 Task: Explore Airbnb accommodation in Néa Filadélfeia, Greece from 13th December, 2023 to 17th December, 2023 for 2 adults.2 bedrooms having 2 beds and 1 bathroom. Property type can be guest house. Amenities needed are: wifi, washing machine. Look for 4 properties as per requirement.
Action: Mouse moved to (415, 78)
Screenshot: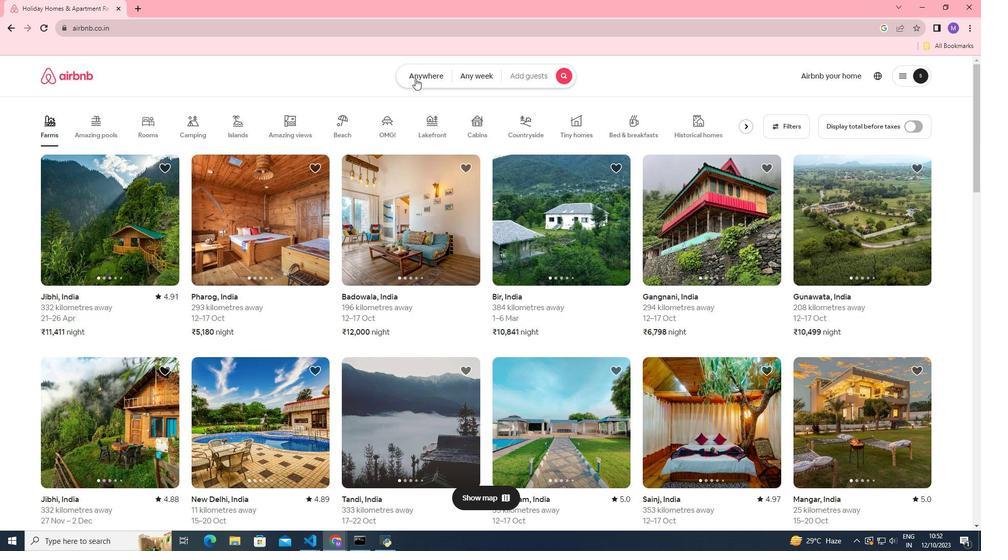 
Action: Mouse pressed left at (415, 78)
Screenshot: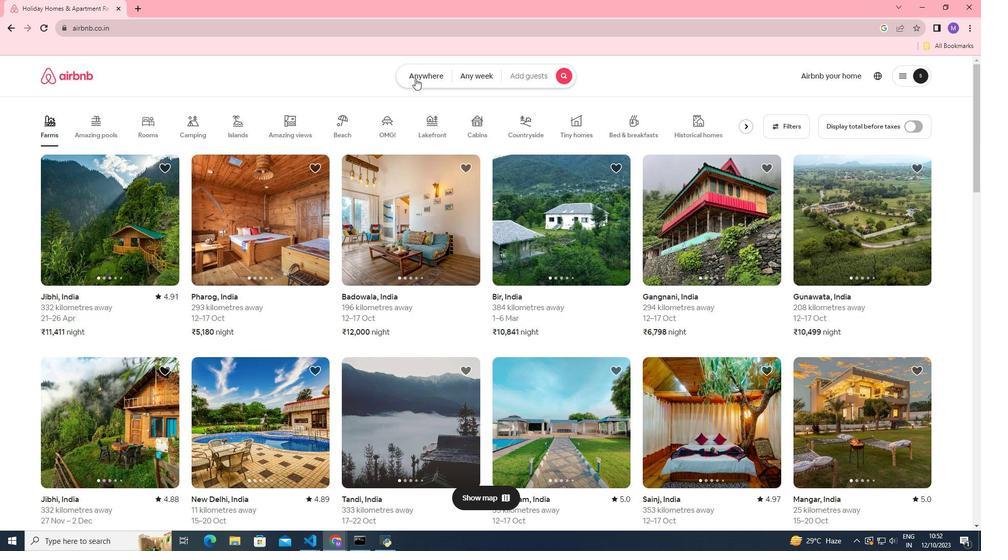 
Action: Mouse moved to (367, 107)
Screenshot: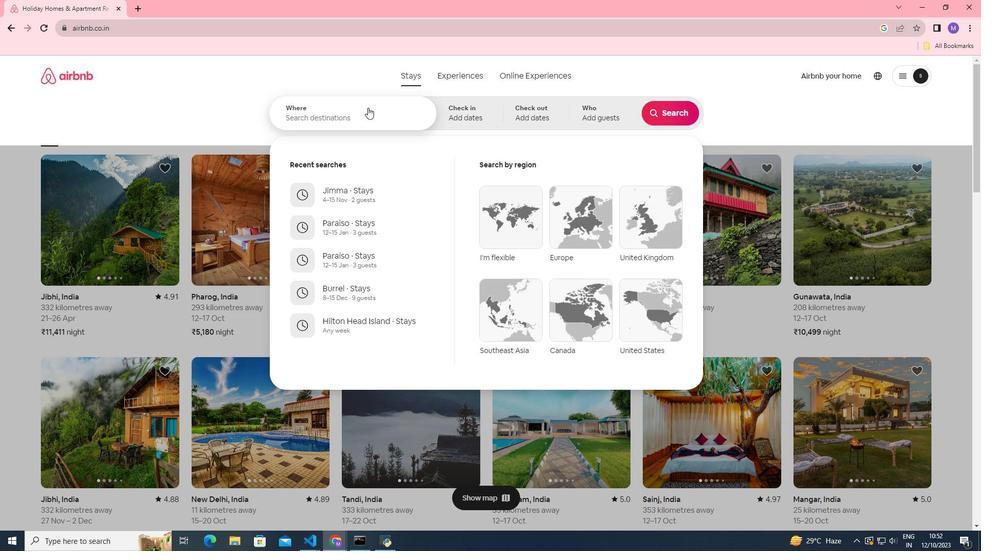 
Action: Mouse pressed left at (367, 107)
Screenshot: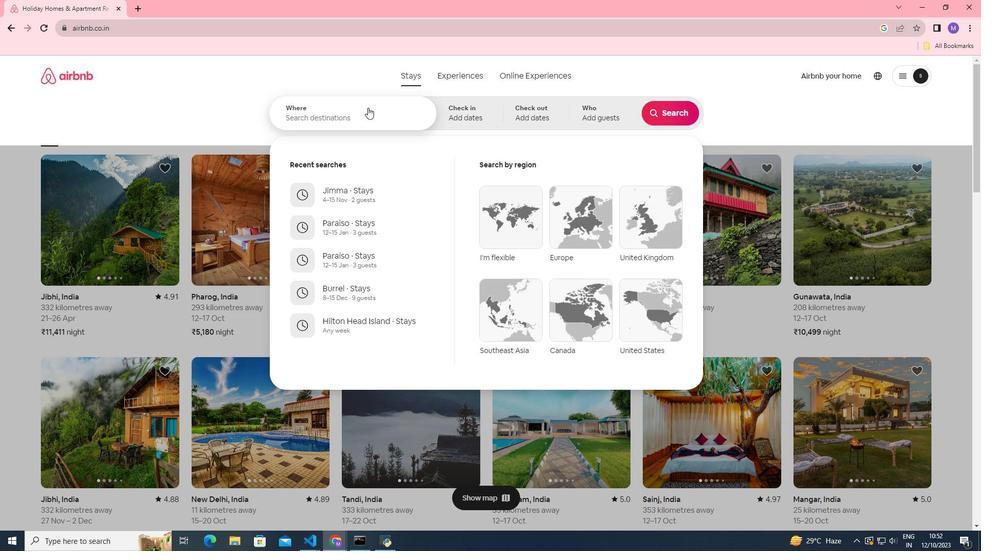 
Action: Key pressed <Key.shift>Nea<Key.space><Key.shift>Filaede<Key.shift>Ifeia,<Key.space><Key.shift>Greece
Screenshot: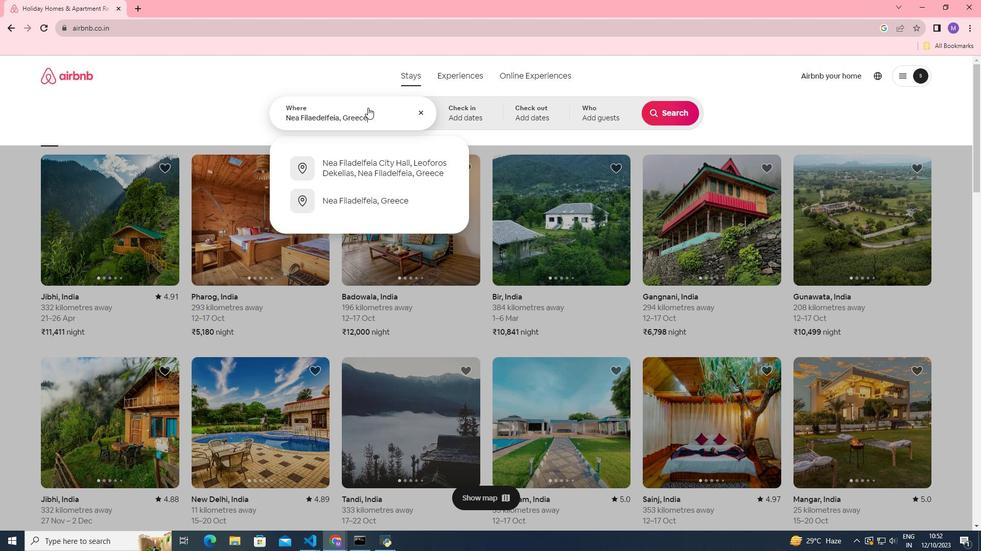 
Action: Mouse moved to (458, 110)
Screenshot: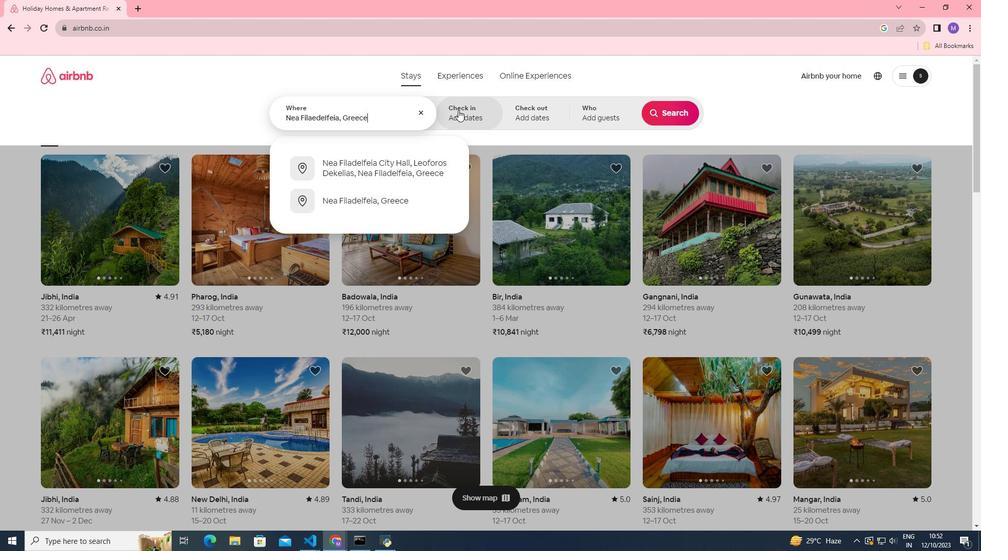 
Action: Mouse pressed left at (458, 110)
Screenshot: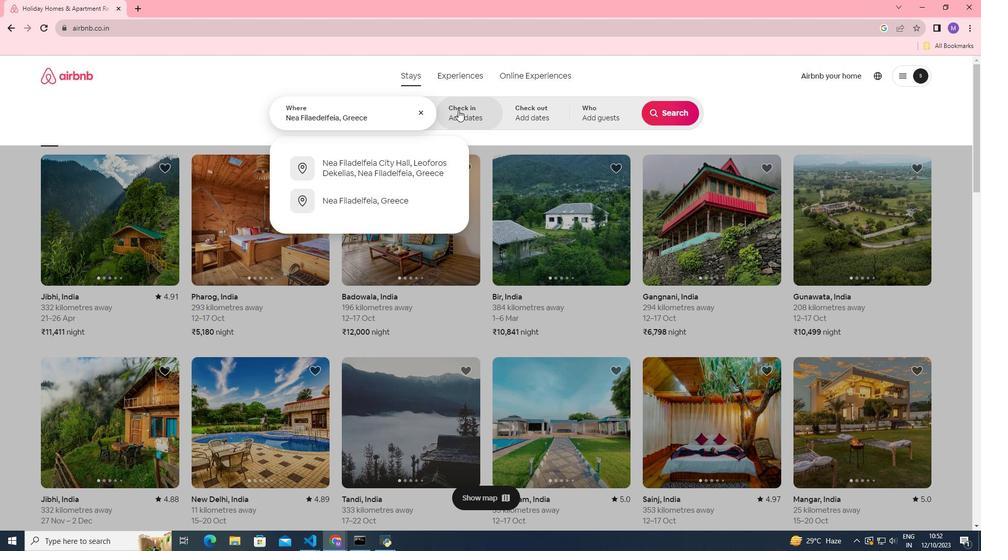 
Action: Mouse moved to (668, 192)
Screenshot: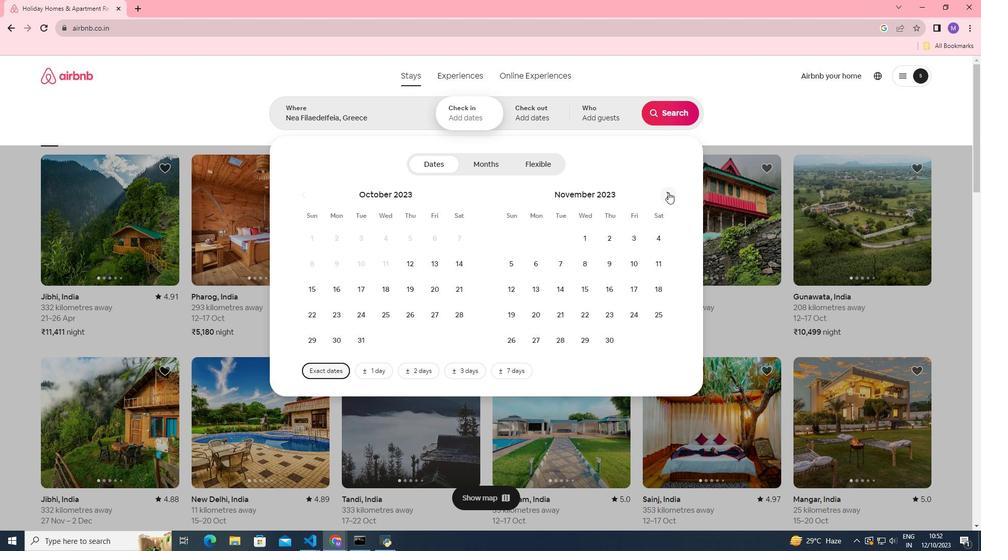 
Action: Mouse pressed left at (668, 192)
Screenshot: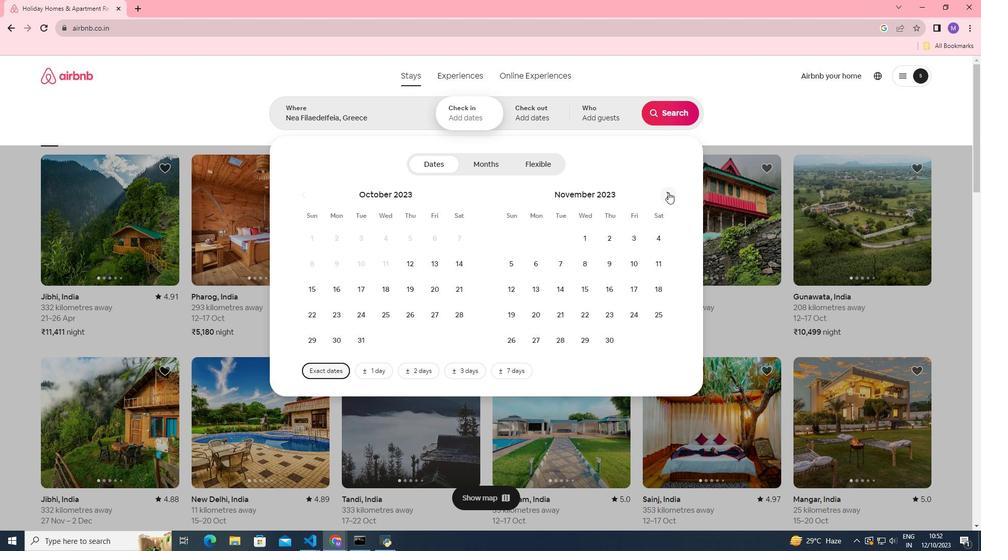 
Action: Mouse moved to (588, 294)
Screenshot: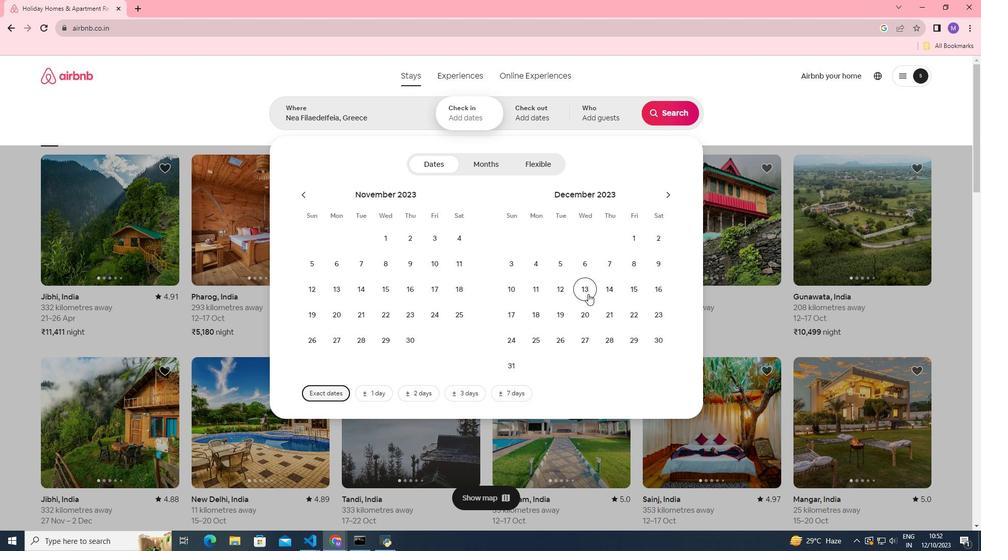 
Action: Mouse pressed left at (588, 294)
Screenshot: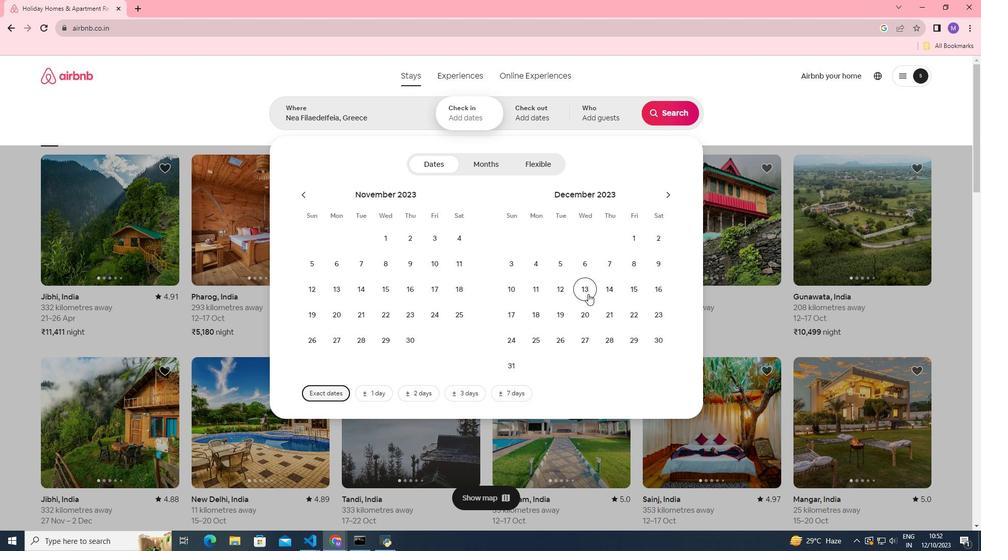 
Action: Mouse moved to (504, 320)
Screenshot: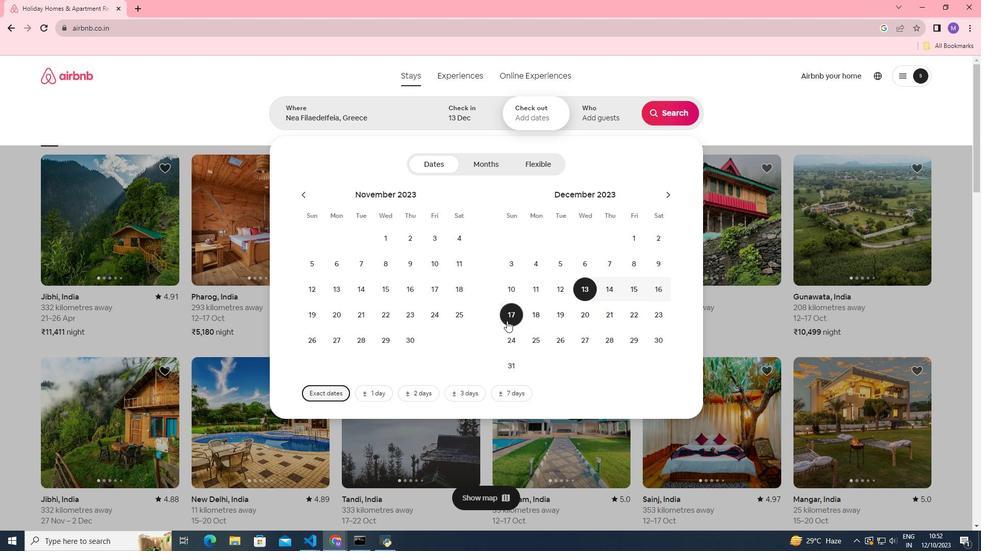 
Action: Mouse pressed left at (504, 320)
Screenshot: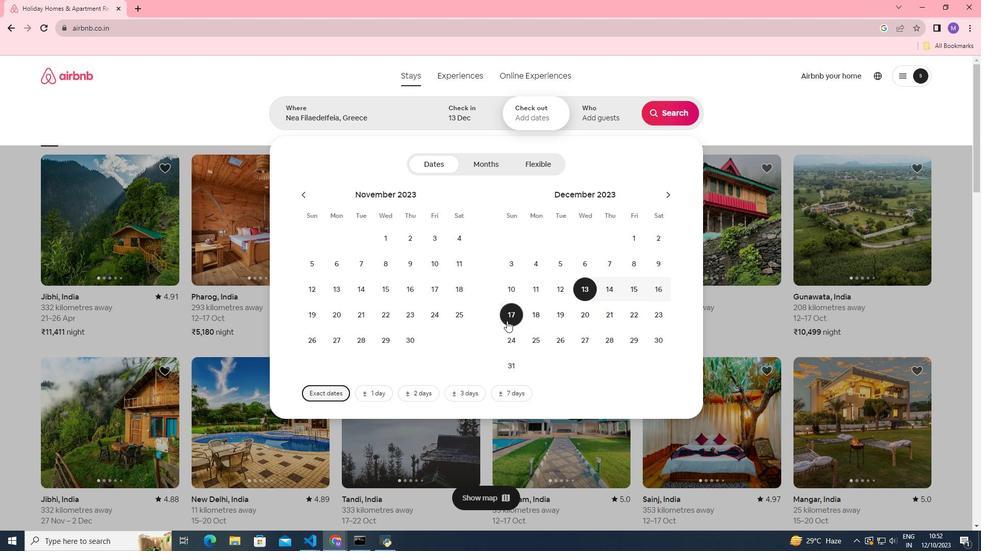 
Action: Mouse moved to (600, 106)
Screenshot: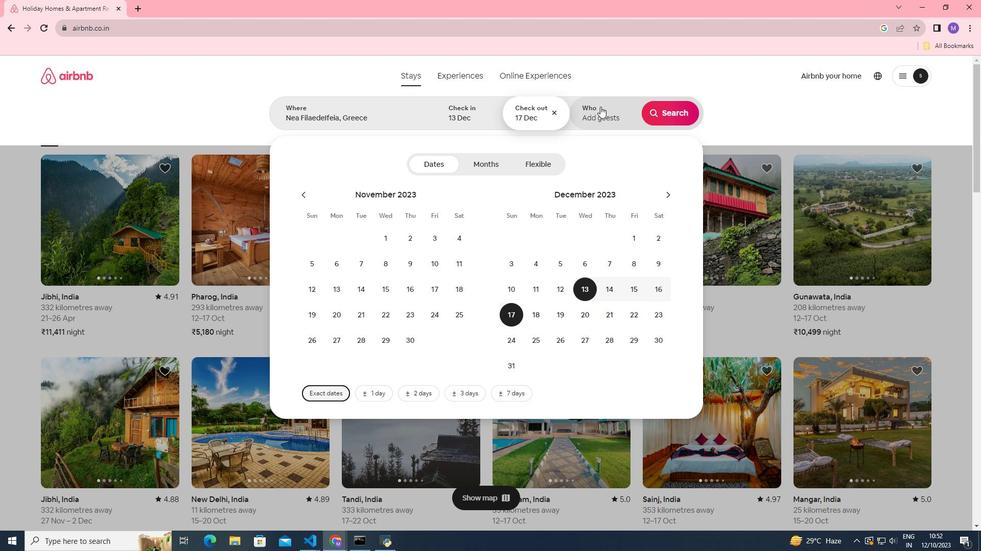 
Action: Mouse pressed left at (600, 106)
Screenshot: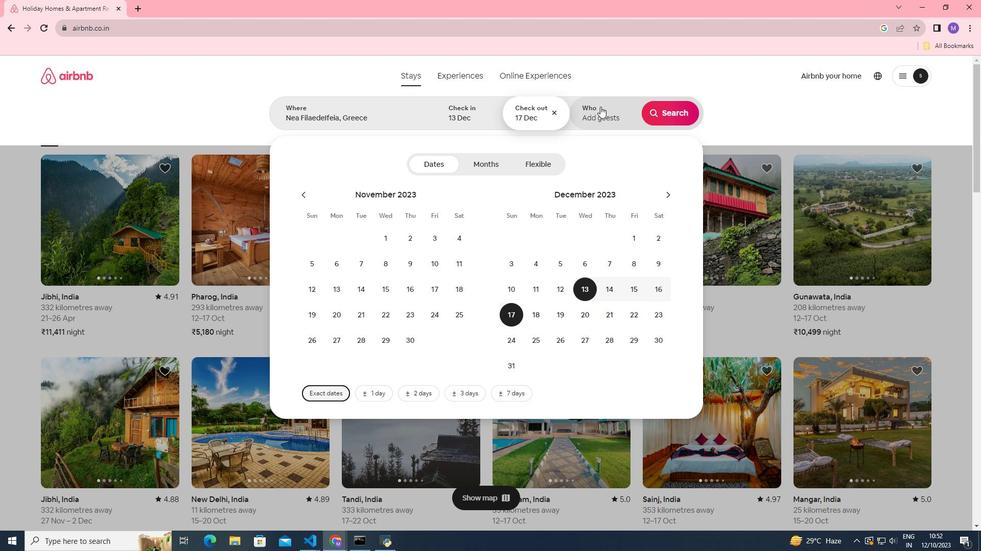 
Action: Mouse moved to (675, 162)
Screenshot: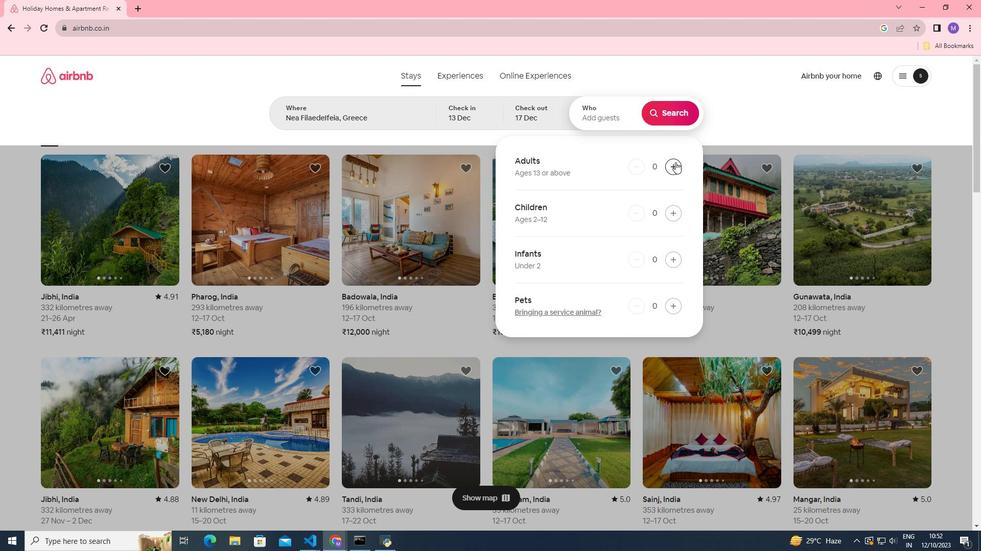 
Action: Mouse pressed left at (675, 162)
Screenshot: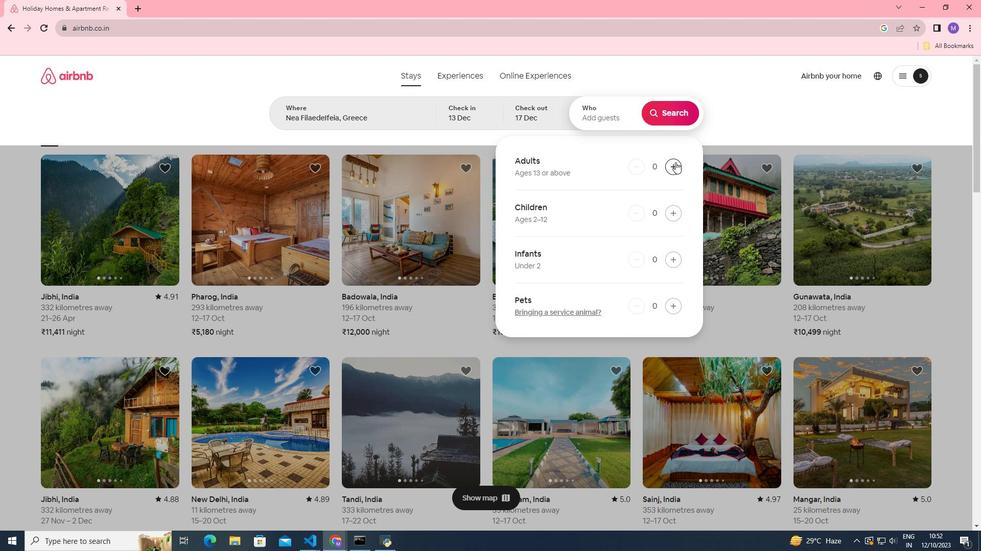 
Action: Mouse pressed left at (675, 162)
Screenshot: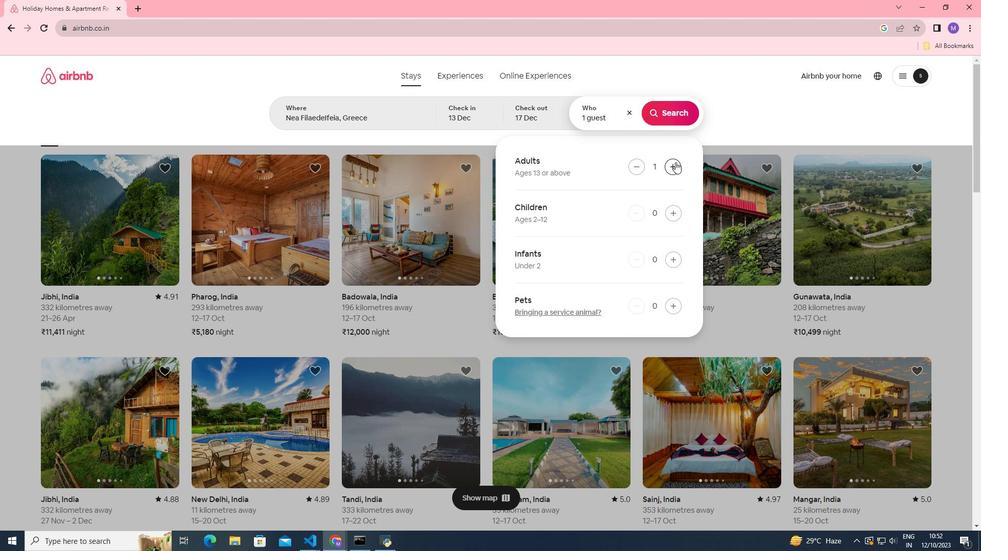 
Action: Mouse moved to (679, 114)
Screenshot: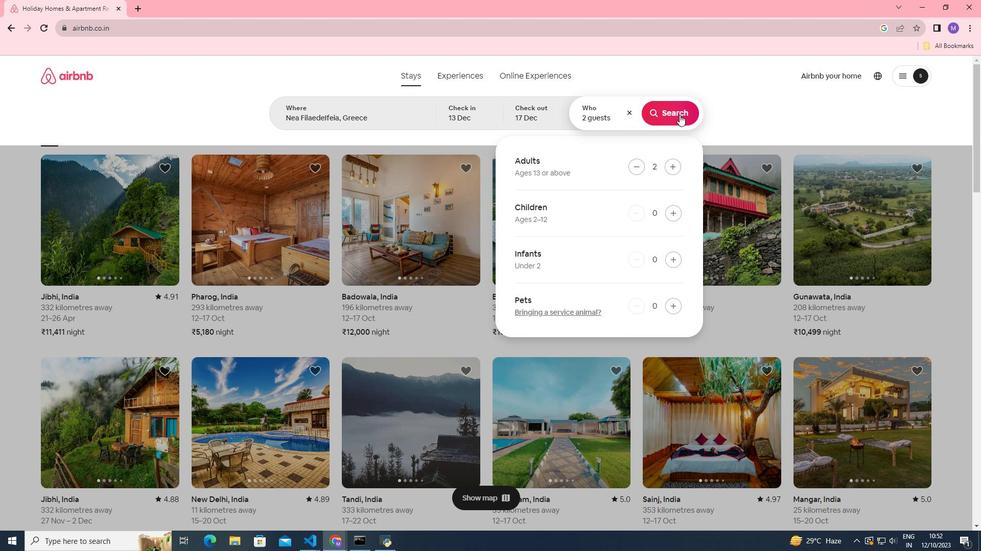 
Action: Mouse pressed left at (679, 114)
Screenshot: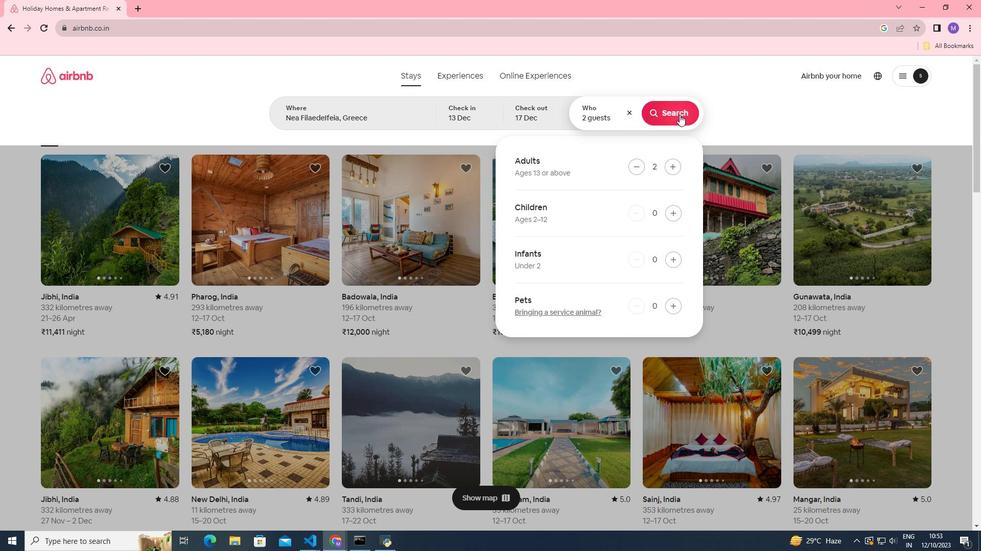 
Action: Mouse moved to (808, 113)
Screenshot: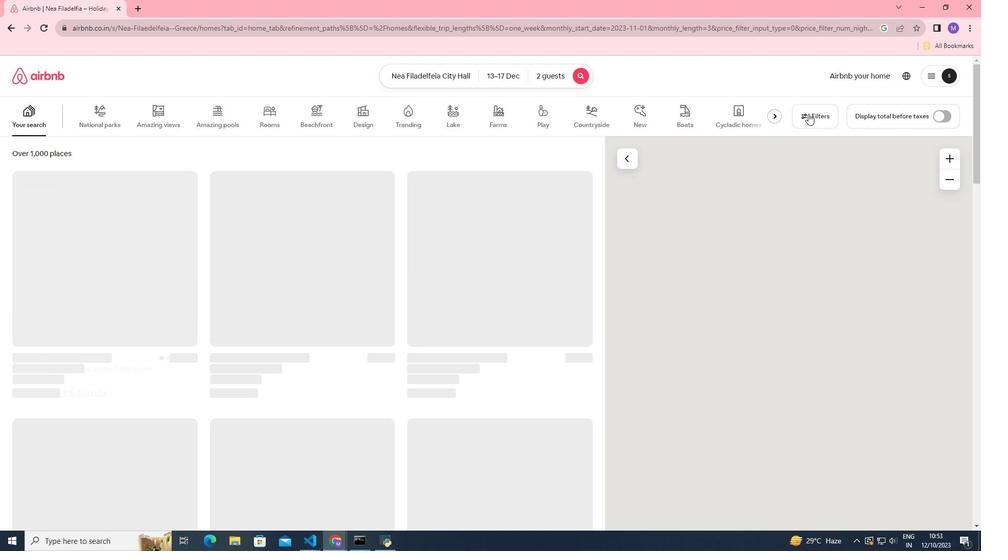 
Action: Mouse pressed left at (808, 113)
Screenshot: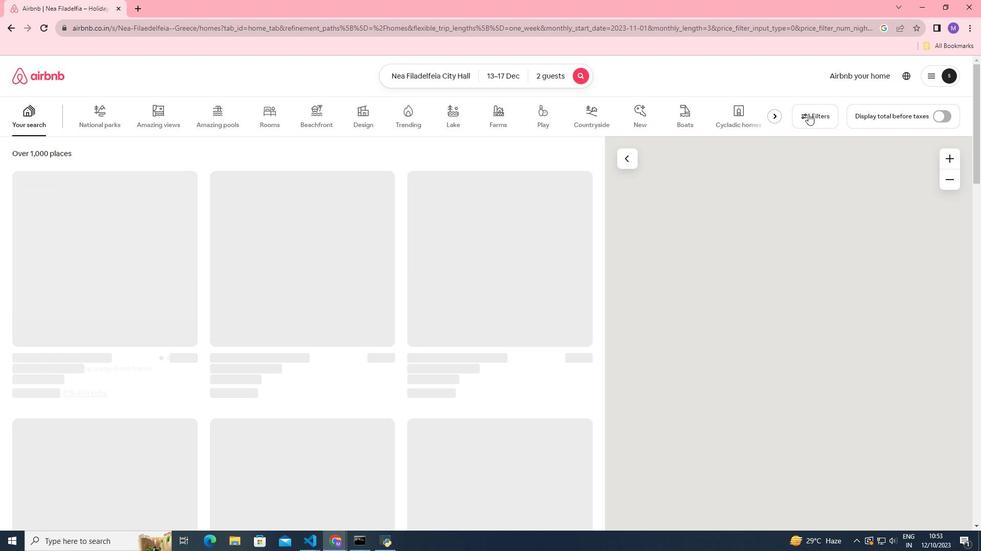 
Action: Mouse moved to (497, 272)
Screenshot: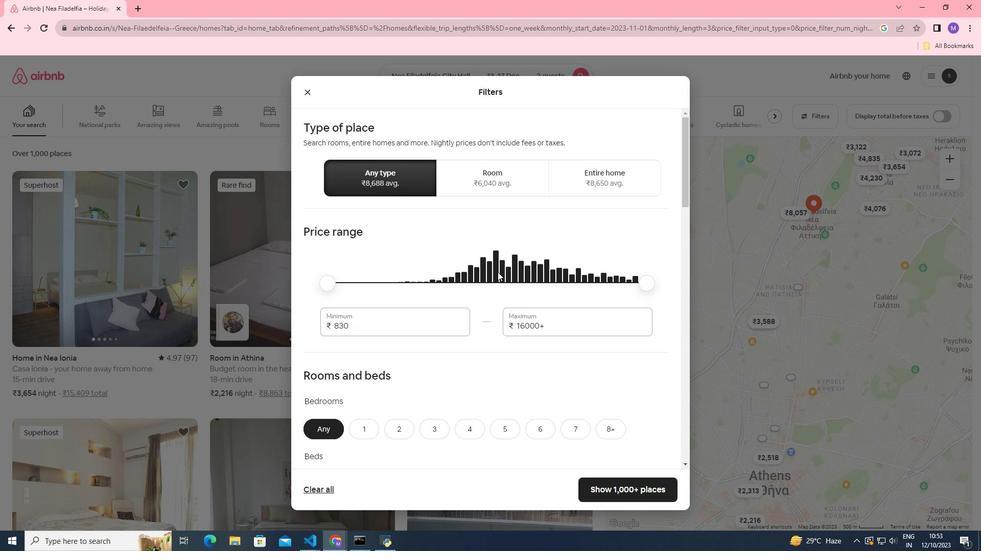 
Action: Mouse scrolled (497, 271) with delta (0, 0)
Screenshot: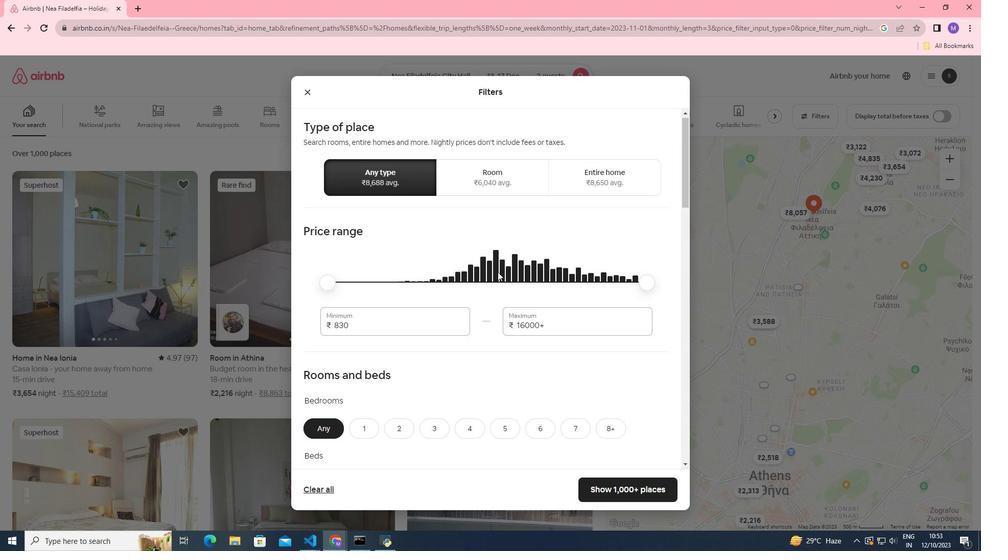
Action: Mouse moved to (498, 264)
Screenshot: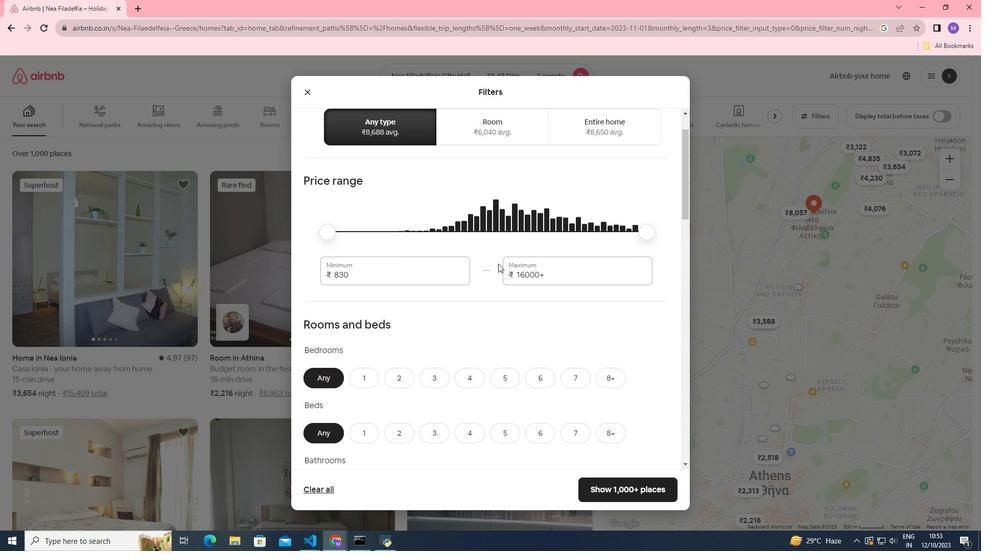 
Action: Mouse scrolled (498, 263) with delta (0, 0)
Screenshot: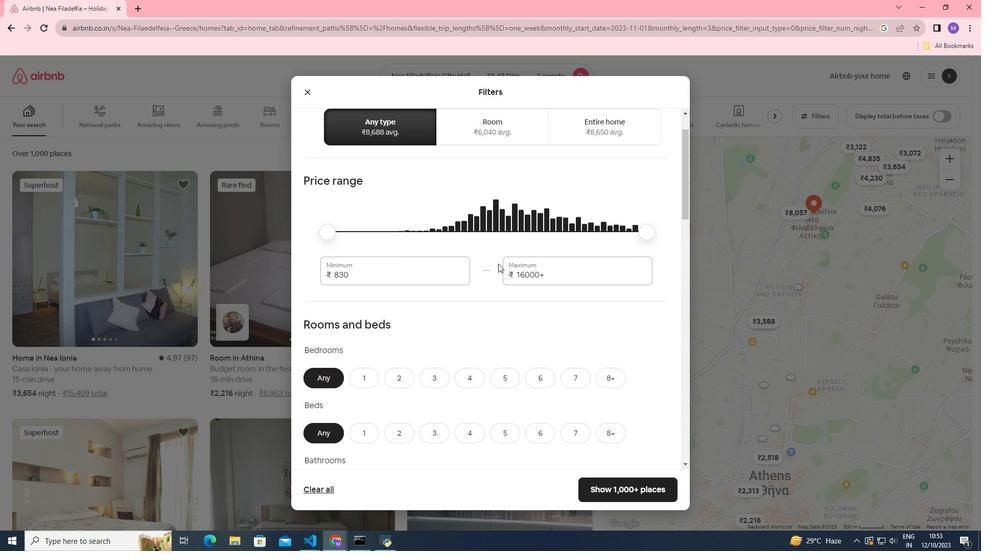 
Action: Mouse moved to (403, 332)
Screenshot: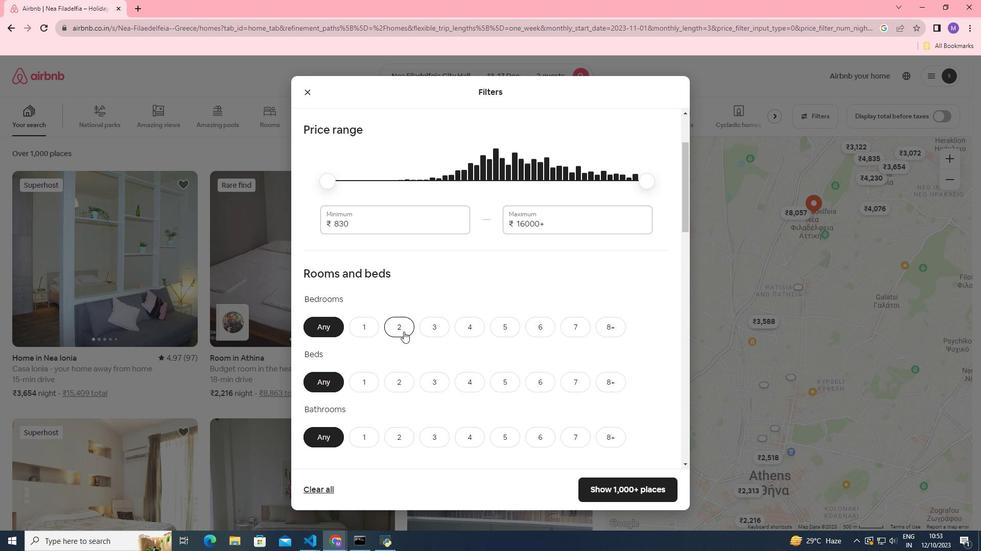 
Action: Mouse pressed left at (403, 332)
Screenshot: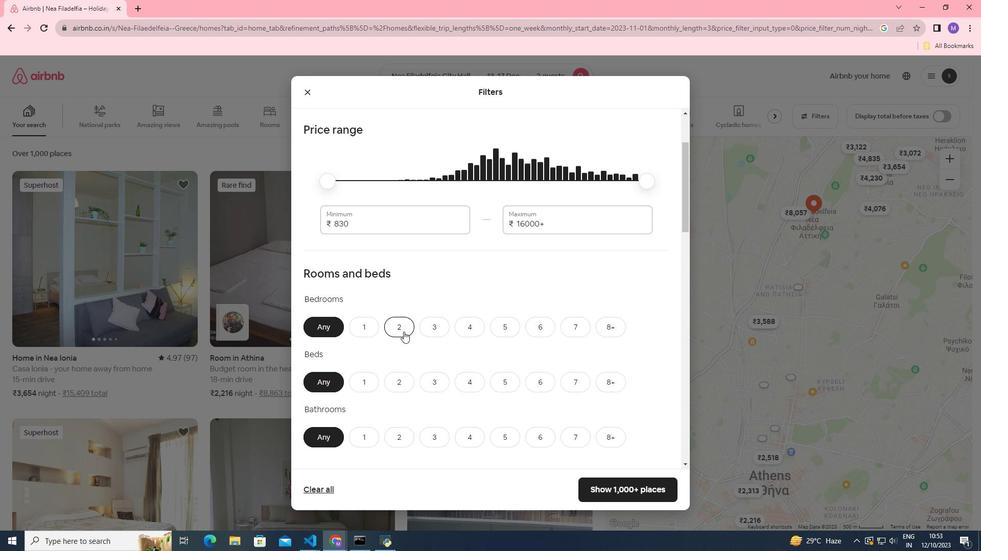 
Action: Mouse moved to (403, 384)
Screenshot: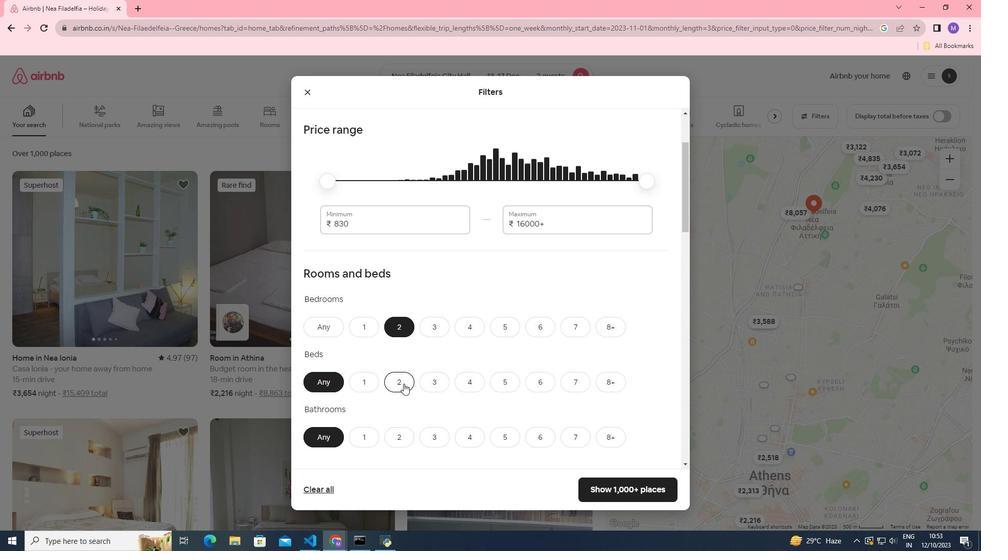 
Action: Mouse pressed left at (403, 384)
Screenshot: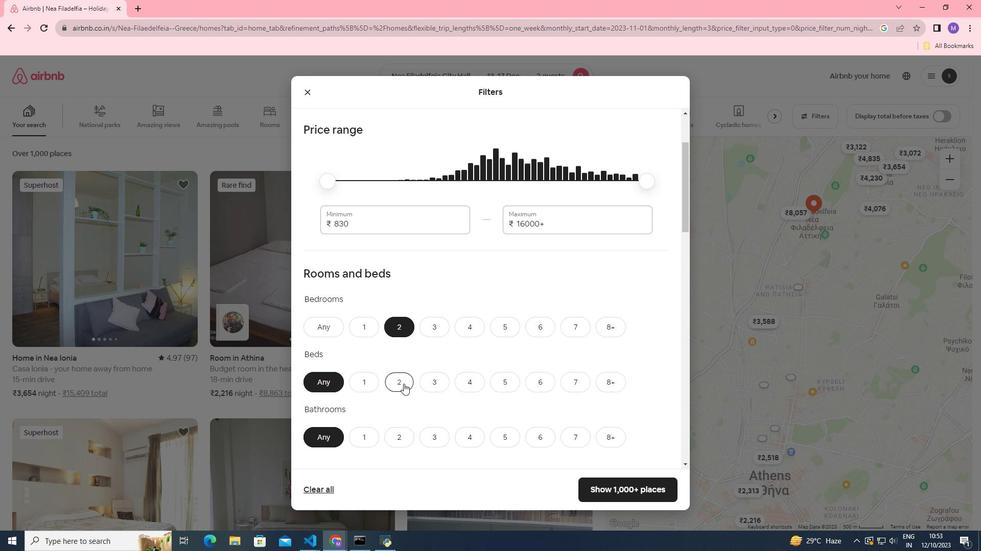 
Action: Mouse moved to (403, 384)
Screenshot: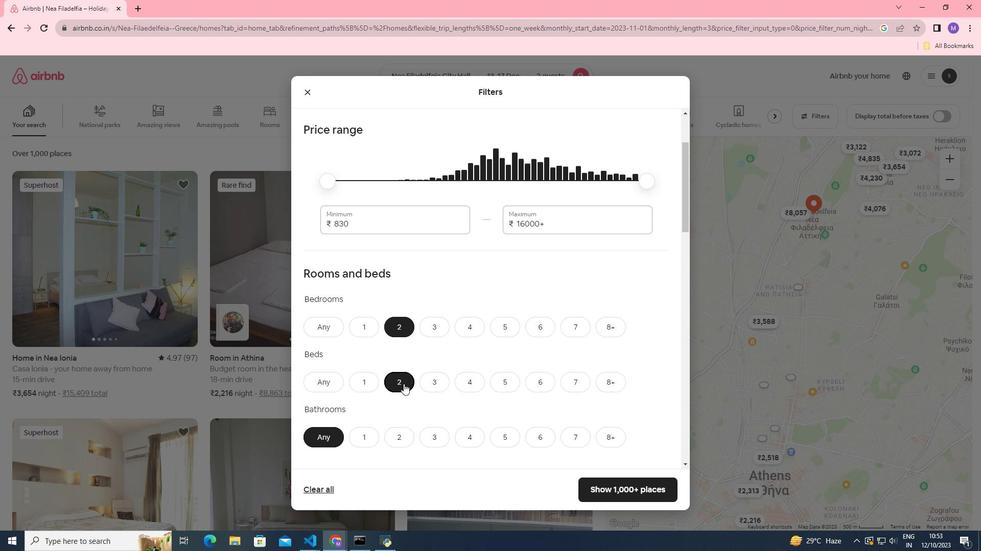 
Action: Mouse scrolled (403, 383) with delta (0, 0)
Screenshot: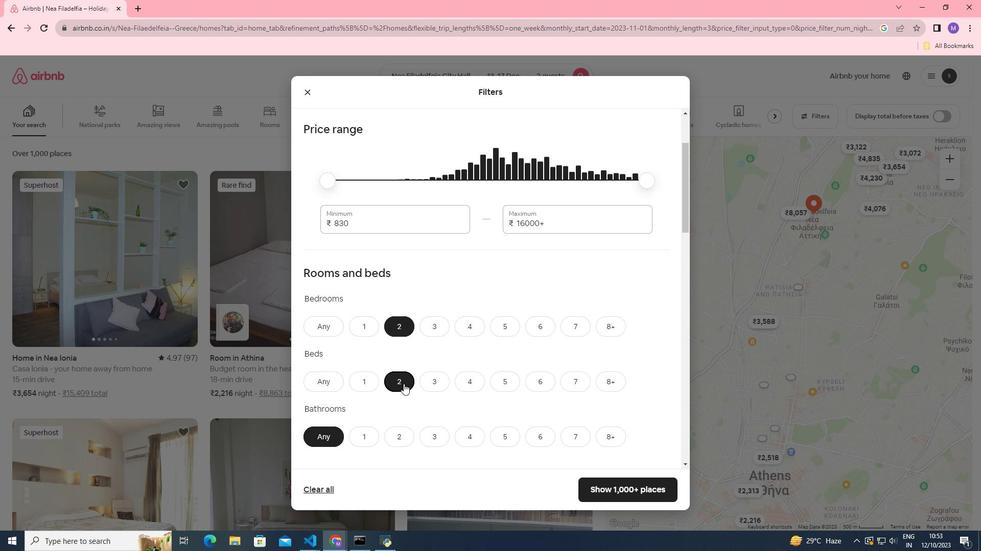 
Action: Mouse moved to (369, 394)
Screenshot: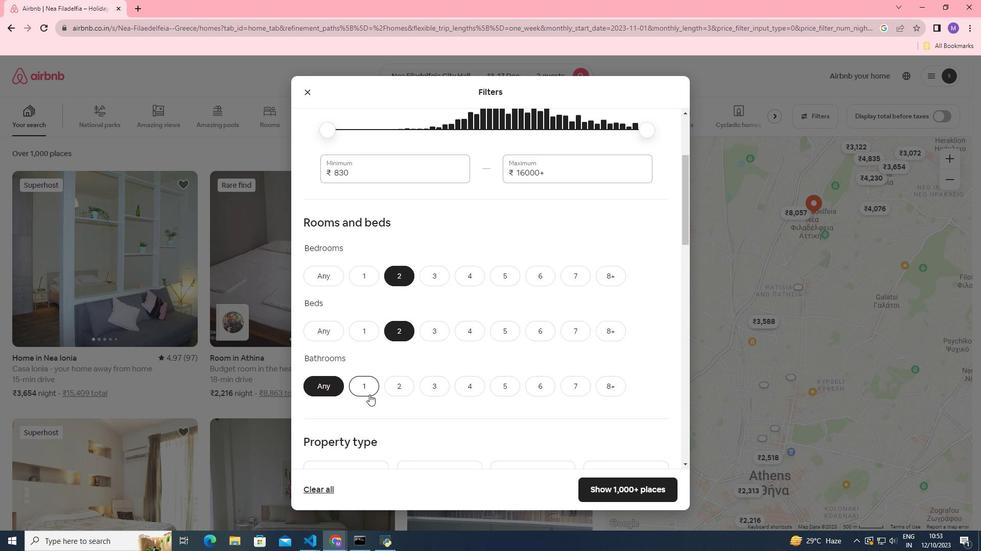 
Action: Mouse pressed left at (369, 394)
Screenshot: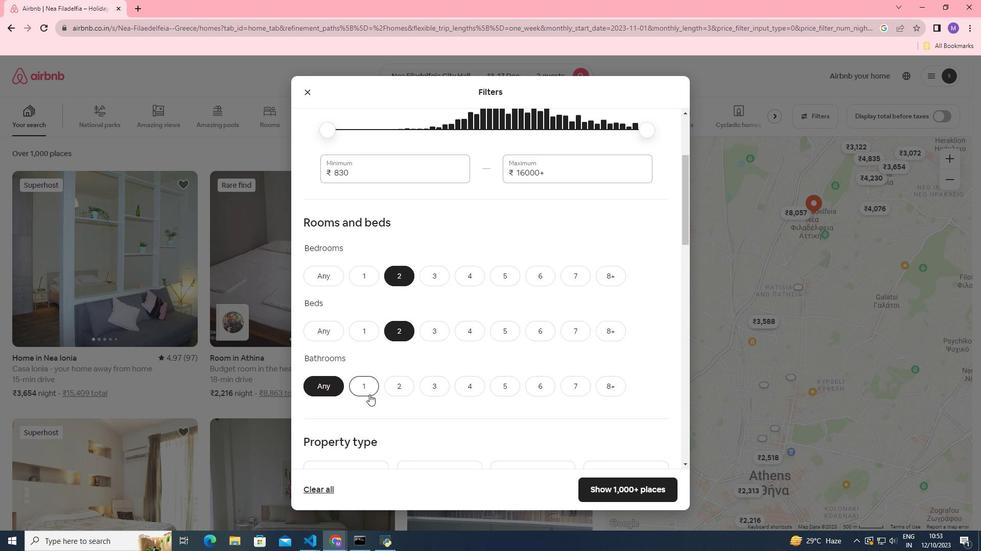
Action: Mouse moved to (390, 377)
Screenshot: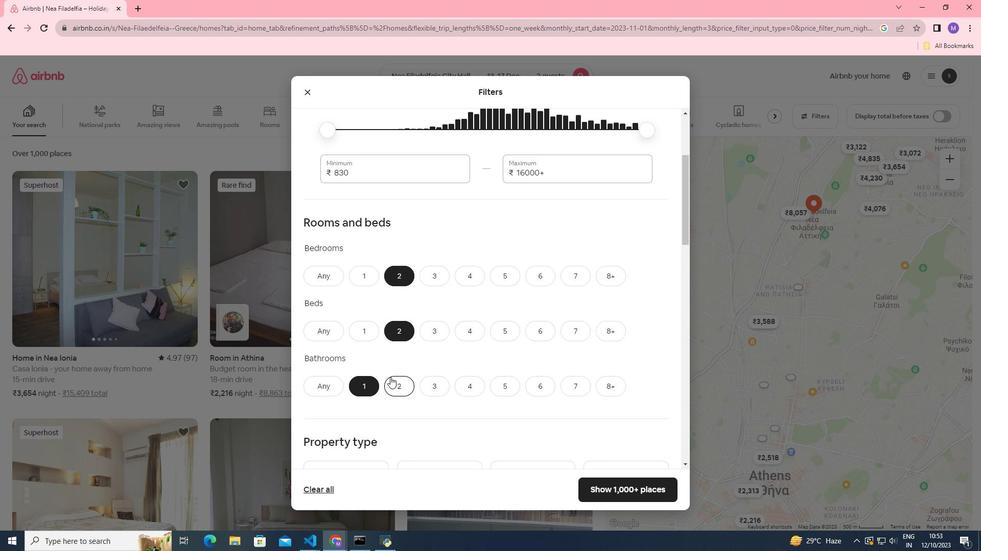 
Action: Mouse scrolled (390, 377) with delta (0, 0)
Screenshot: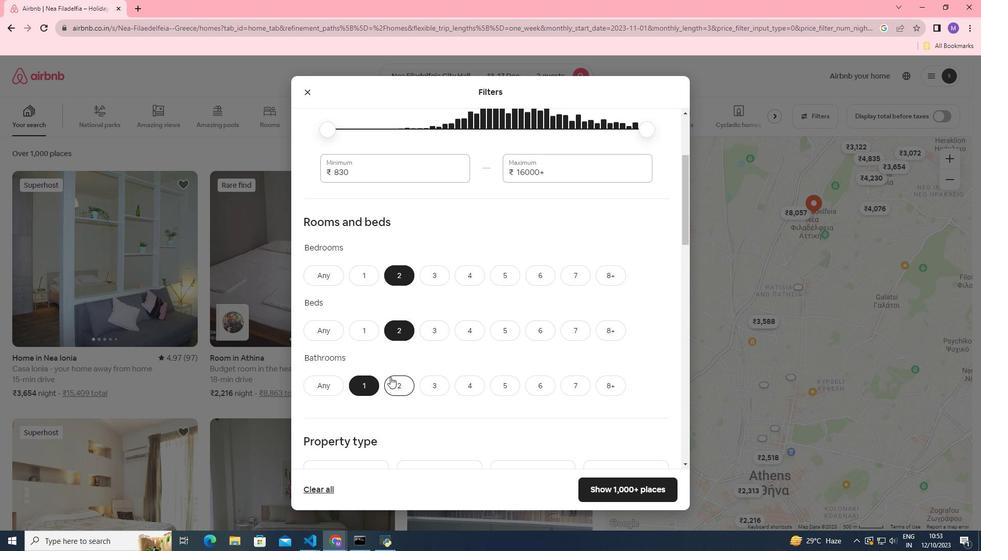 
Action: Mouse scrolled (390, 377) with delta (0, 0)
Screenshot: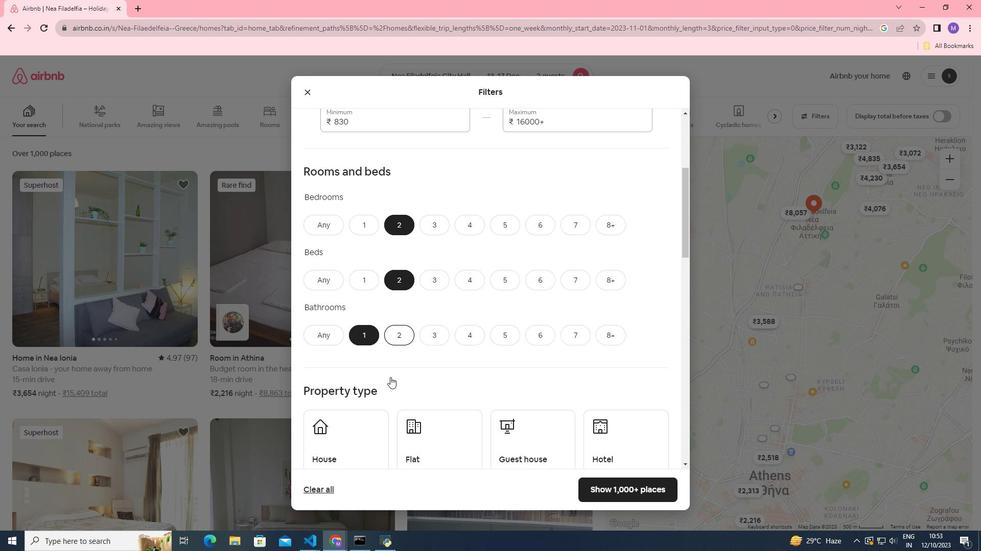 
Action: Mouse moved to (523, 392)
Screenshot: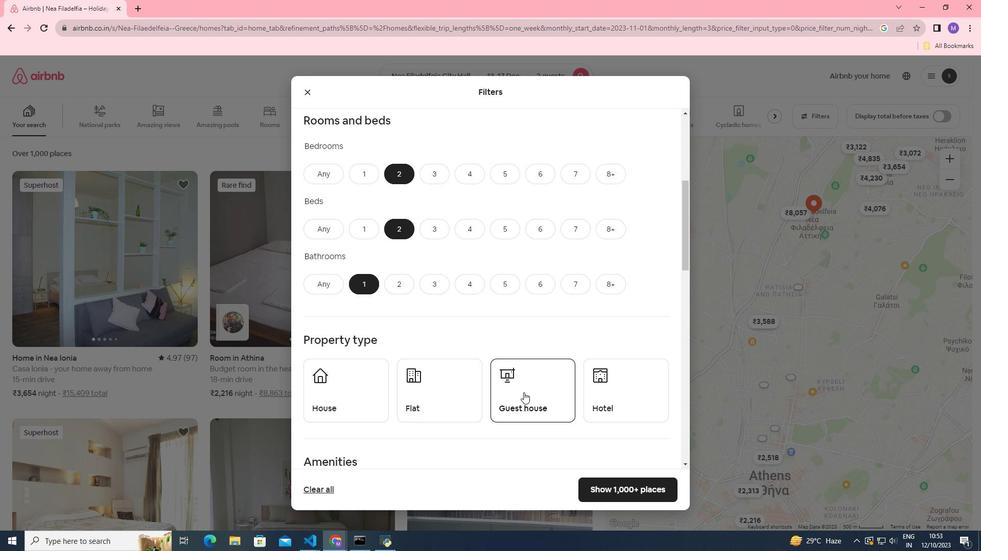 
Action: Mouse pressed left at (523, 392)
Screenshot: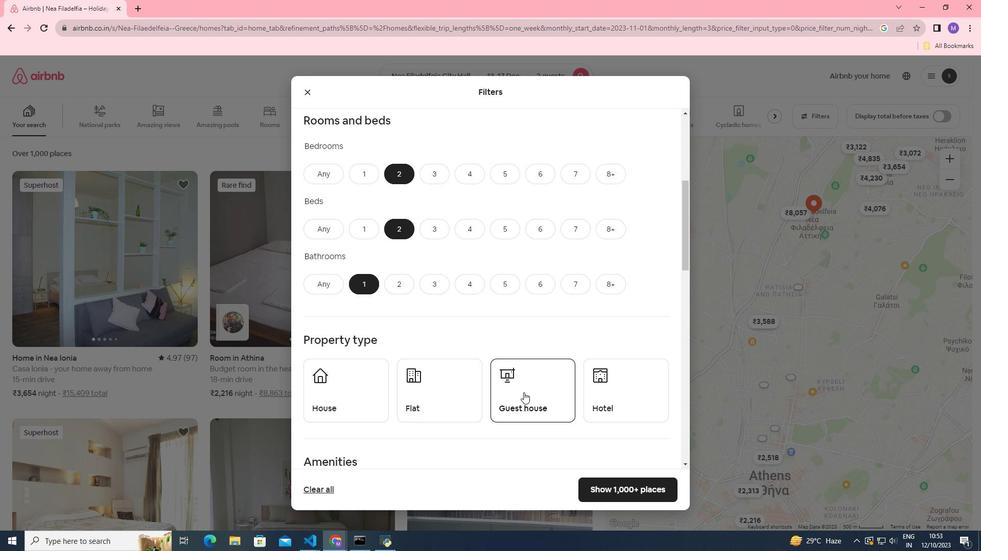 
Action: Mouse moved to (513, 385)
Screenshot: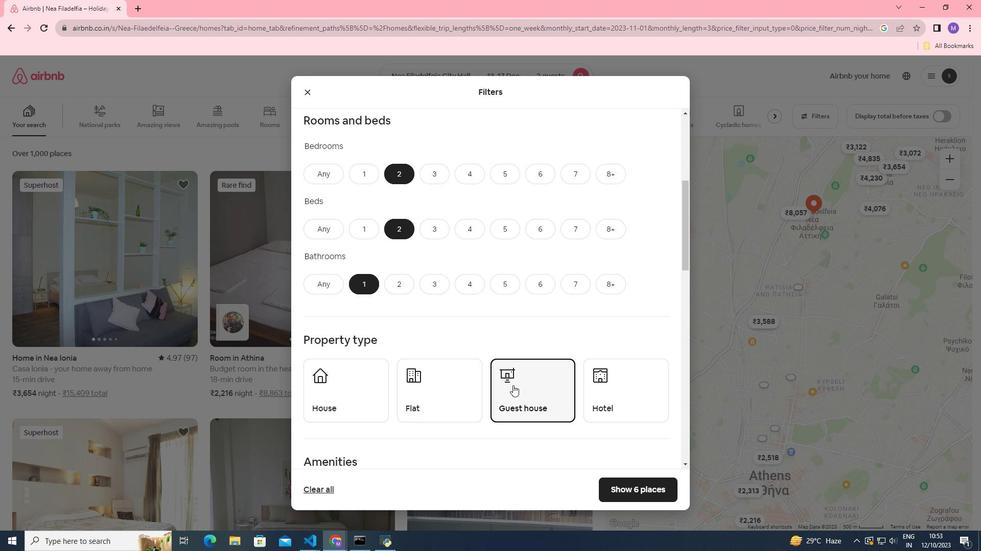 
Action: Mouse scrolled (513, 385) with delta (0, 0)
Screenshot: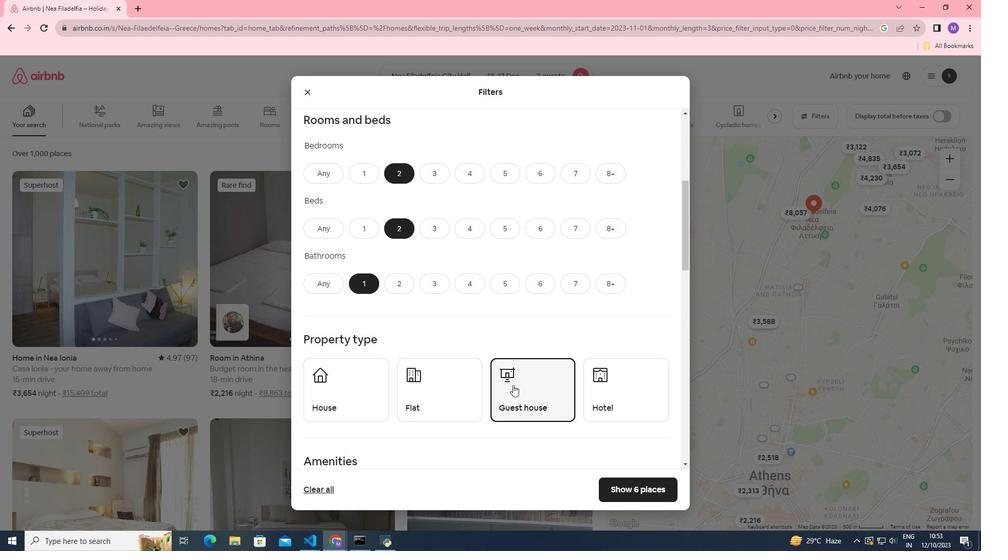 
Action: Mouse scrolled (513, 385) with delta (0, 0)
Screenshot: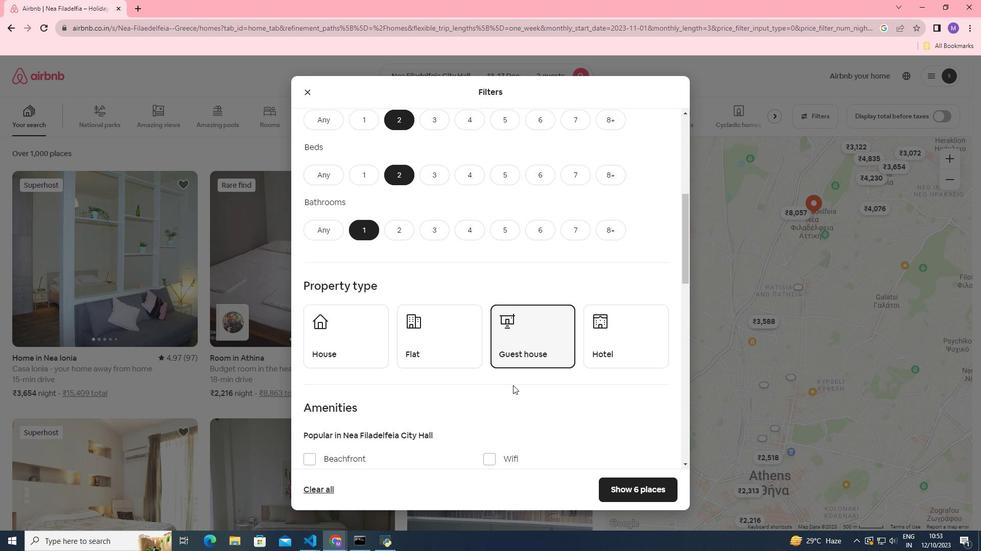
Action: Mouse scrolled (513, 385) with delta (0, 0)
Screenshot: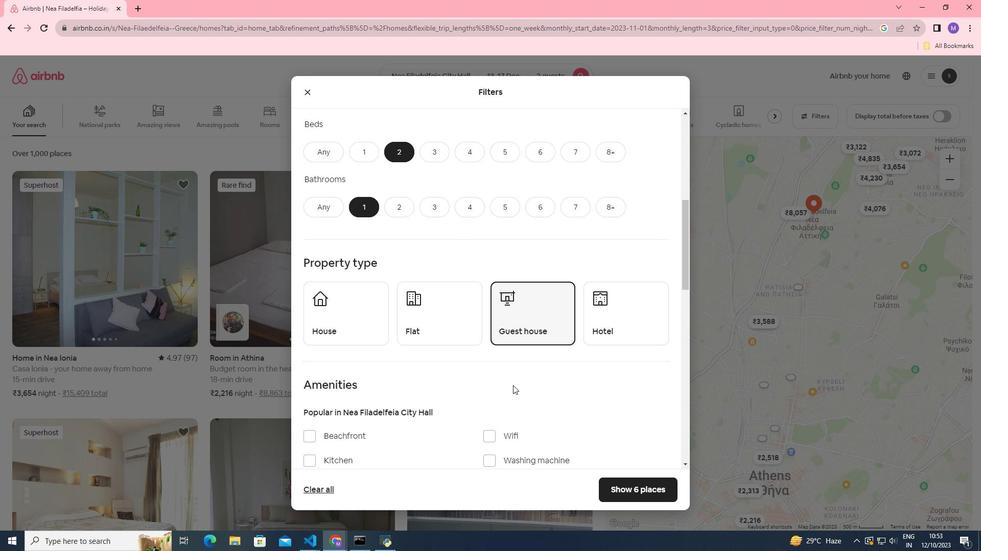 
Action: Mouse moved to (490, 357)
Screenshot: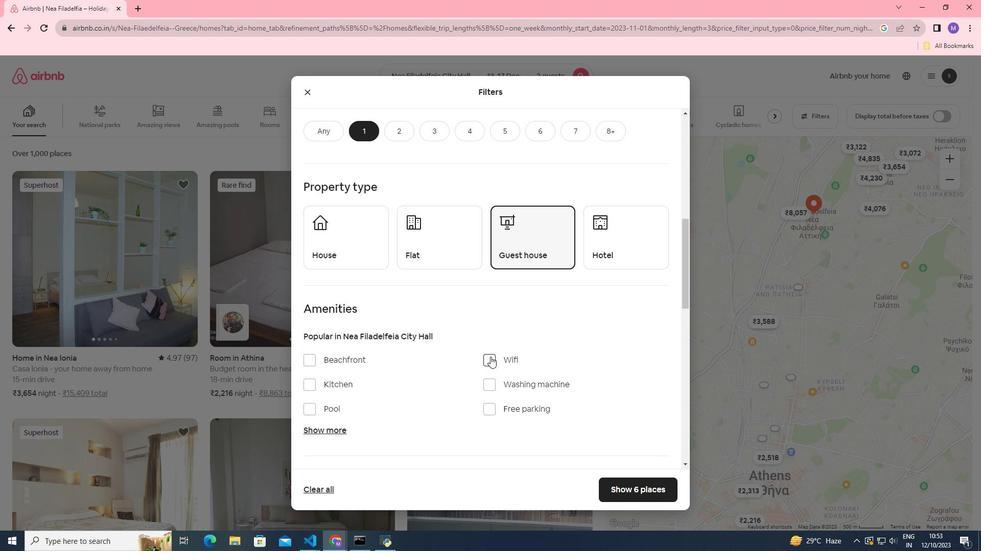 
Action: Mouse pressed left at (490, 357)
Screenshot: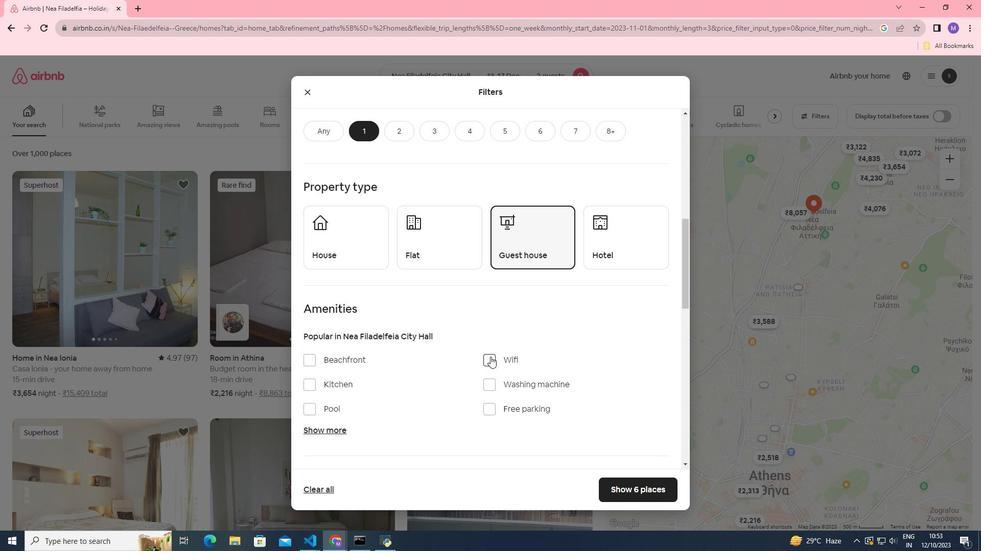 
Action: Mouse moved to (483, 363)
Screenshot: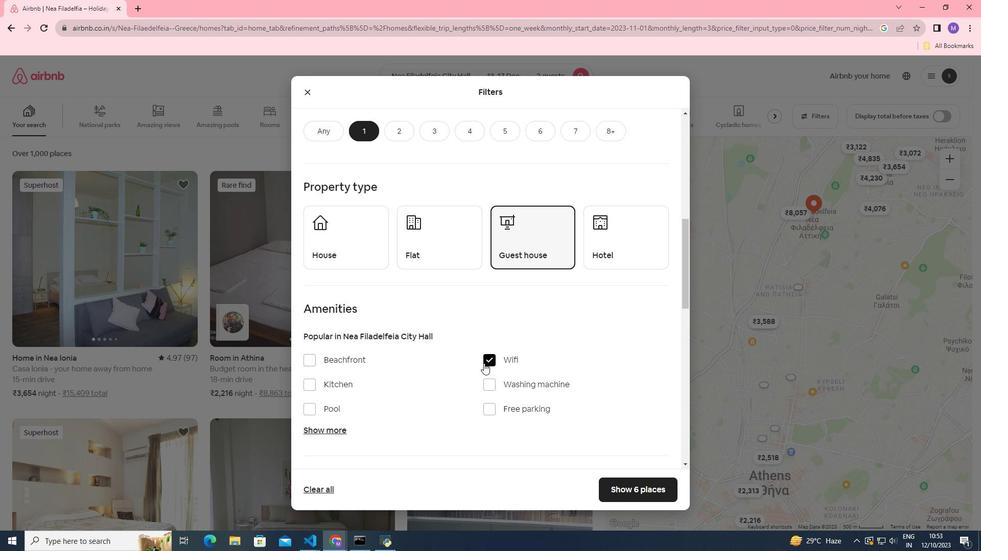 
Action: Mouse scrolled (483, 363) with delta (0, 0)
Screenshot: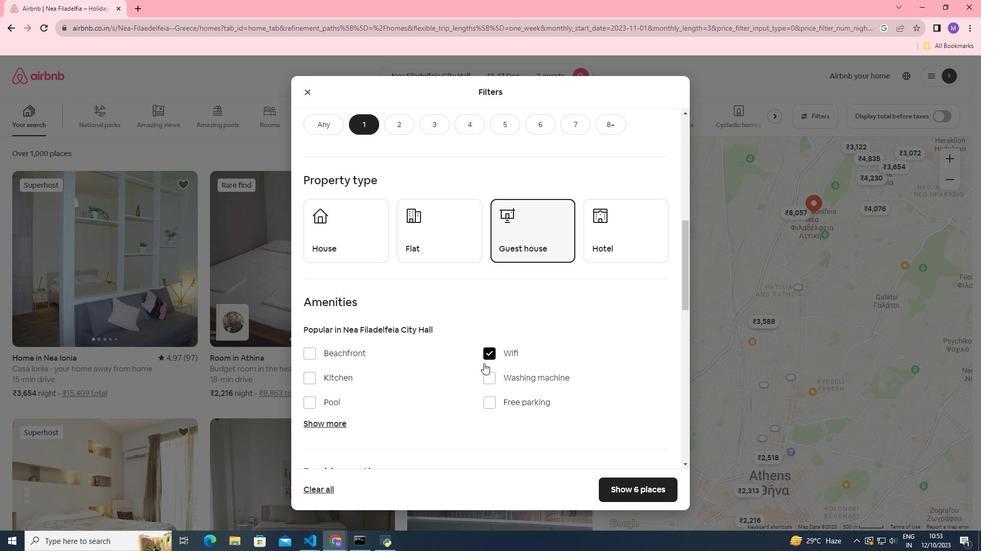 
Action: Mouse moved to (489, 330)
Screenshot: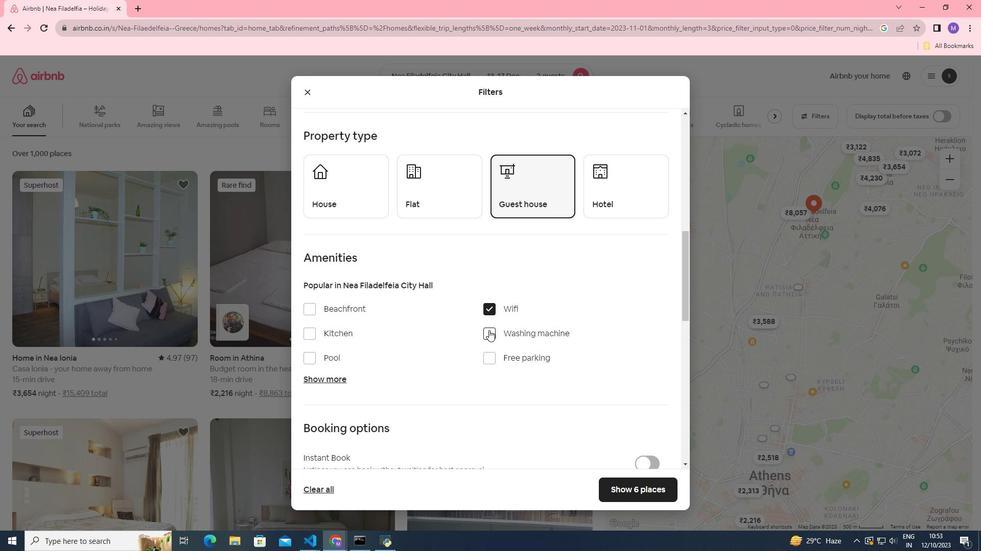 
Action: Mouse pressed left at (489, 330)
Screenshot: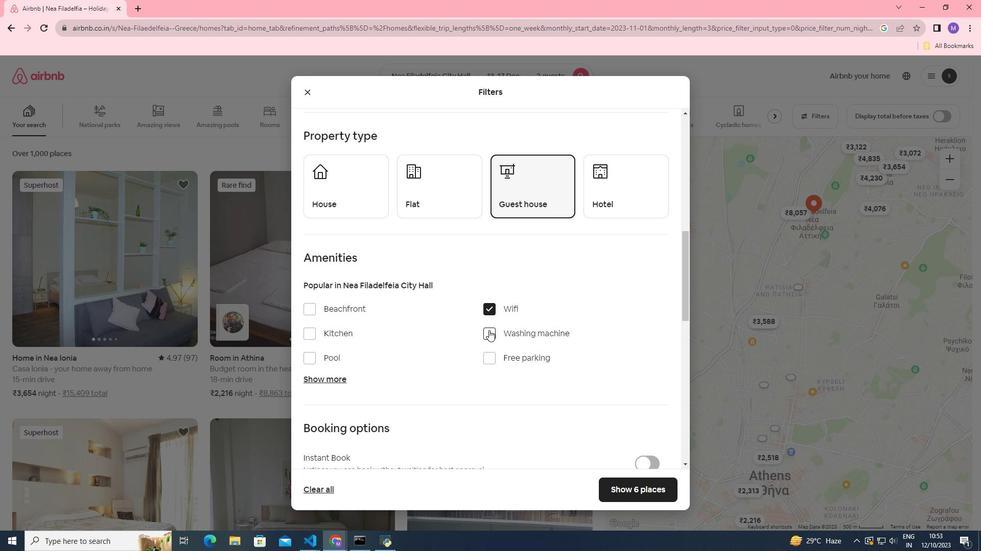 
Action: Mouse moved to (633, 494)
Screenshot: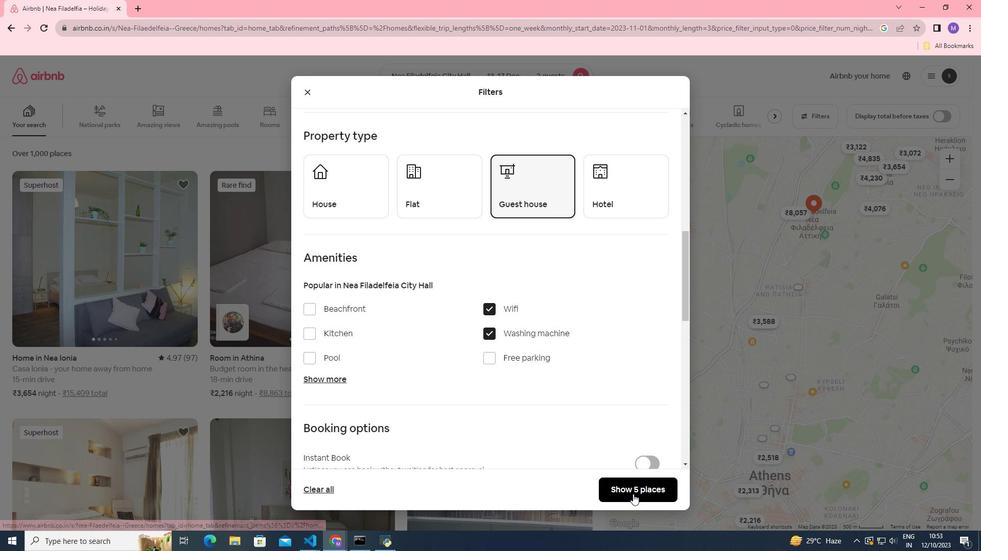
Action: Mouse pressed left at (633, 494)
Screenshot: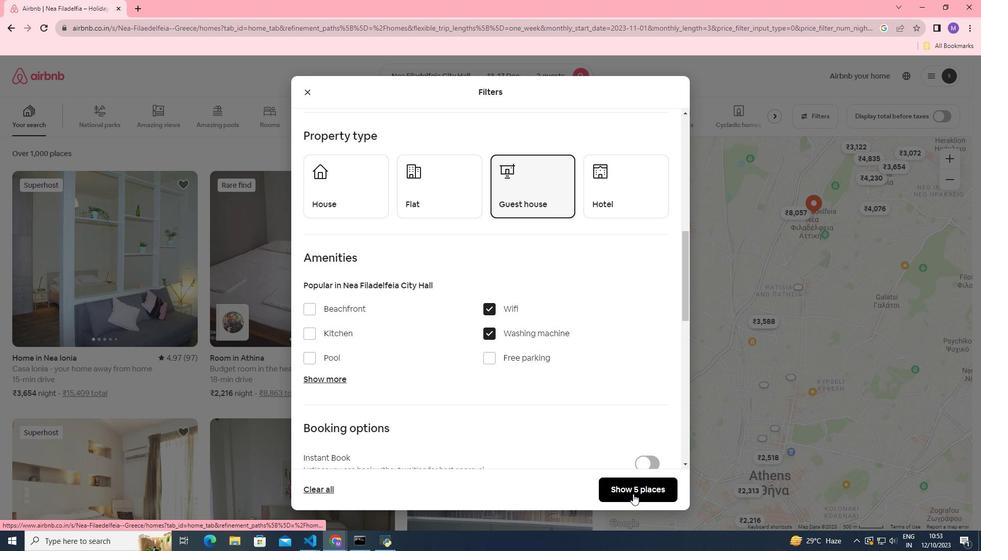 
Action: Mouse moved to (103, 260)
Screenshot: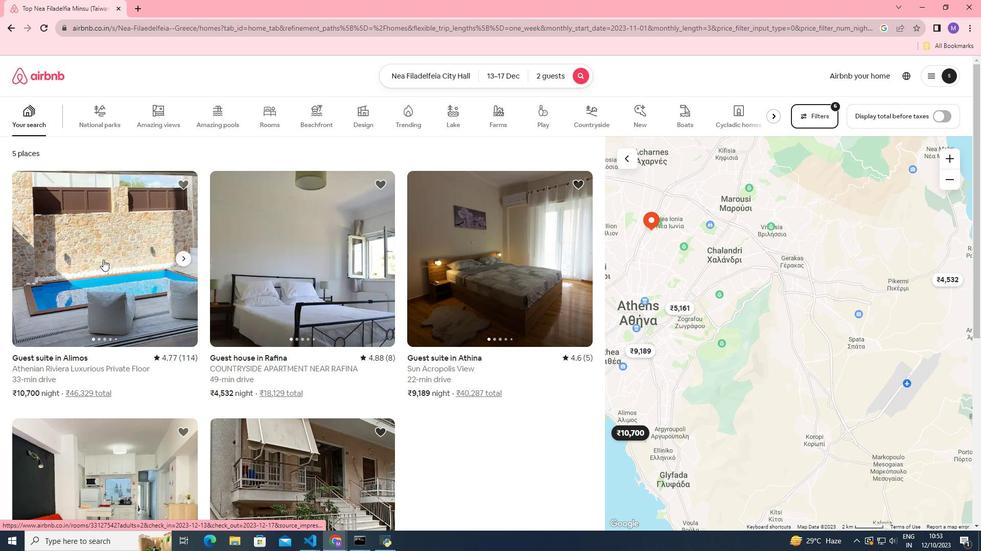 
Action: Mouse pressed left at (103, 260)
Screenshot: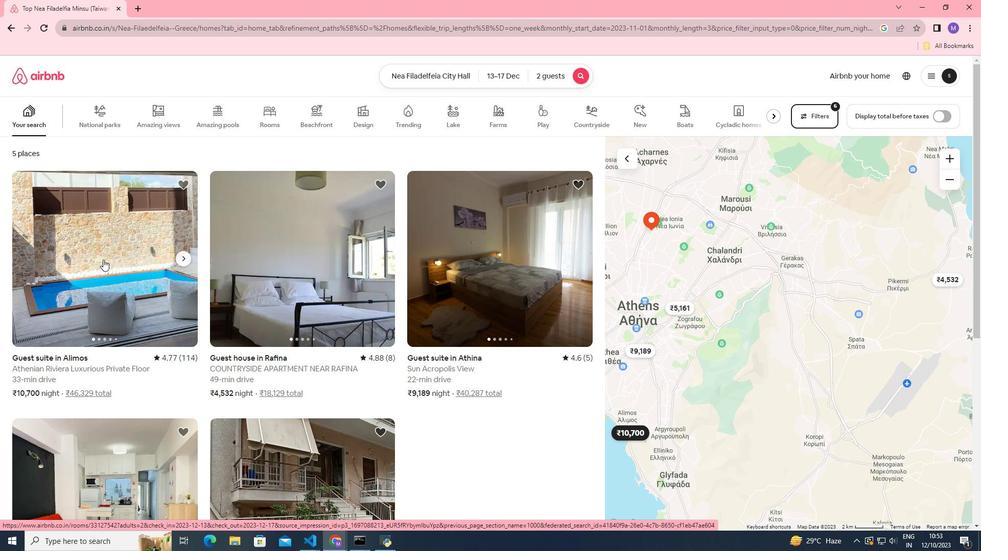 
Action: Mouse moved to (355, 202)
Screenshot: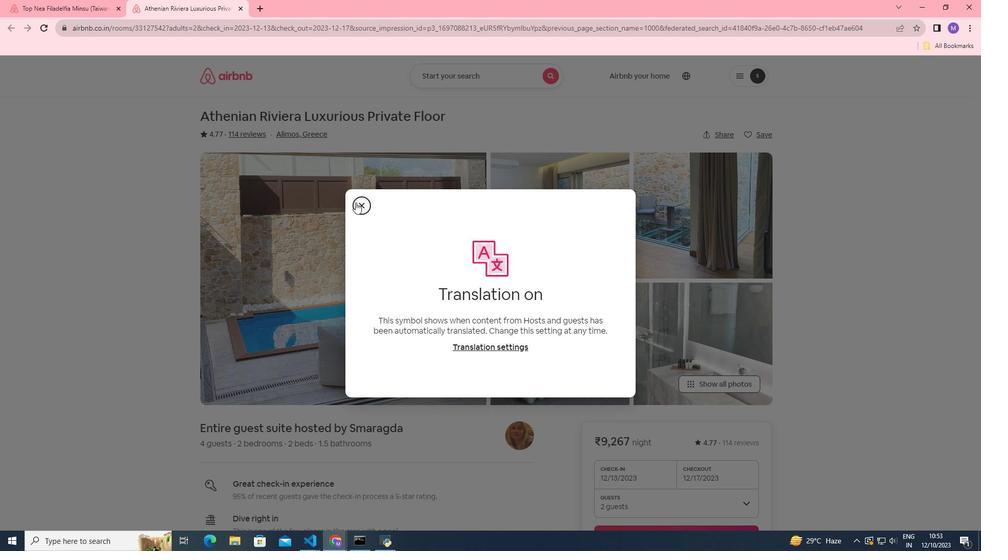 
Action: Mouse pressed left at (355, 202)
Screenshot: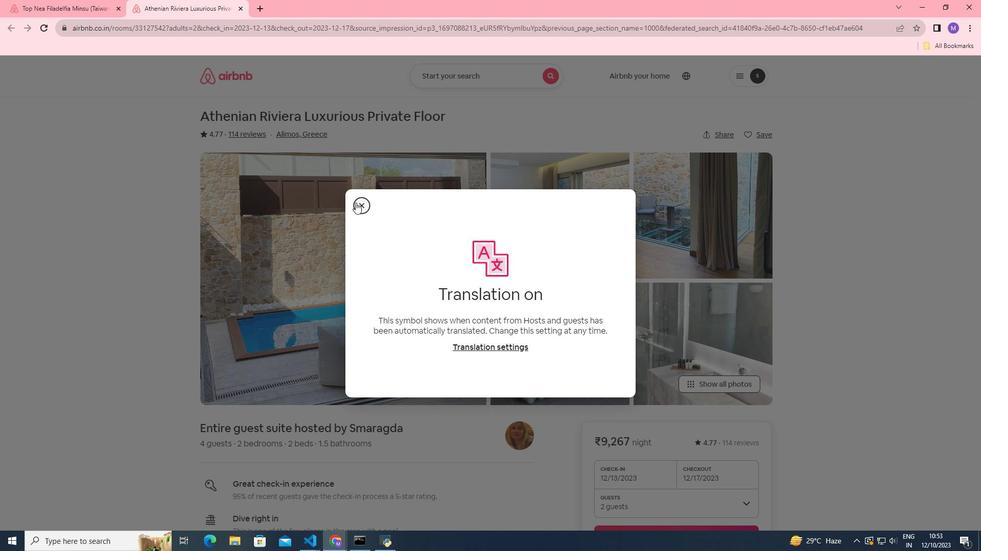 
Action: Mouse moved to (707, 384)
Screenshot: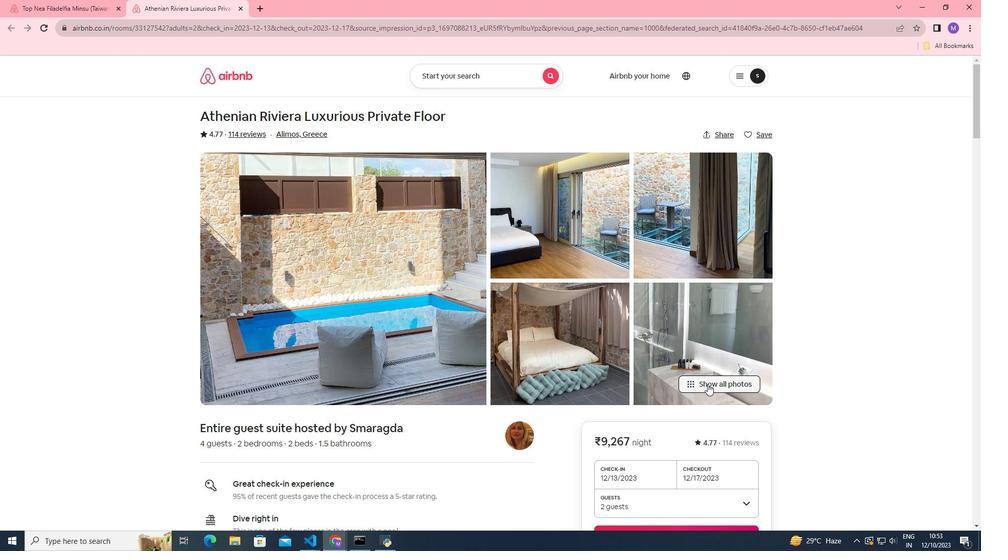 
Action: Mouse pressed left at (707, 384)
Screenshot: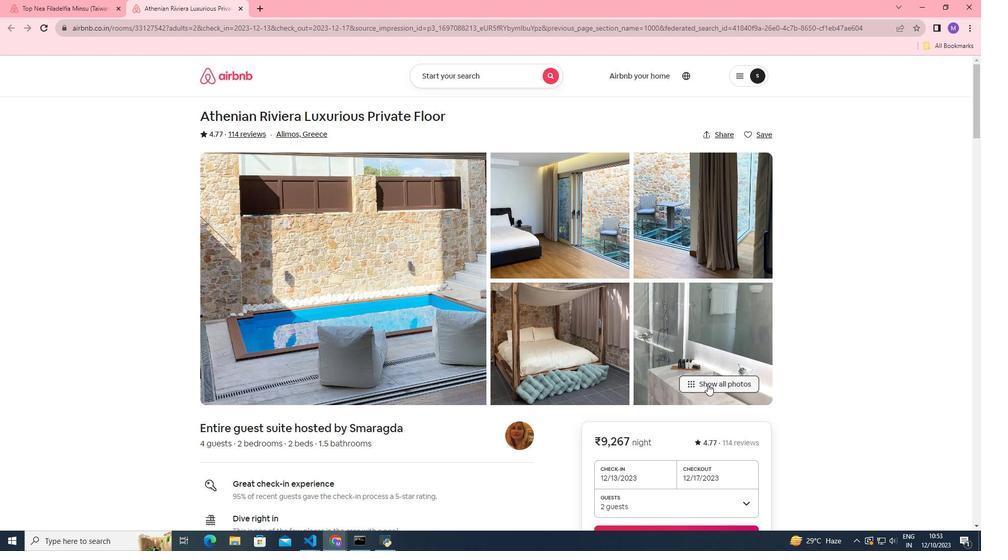 
Action: Mouse moved to (630, 311)
Screenshot: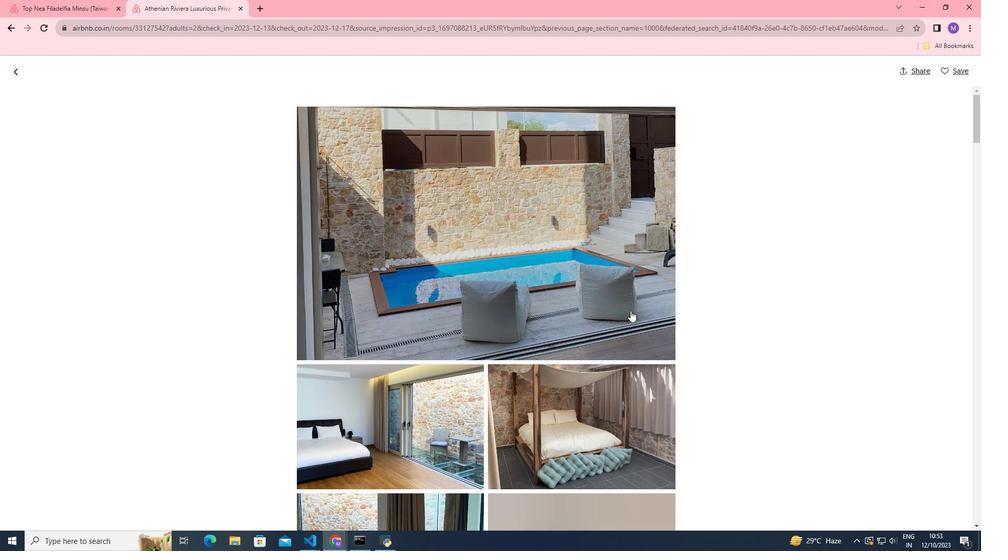 
Action: Mouse scrolled (630, 310) with delta (0, 0)
Screenshot: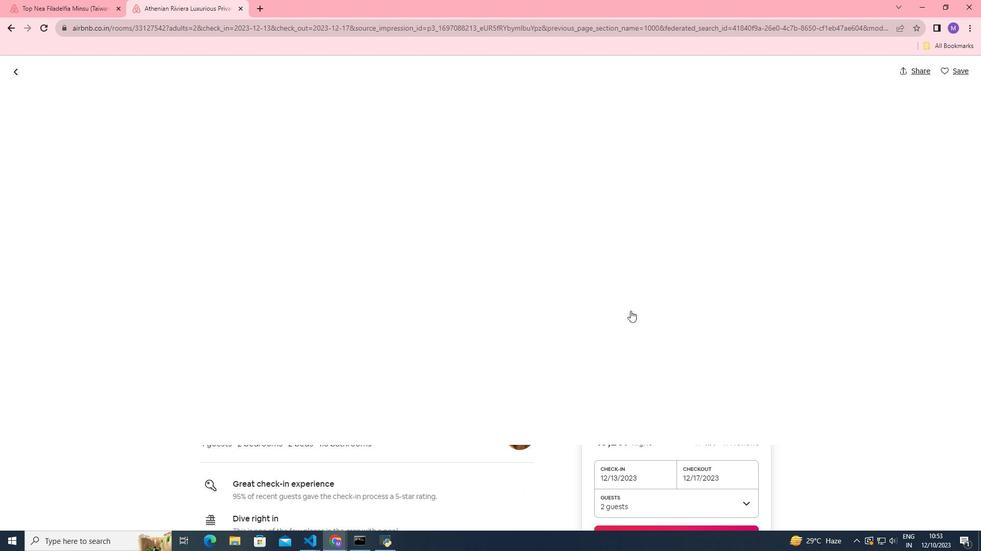 
Action: Mouse scrolled (630, 310) with delta (0, 0)
Screenshot: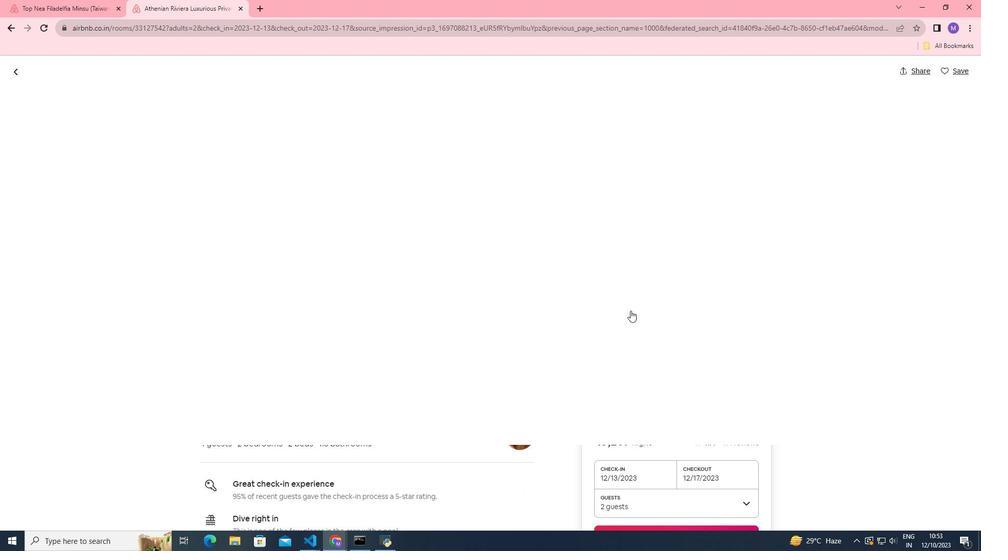 
Action: Mouse scrolled (630, 310) with delta (0, 0)
Screenshot: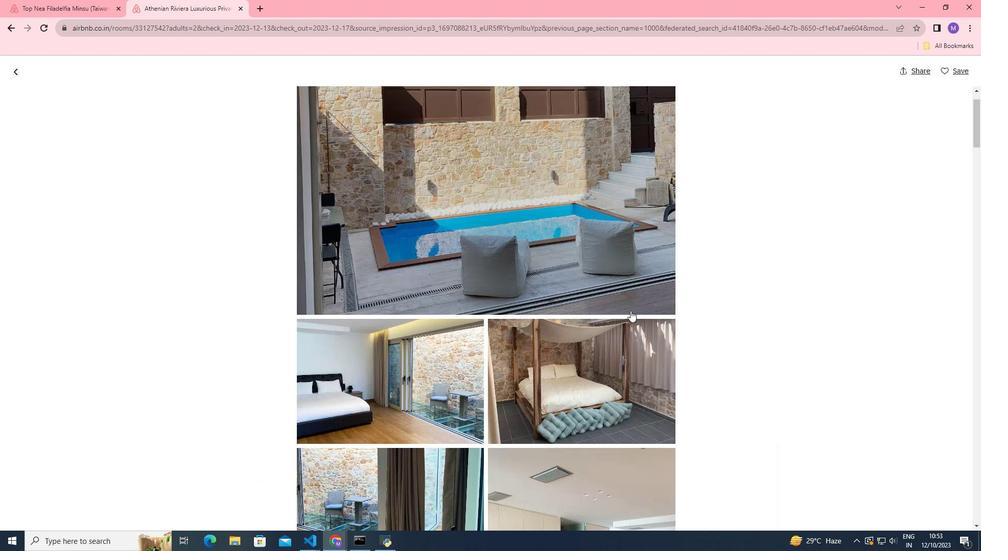 
Action: Mouse scrolled (630, 310) with delta (0, 0)
Screenshot: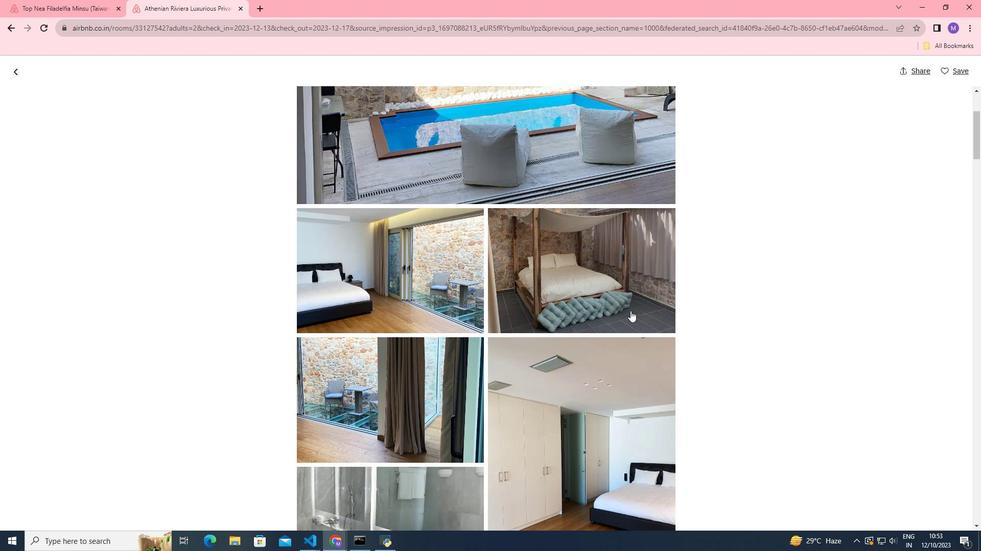 
Action: Mouse scrolled (630, 310) with delta (0, 0)
Screenshot: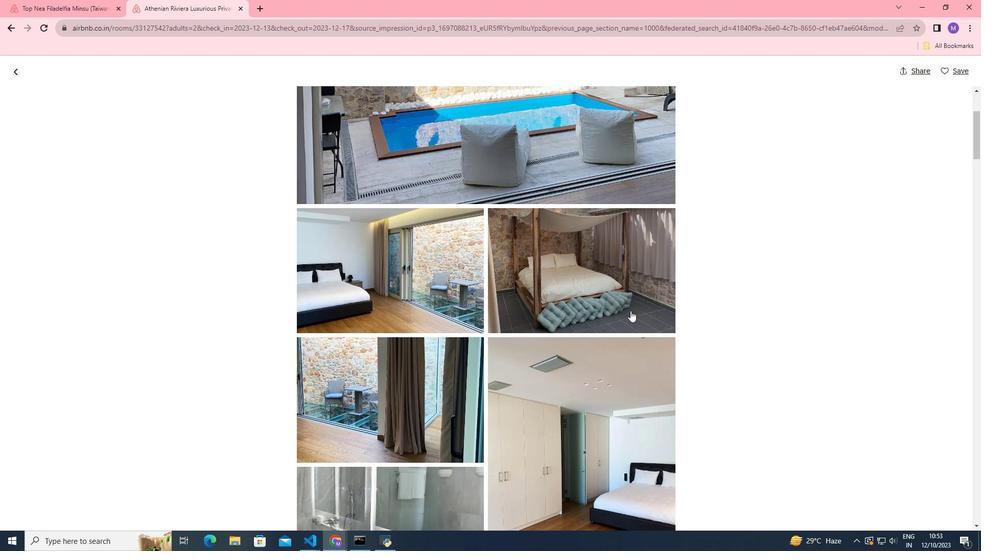 
Action: Mouse scrolled (630, 310) with delta (0, 0)
Screenshot: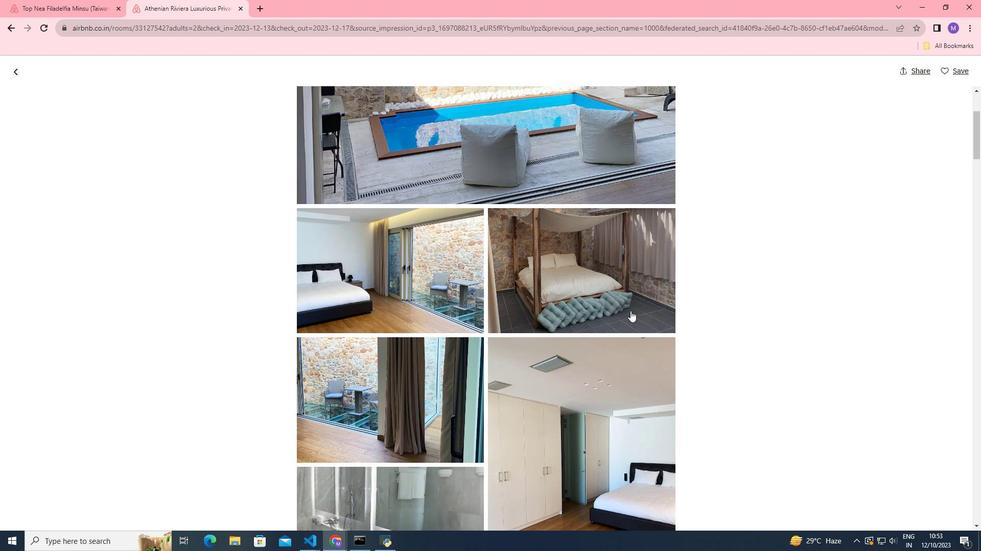 
Action: Mouse scrolled (630, 310) with delta (0, 0)
Screenshot: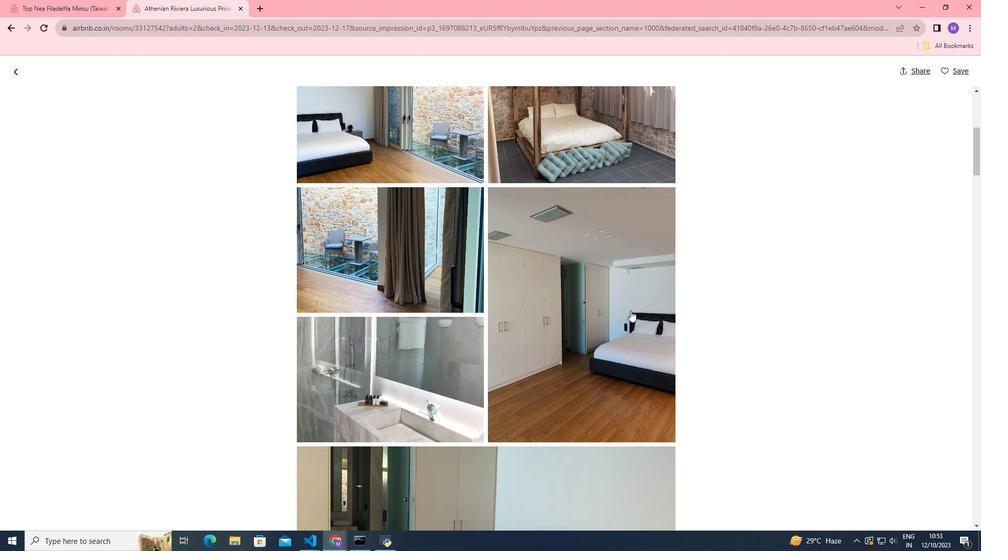 
Action: Mouse scrolled (630, 310) with delta (0, 0)
Screenshot: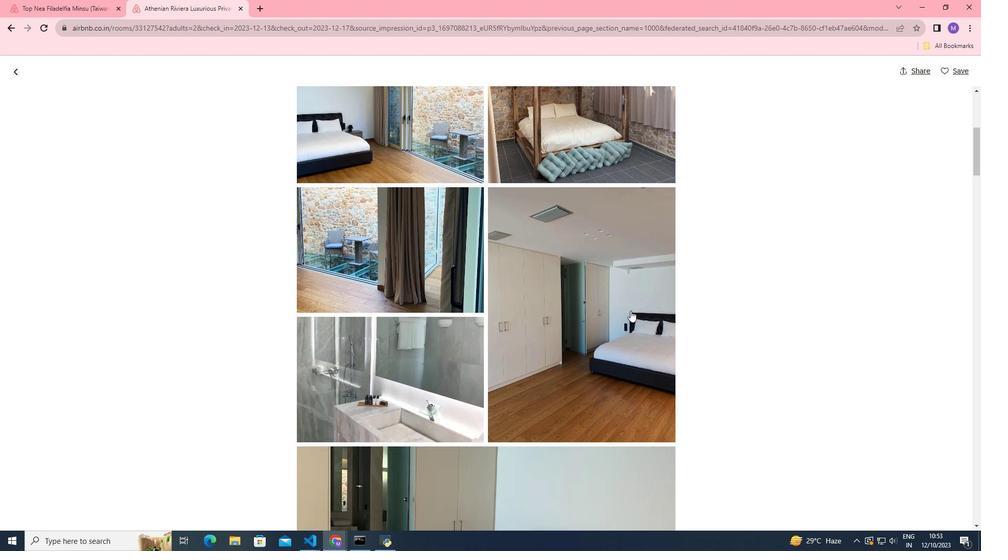 
Action: Mouse scrolled (630, 310) with delta (0, 0)
Screenshot: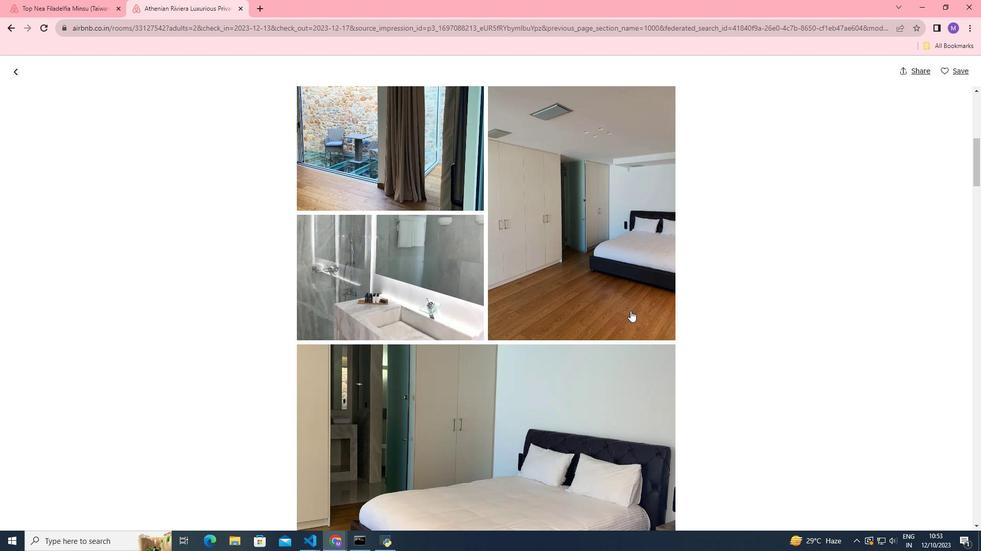
Action: Mouse scrolled (630, 310) with delta (0, 0)
Screenshot: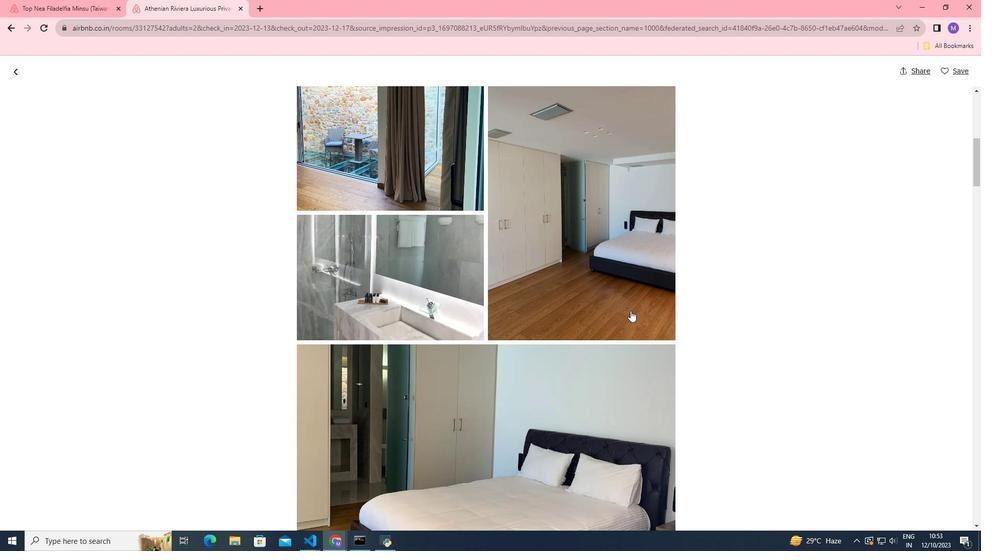 
Action: Mouse scrolled (630, 310) with delta (0, 0)
Screenshot: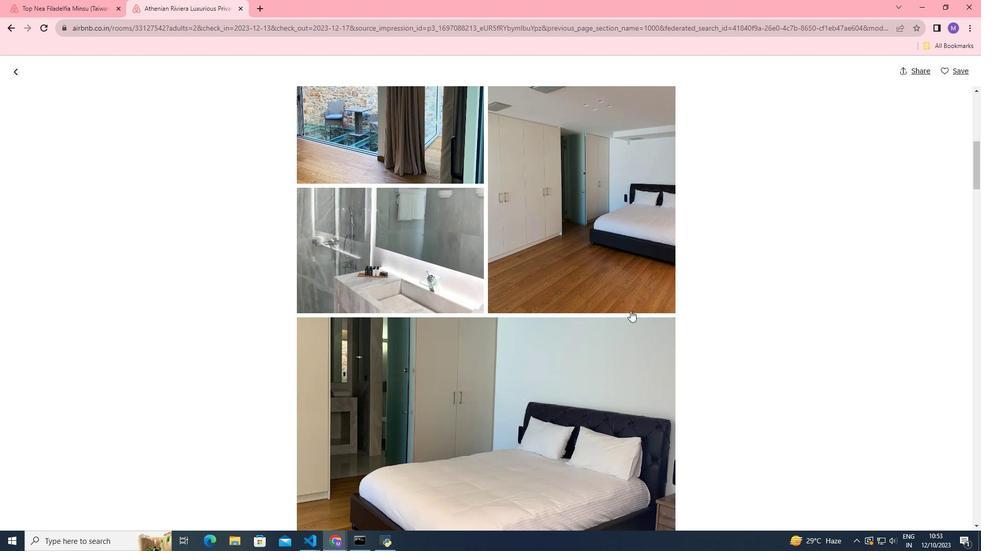 
Action: Mouse scrolled (630, 310) with delta (0, 0)
Screenshot: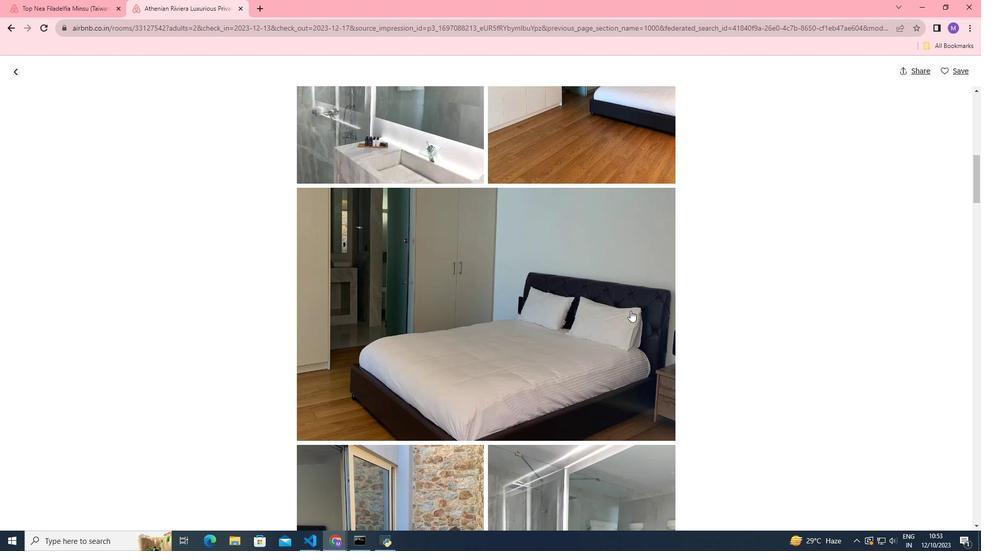 
Action: Mouse scrolled (630, 310) with delta (0, 0)
Screenshot: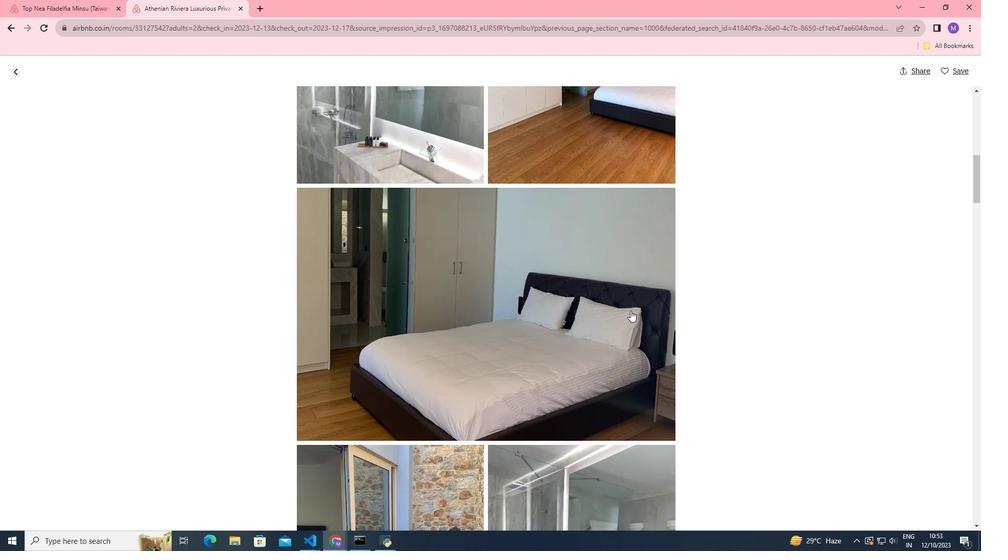 
Action: Mouse scrolled (630, 310) with delta (0, 0)
Screenshot: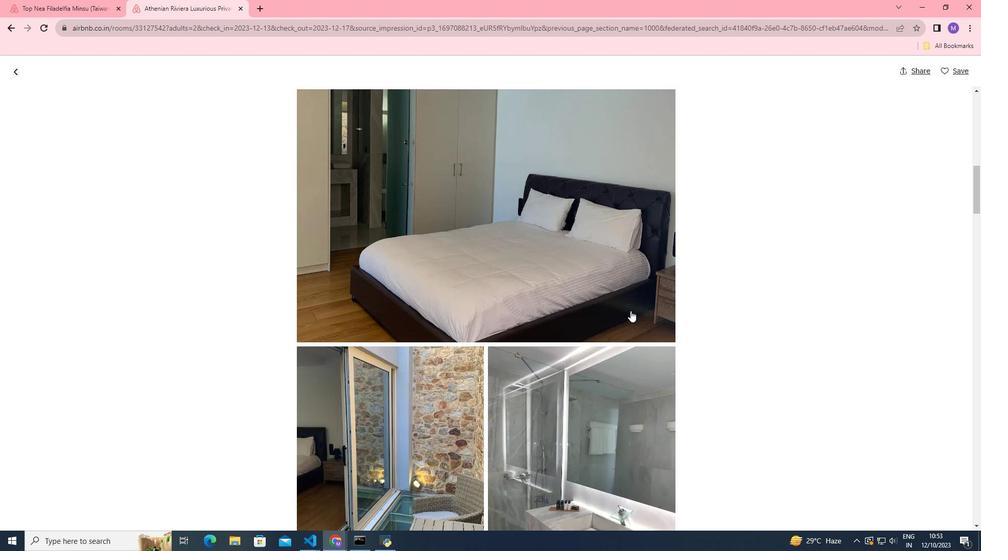 
Action: Mouse scrolled (630, 310) with delta (0, 0)
Screenshot: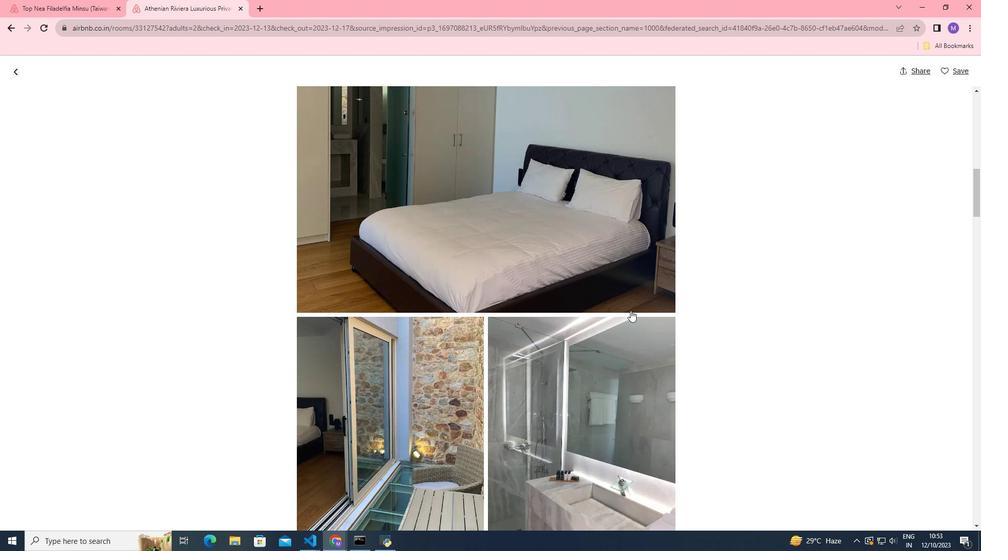 
Action: Mouse scrolled (630, 310) with delta (0, 0)
Screenshot: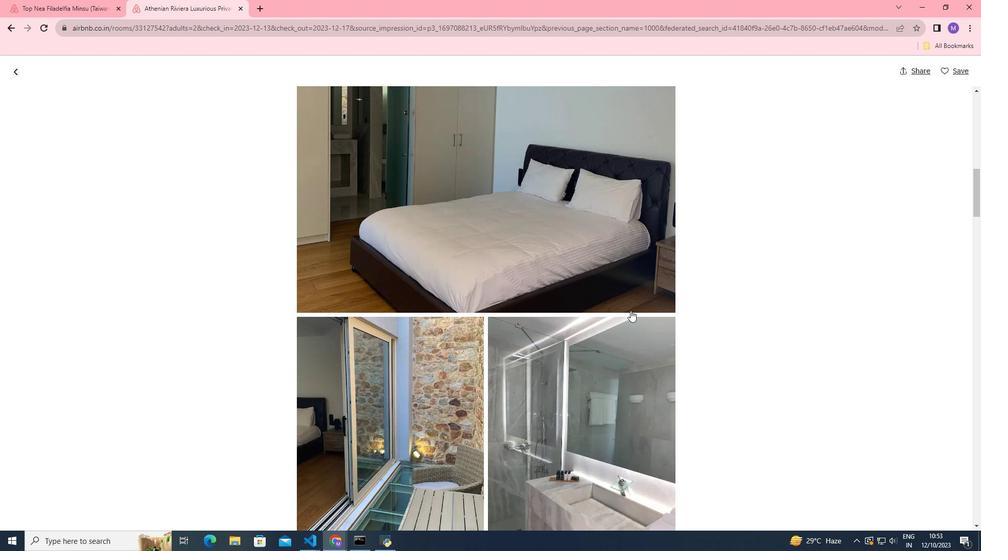 
Action: Mouse scrolled (630, 310) with delta (0, 0)
Screenshot: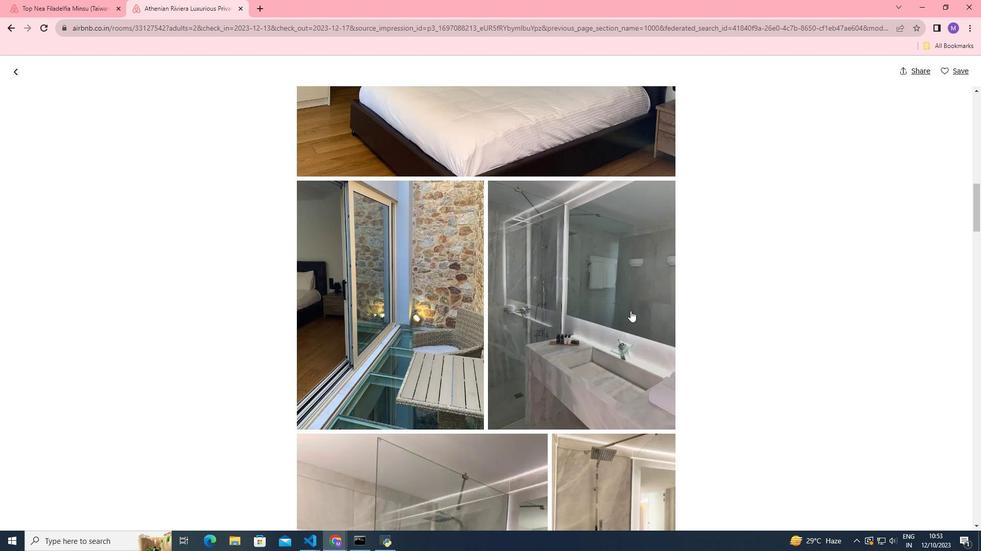 
Action: Mouse scrolled (630, 310) with delta (0, 0)
Screenshot: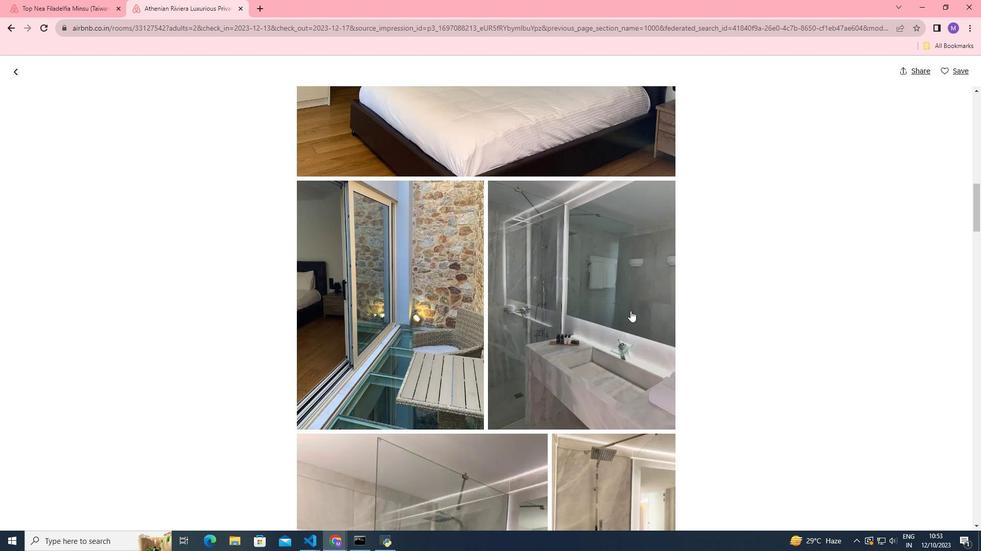 
Action: Mouse scrolled (630, 310) with delta (0, 0)
Screenshot: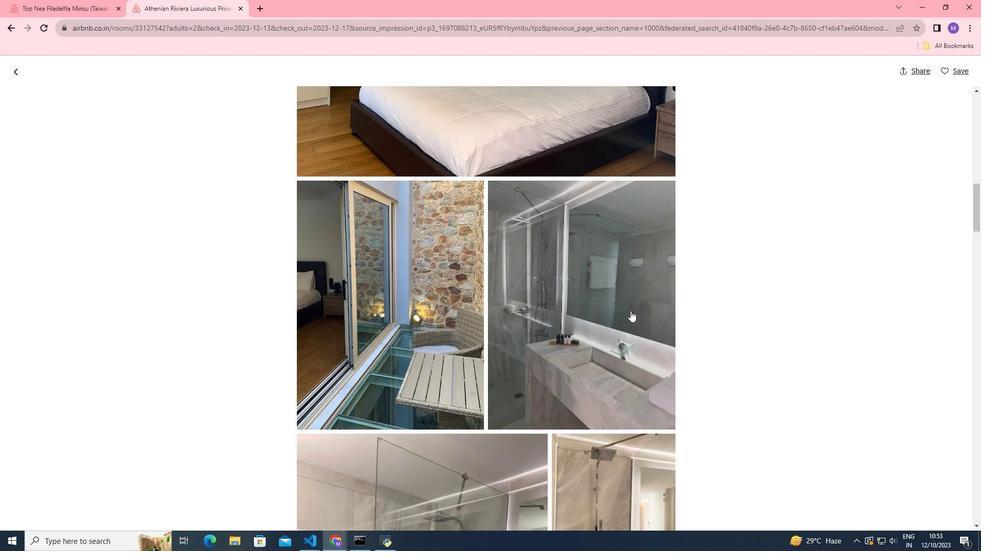
Action: Mouse scrolled (630, 310) with delta (0, 0)
Screenshot: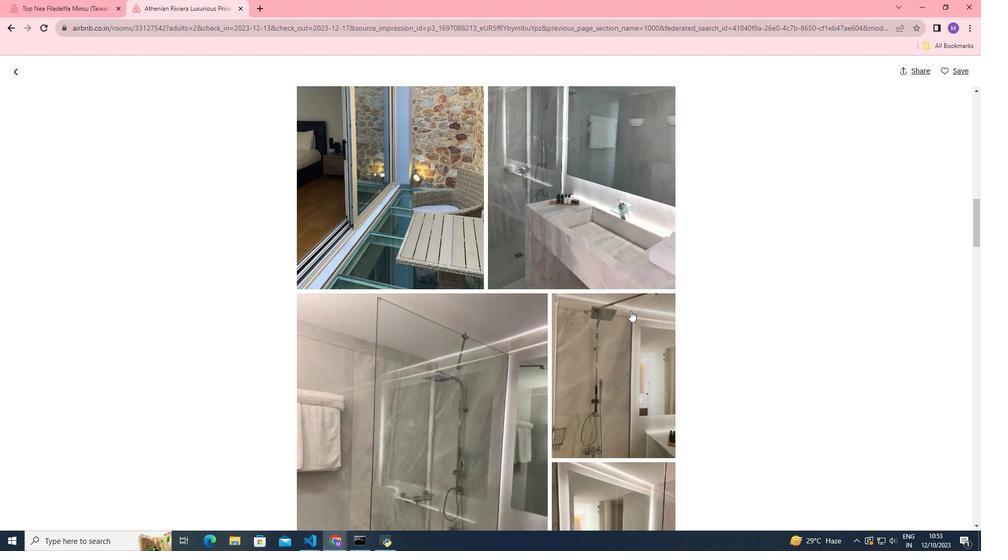 
Action: Mouse scrolled (630, 310) with delta (0, 0)
Screenshot: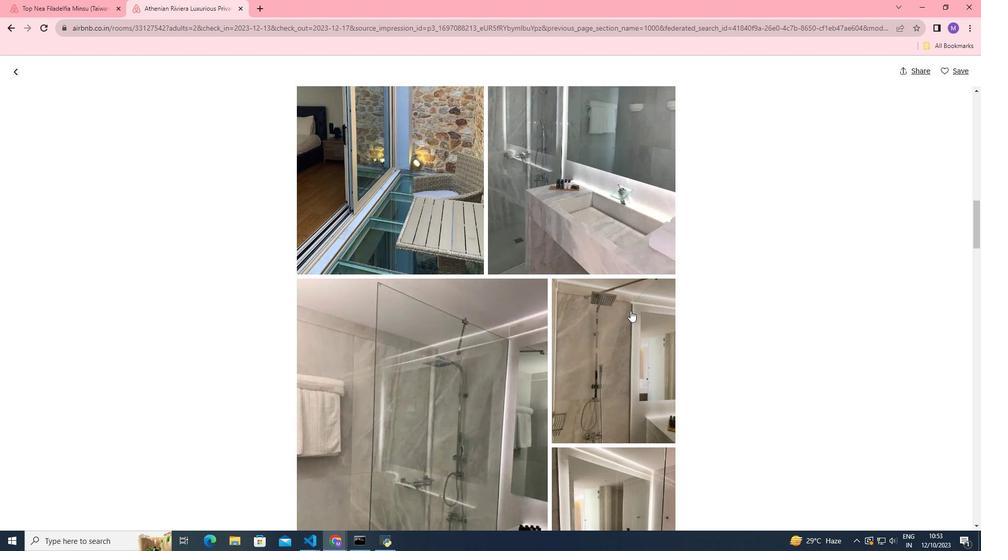 
Action: Mouse scrolled (630, 310) with delta (0, 0)
Screenshot: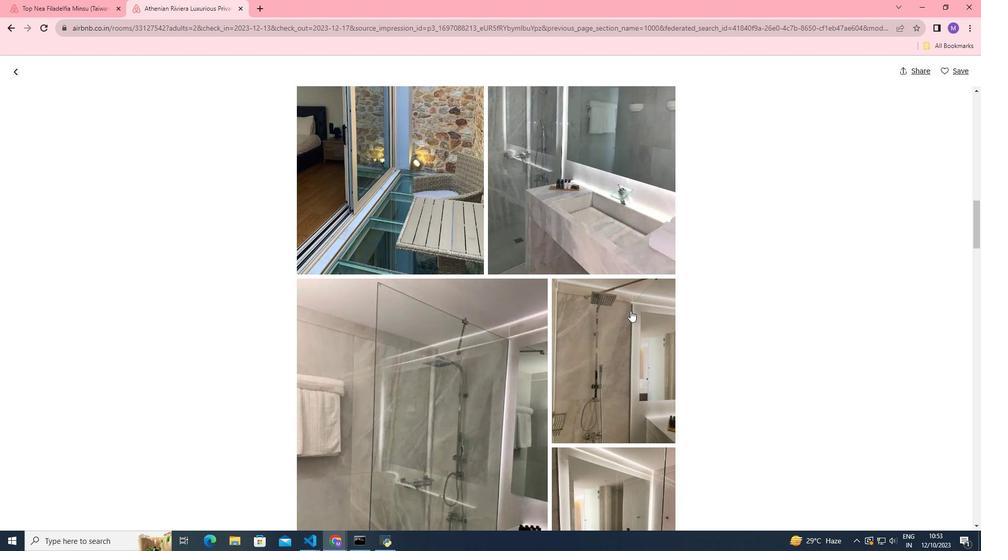 
Action: Mouse scrolled (630, 310) with delta (0, 0)
Screenshot: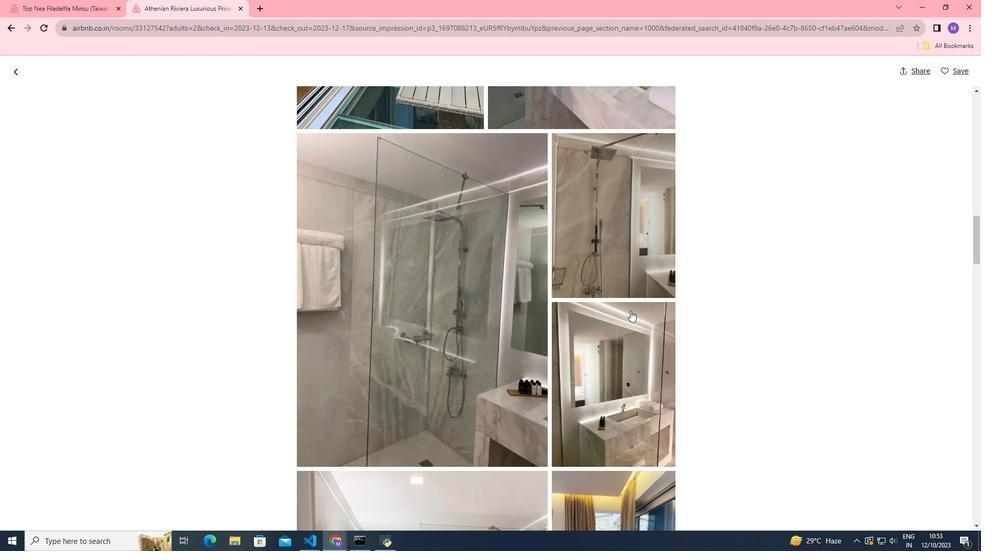 
Action: Mouse scrolled (630, 310) with delta (0, 0)
Screenshot: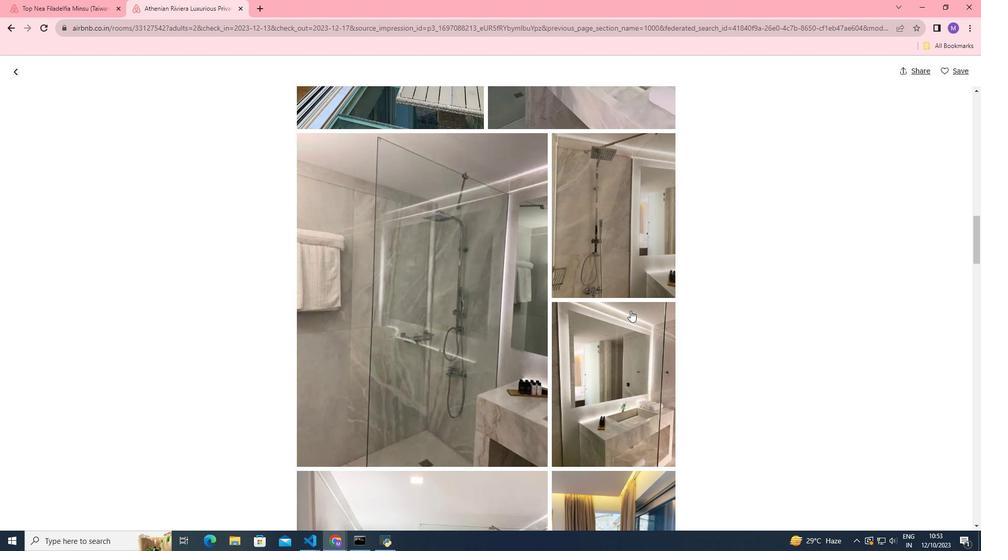 
Action: Mouse scrolled (630, 310) with delta (0, 0)
Screenshot: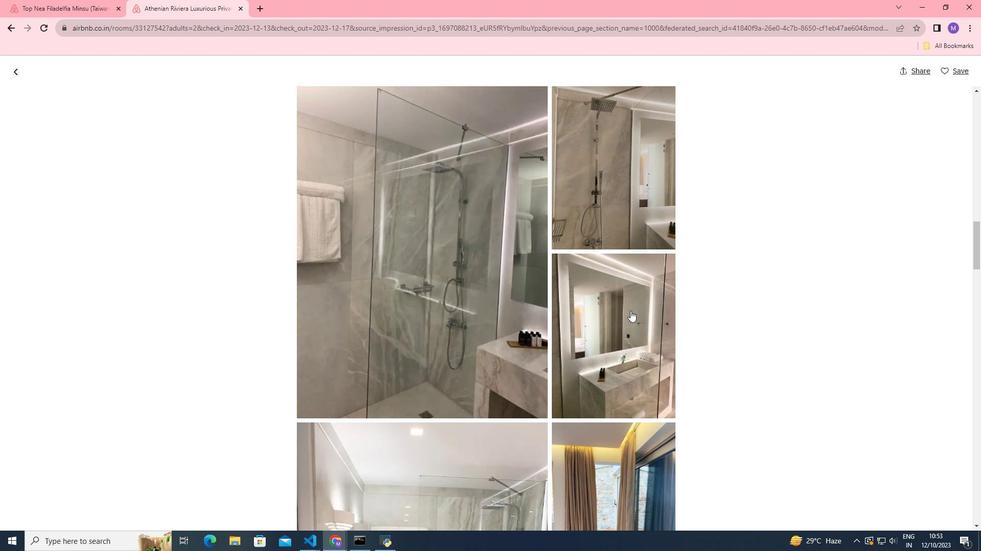 
Action: Mouse scrolled (630, 310) with delta (0, 0)
Screenshot: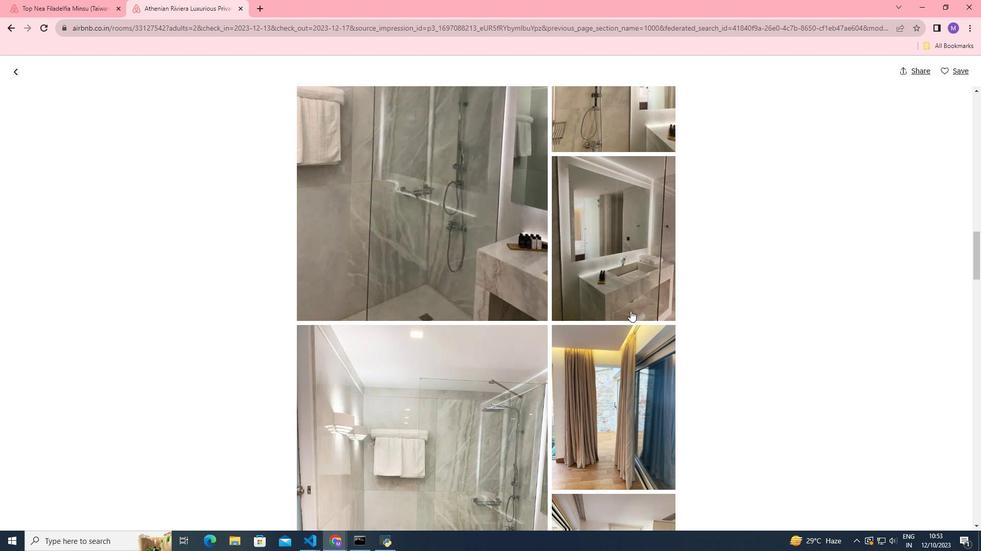 
Action: Mouse scrolled (630, 310) with delta (0, 0)
Screenshot: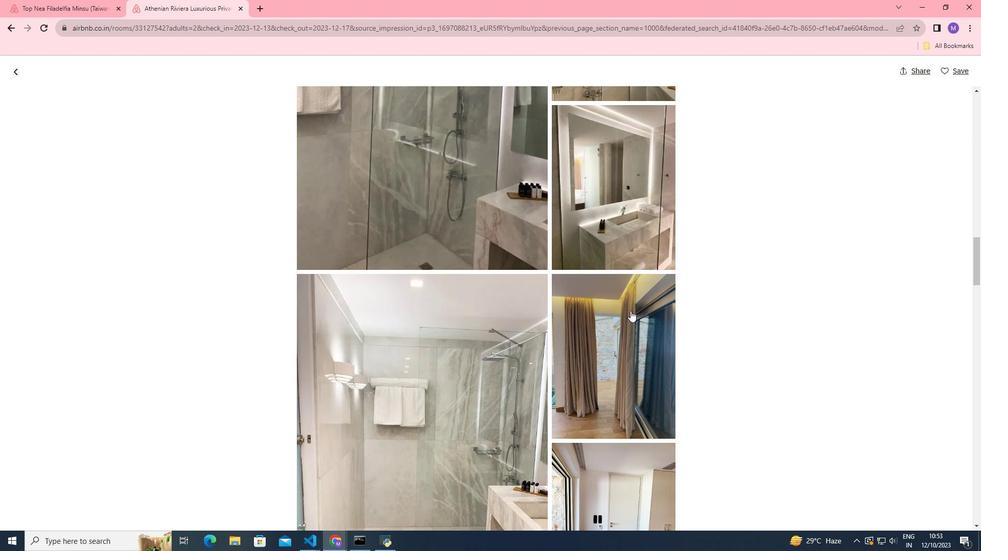 
Action: Mouse scrolled (630, 310) with delta (0, 0)
Screenshot: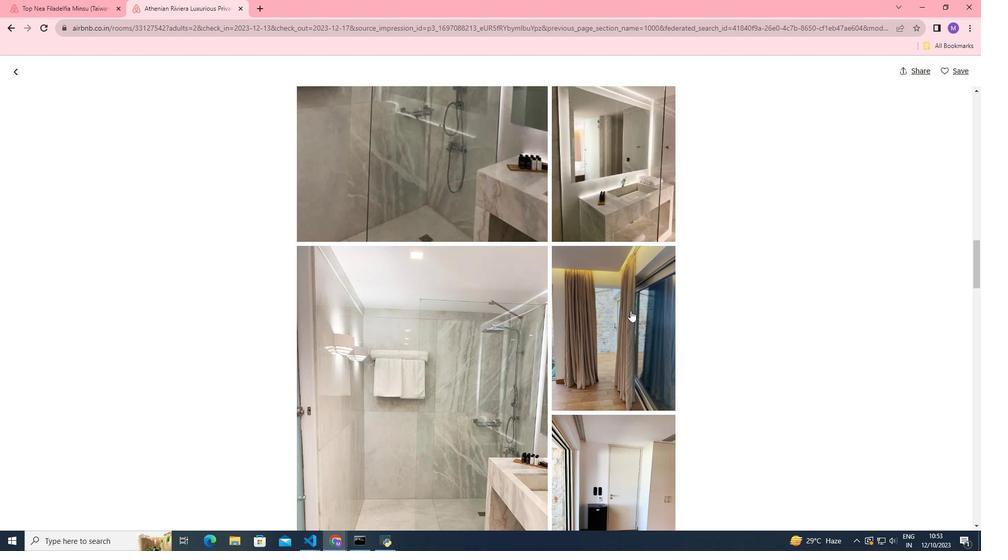 
Action: Mouse scrolled (630, 310) with delta (0, 0)
Screenshot: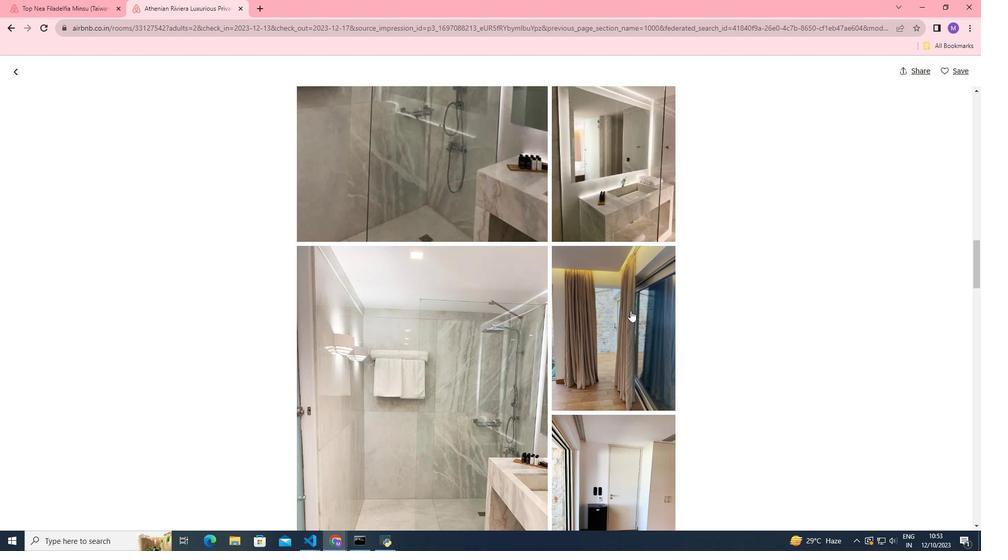 
Action: Mouse scrolled (630, 310) with delta (0, 0)
Screenshot: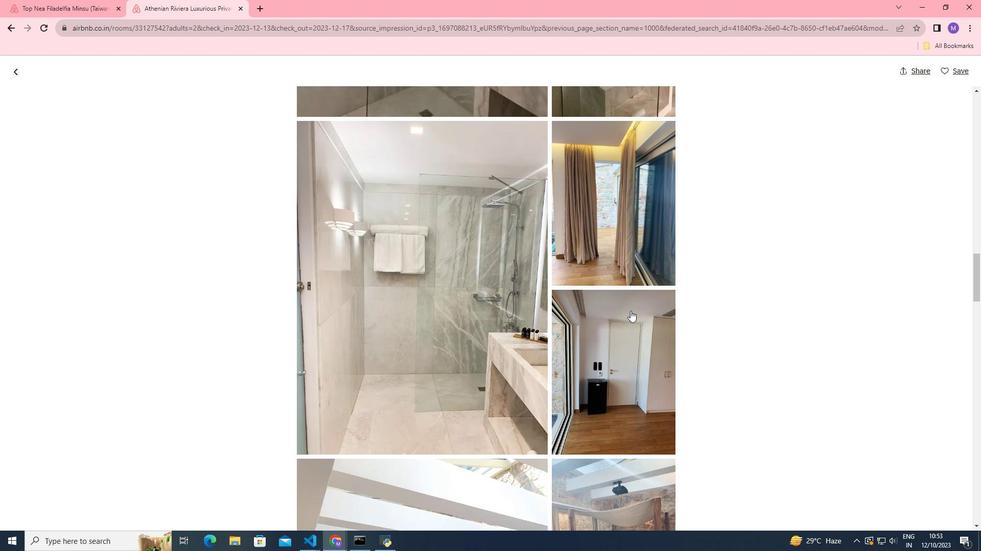 
Action: Mouse scrolled (630, 310) with delta (0, 0)
Screenshot: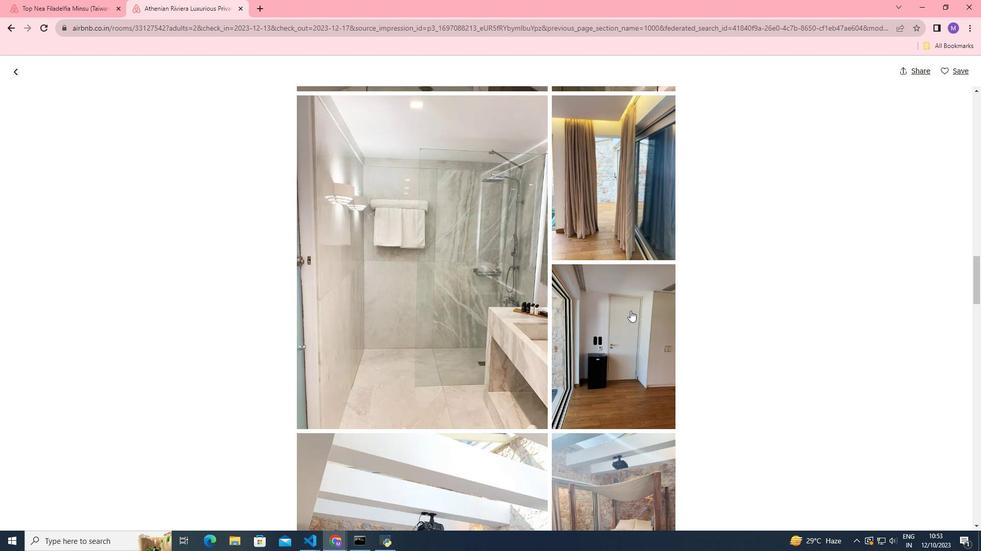 
Action: Mouse scrolled (630, 310) with delta (0, 0)
Screenshot: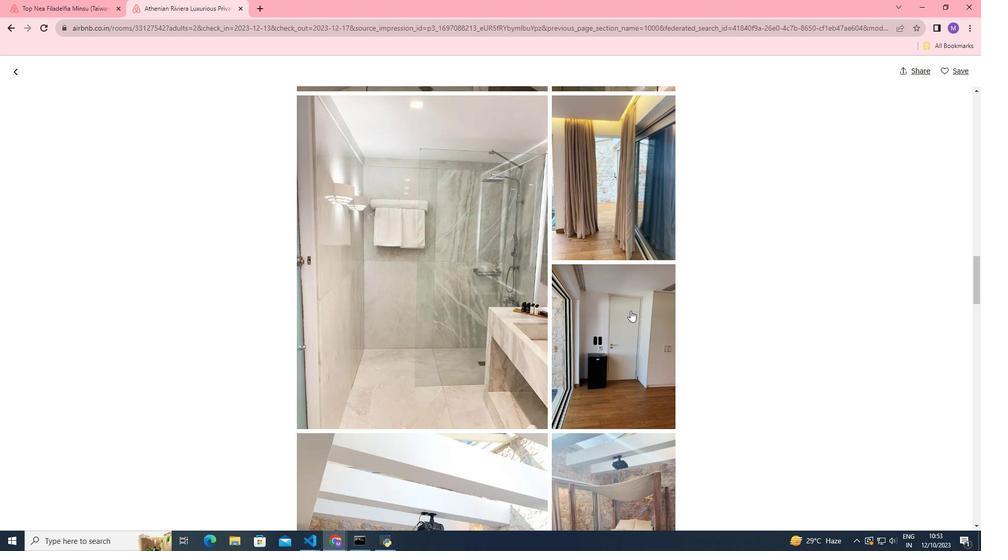 
Action: Mouse scrolled (630, 310) with delta (0, 0)
Screenshot: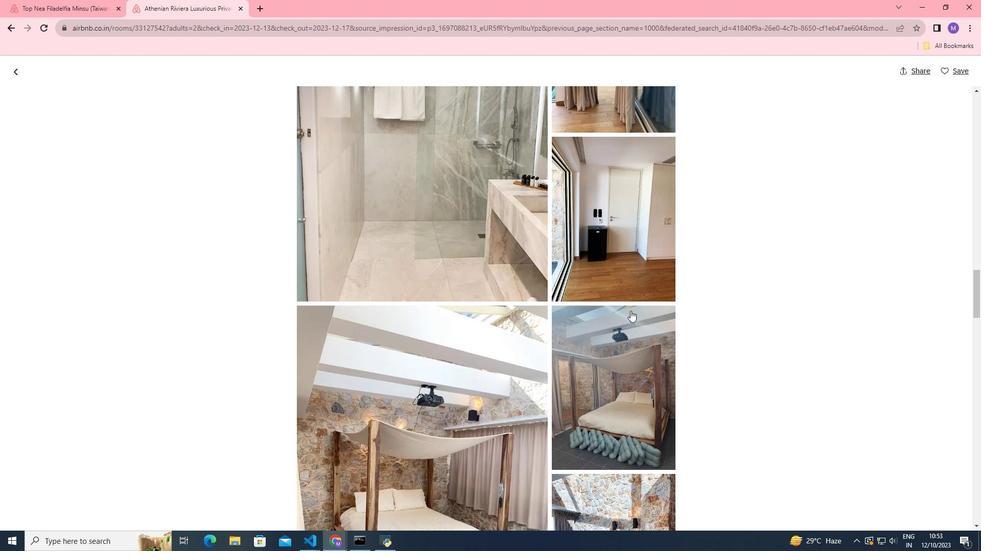 
Action: Mouse scrolled (630, 310) with delta (0, 0)
Screenshot: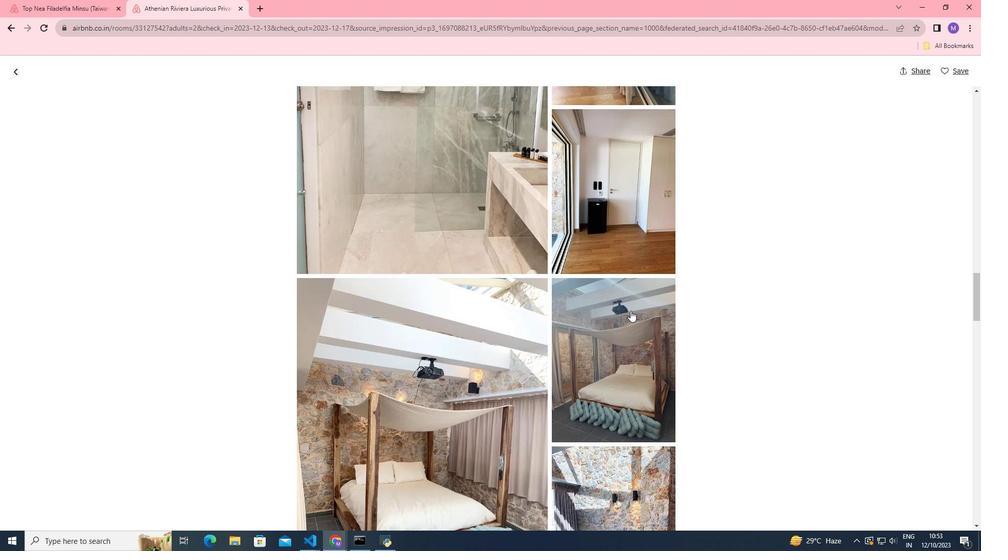 
Action: Mouse scrolled (630, 310) with delta (0, 0)
Screenshot: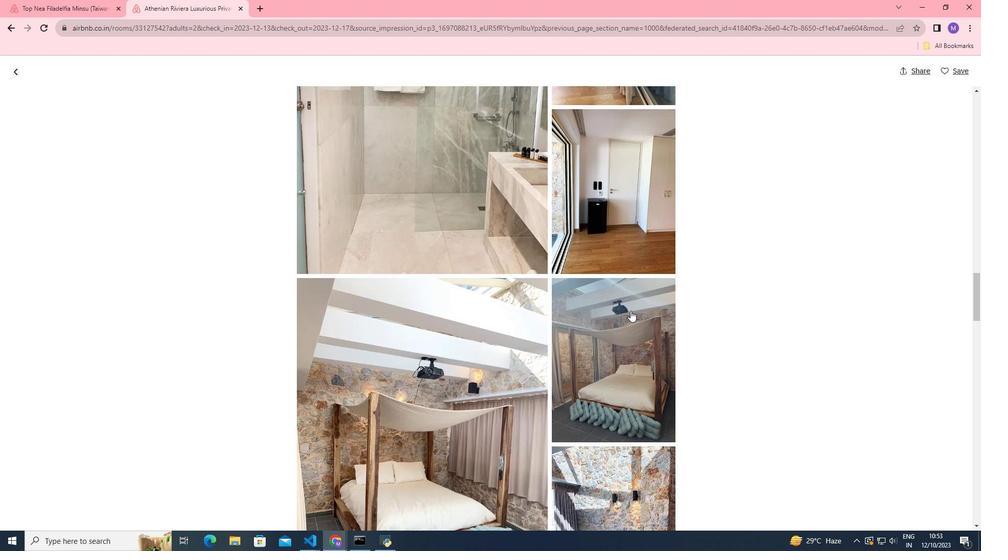 
Action: Mouse scrolled (630, 310) with delta (0, 0)
Screenshot: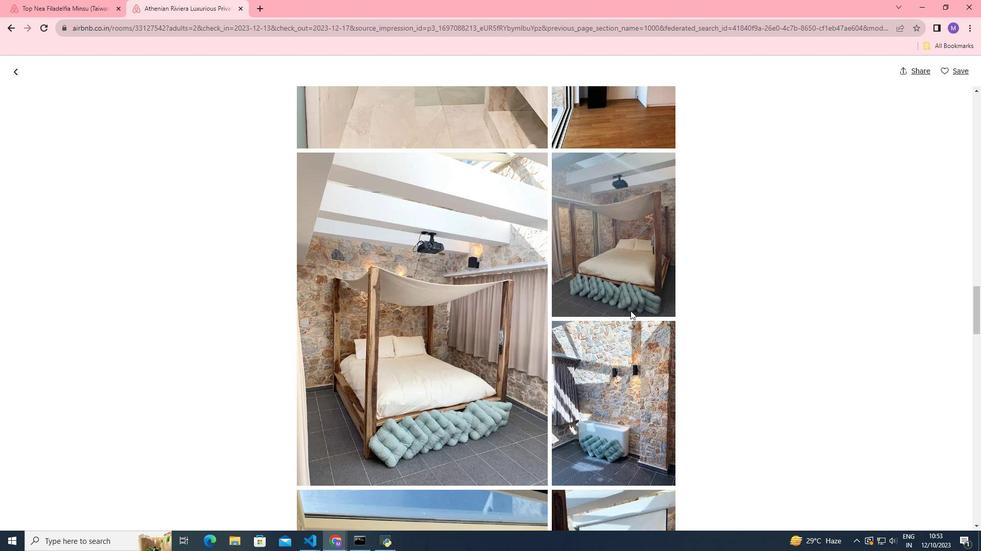 
Action: Mouse scrolled (630, 310) with delta (0, 0)
Screenshot: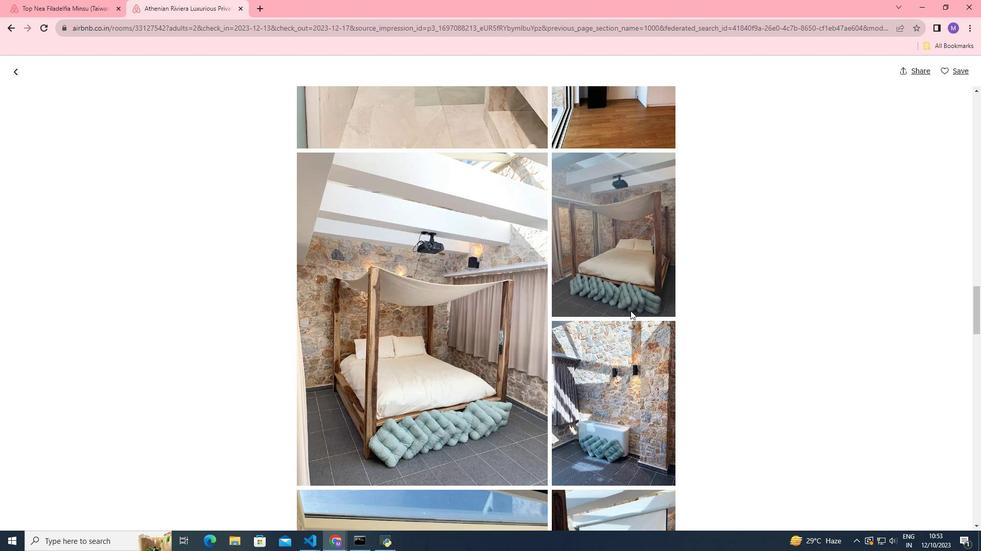 
Action: Mouse scrolled (630, 310) with delta (0, 0)
Screenshot: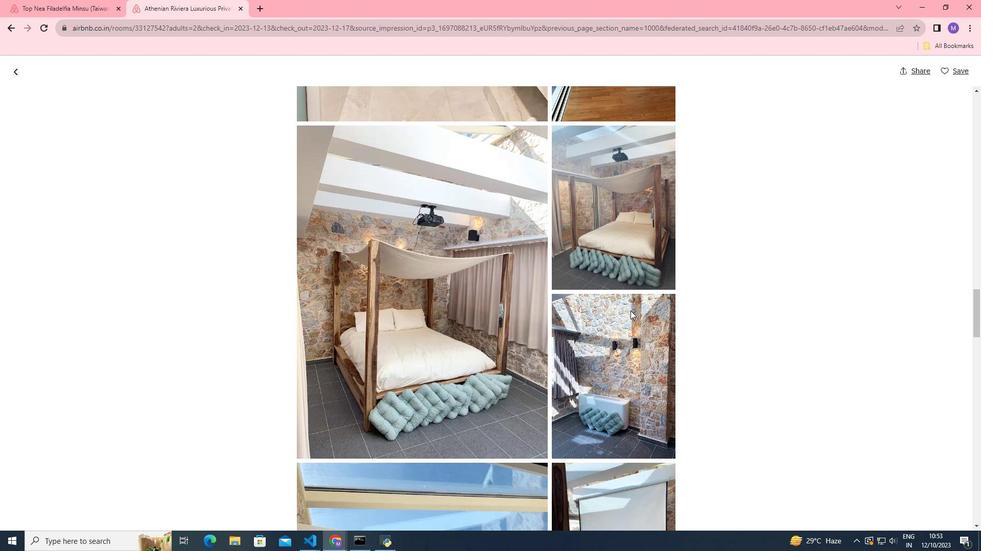 
Action: Mouse scrolled (630, 310) with delta (0, 0)
Screenshot: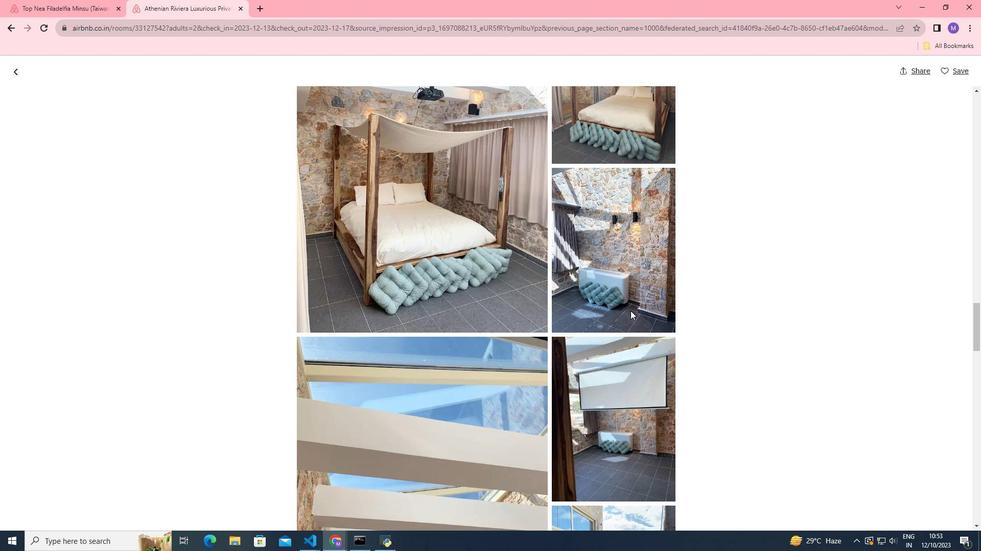 
Action: Mouse scrolled (630, 310) with delta (0, 0)
Screenshot: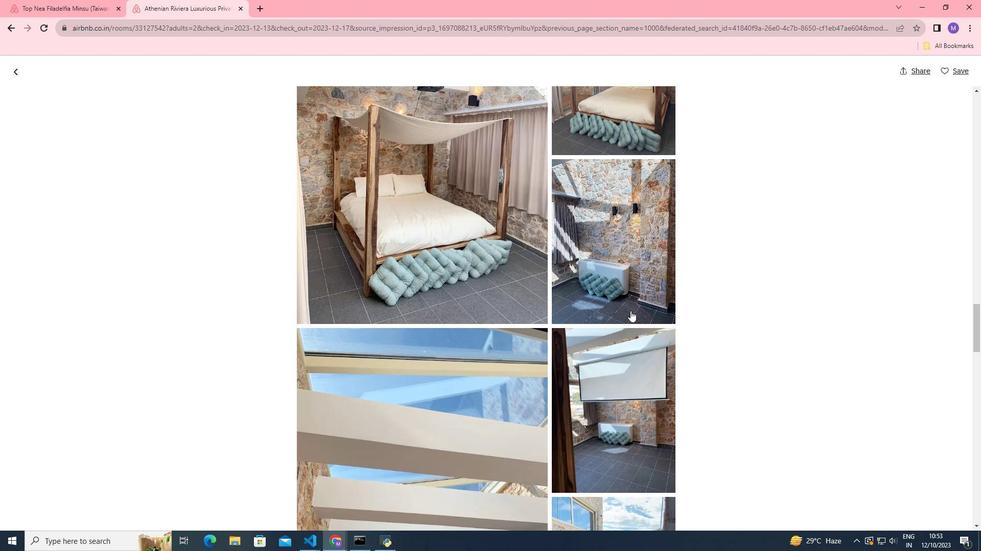 
Action: Mouse scrolled (630, 310) with delta (0, 0)
Screenshot: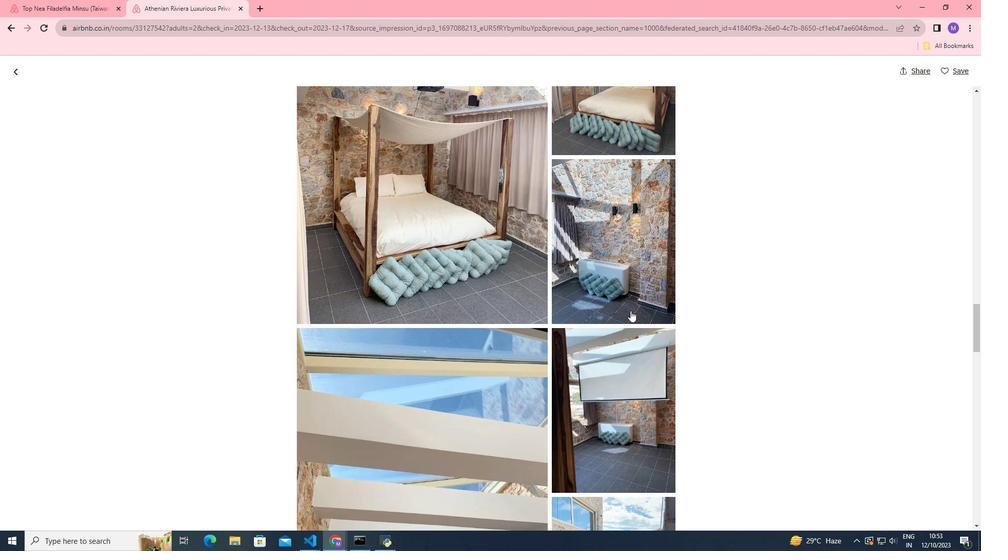 
Action: Mouse scrolled (630, 310) with delta (0, 0)
Screenshot: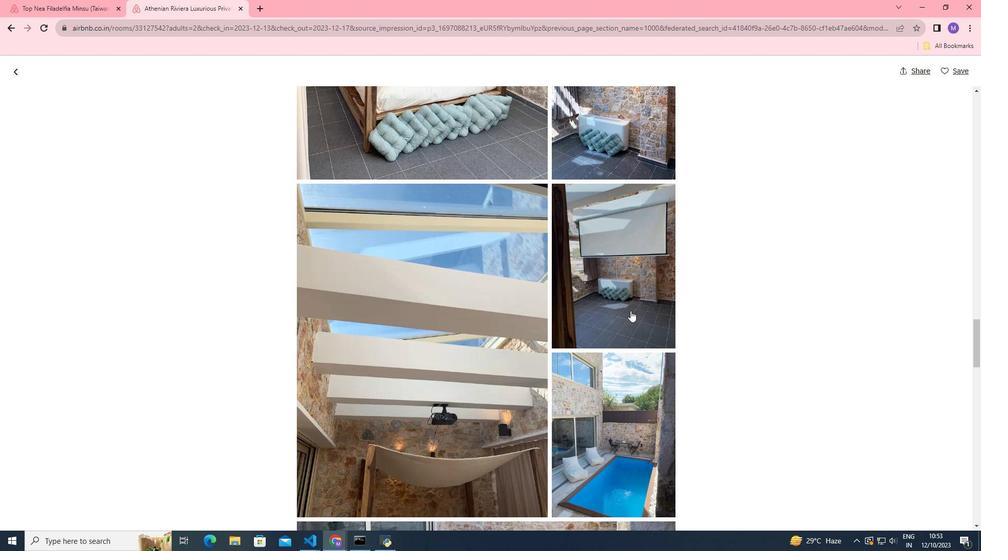 
Action: Mouse scrolled (630, 310) with delta (0, 0)
Screenshot: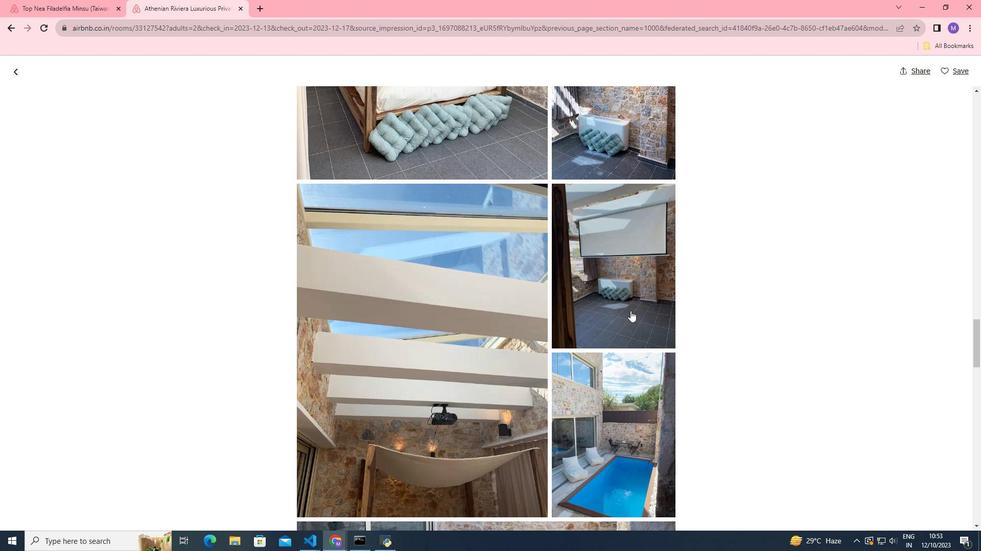 
Action: Mouse scrolled (630, 310) with delta (0, 0)
Screenshot: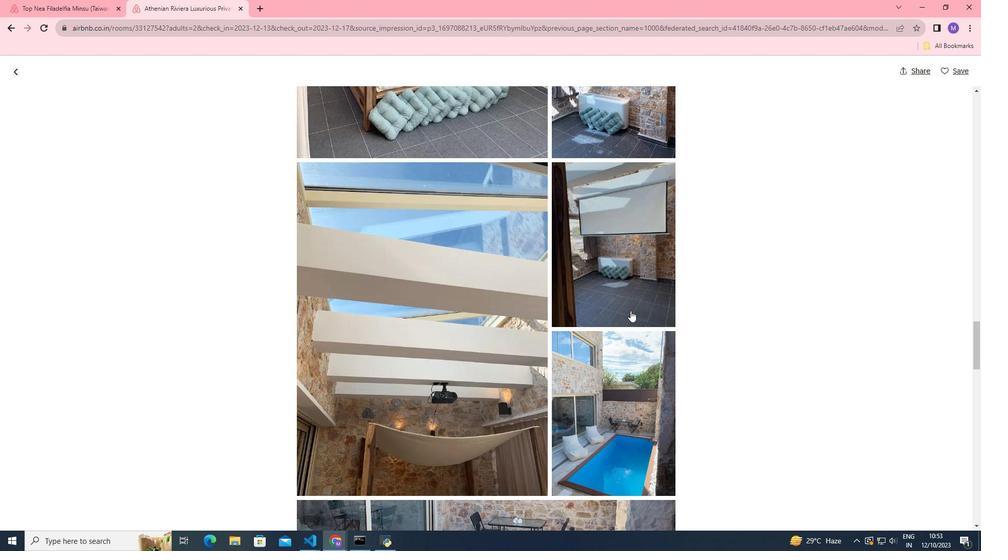 
Action: Mouse scrolled (630, 310) with delta (0, 0)
Screenshot: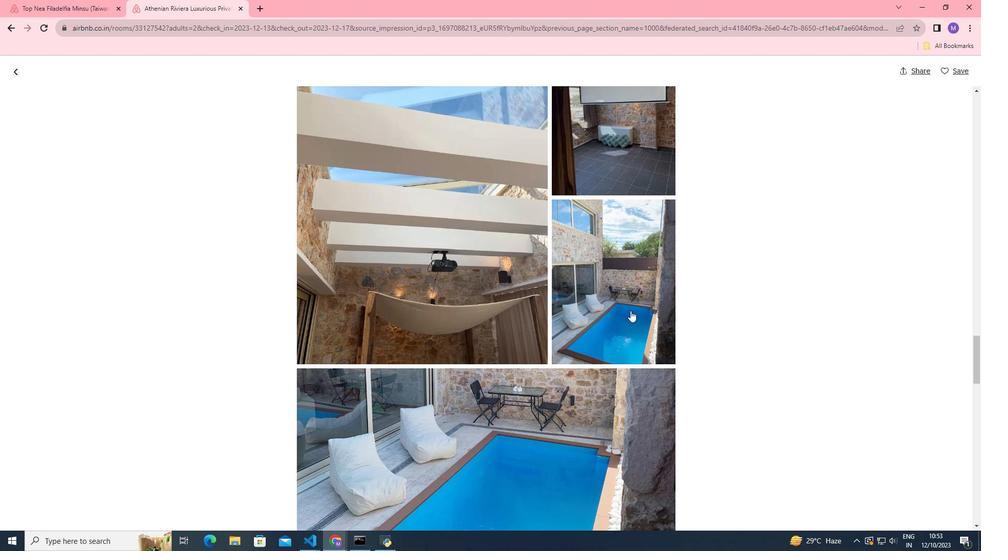 
Action: Mouse scrolled (630, 310) with delta (0, 0)
Screenshot: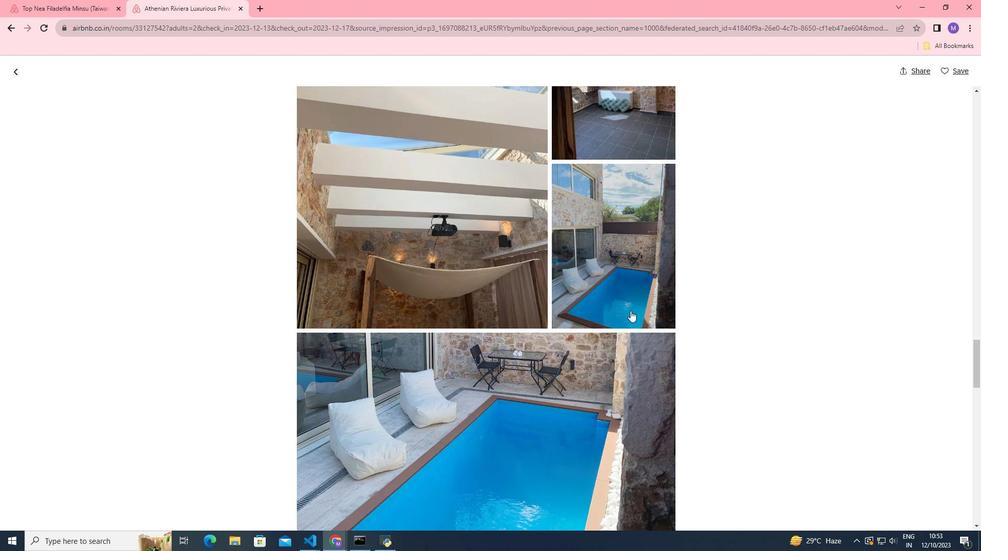 
Action: Mouse scrolled (630, 310) with delta (0, 0)
Screenshot: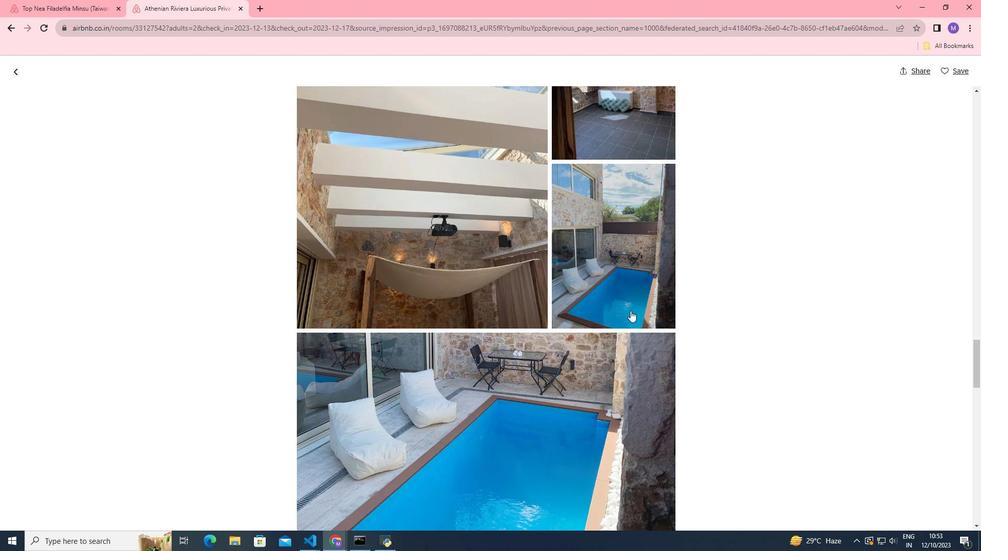 
Action: Mouse scrolled (630, 310) with delta (0, 0)
Screenshot: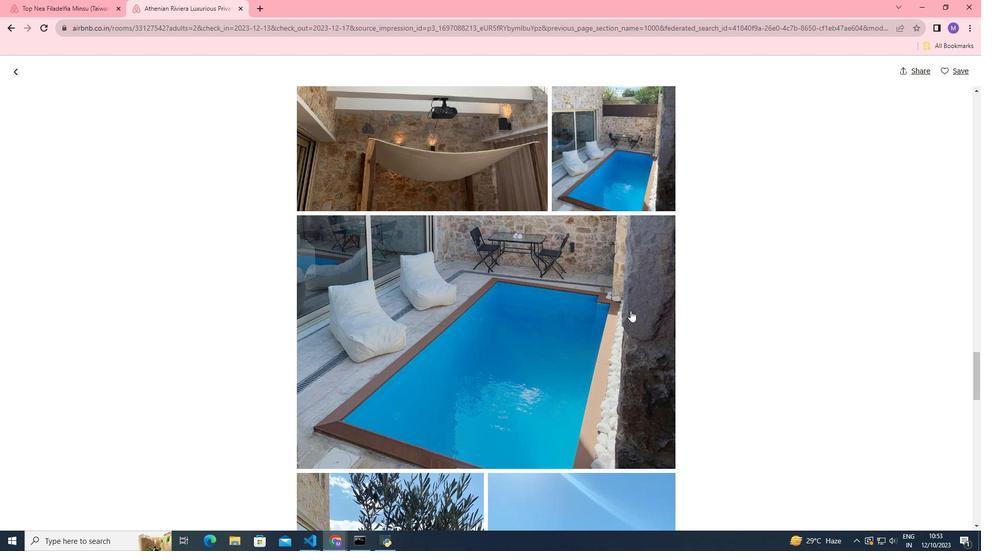 
Action: Mouse scrolled (630, 310) with delta (0, 0)
Screenshot: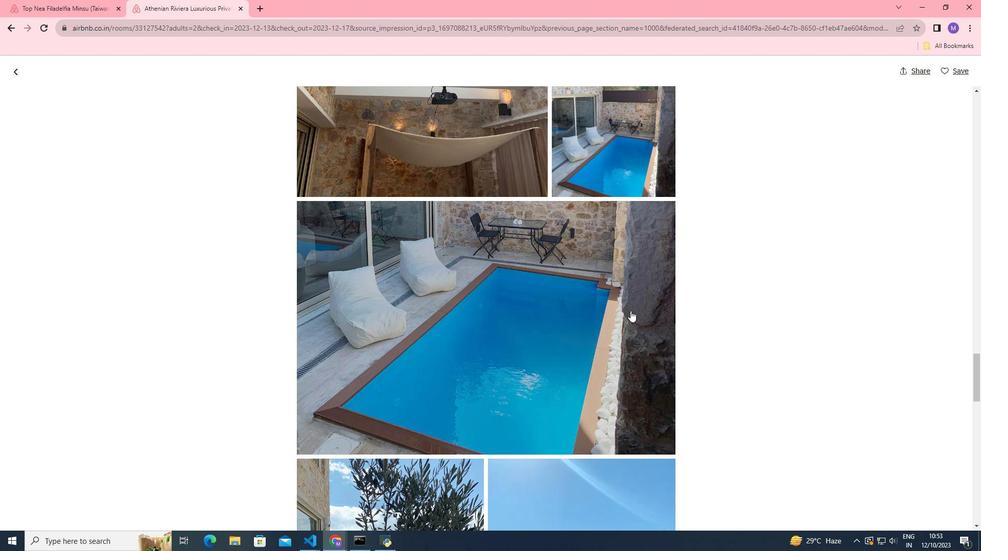 
Action: Mouse scrolled (630, 310) with delta (0, 0)
Screenshot: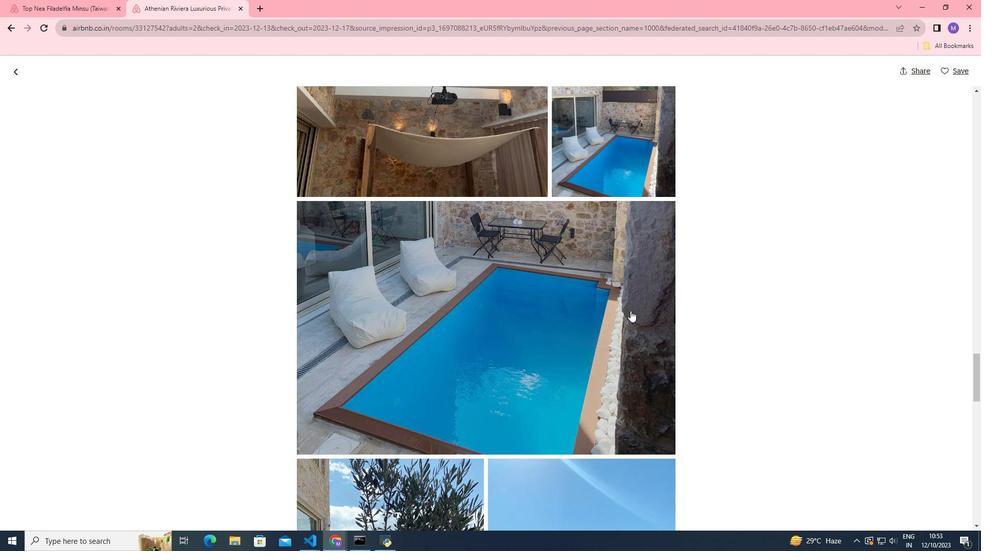 
Action: Mouse scrolled (630, 310) with delta (0, 0)
Screenshot: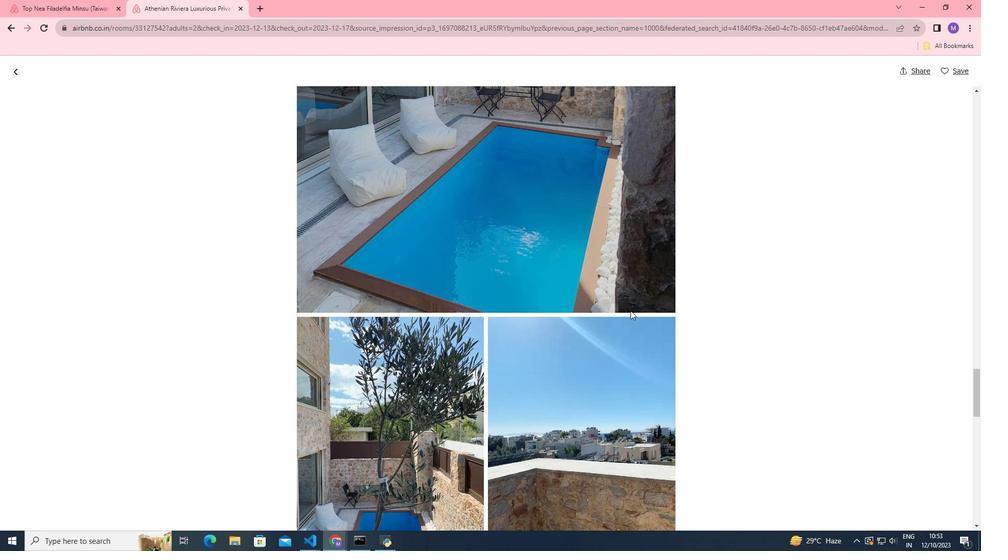 
Action: Mouse scrolled (630, 310) with delta (0, 0)
Screenshot: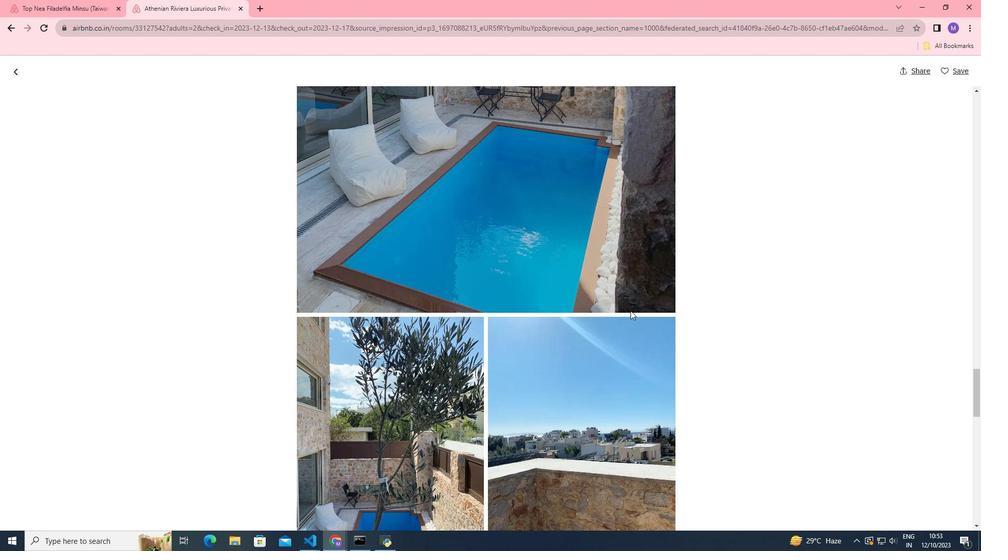 
Action: Mouse scrolled (630, 310) with delta (0, 0)
Screenshot: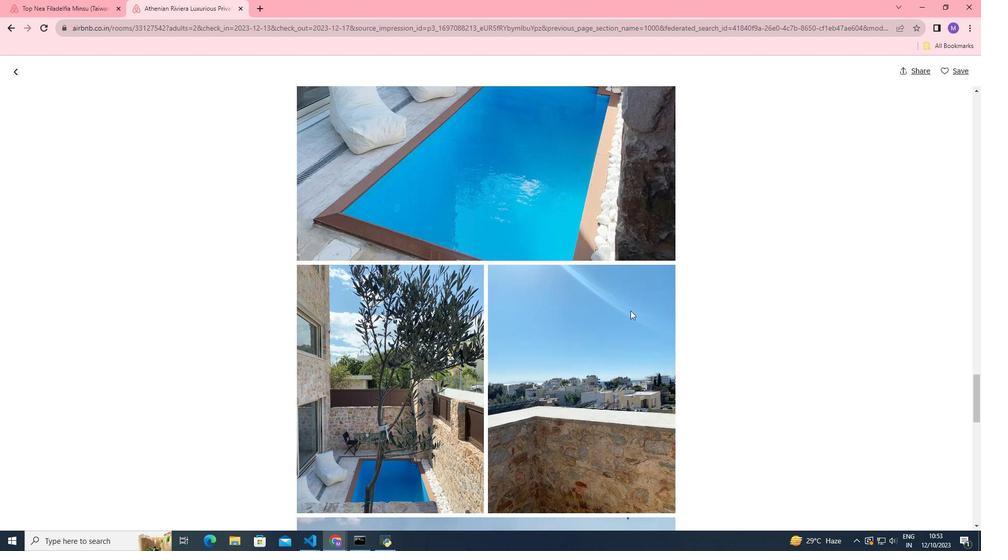 
Action: Mouse scrolled (630, 310) with delta (0, 0)
Screenshot: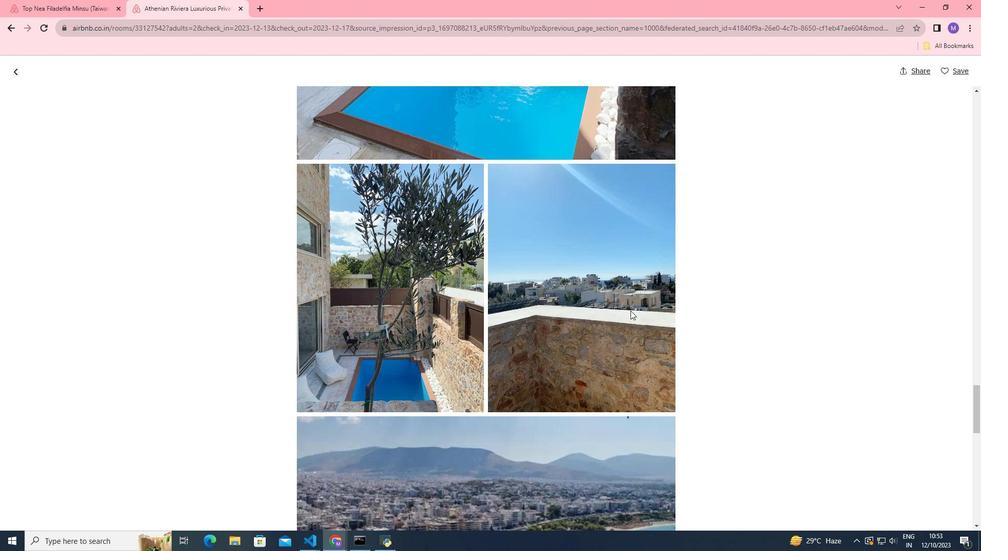 
Action: Mouse scrolled (630, 310) with delta (0, 0)
Screenshot: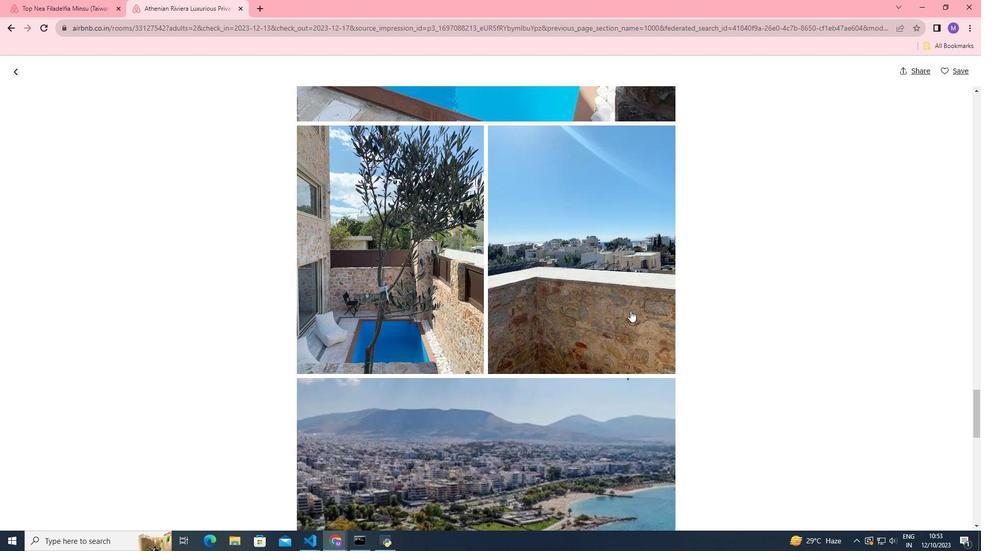 
Action: Mouse scrolled (630, 310) with delta (0, 0)
Screenshot: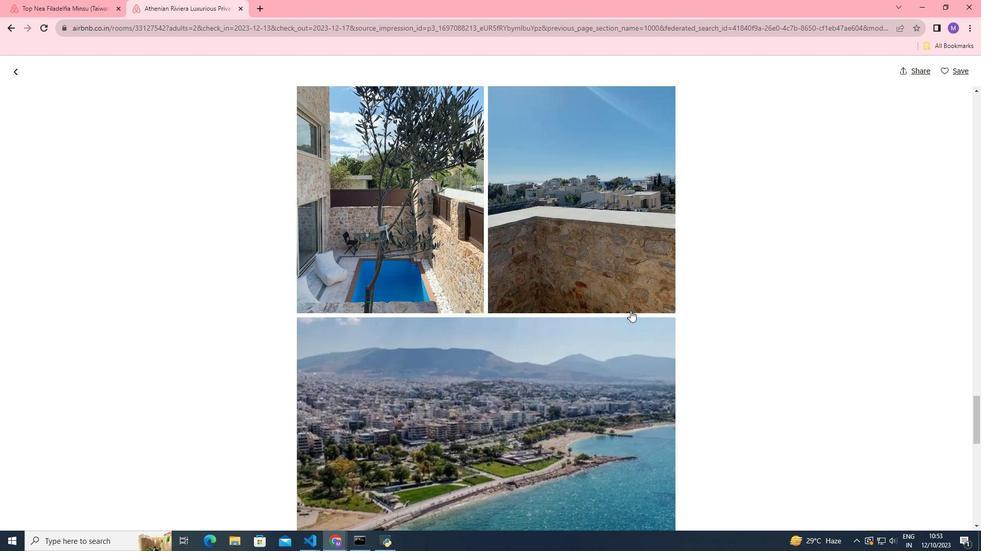 
Action: Mouse scrolled (630, 310) with delta (0, 0)
Screenshot: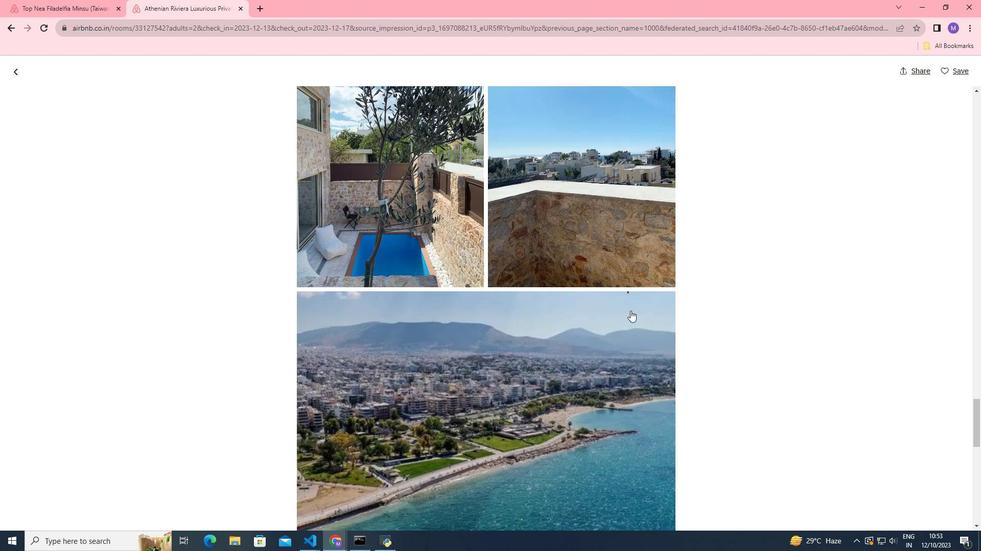 
Action: Mouse scrolled (630, 310) with delta (0, 0)
Screenshot: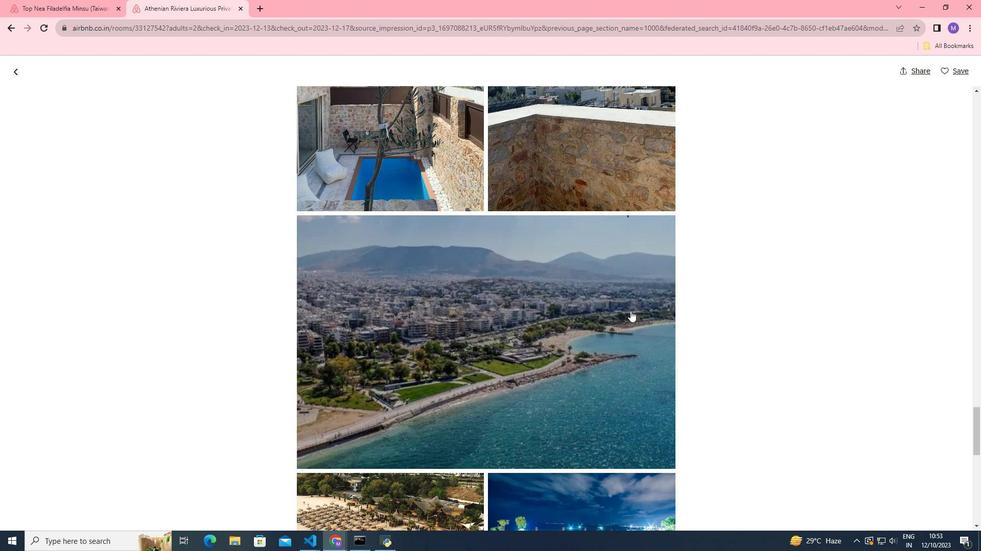
Action: Mouse scrolled (630, 310) with delta (0, 0)
Screenshot: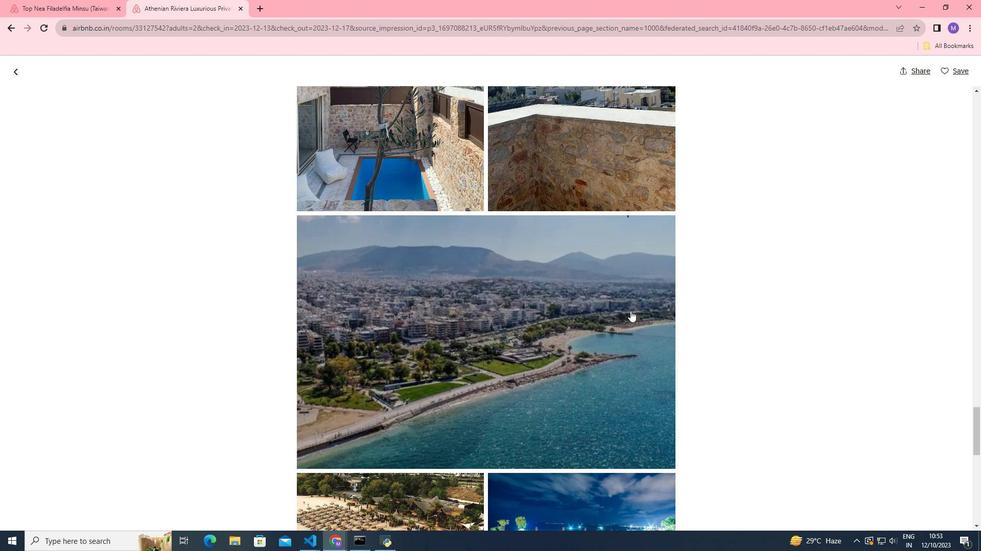 
Action: Mouse scrolled (630, 310) with delta (0, 0)
Screenshot: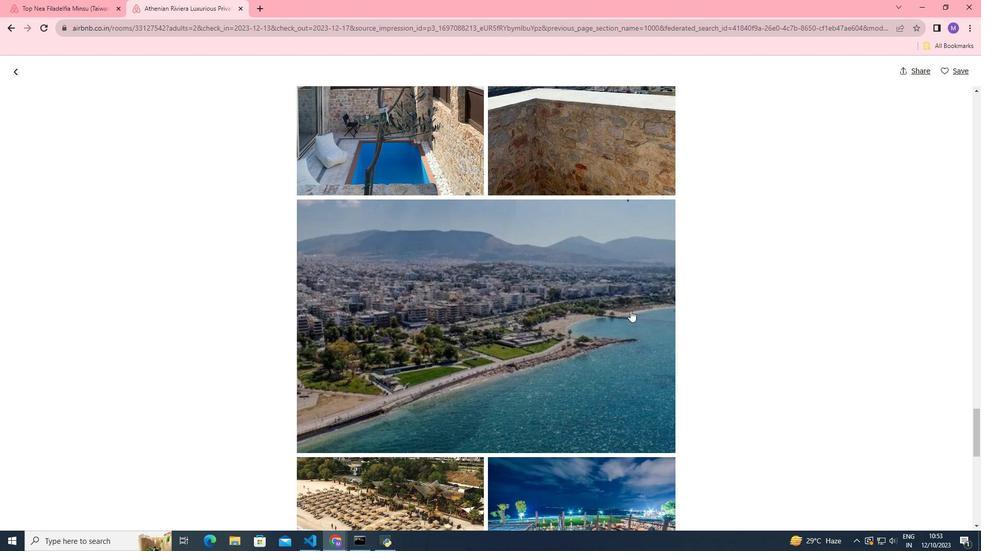 
Action: Mouse scrolled (630, 310) with delta (0, 0)
Screenshot: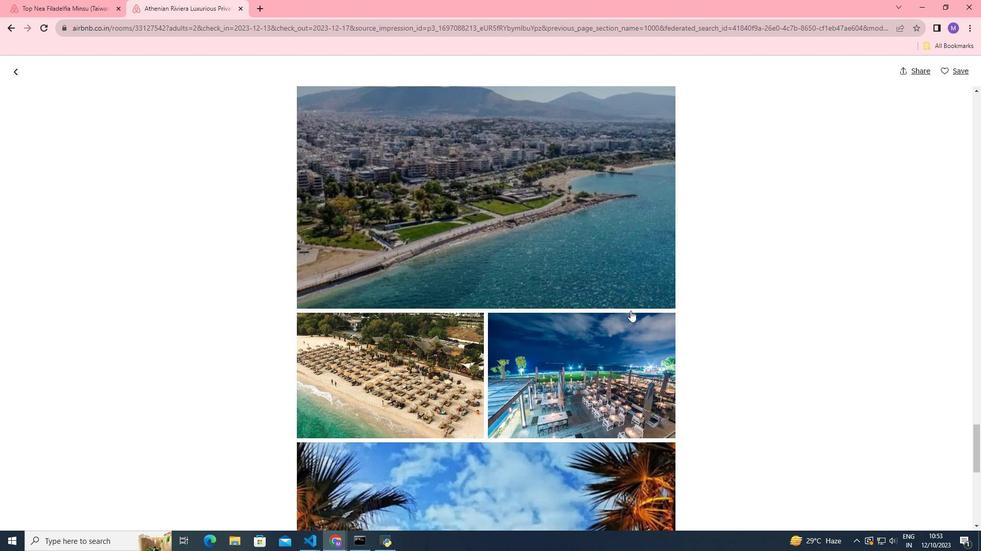 
Action: Mouse scrolled (630, 310) with delta (0, 0)
Screenshot: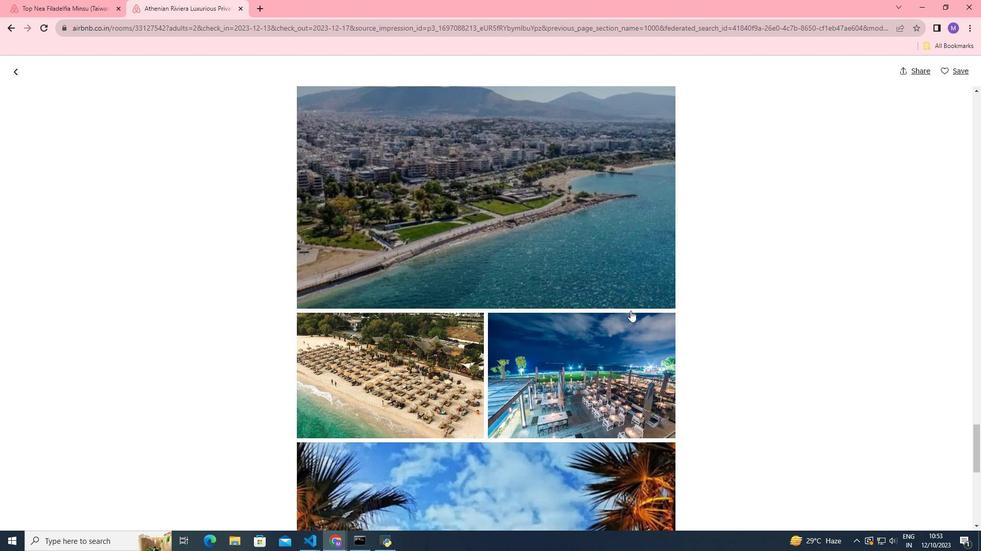
Action: Mouse scrolled (630, 310) with delta (0, 0)
Screenshot: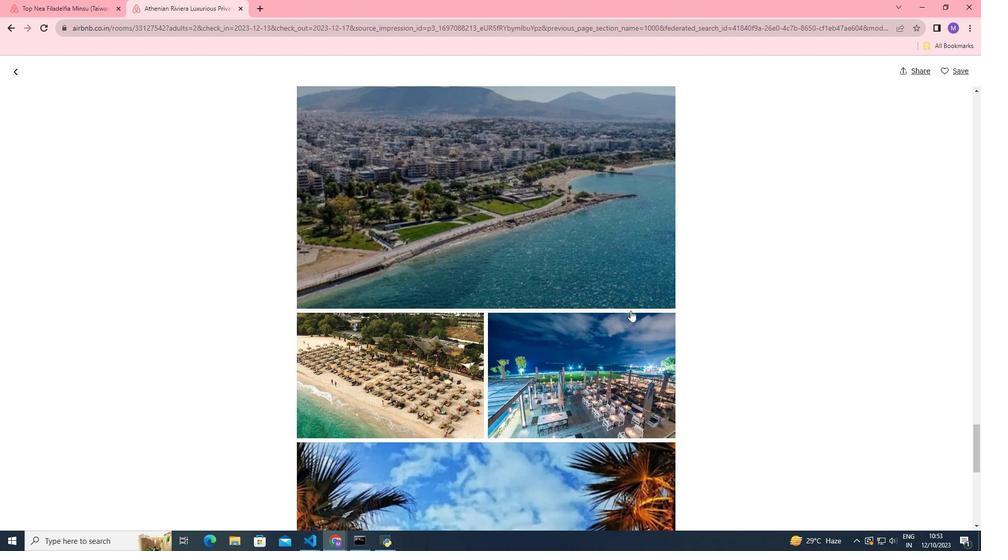 
Action: Mouse scrolled (630, 310) with delta (0, 0)
Screenshot: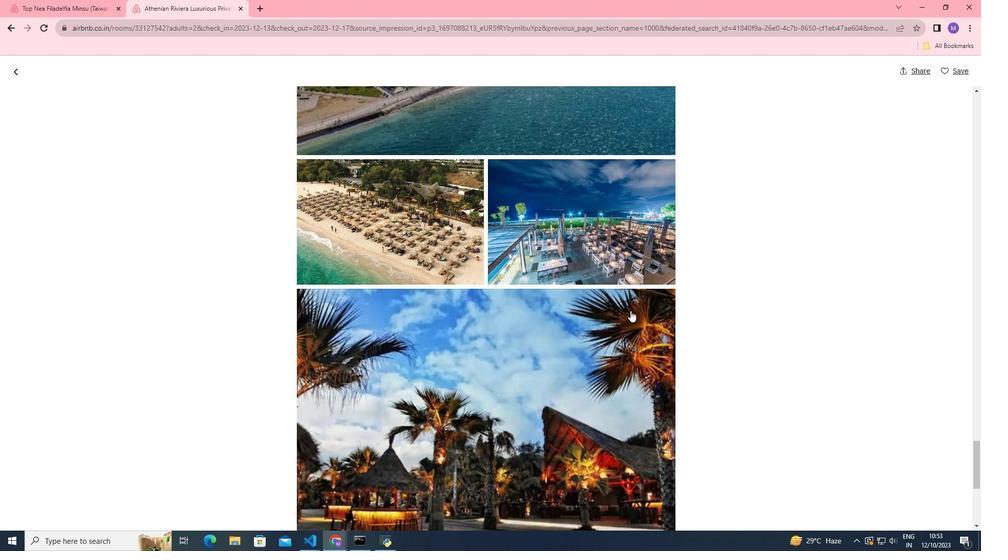 
Action: Mouse scrolled (630, 310) with delta (0, 0)
Screenshot: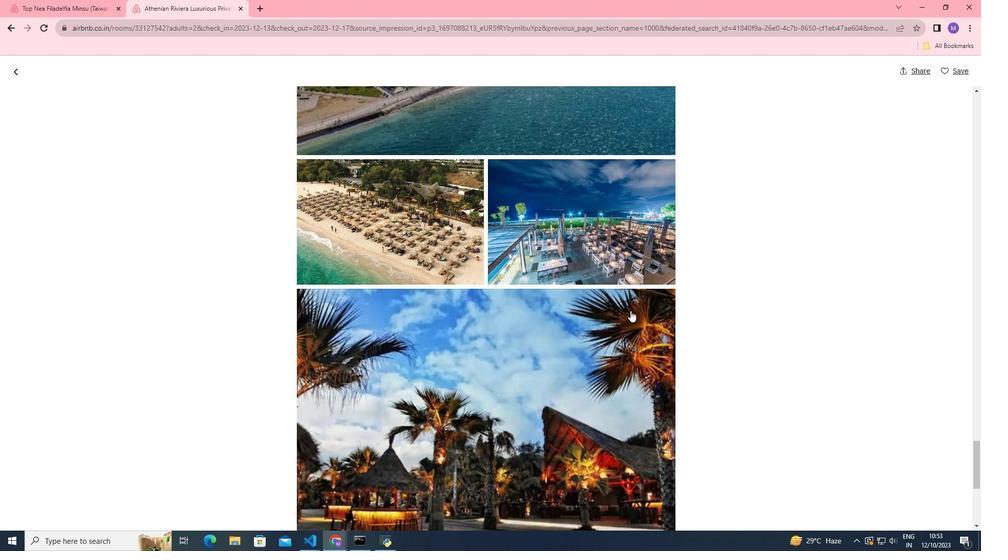 
Action: Mouse scrolled (630, 310) with delta (0, 0)
Screenshot: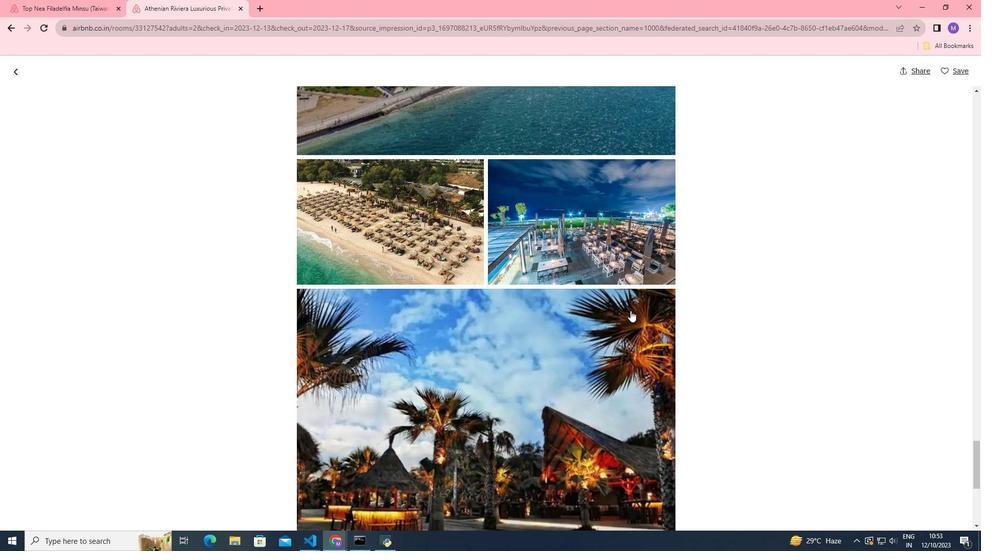
Action: Mouse scrolled (630, 310) with delta (0, 0)
Screenshot: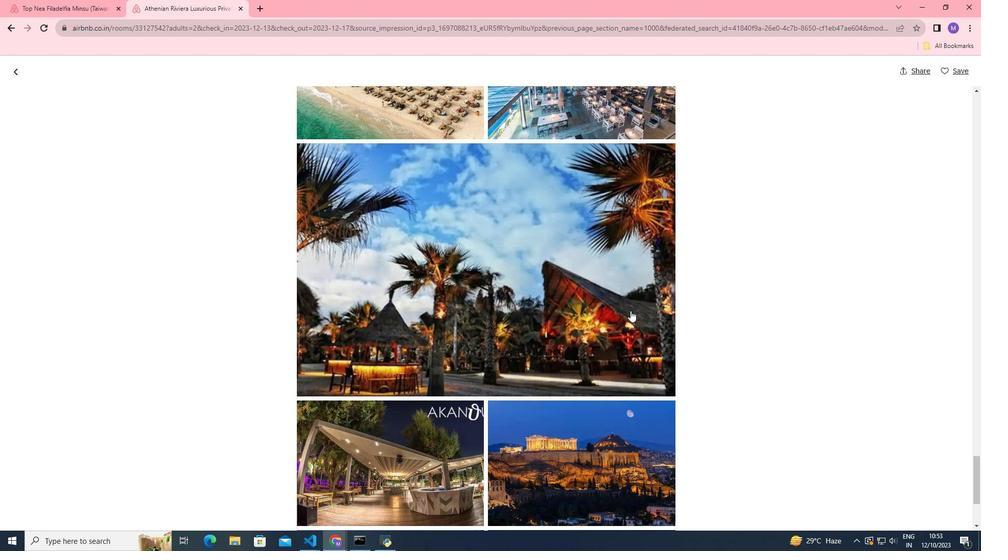 
Action: Mouse scrolled (630, 310) with delta (0, 0)
Screenshot: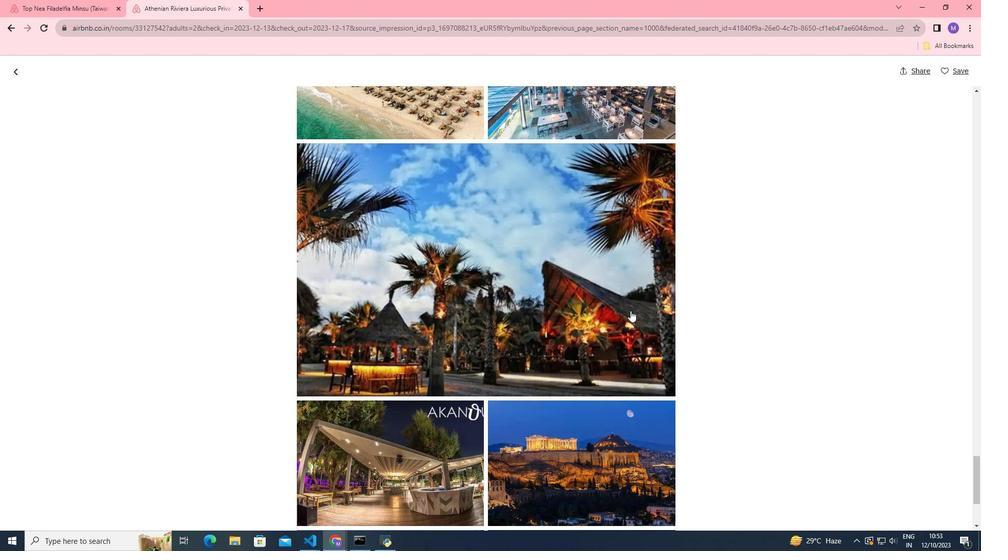 
Action: Mouse scrolled (630, 310) with delta (0, 0)
Screenshot: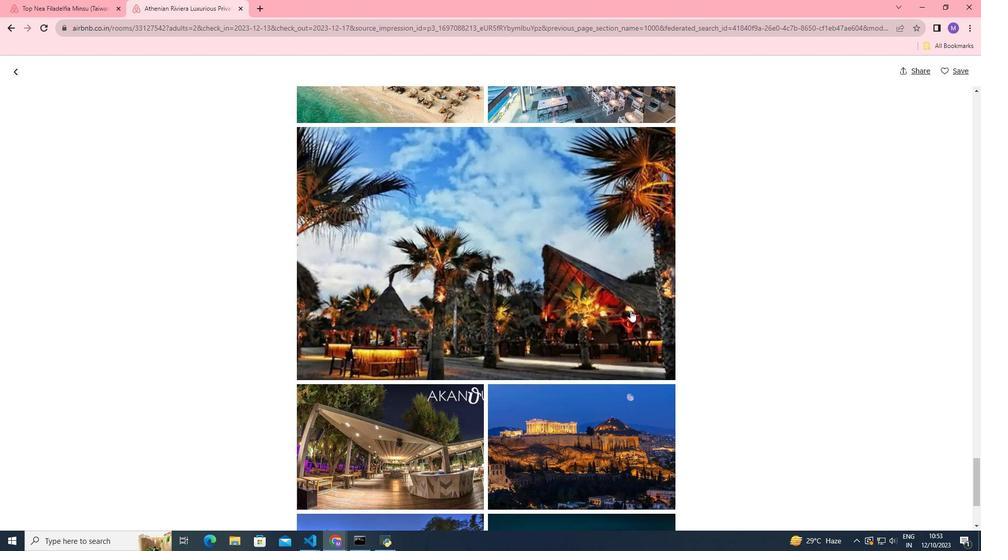 
Action: Mouse scrolled (630, 310) with delta (0, 0)
Screenshot: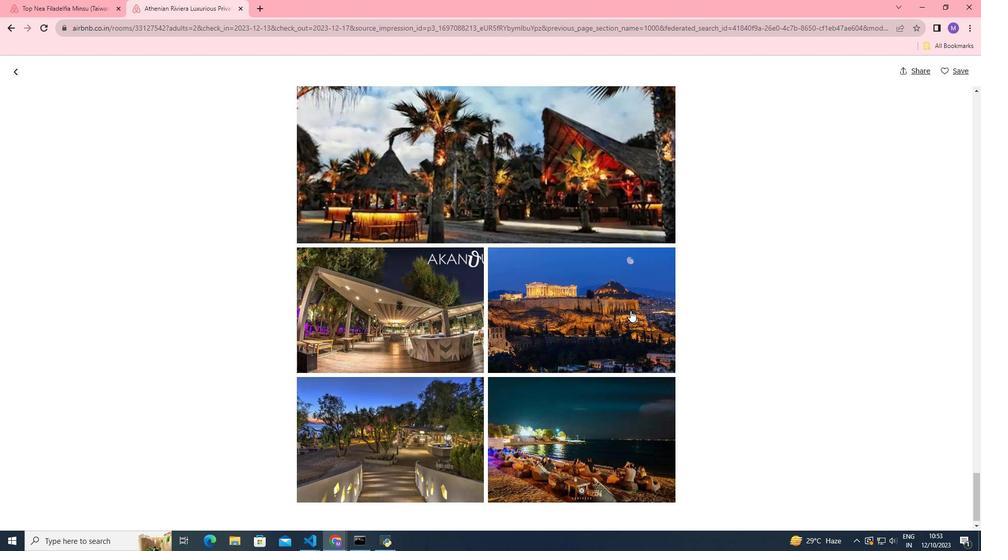 
Action: Mouse scrolled (630, 310) with delta (0, 0)
Screenshot: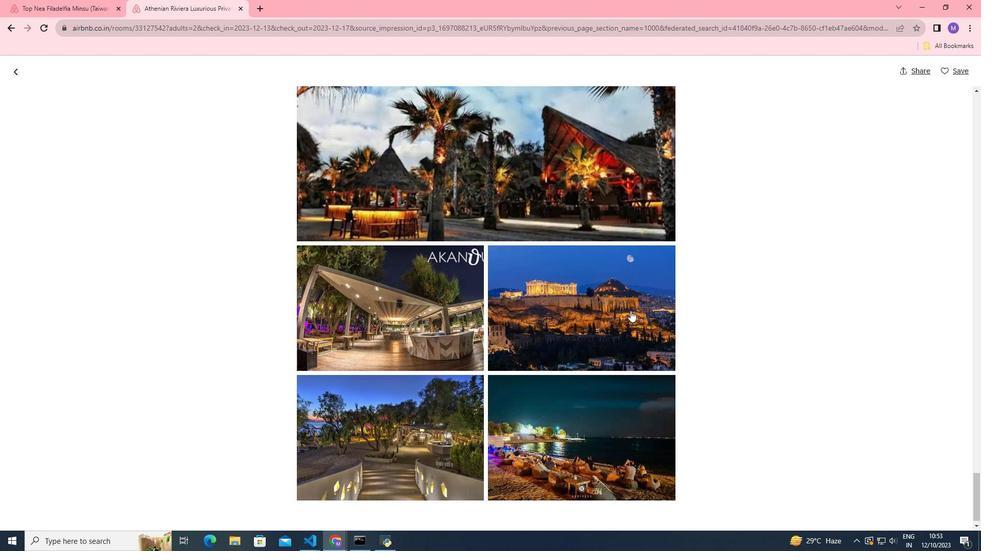 
Action: Mouse scrolled (630, 310) with delta (0, 0)
Screenshot: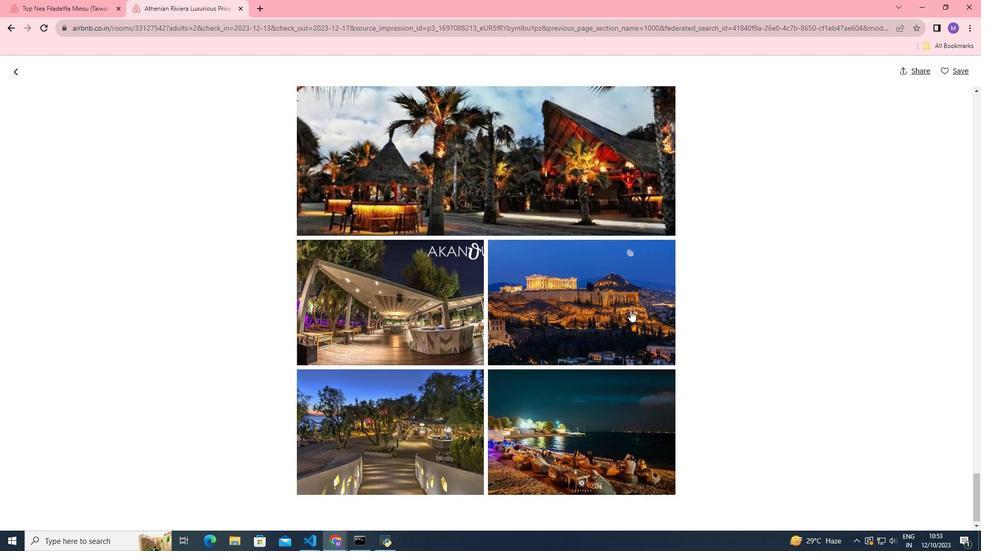 
Action: Mouse scrolled (630, 310) with delta (0, 0)
Screenshot: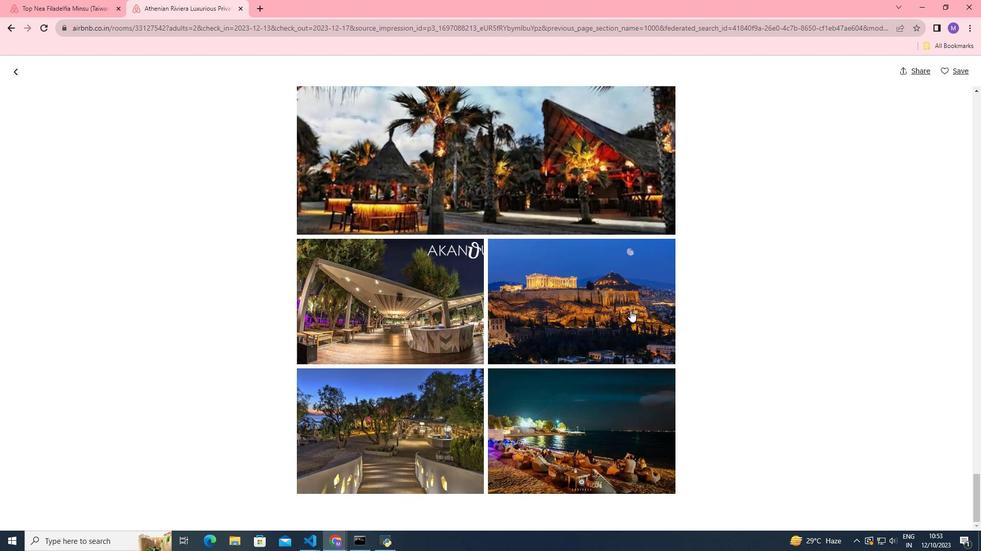 
Action: Mouse scrolled (630, 310) with delta (0, 0)
Screenshot: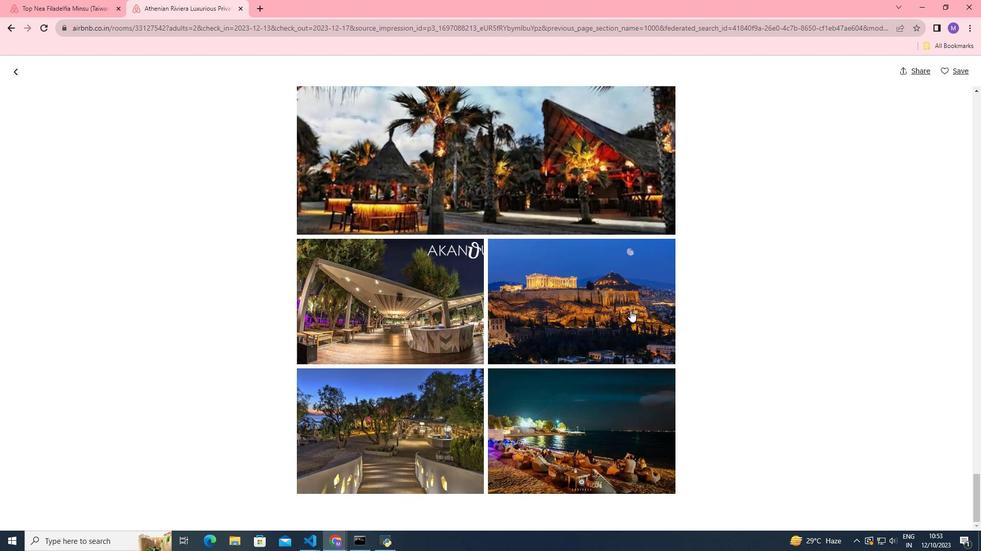
Action: Mouse scrolled (630, 310) with delta (0, 0)
Screenshot: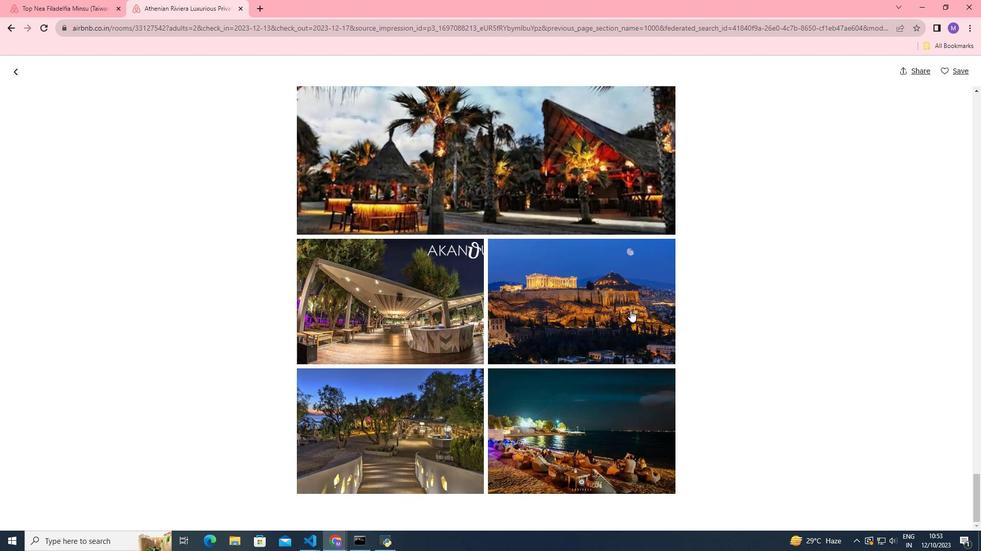 
Action: Mouse moved to (18, 76)
Screenshot: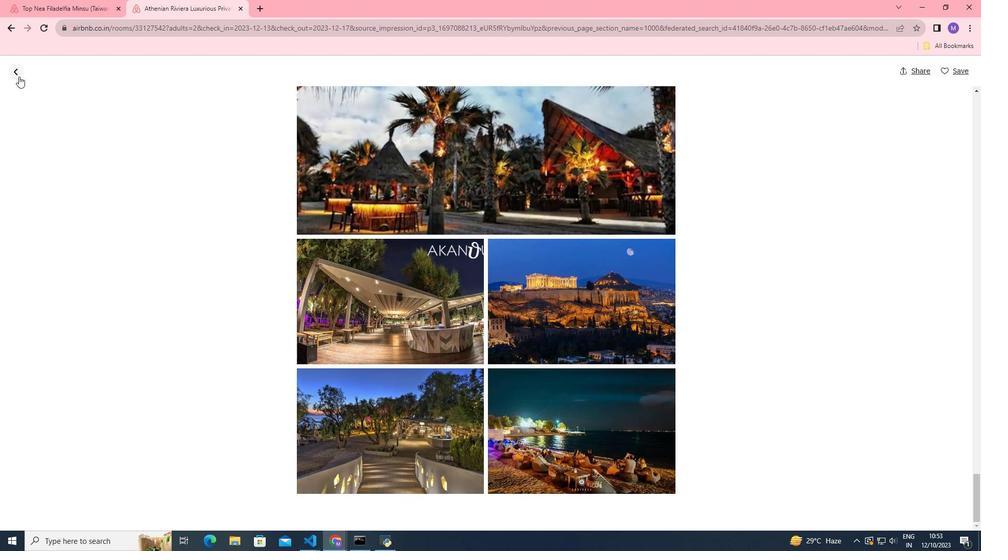 
Action: Mouse pressed left at (18, 76)
Screenshot: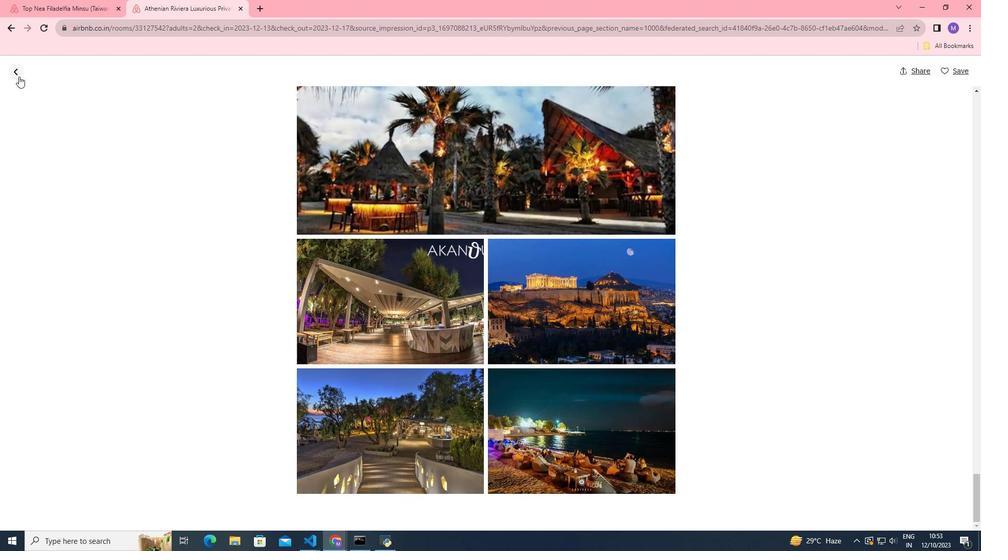 
Action: Mouse moved to (235, 231)
Screenshot: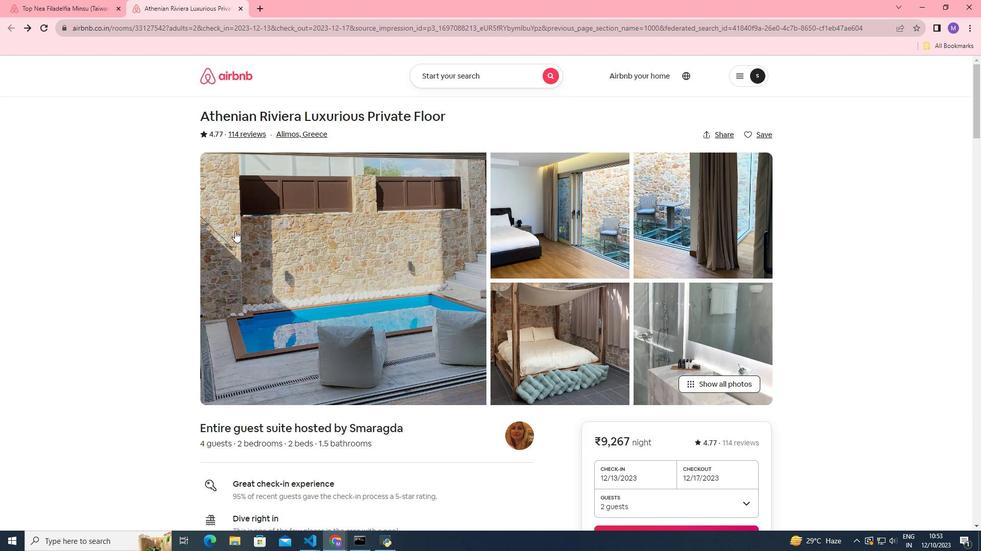 
Action: Mouse scrolled (235, 230) with delta (0, 0)
Screenshot: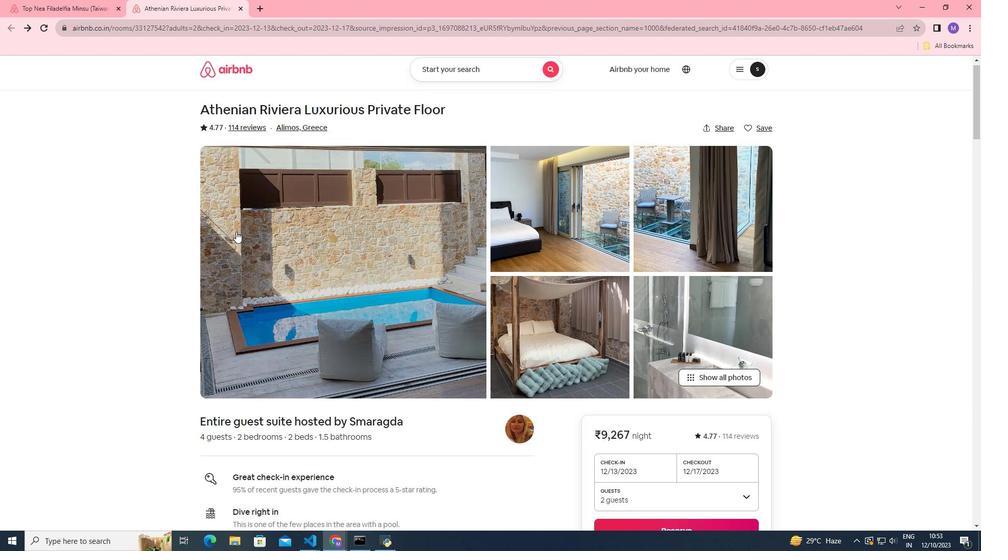 
Action: Mouse moved to (236, 231)
Screenshot: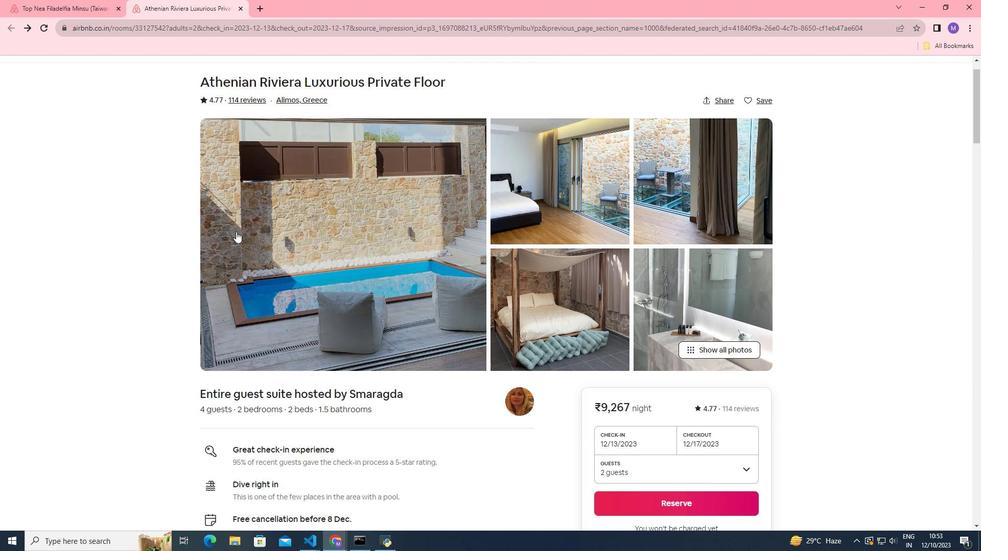 
Action: Mouse scrolled (236, 231) with delta (0, 0)
Screenshot: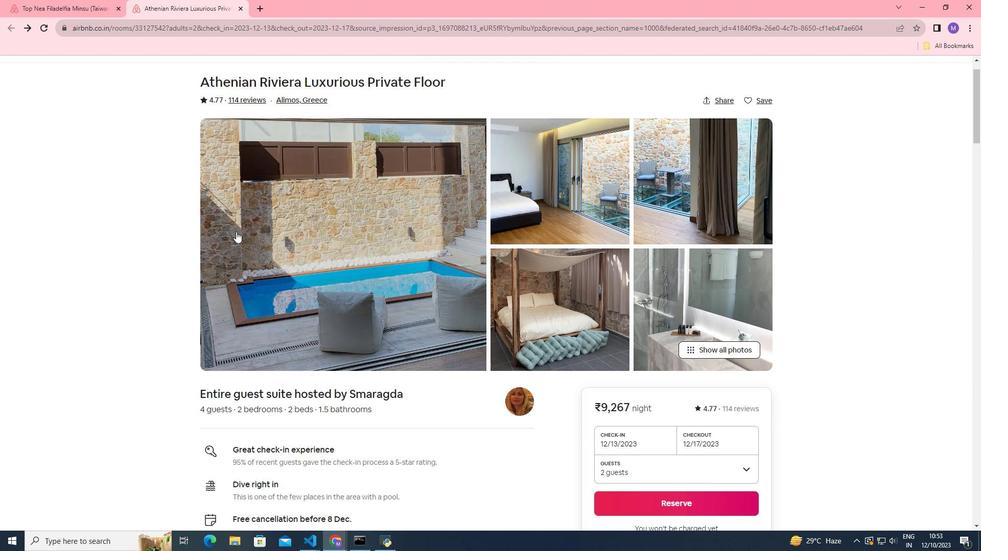 
Action: Mouse moved to (238, 232)
Screenshot: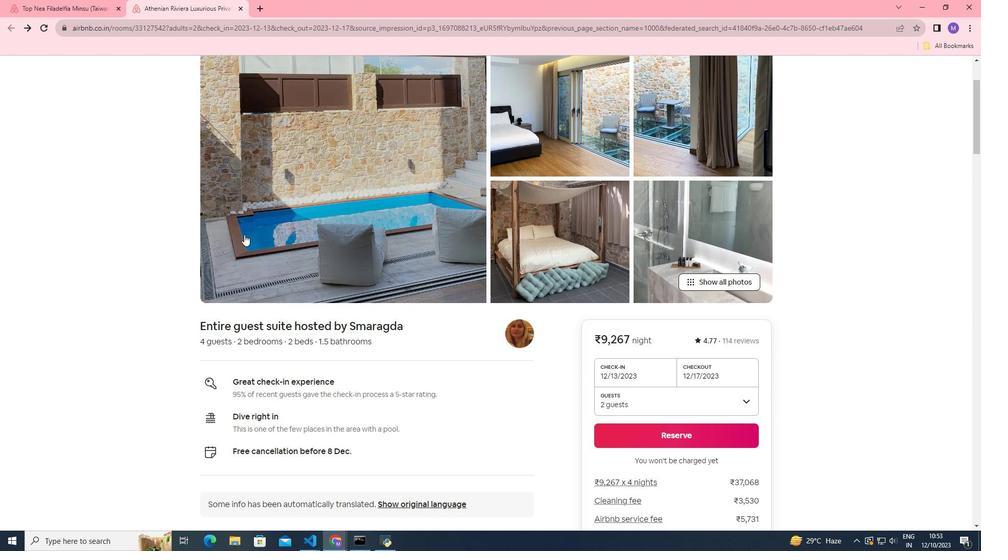 
Action: Mouse scrolled (238, 231) with delta (0, 0)
Screenshot: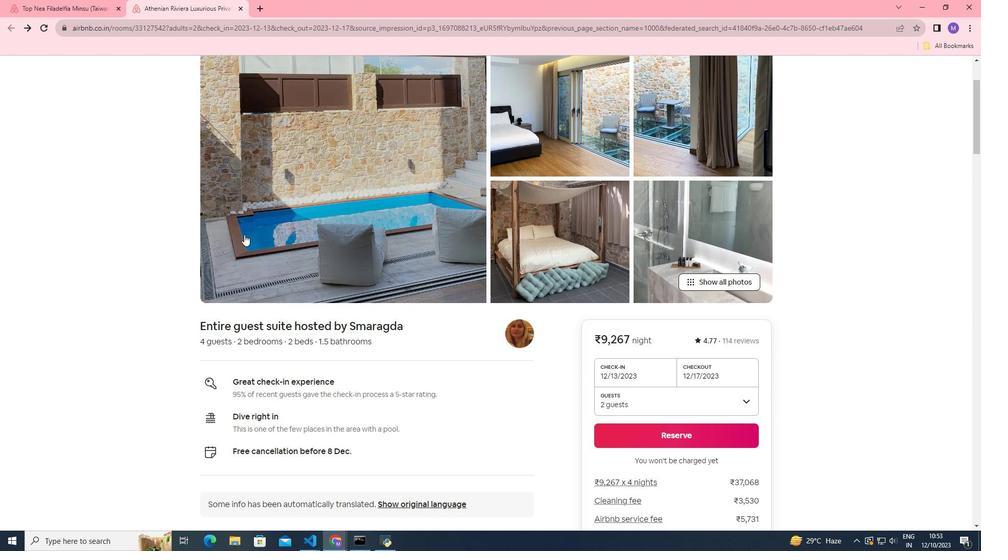 
Action: Mouse moved to (286, 261)
Screenshot: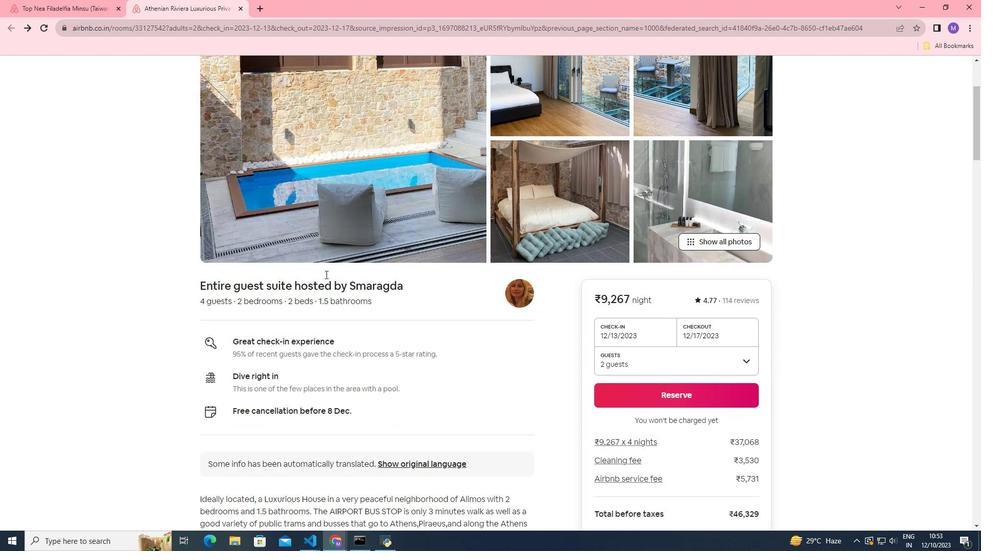 
Action: Mouse scrolled (286, 261) with delta (0, 0)
Screenshot: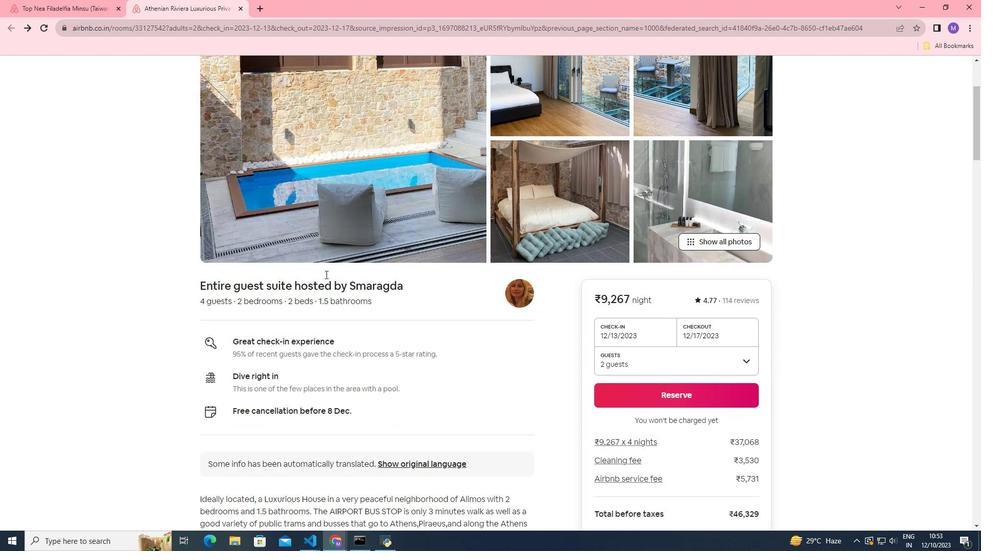 
Action: Mouse moved to (325, 274)
Screenshot: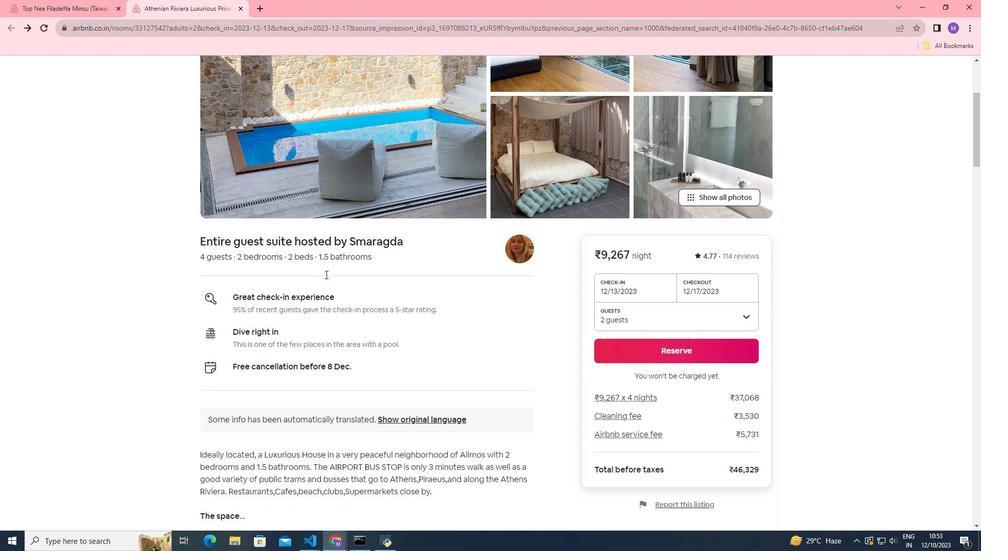 
Action: Mouse scrolled (325, 274) with delta (0, 0)
Screenshot: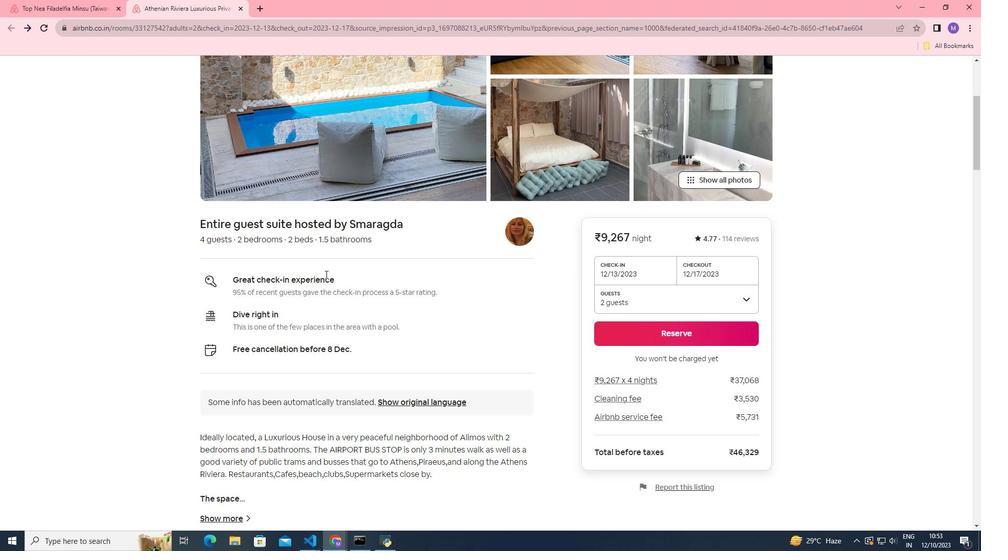 
Action: Mouse scrolled (325, 274) with delta (0, 0)
Screenshot: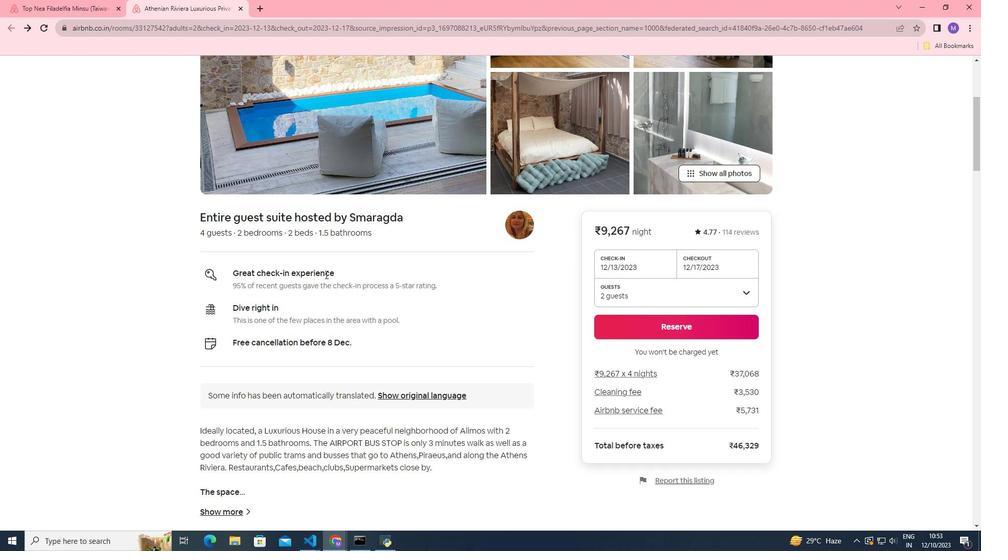 
Action: Mouse scrolled (325, 274) with delta (0, 0)
Screenshot: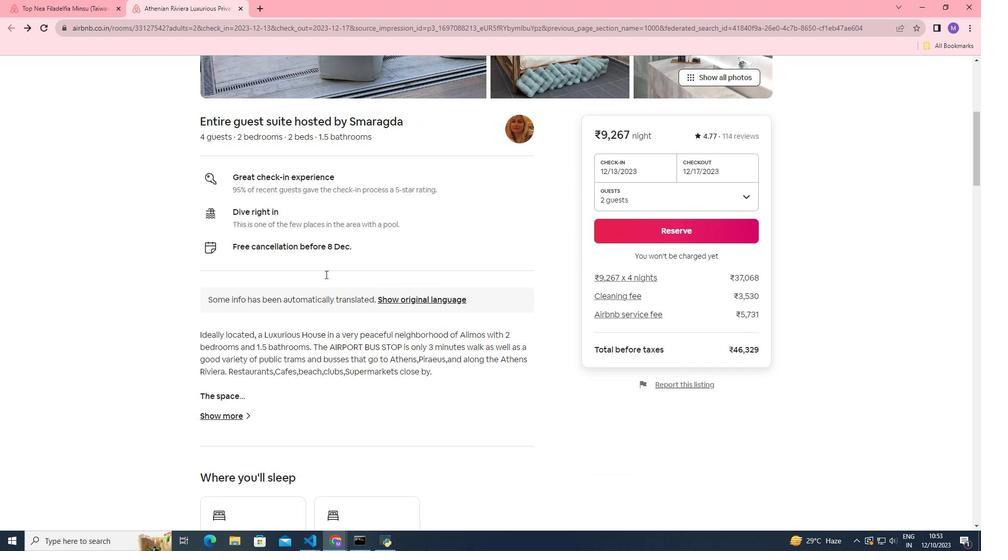 
Action: Mouse scrolled (325, 274) with delta (0, 0)
Screenshot: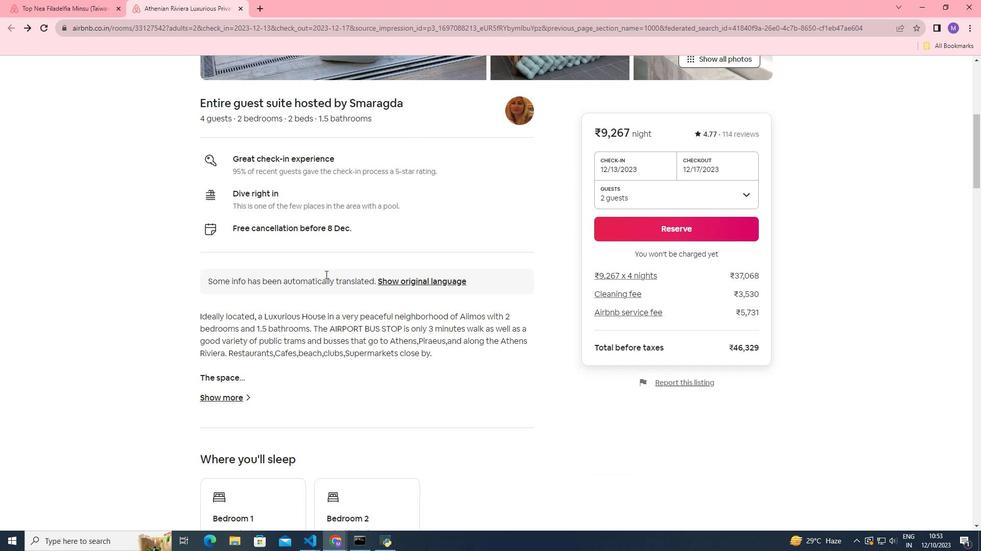 
Action: Mouse moved to (234, 314)
Screenshot: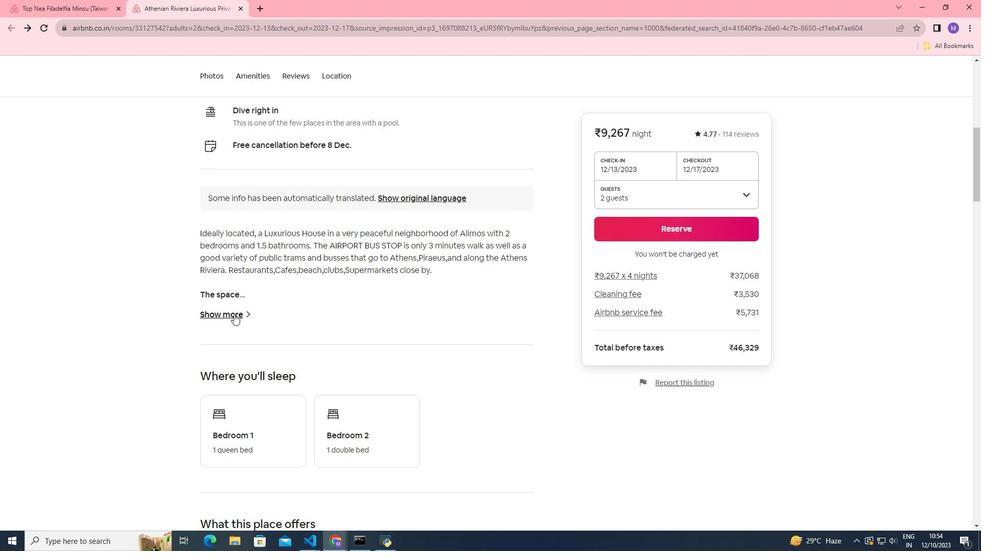 
Action: Mouse pressed left at (234, 314)
Screenshot: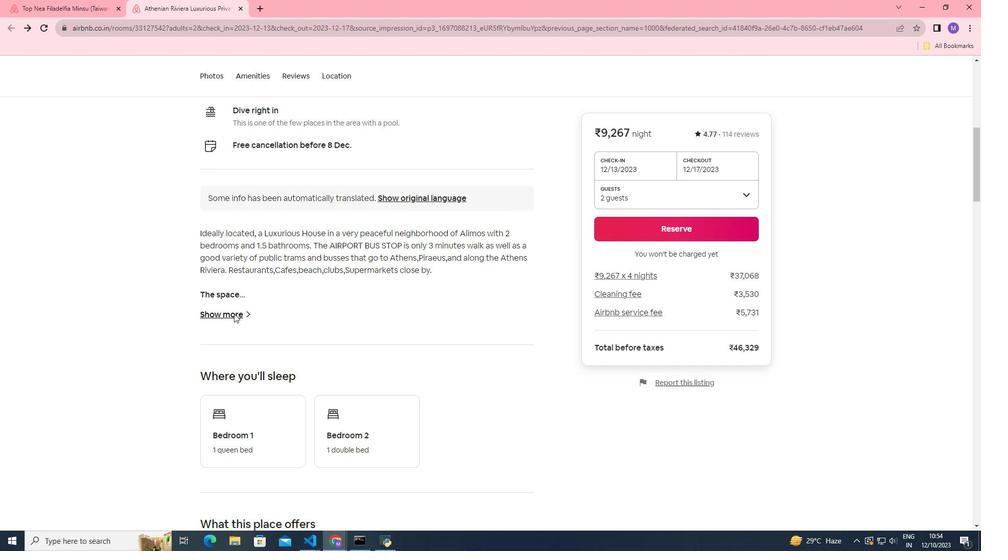 
Action: Mouse moved to (307, 173)
Screenshot: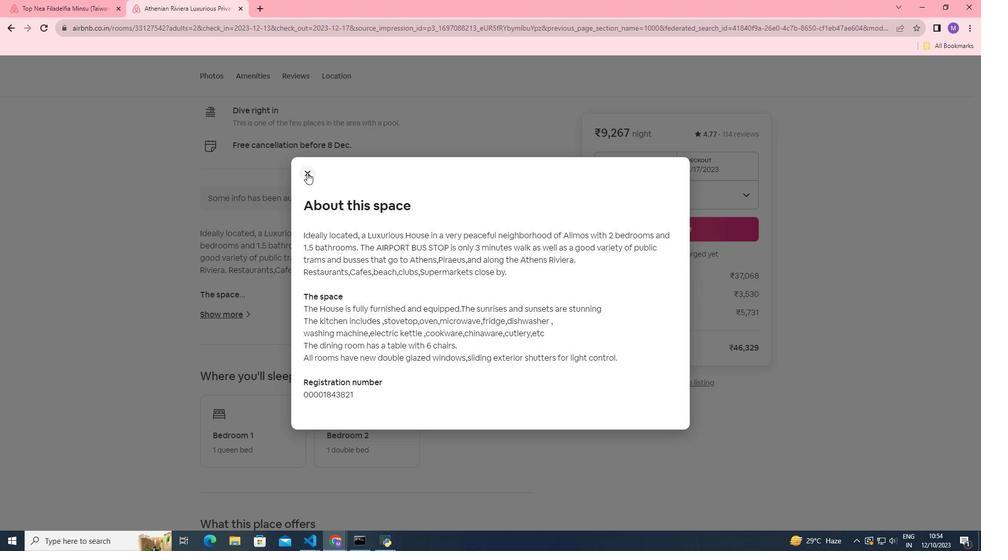 
Action: Mouse pressed left at (307, 173)
Screenshot: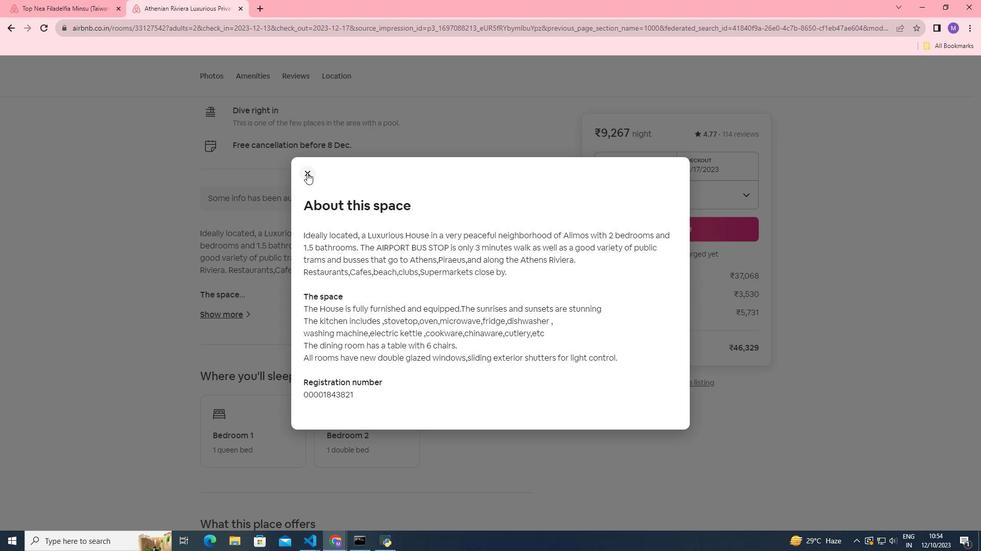 
Action: Mouse moved to (289, 246)
Screenshot: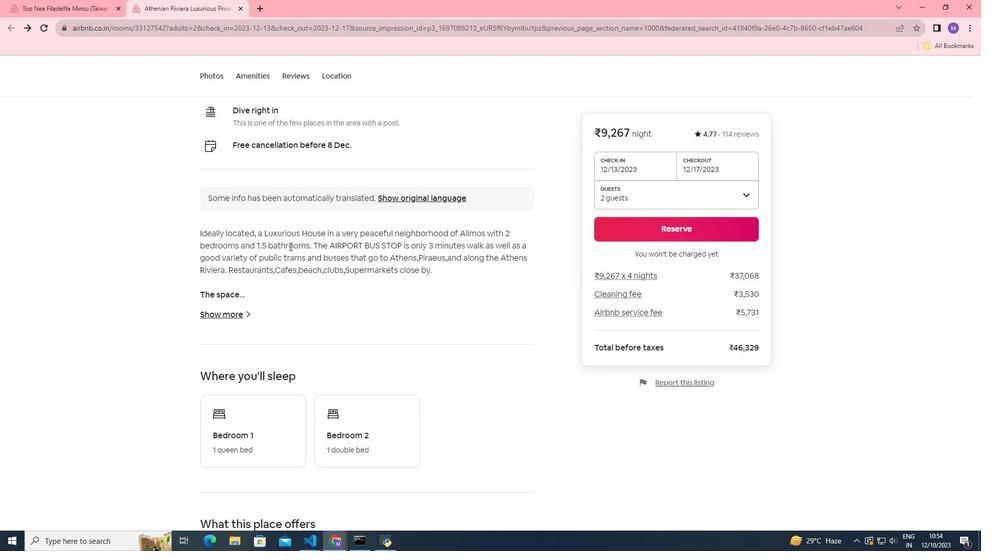 
Action: Mouse scrolled (289, 246) with delta (0, 0)
Screenshot: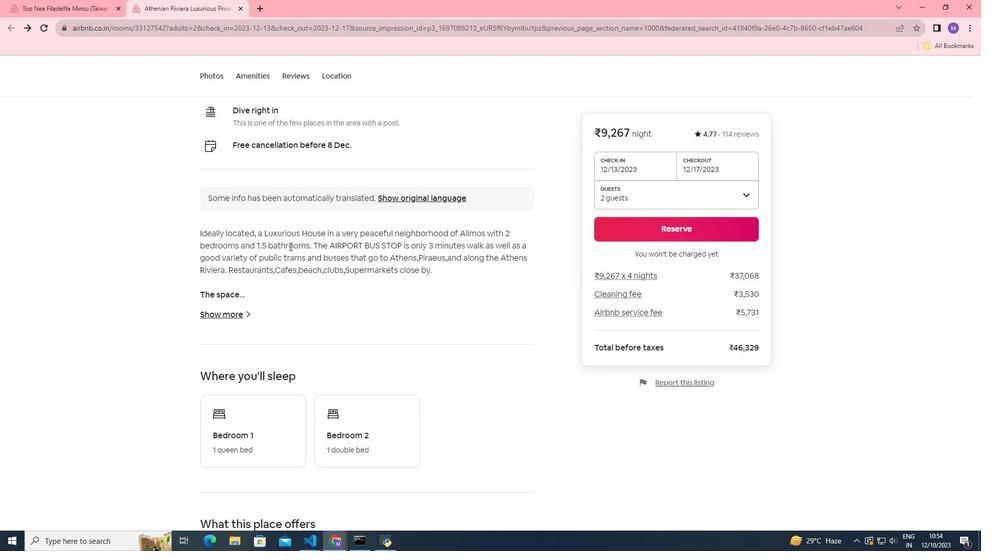 
Action: Mouse scrolled (289, 246) with delta (0, 0)
Screenshot: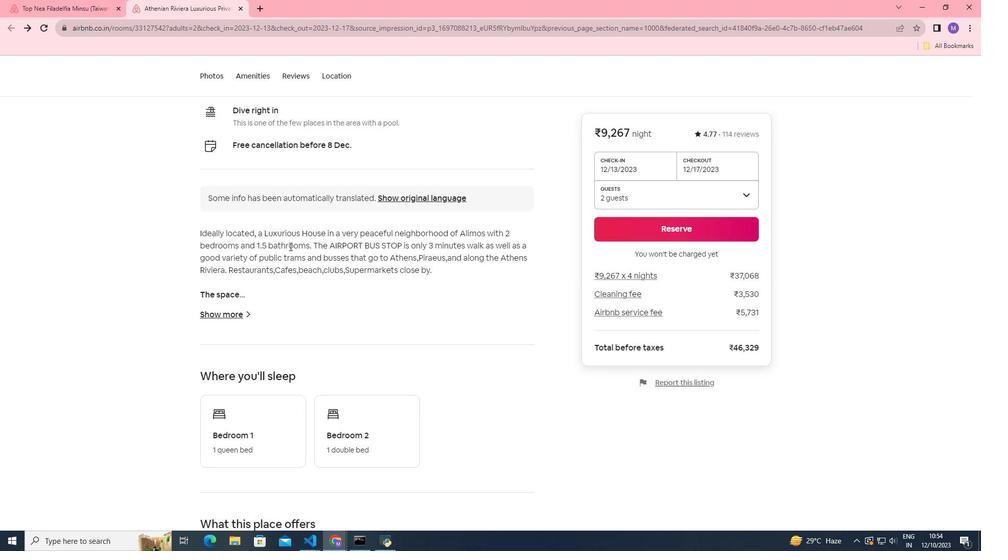 
Action: Mouse scrolled (289, 246) with delta (0, 0)
Screenshot: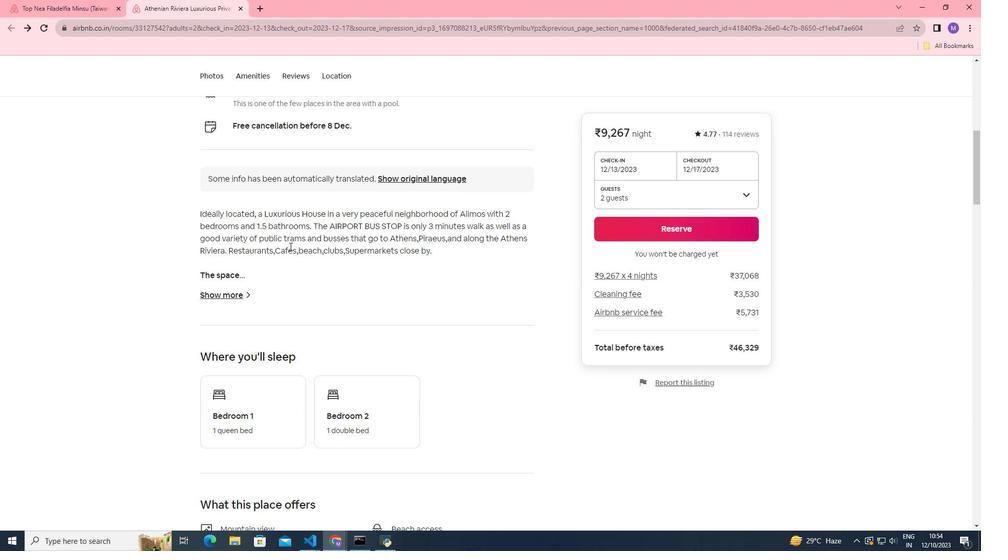 
Action: Mouse scrolled (289, 246) with delta (0, 0)
Screenshot: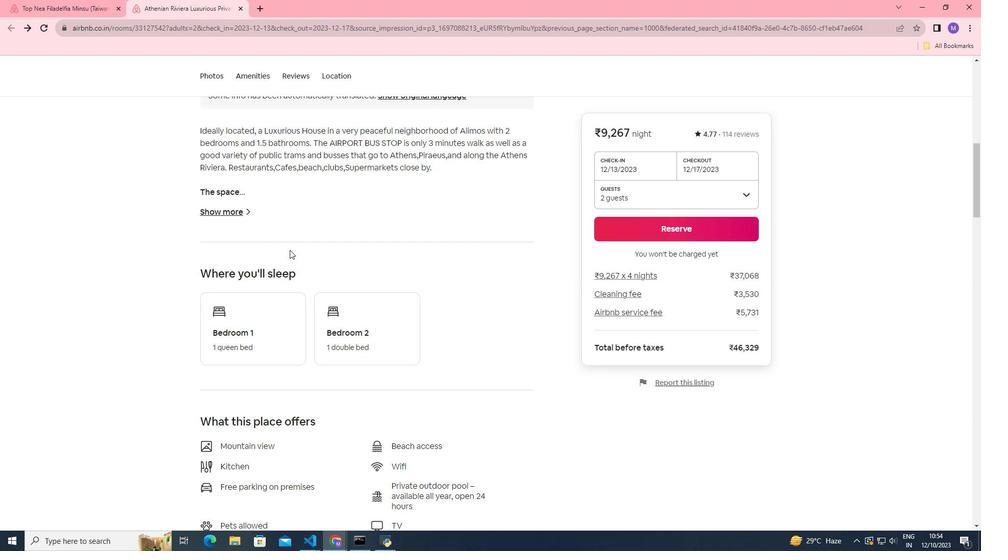 
Action: Mouse moved to (289, 250)
Screenshot: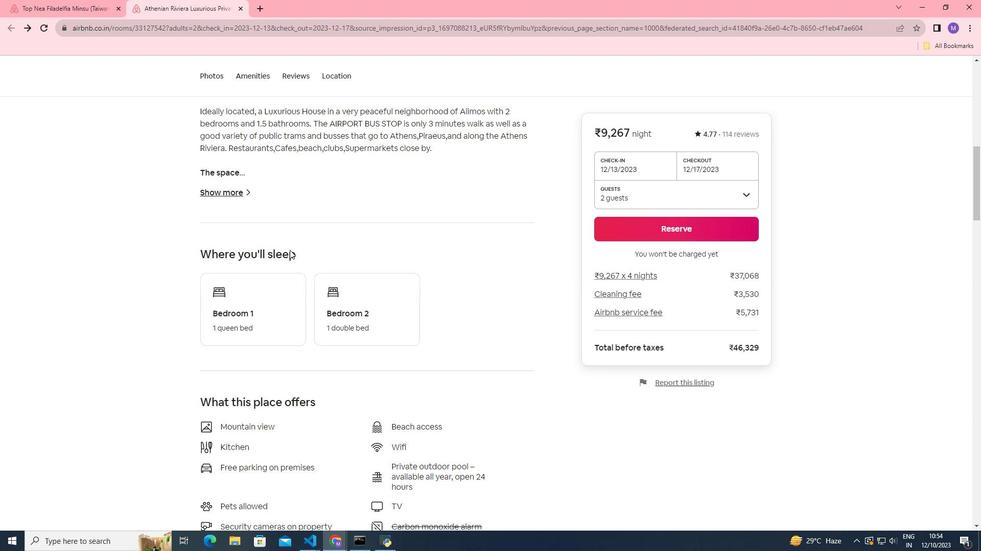 
Action: Mouse scrolled (289, 249) with delta (0, 0)
Screenshot: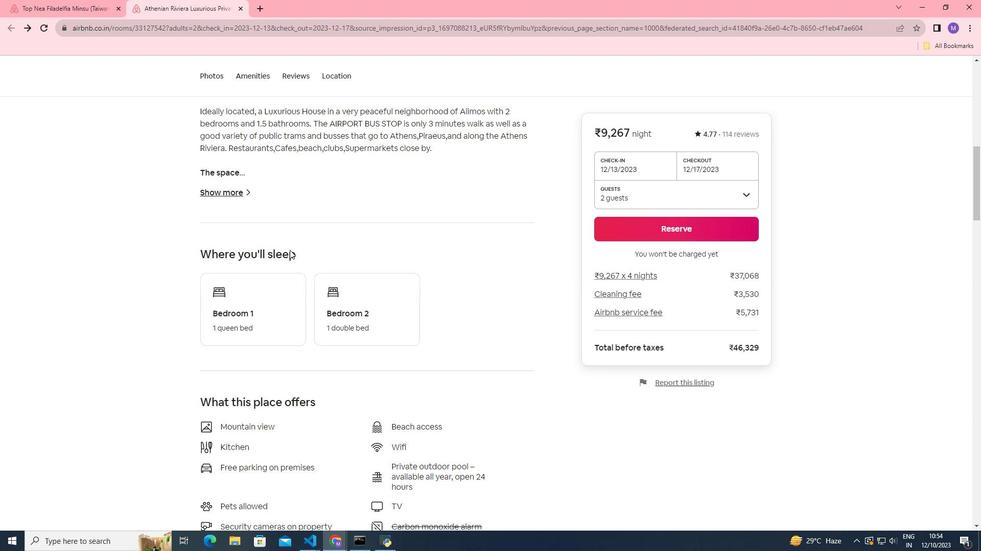 
Action: Mouse scrolled (289, 249) with delta (0, 0)
Screenshot: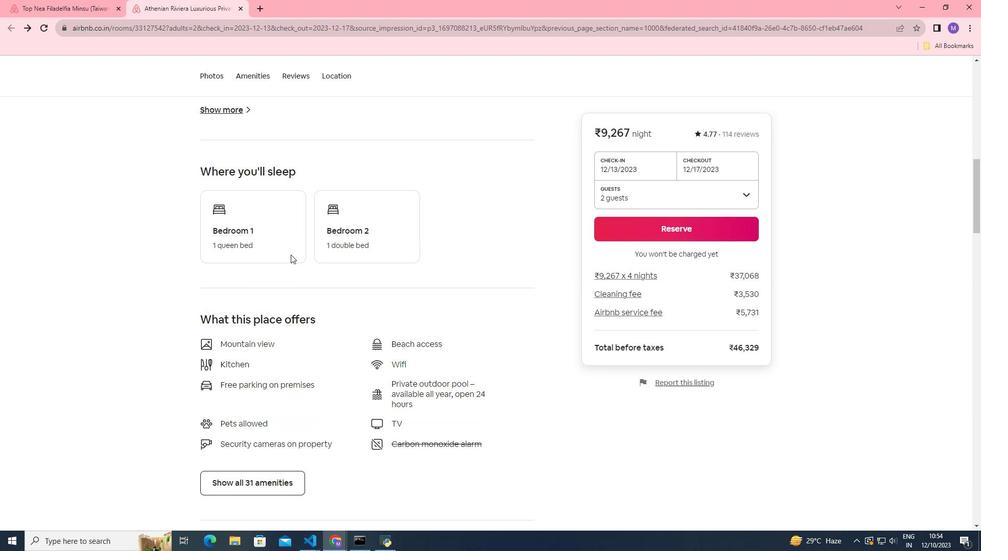 
Action: Mouse moved to (290, 254)
Screenshot: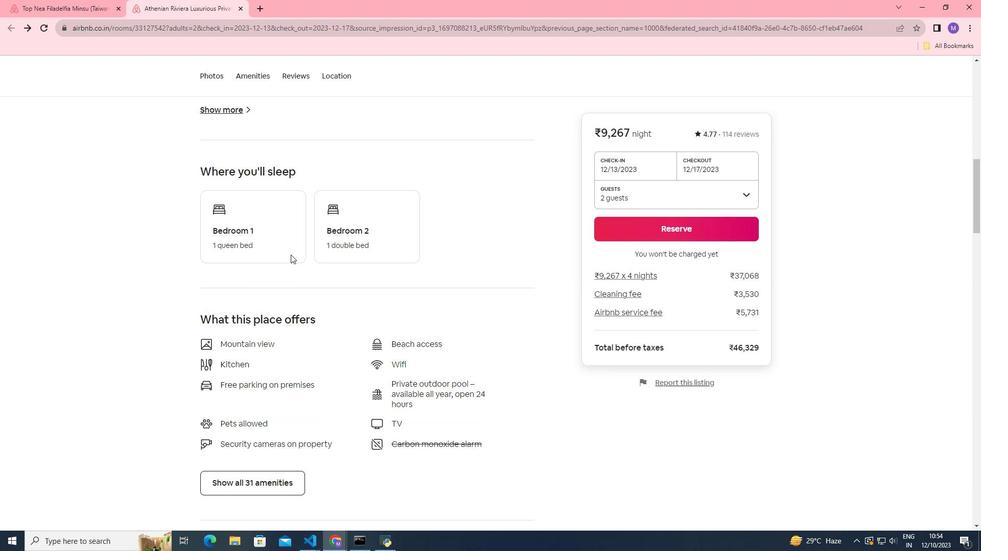 
Action: Mouse scrolled (290, 254) with delta (0, 0)
Screenshot: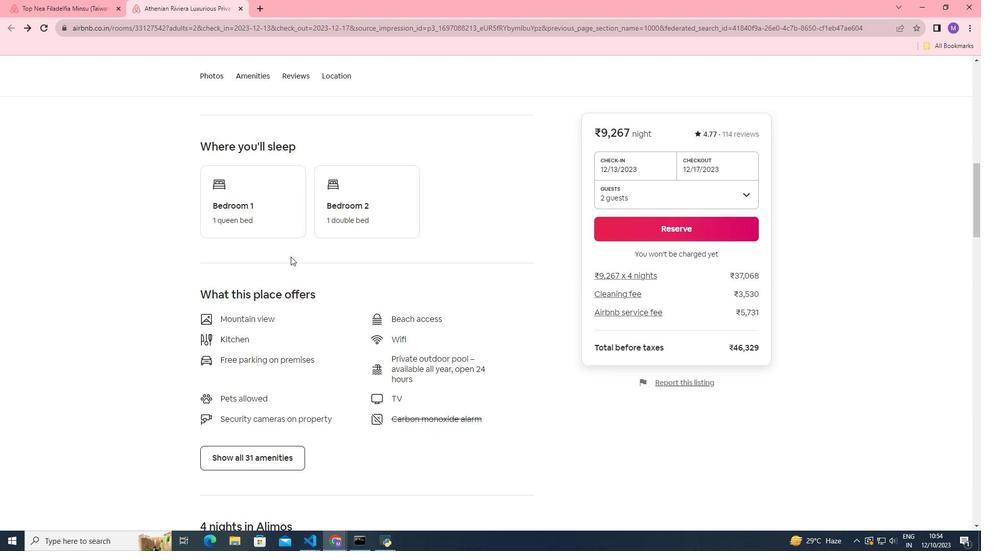 
Action: Mouse moved to (290, 260)
Screenshot: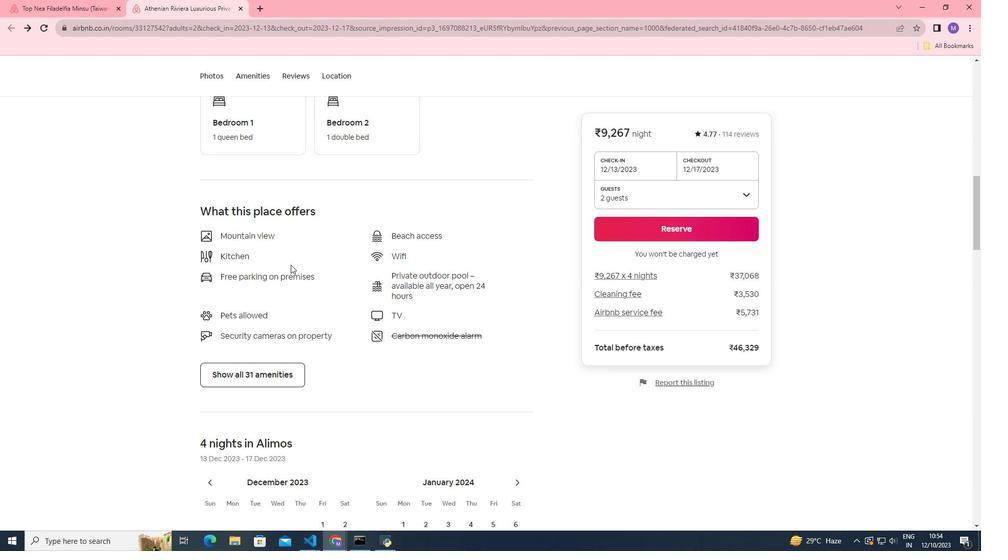 
Action: Mouse scrolled (290, 260) with delta (0, 0)
Screenshot: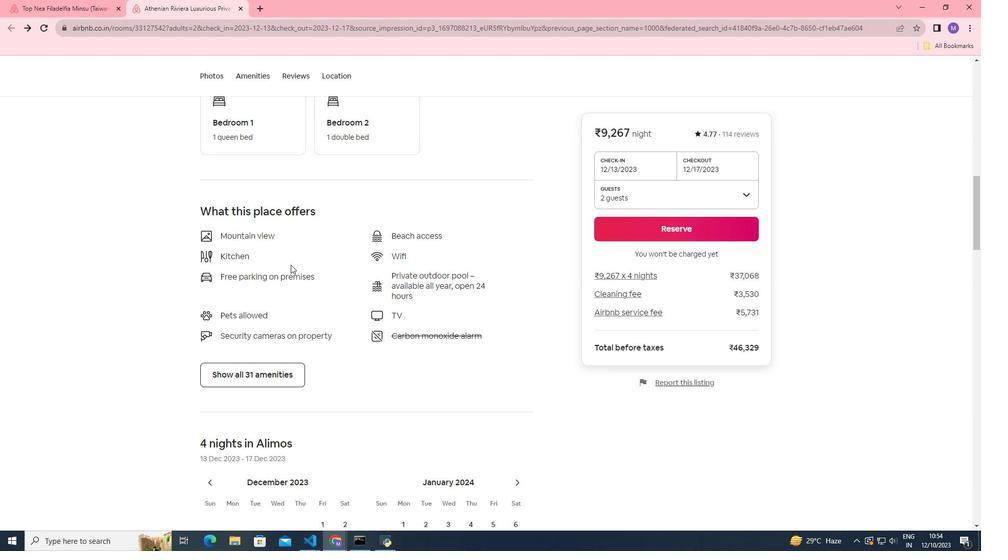 
Action: Mouse moved to (290, 265)
Screenshot: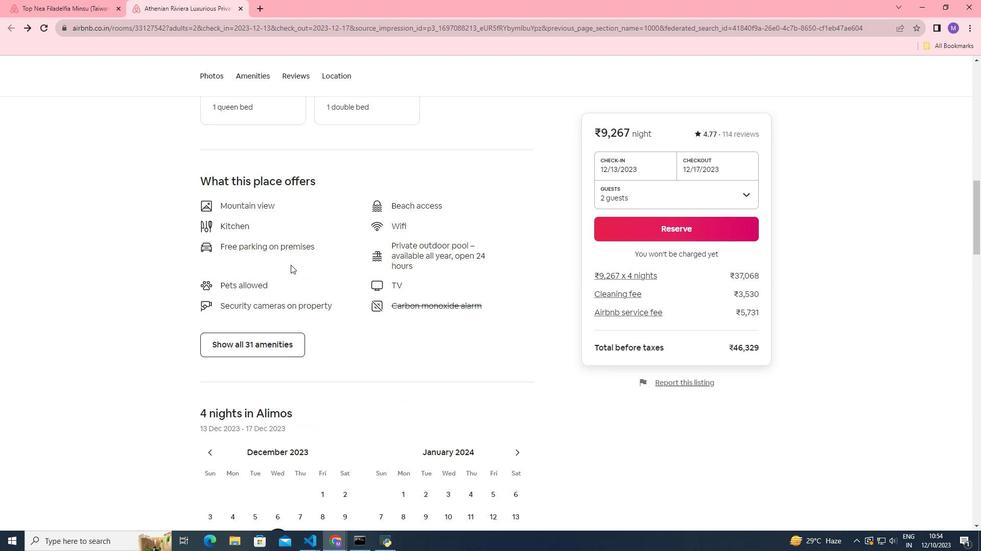 
Action: Mouse scrolled (290, 264) with delta (0, 0)
Screenshot: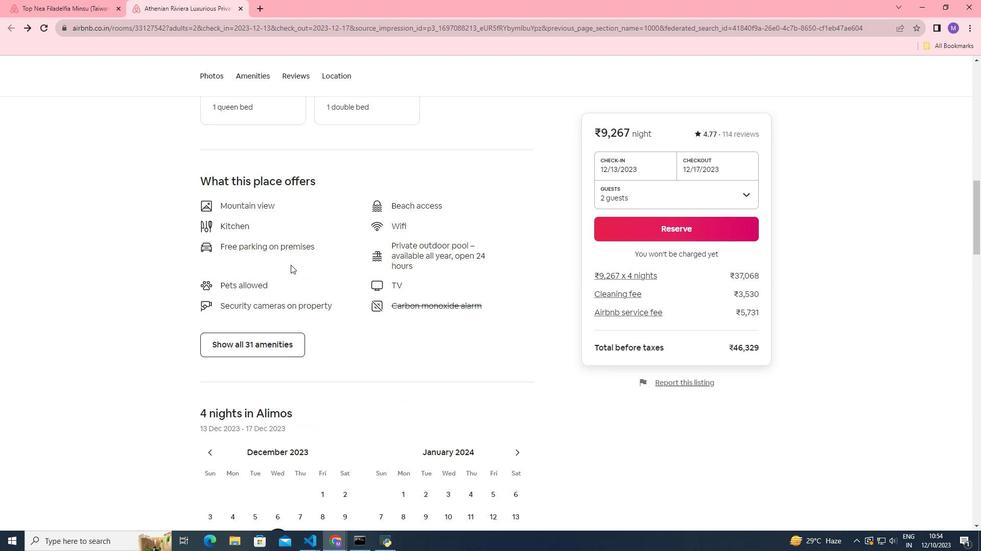 
Action: Mouse moved to (290, 269)
Screenshot: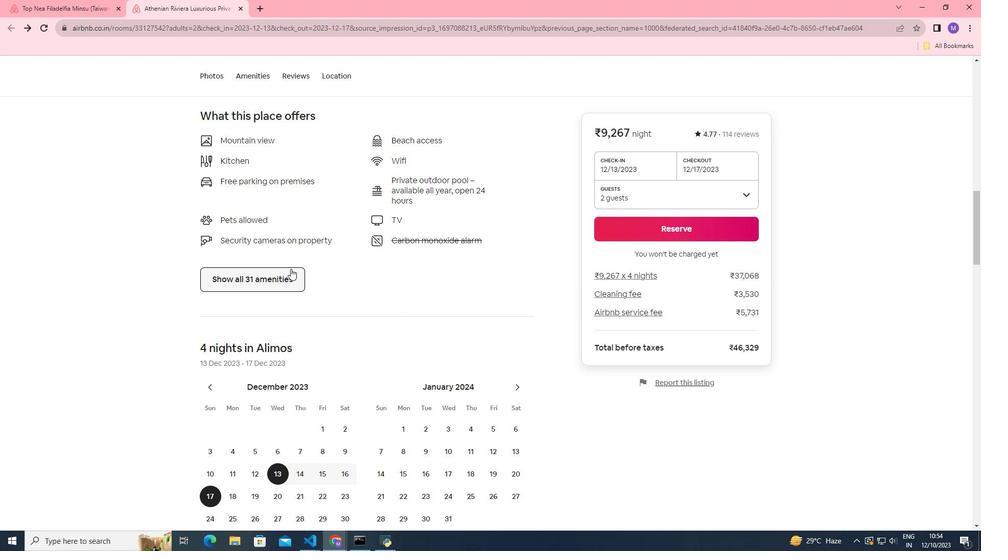 
Action: Mouse pressed left at (290, 269)
Screenshot: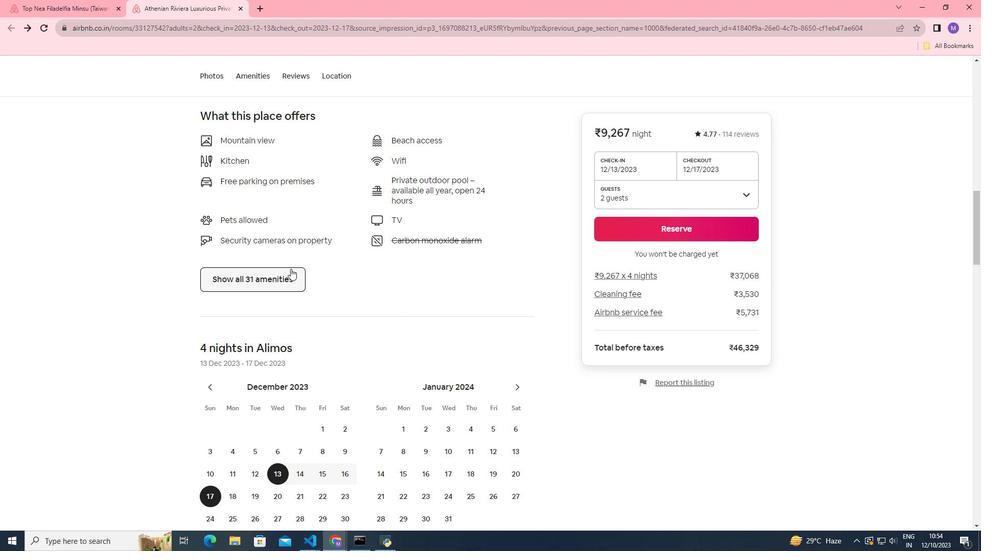 
Action: Mouse moved to (327, 261)
Screenshot: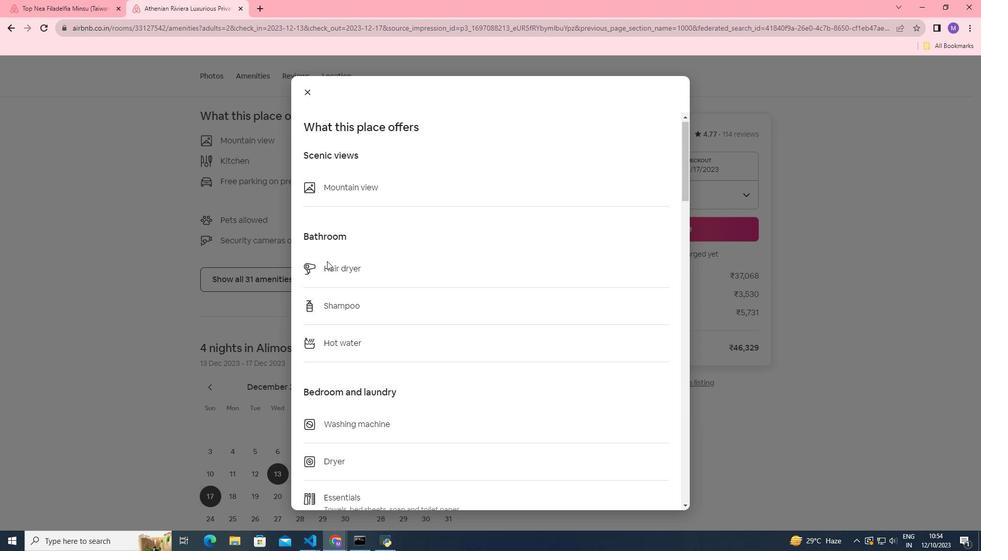 
Action: Mouse scrolled (327, 261) with delta (0, 0)
Screenshot: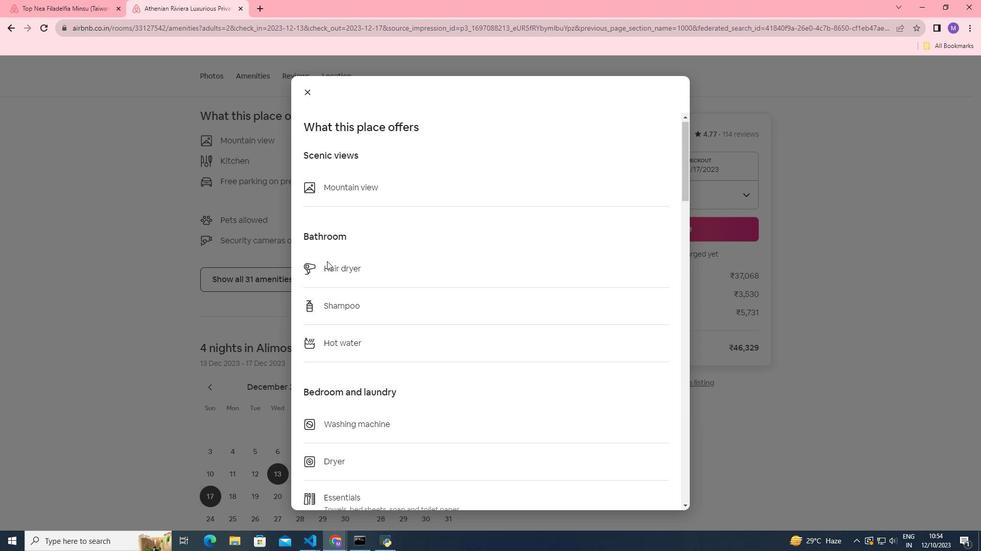 
Action: Mouse scrolled (327, 261) with delta (0, 0)
Screenshot: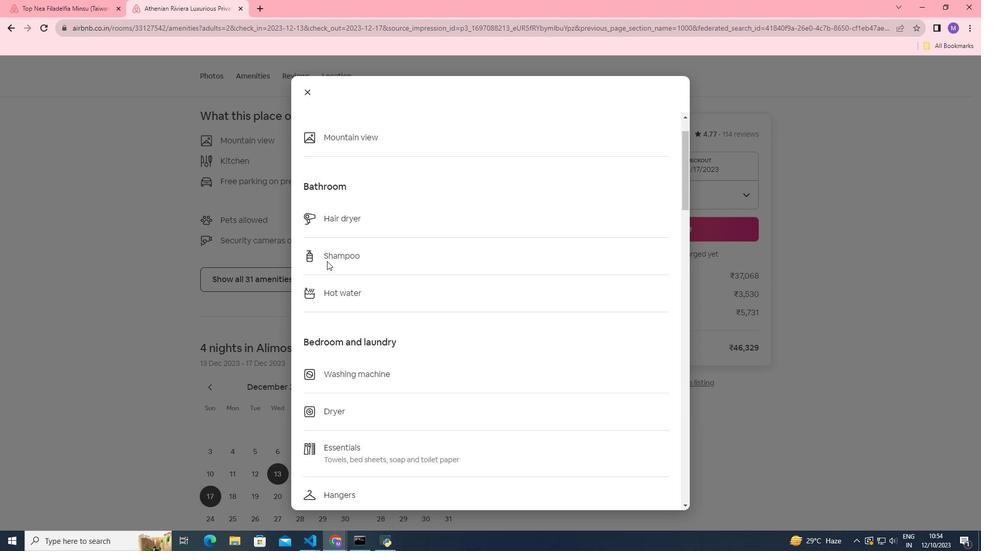 
Action: Mouse scrolled (327, 261) with delta (0, 0)
Screenshot: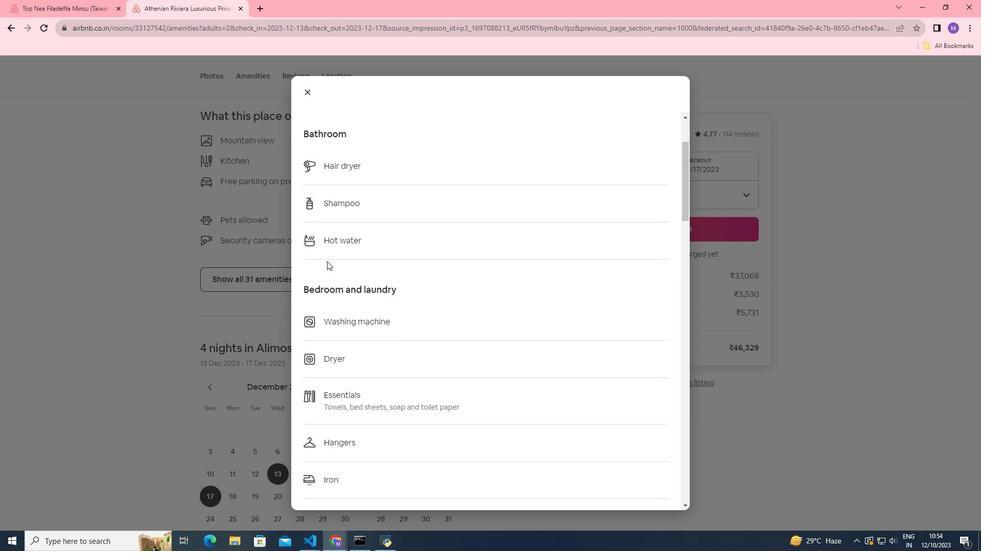 
Action: Mouse moved to (327, 261)
Screenshot: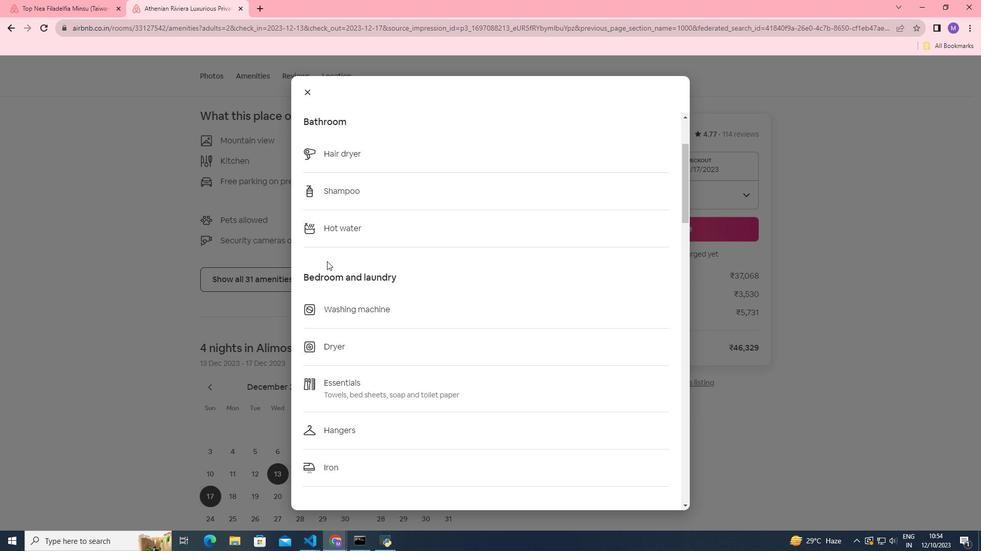 
Action: Mouse scrolled (327, 261) with delta (0, 0)
Screenshot: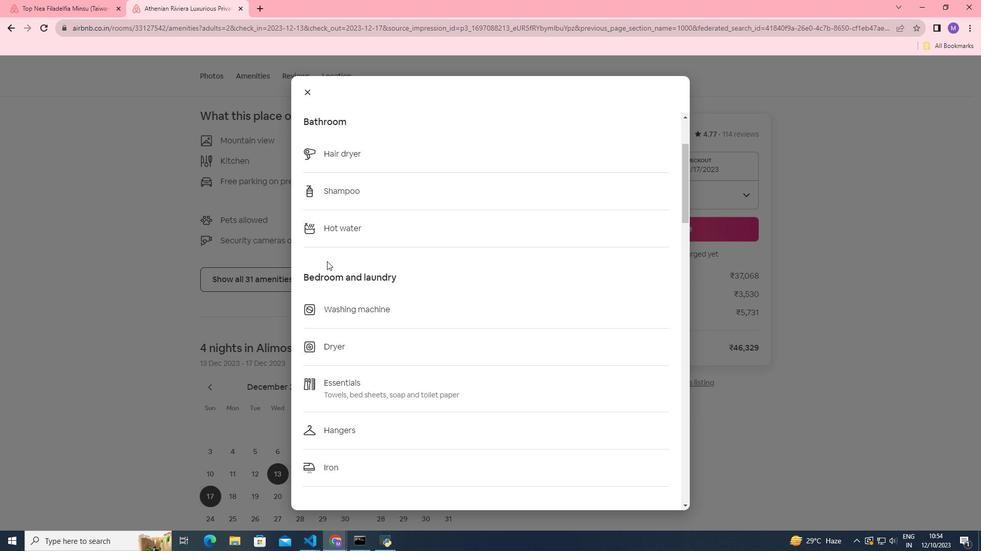 
Action: Mouse scrolled (327, 261) with delta (0, 0)
Screenshot: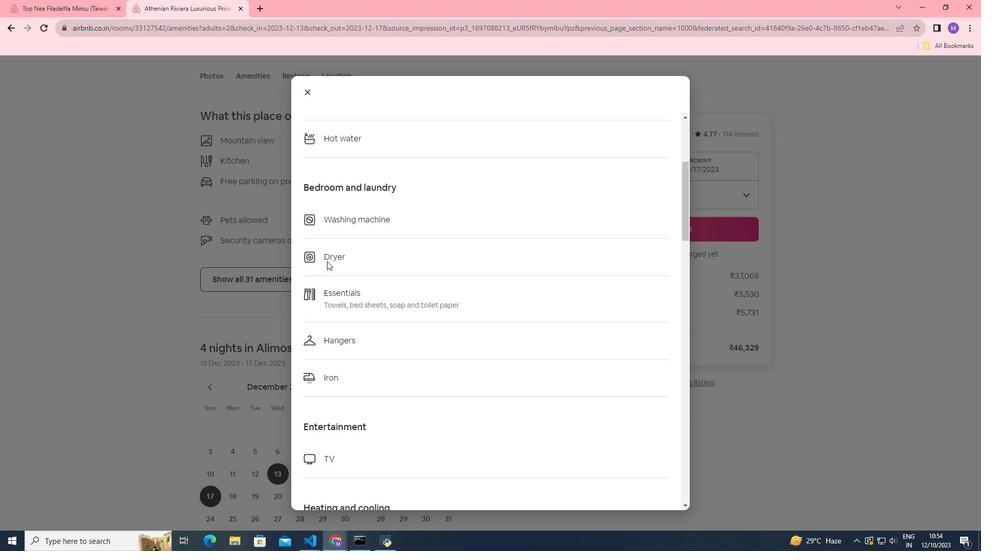 
Action: Mouse scrolled (327, 261) with delta (0, 0)
Screenshot: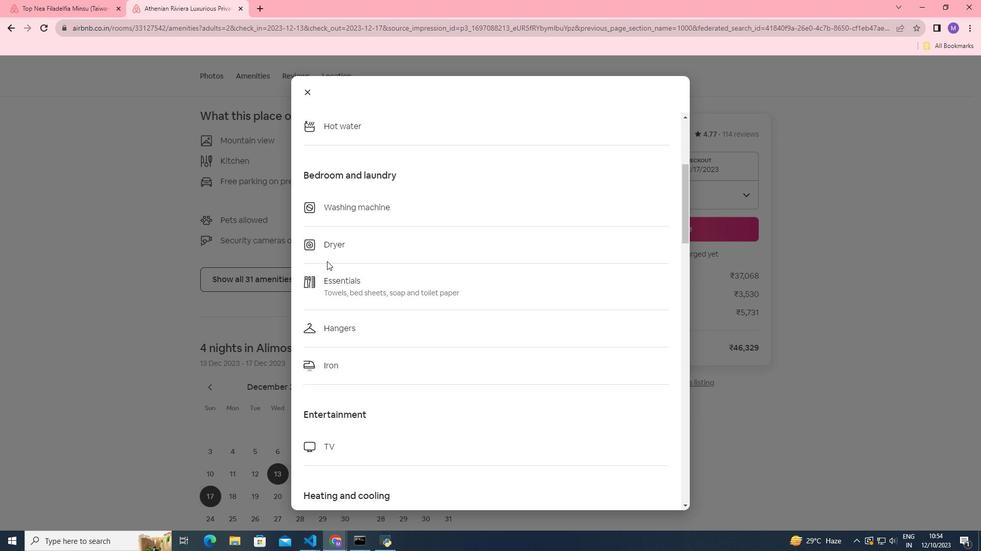 
Action: Mouse moved to (326, 263)
Screenshot: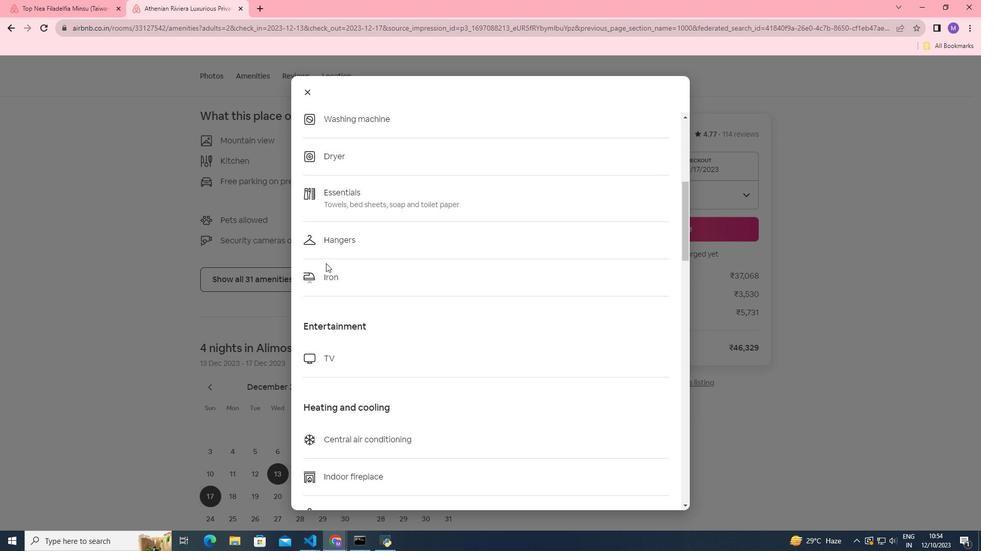 
Action: Mouse scrolled (326, 263) with delta (0, 0)
Screenshot: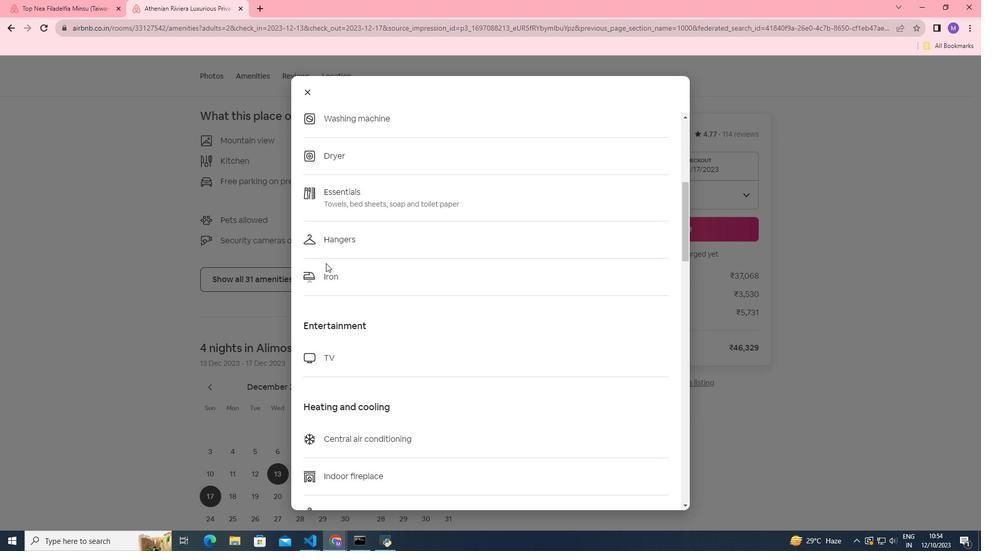 
Action: Mouse scrolled (326, 263) with delta (0, 0)
Screenshot: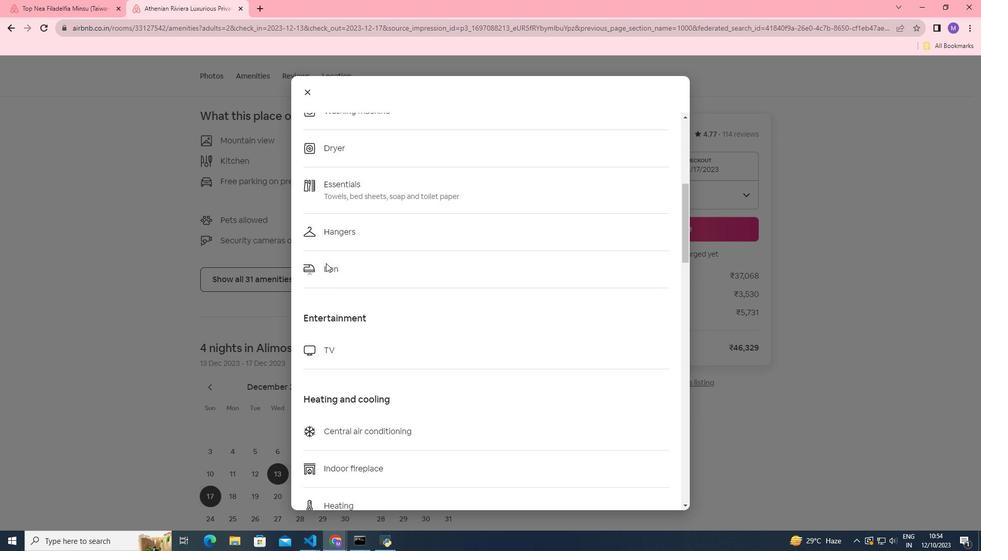 
Action: Mouse scrolled (326, 263) with delta (0, 0)
Screenshot: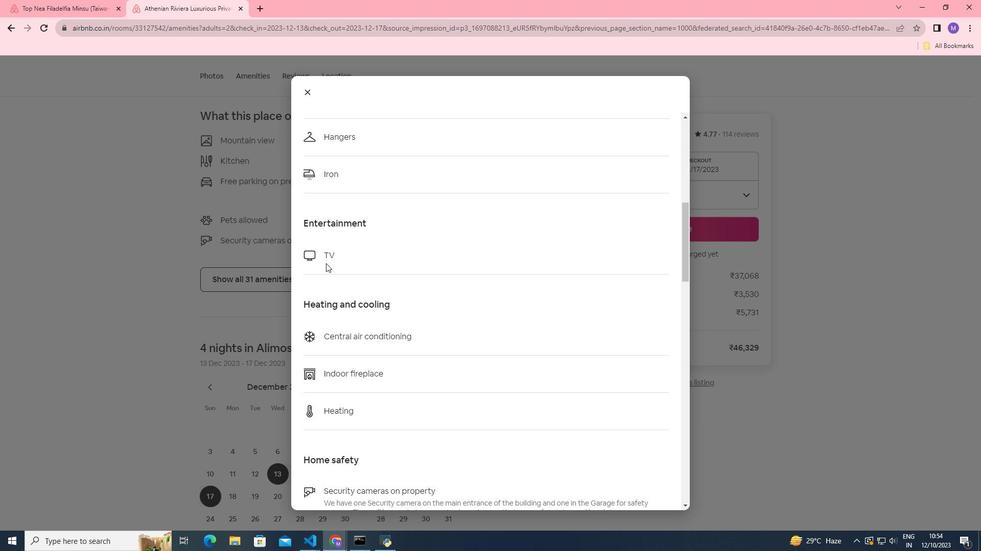 
Action: Mouse scrolled (326, 263) with delta (0, 0)
Screenshot: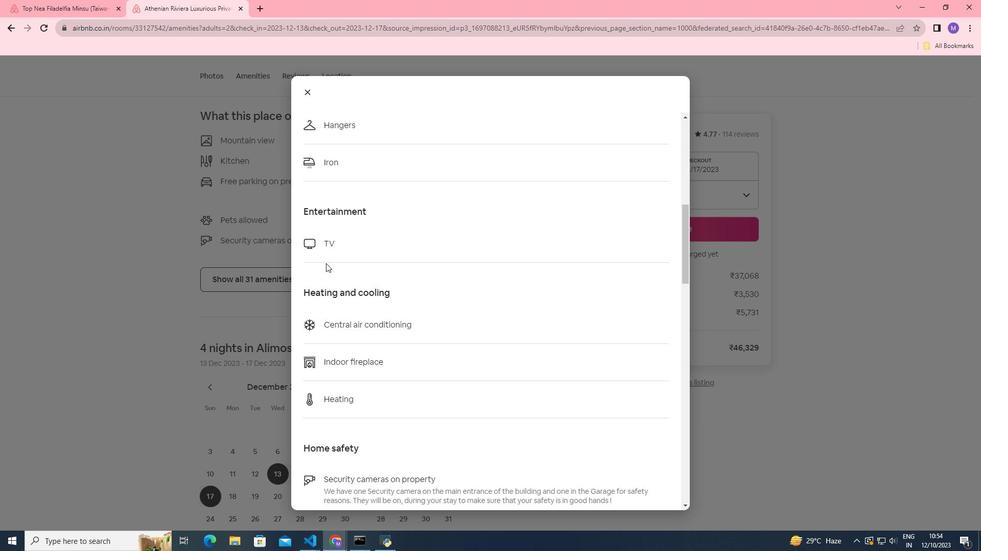 
Action: Mouse scrolled (326, 263) with delta (0, 0)
Screenshot: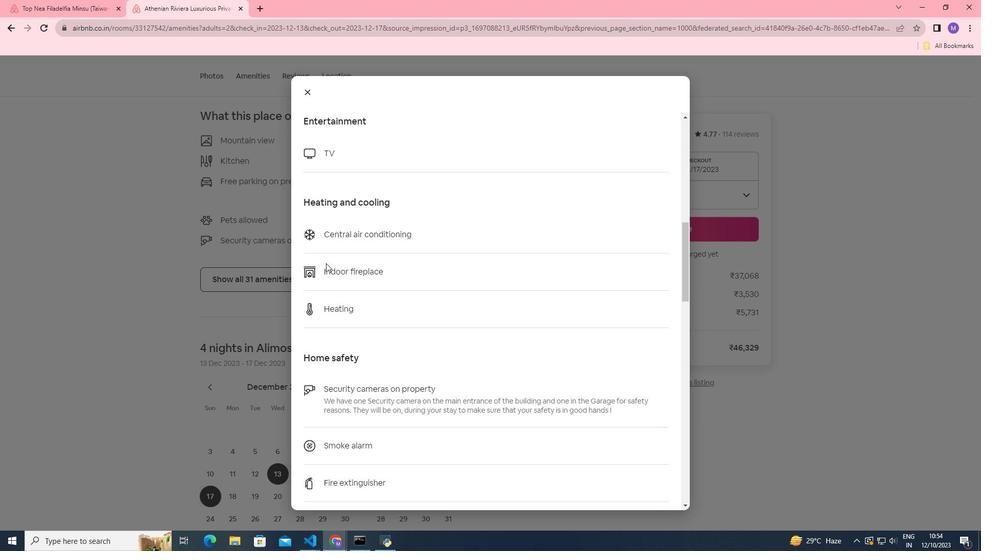 
Action: Mouse scrolled (326, 263) with delta (0, 0)
Screenshot: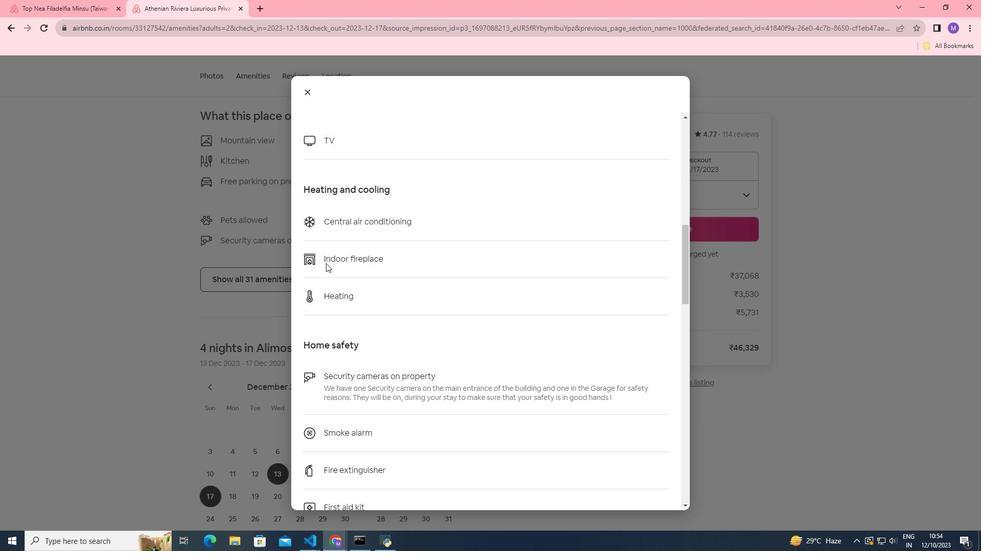 
Action: Mouse scrolled (326, 263) with delta (0, 0)
Screenshot: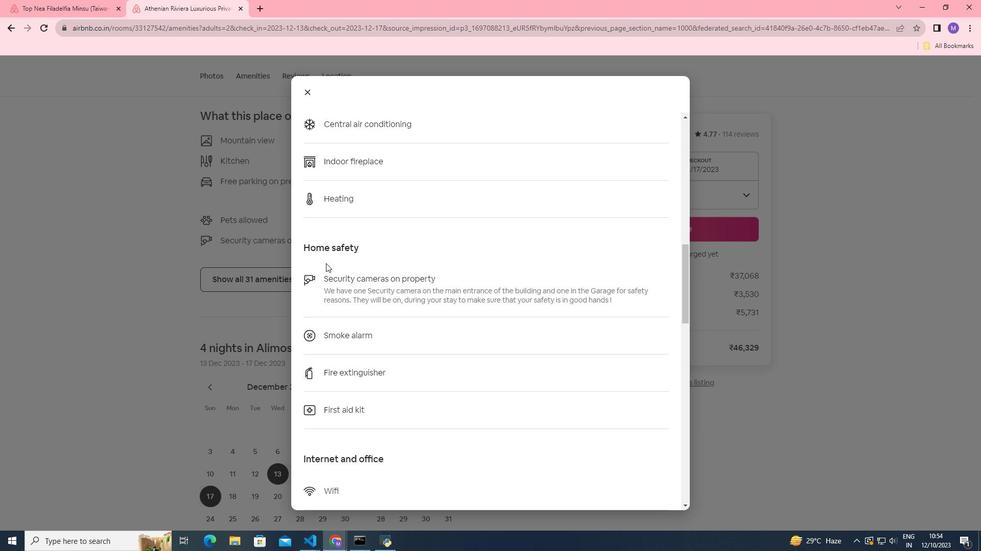
Action: Mouse scrolled (326, 263) with delta (0, 0)
Screenshot: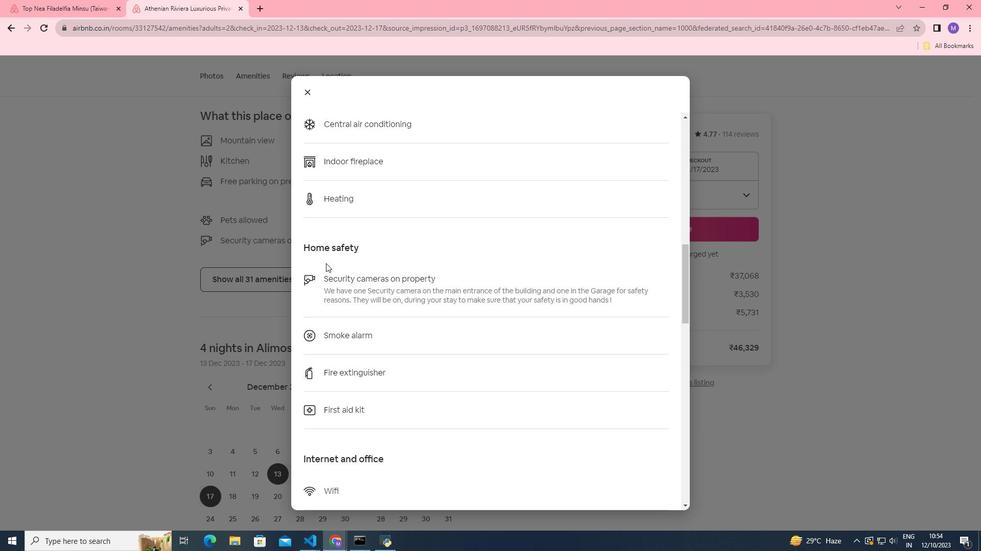 
Action: Mouse scrolled (326, 263) with delta (0, 0)
Screenshot: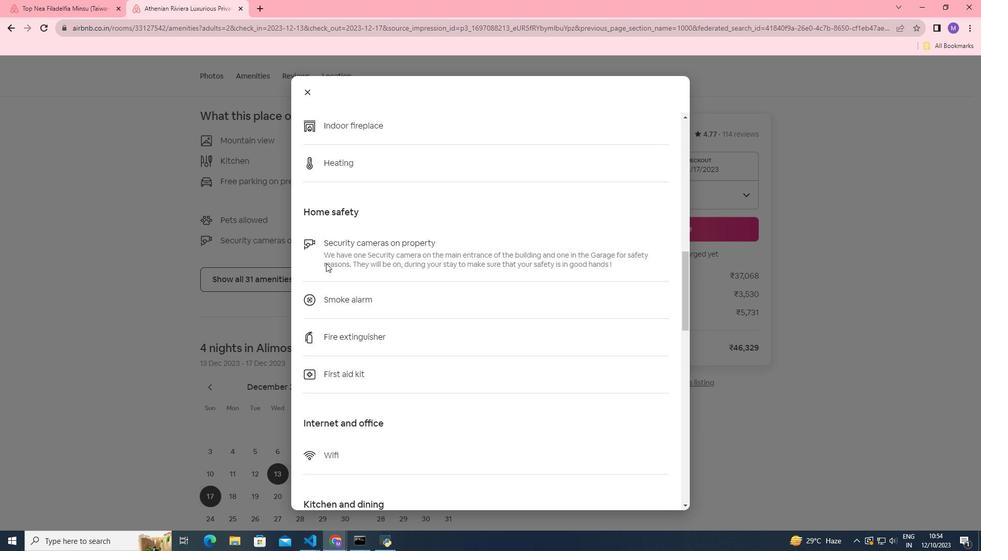 
Action: Mouse scrolled (326, 263) with delta (0, 0)
Screenshot: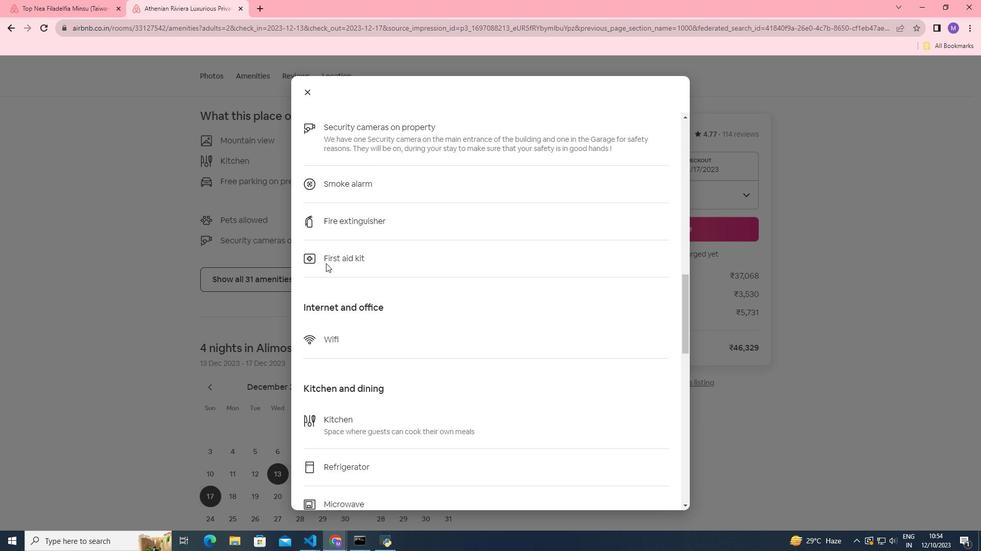 
Action: Mouse scrolled (326, 263) with delta (0, 0)
Screenshot: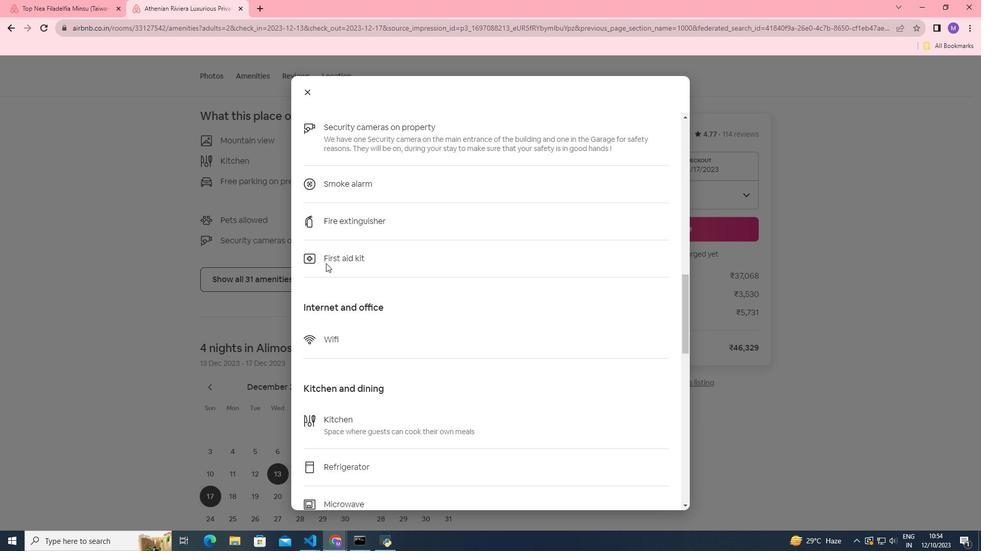 
Action: Mouse scrolled (326, 263) with delta (0, 0)
Screenshot: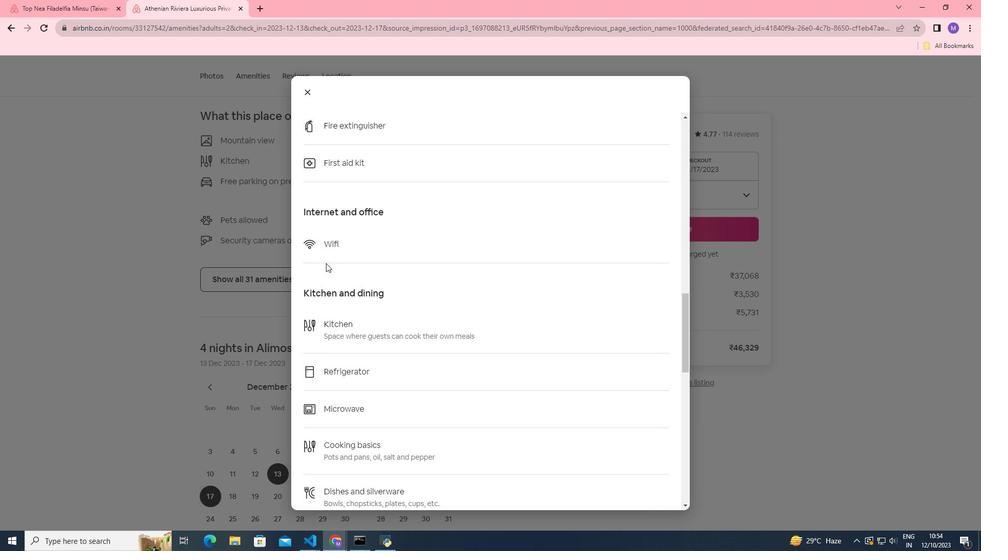 
Action: Mouse scrolled (326, 263) with delta (0, 0)
Screenshot: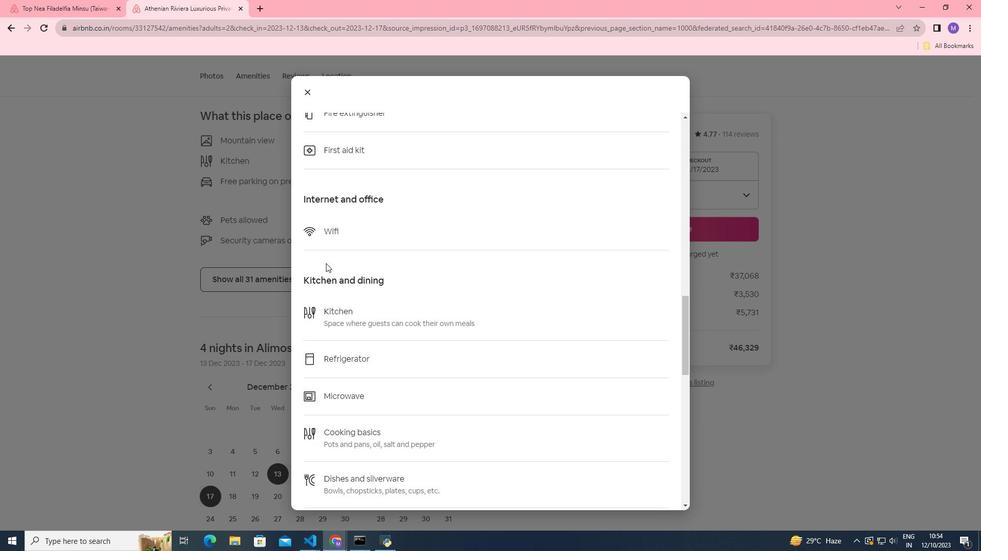 
Action: Mouse scrolled (326, 263) with delta (0, 0)
Screenshot: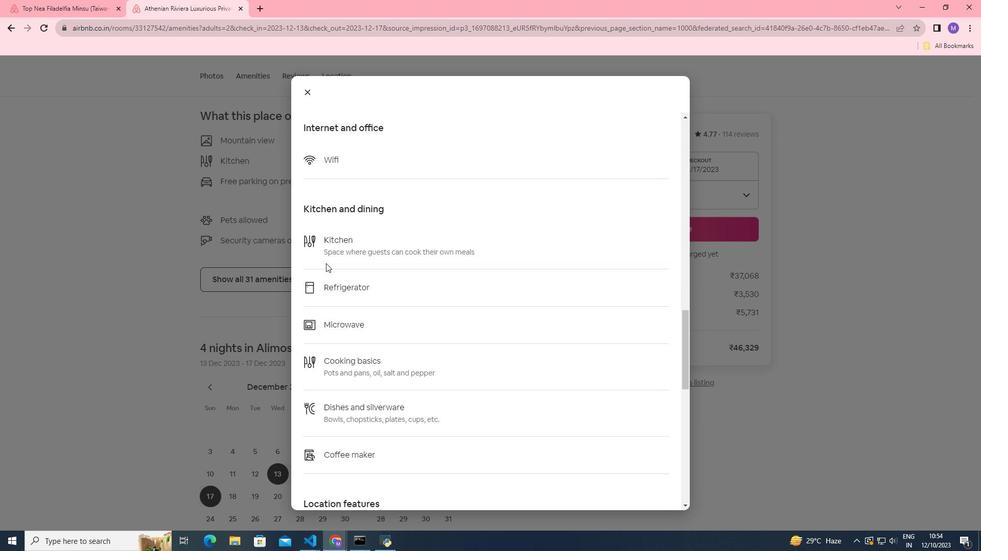 
Action: Mouse scrolled (326, 263) with delta (0, 0)
Screenshot: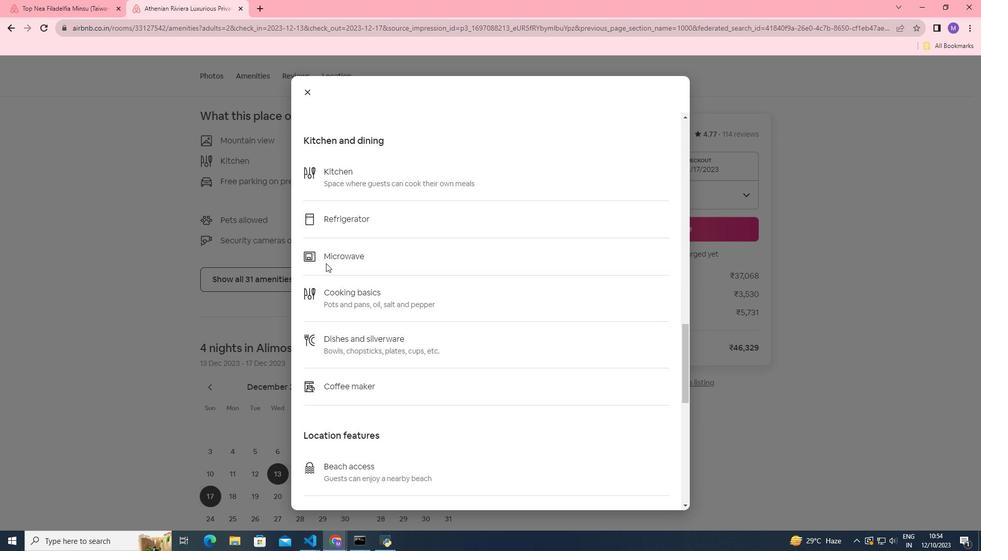 
Action: Mouse scrolled (326, 263) with delta (0, 0)
Screenshot: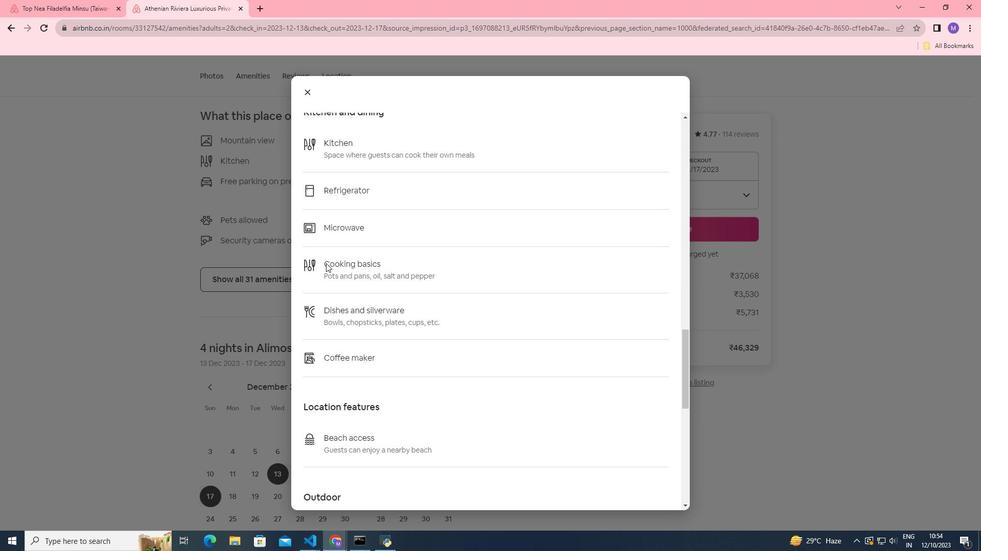 
Action: Mouse scrolled (326, 263) with delta (0, 0)
Screenshot: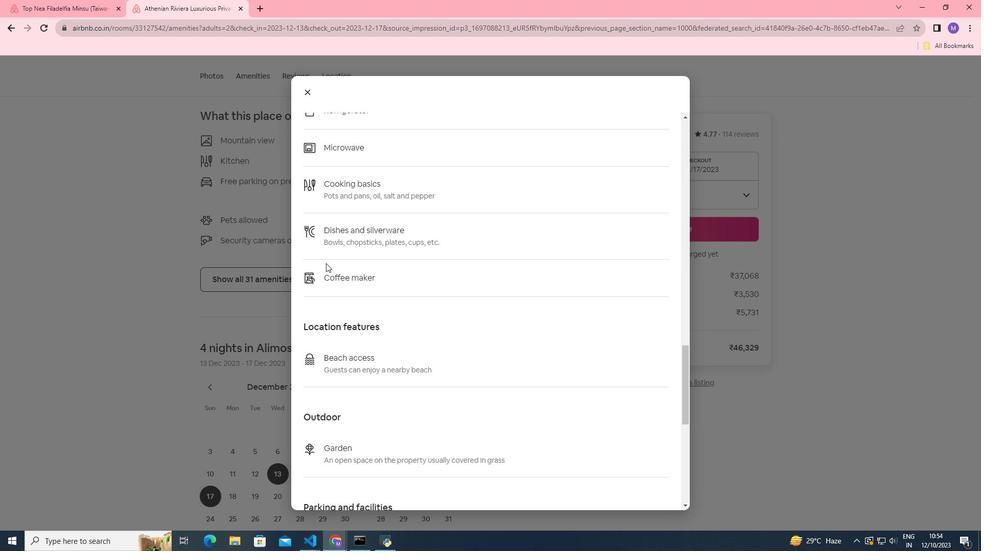
Action: Mouse scrolled (326, 263) with delta (0, 0)
Screenshot: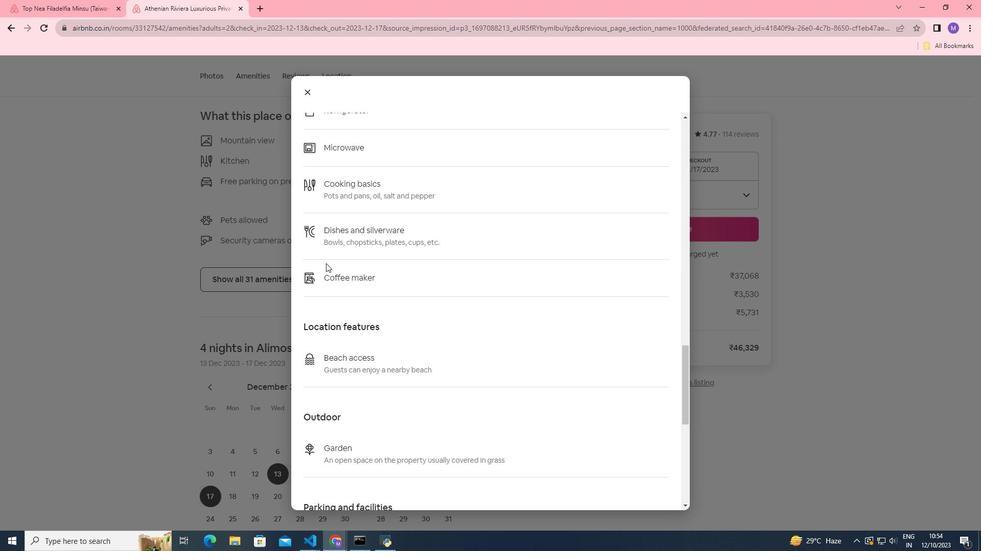 
Action: Mouse scrolled (326, 263) with delta (0, 0)
Screenshot: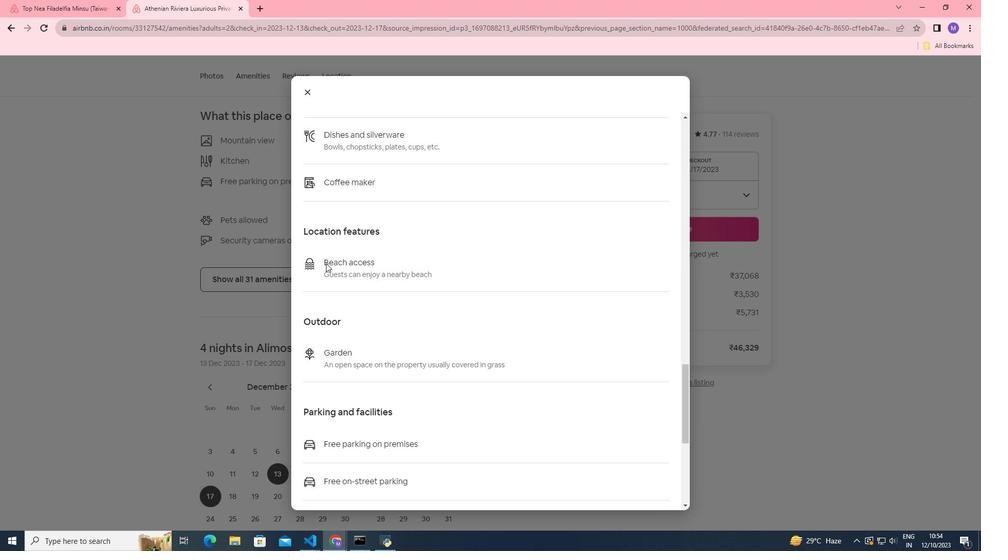
Action: Mouse scrolled (326, 263) with delta (0, 0)
Screenshot: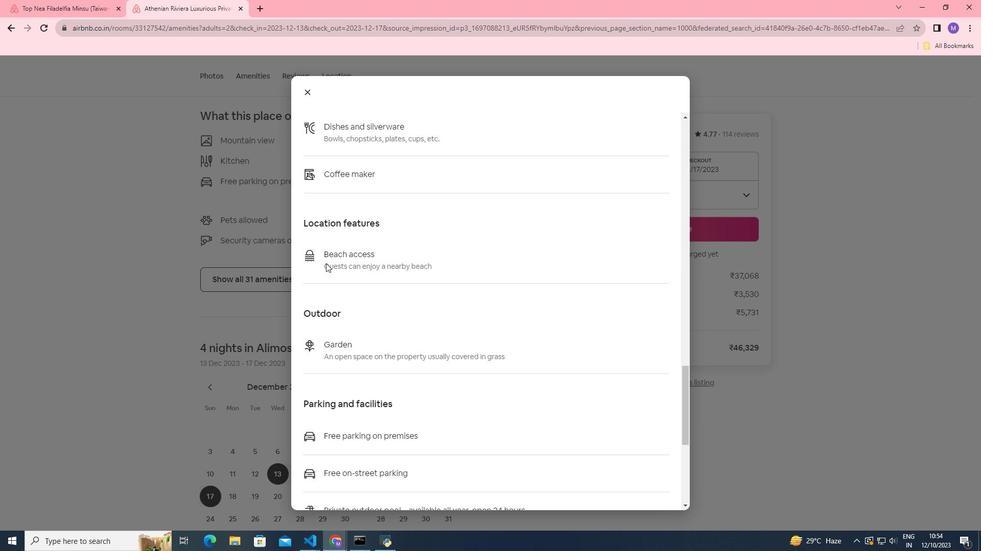 
Action: Mouse scrolled (326, 263) with delta (0, 0)
Screenshot: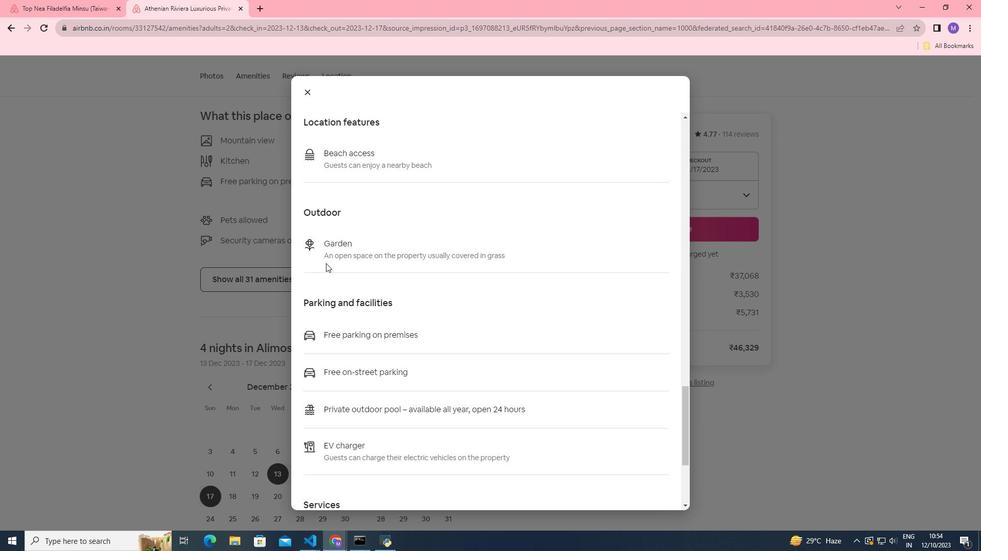 
Action: Mouse scrolled (326, 263) with delta (0, 0)
Screenshot: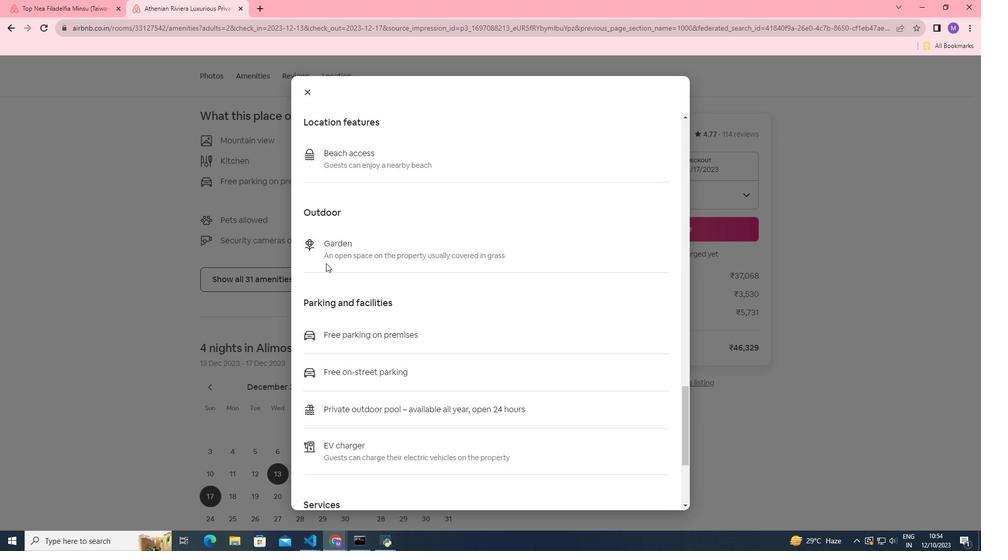 
Action: Mouse scrolled (326, 263) with delta (0, 0)
Screenshot: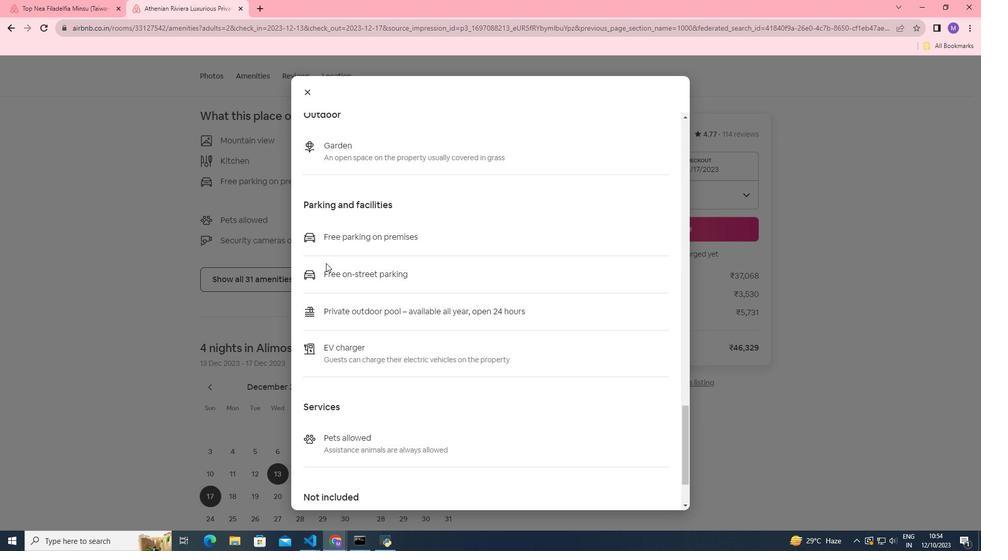 
Action: Mouse scrolled (326, 263) with delta (0, 0)
Screenshot: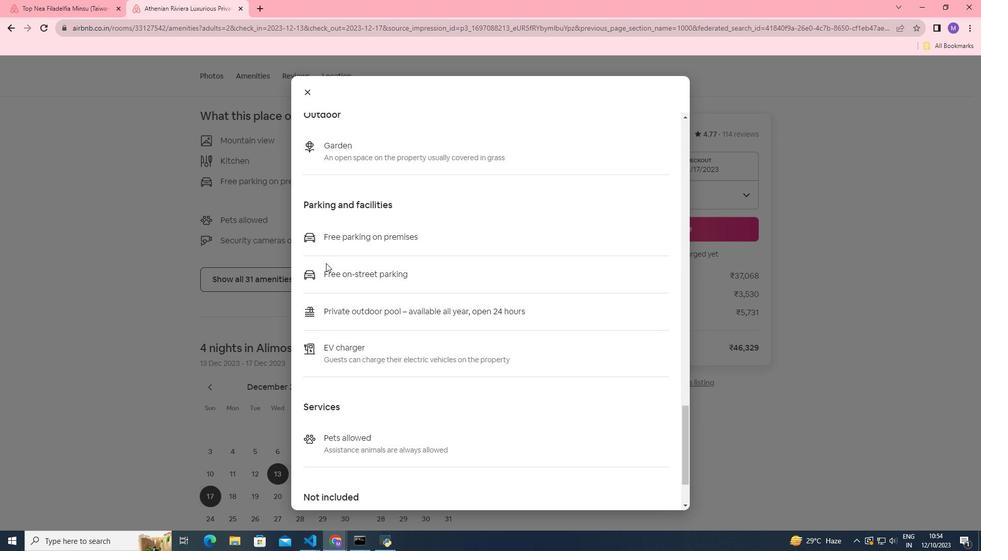 
Action: Mouse scrolled (326, 263) with delta (0, 0)
Screenshot: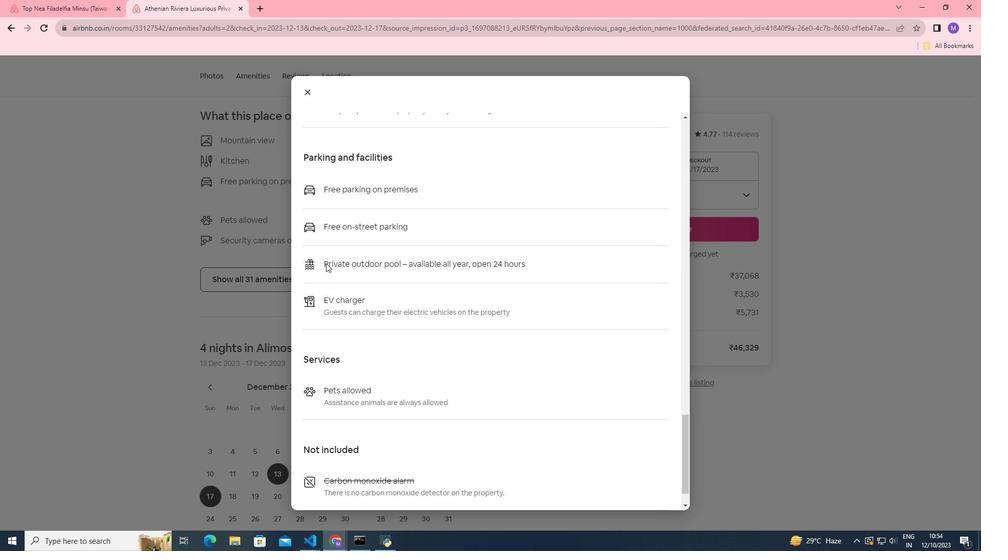 
Action: Mouse scrolled (326, 263) with delta (0, 0)
Screenshot: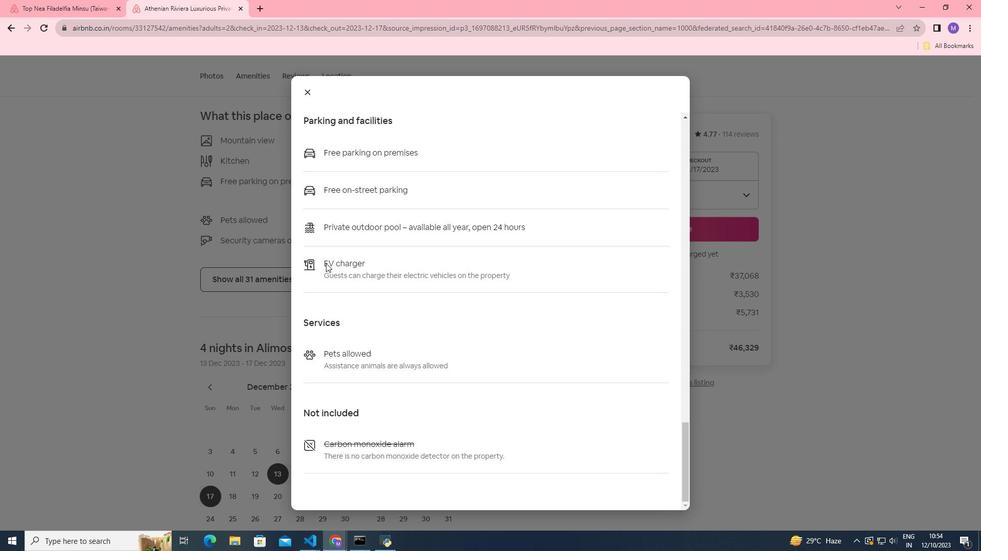 
Action: Mouse scrolled (326, 263) with delta (0, 0)
Screenshot: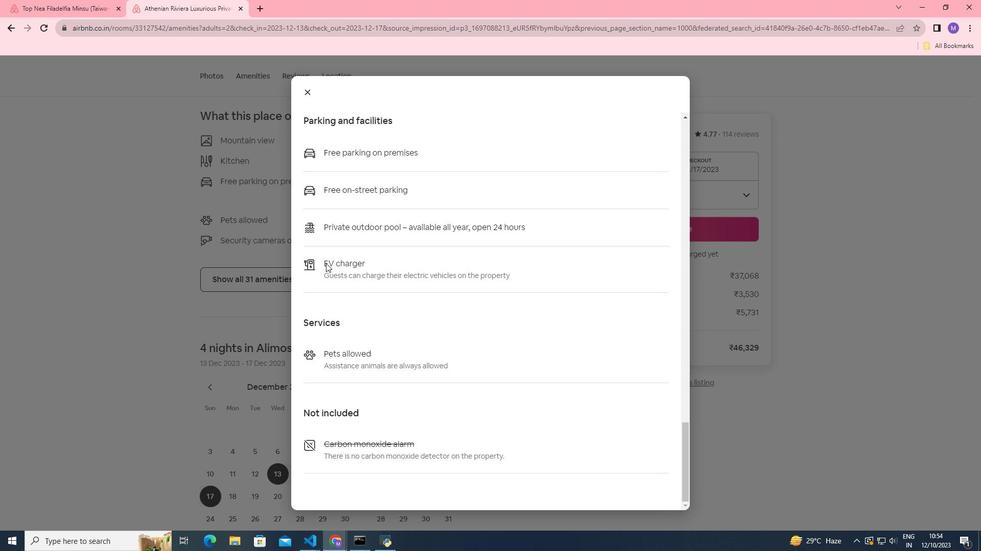 
Action: Mouse moved to (306, 90)
Screenshot: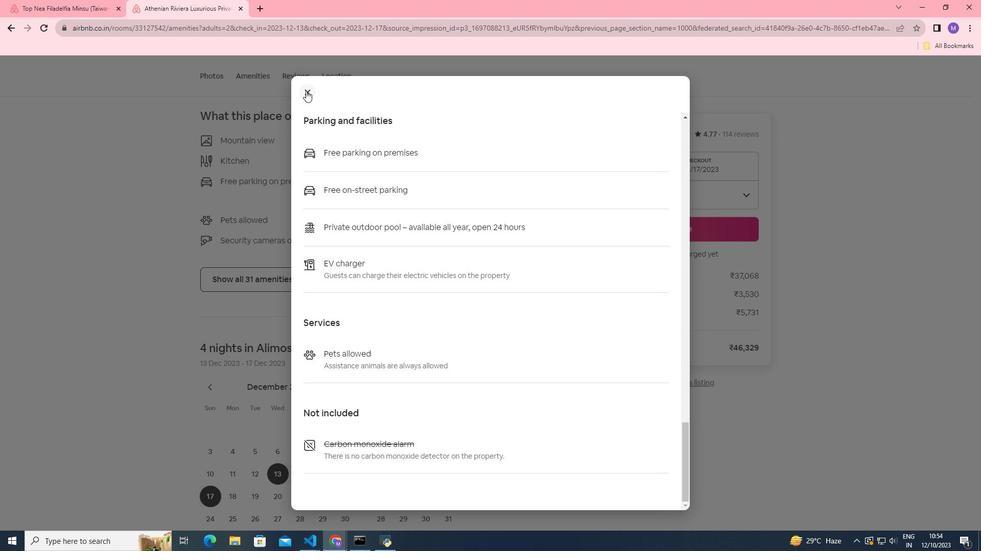 
Action: Mouse pressed left at (306, 90)
Screenshot: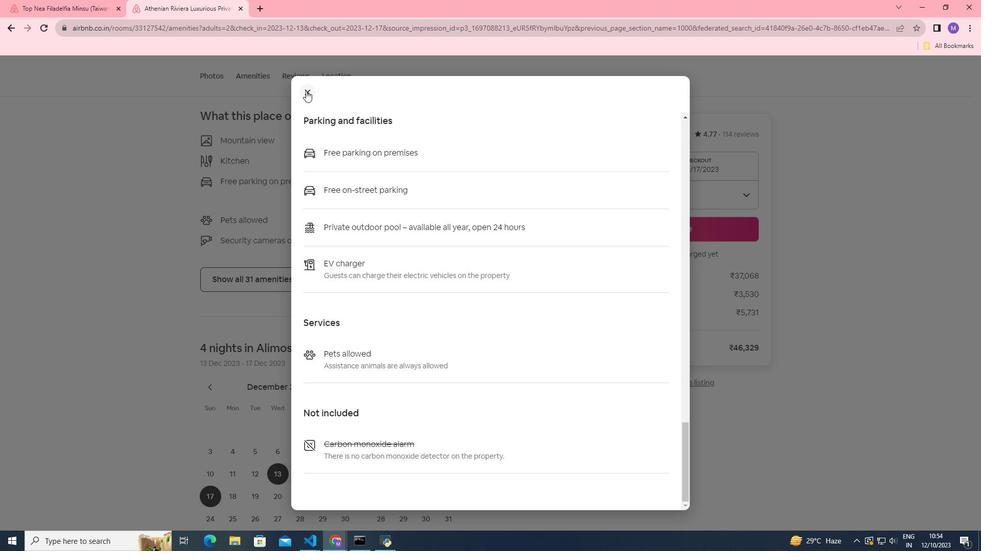 
Action: Mouse moved to (281, 199)
Screenshot: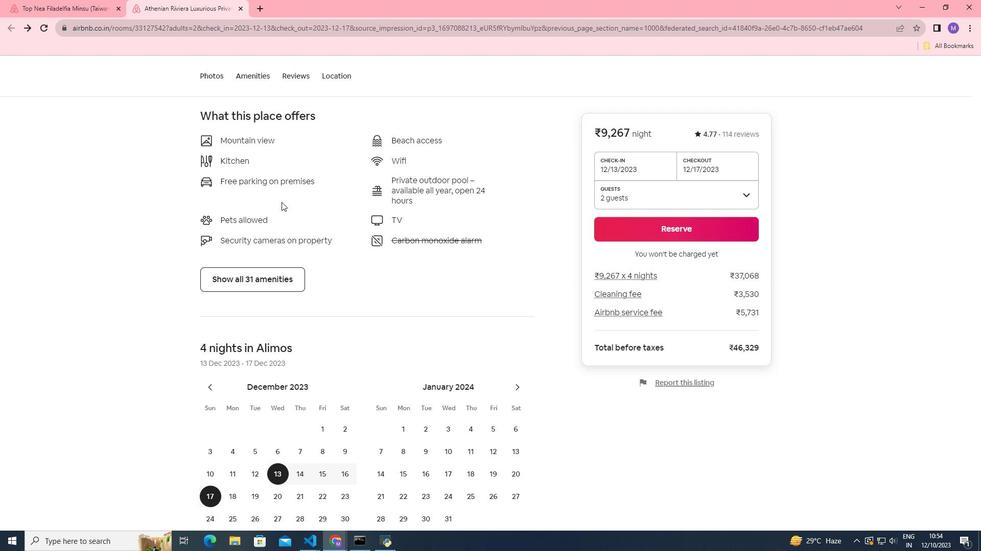 
Action: Mouse scrolled (281, 198) with delta (0, 0)
Screenshot: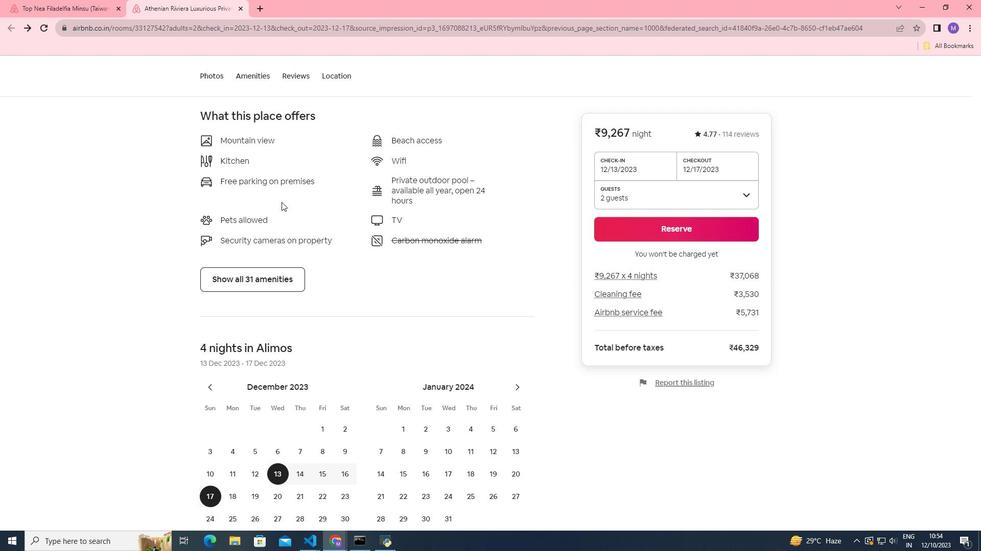 
Action: Mouse moved to (281, 204)
Screenshot: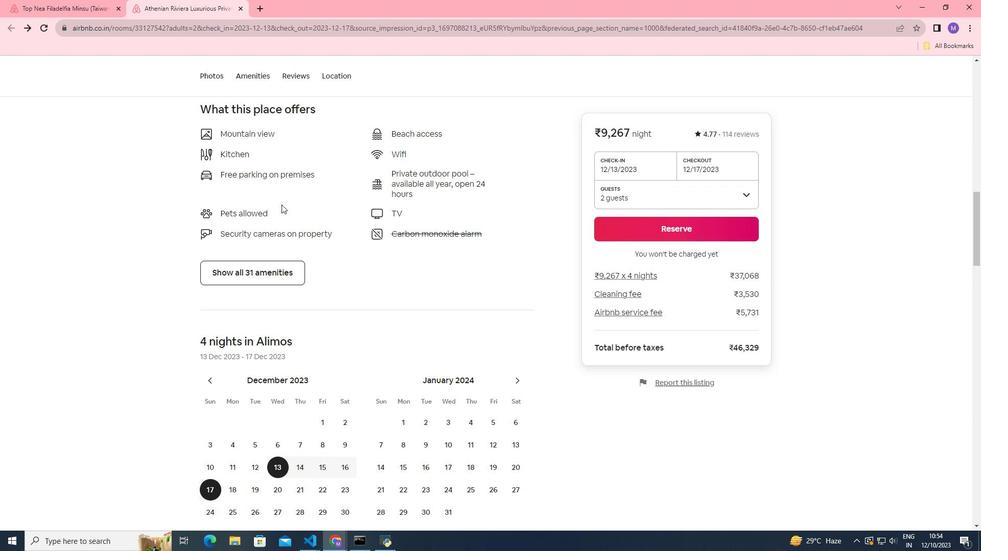 
Action: Mouse scrolled (281, 204) with delta (0, 0)
Screenshot: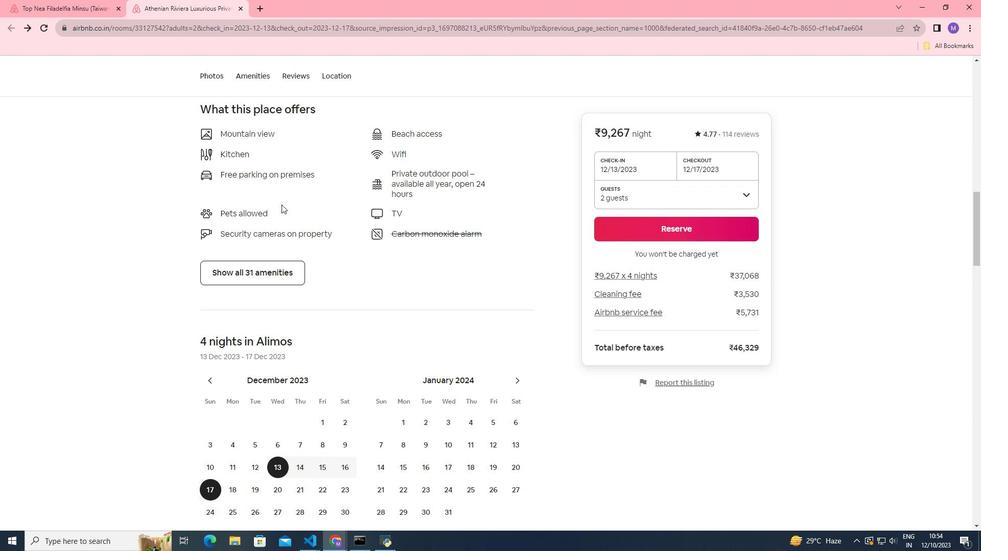 
Action: Mouse scrolled (281, 204) with delta (0, 0)
Screenshot: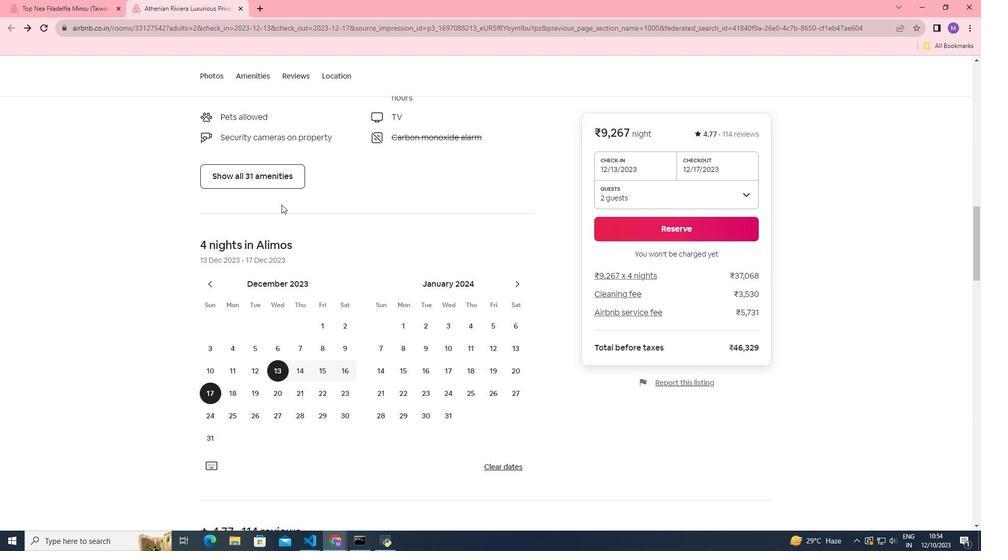 
Action: Mouse scrolled (281, 204) with delta (0, 0)
Screenshot: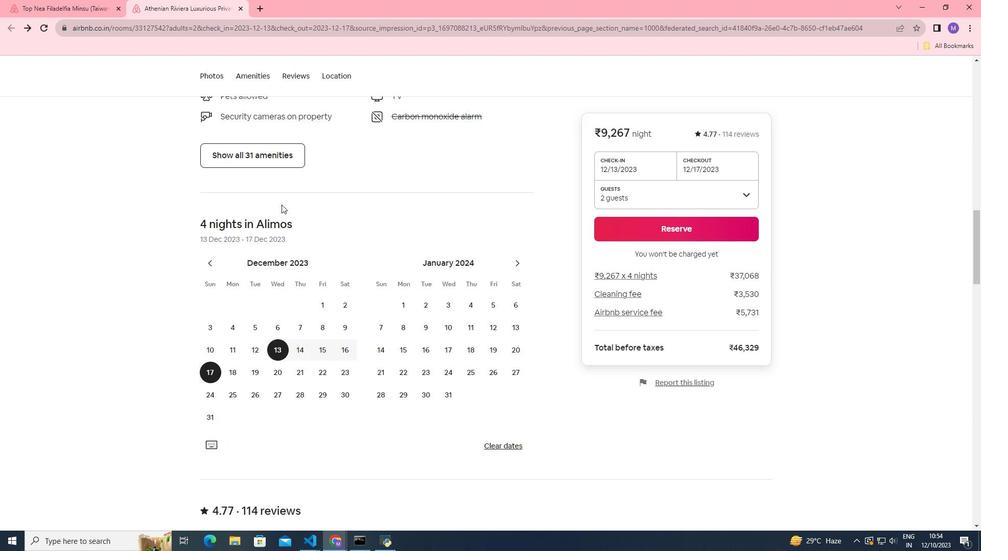 
Action: Mouse moved to (281, 205)
Screenshot: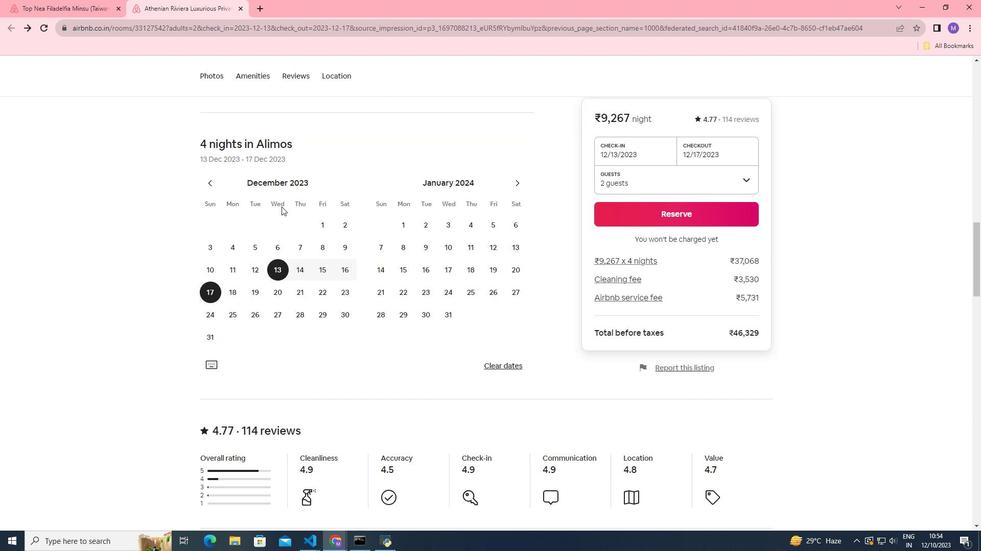 
Action: Mouse scrolled (281, 204) with delta (0, 0)
Screenshot: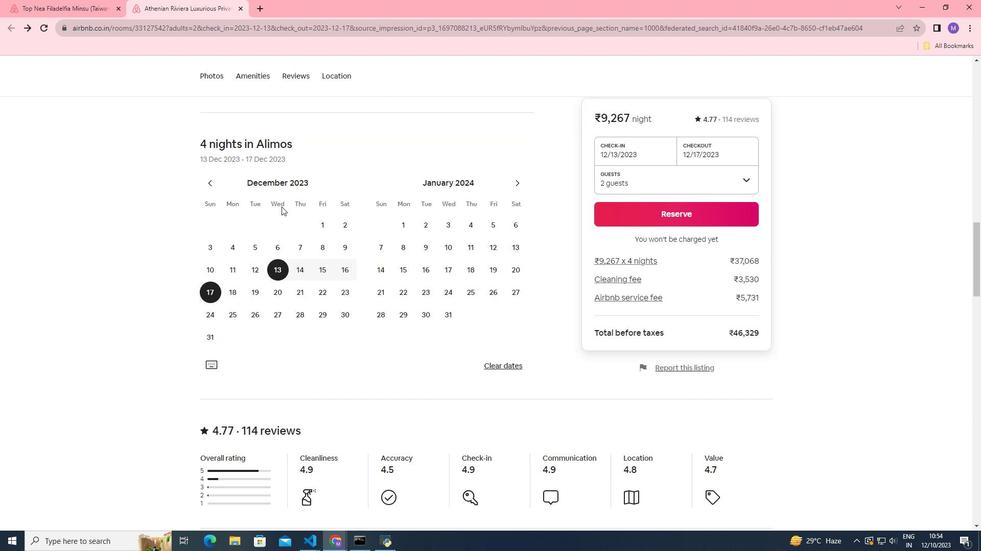 
Action: Mouse moved to (281, 206)
Screenshot: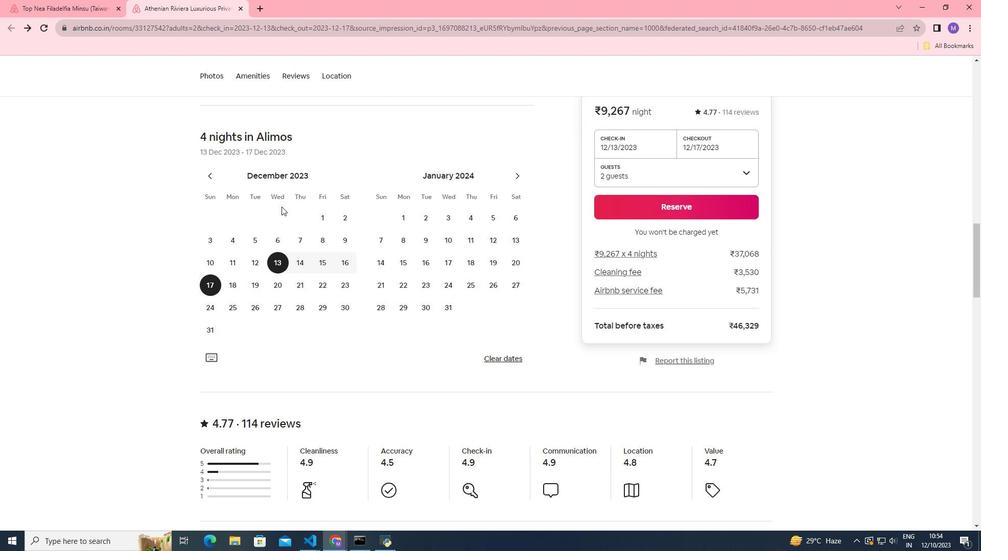 
Action: Mouse scrolled (281, 206) with delta (0, 0)
Screenshot: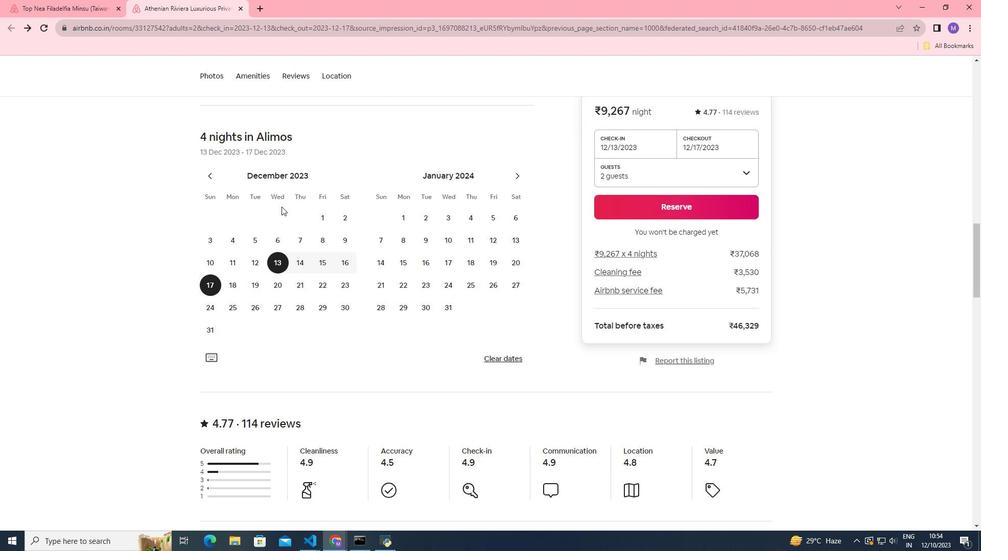 
Action: Mouse moved to (281, 207)
Screenshot: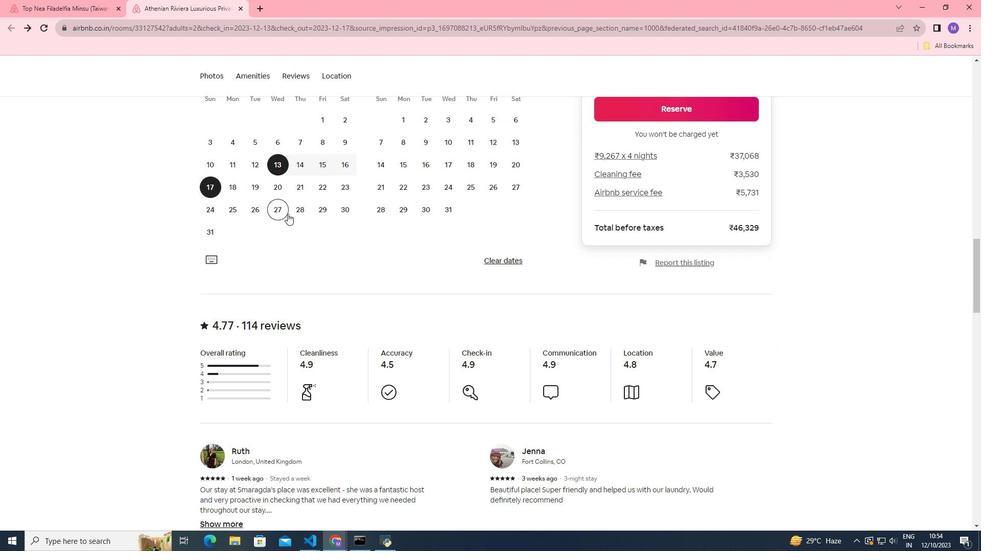 
Action: Mouse scrolled (281, 207) with delta (0, 0)
Screenshot: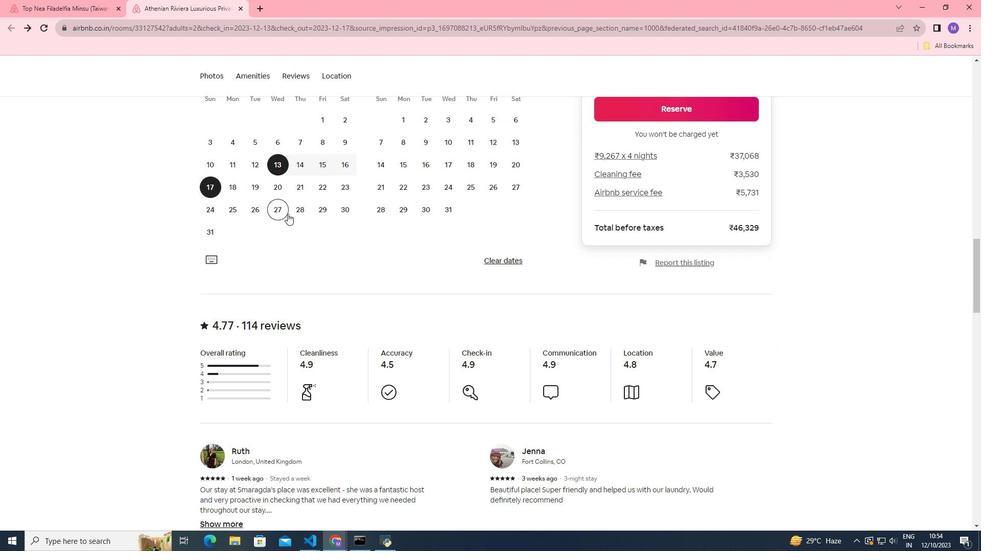 
Action: Mouse moved to (287, 214)
Screenshot: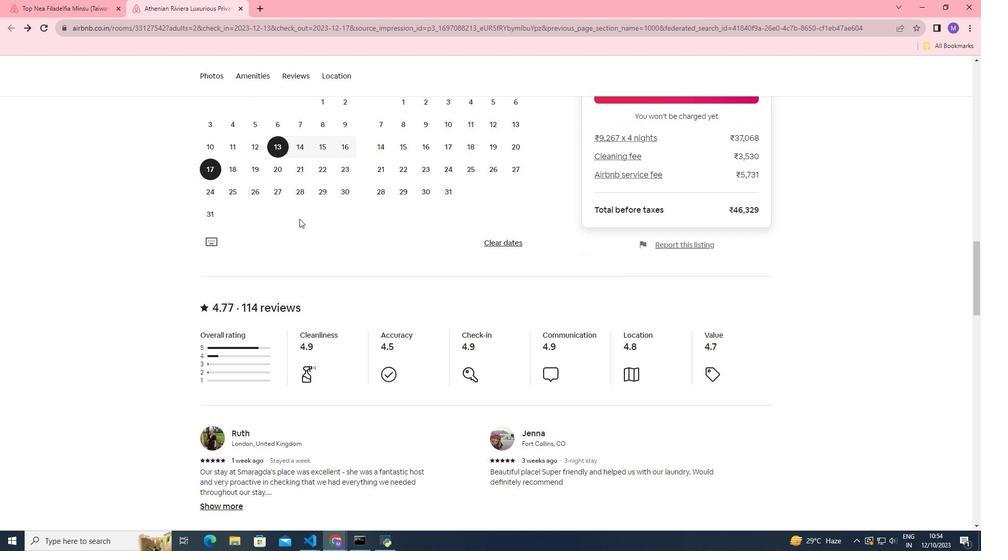 
Action: Mouse scrolled (287, 213) with delta (0, 0)
Screenshot: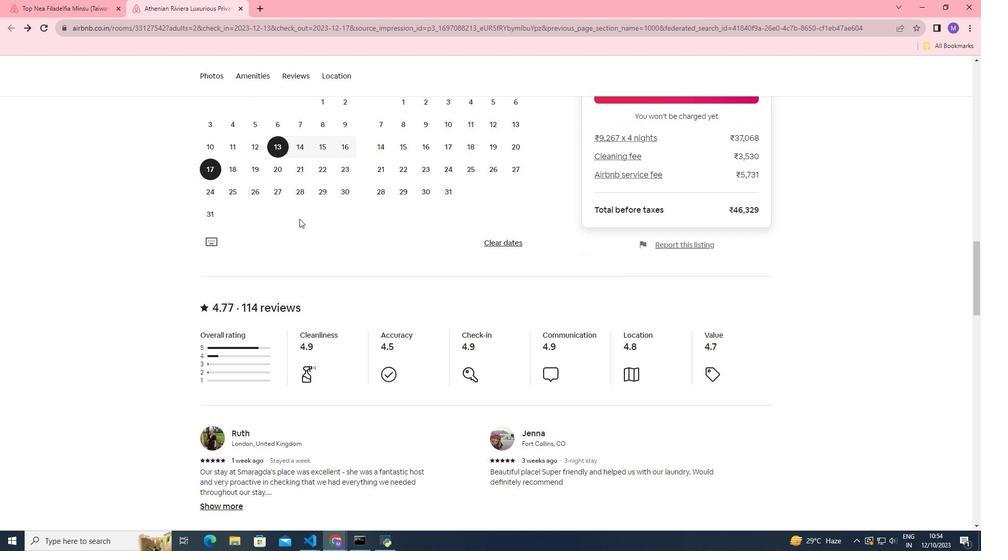 
Action: Mouse moved to (309, 219)
Screenshot: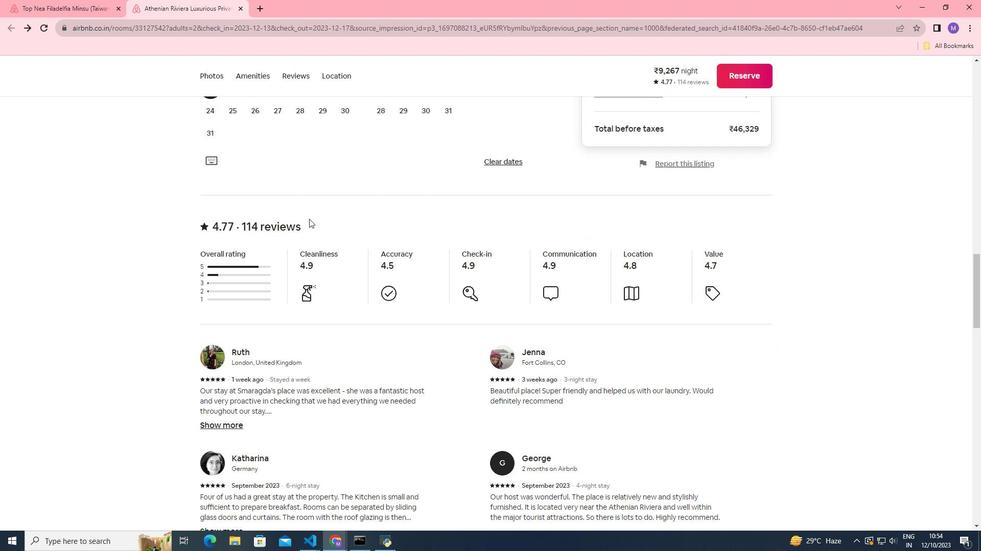 
Action: Mouse scrolled (309, 218) with delta (0, 0)
Screenshot: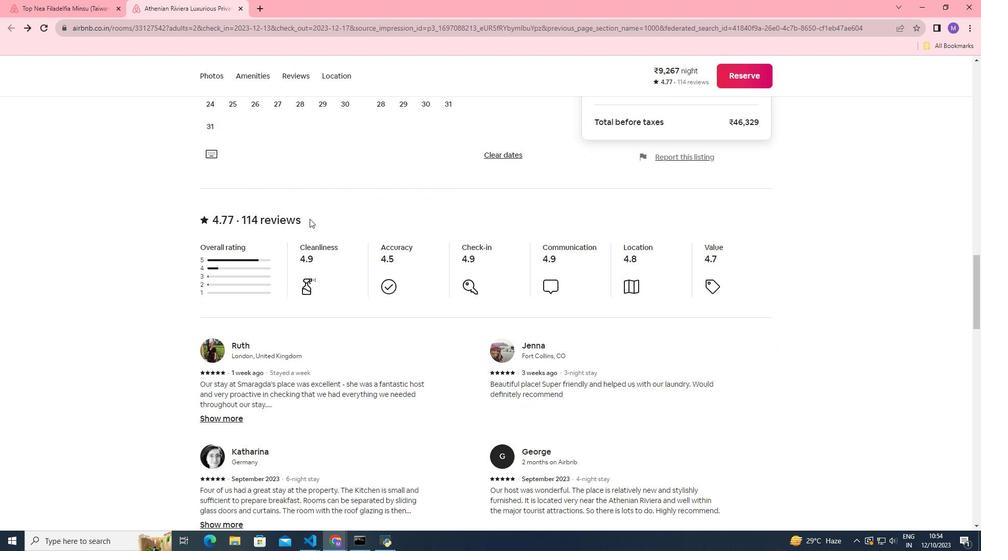 
Action: Mouse scrolled (309, 218) with delta (0, 0)
Screenshot: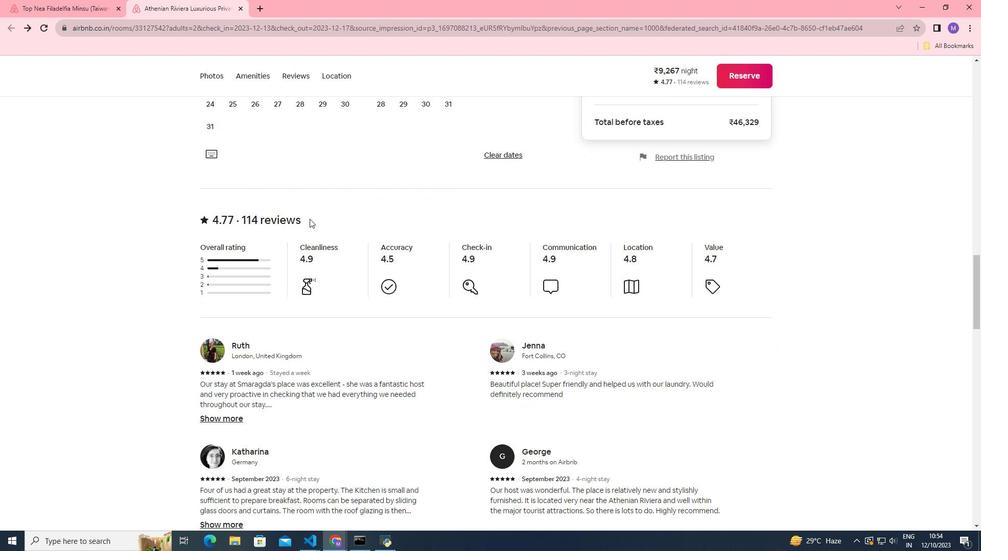 
Action: Mouse moved to (309, 219)
Screenshot: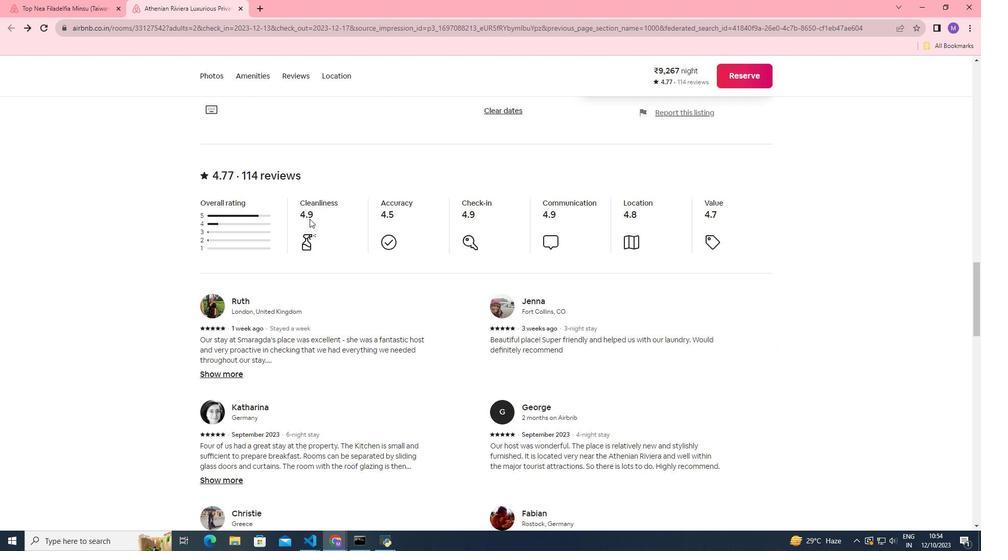
Action: Mouse scrolled (309, 218) with delta (0, 0)
Screenshot: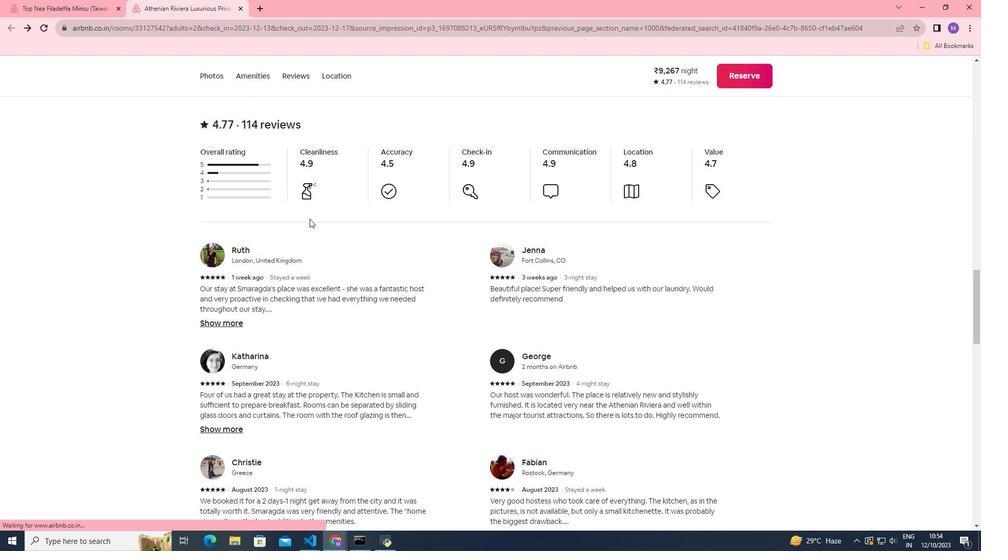 
Action: Mouse moved to (309, 219)
Screenshot: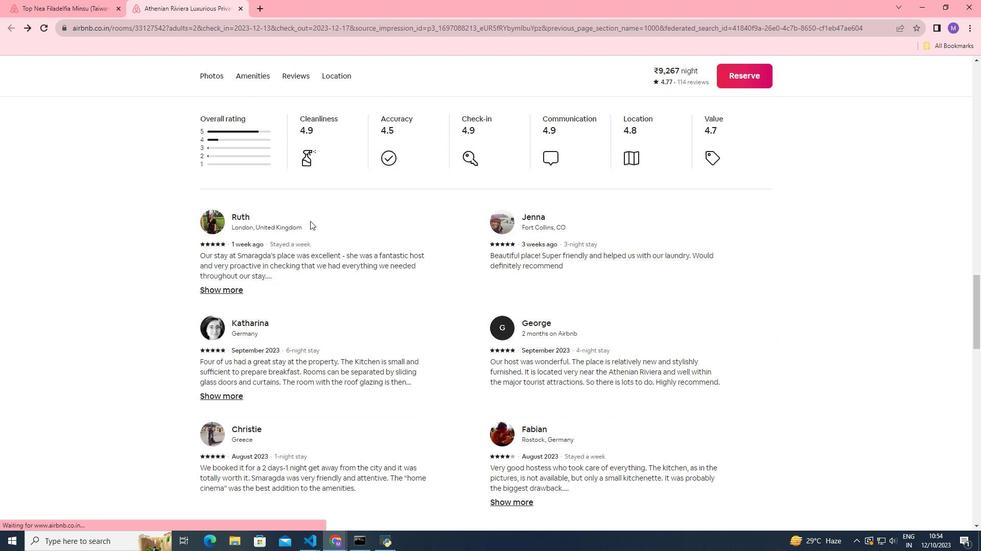 
Action: Mouse scrolled (309, 219) with delta (0, 0)
Screenshot: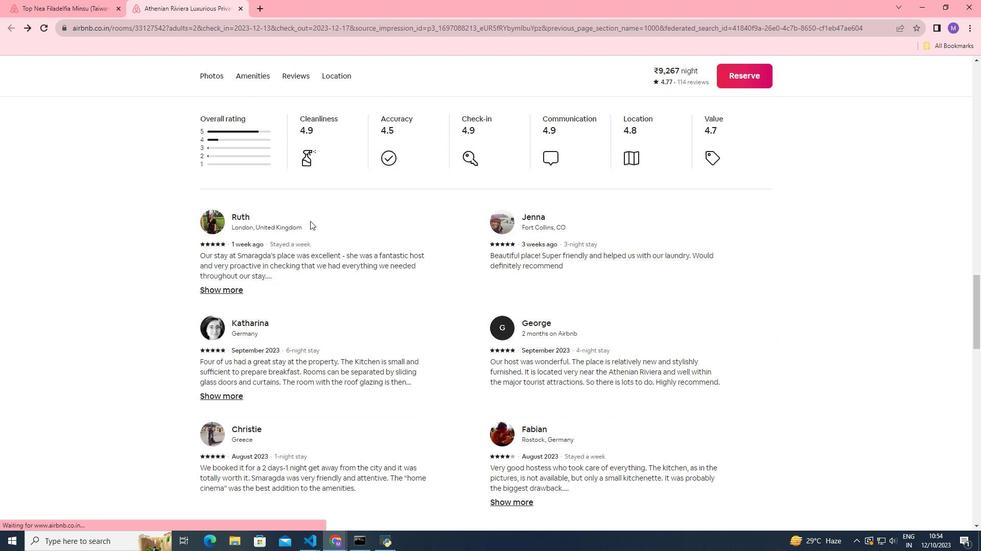
Action: Mouse moved to (310, 221)
Screenshot: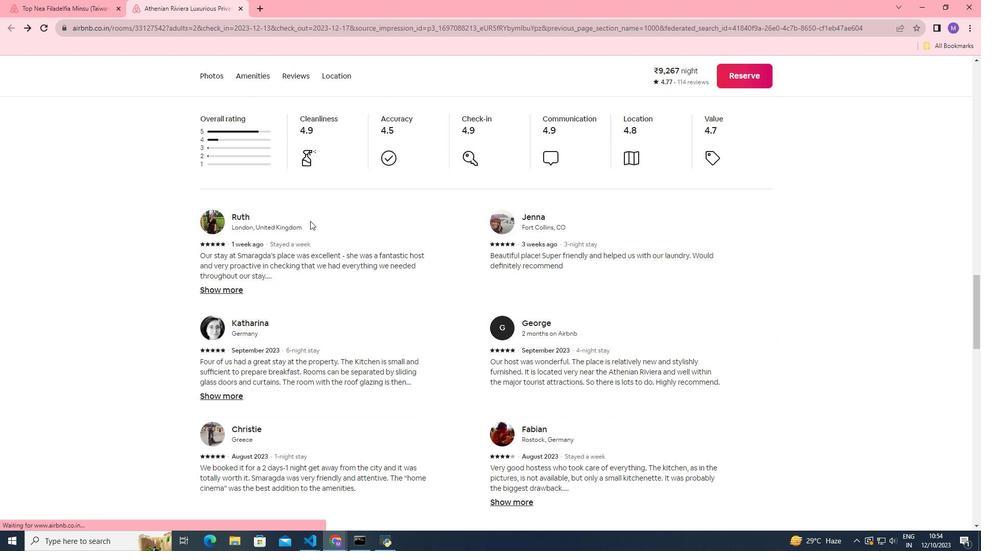 
Action: Mouse scrolled (310, 220) with delta (0, 0)
Screenshot: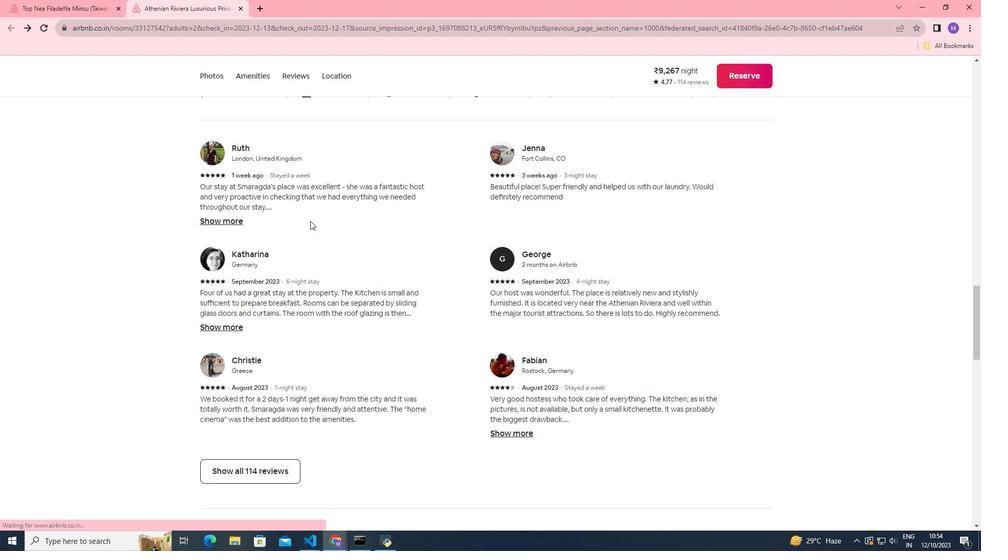 
Action: Mouse scrolled (310, 220) with delta (0, 0)
Screenshot: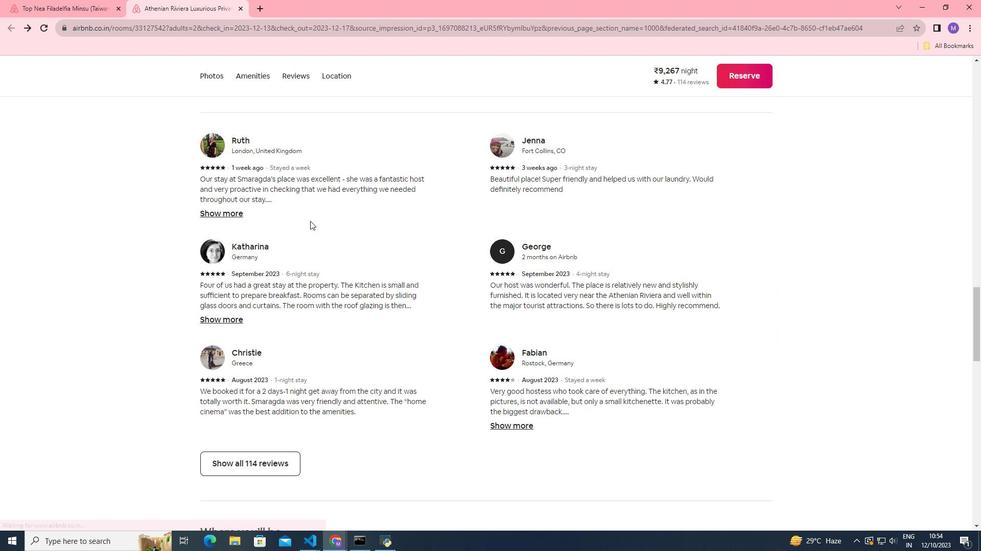 
Action: Mouse moved to (304, 245)
Screenshot: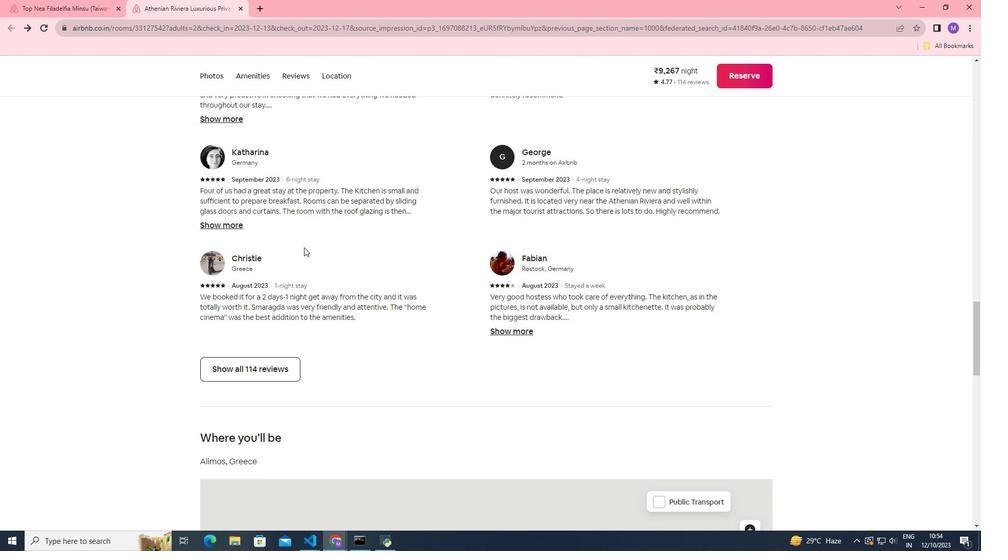 
Action: Mouse scrolled (304, 245) with delta (0, 0)
Screenshot: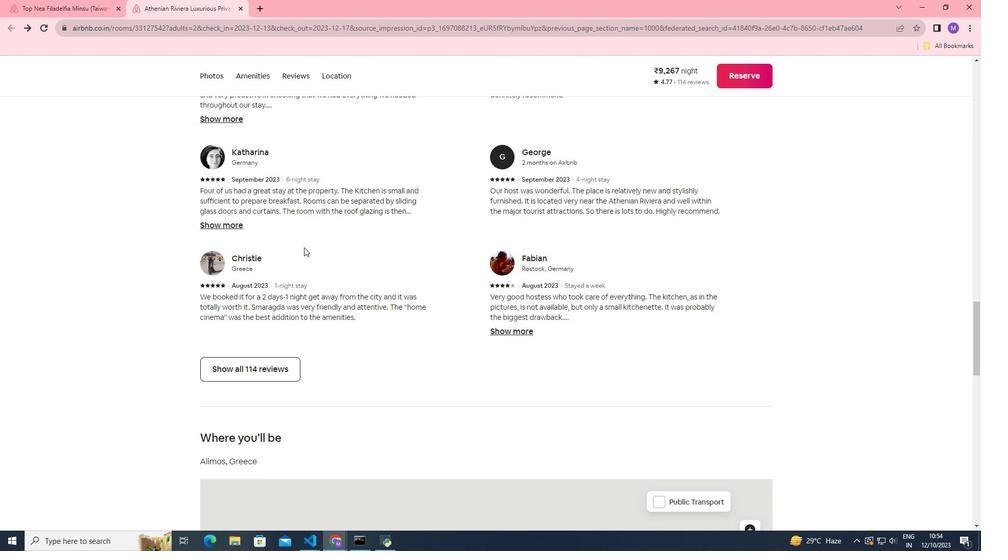 
Action: Mouse moved to (304, 247)
Screenshot: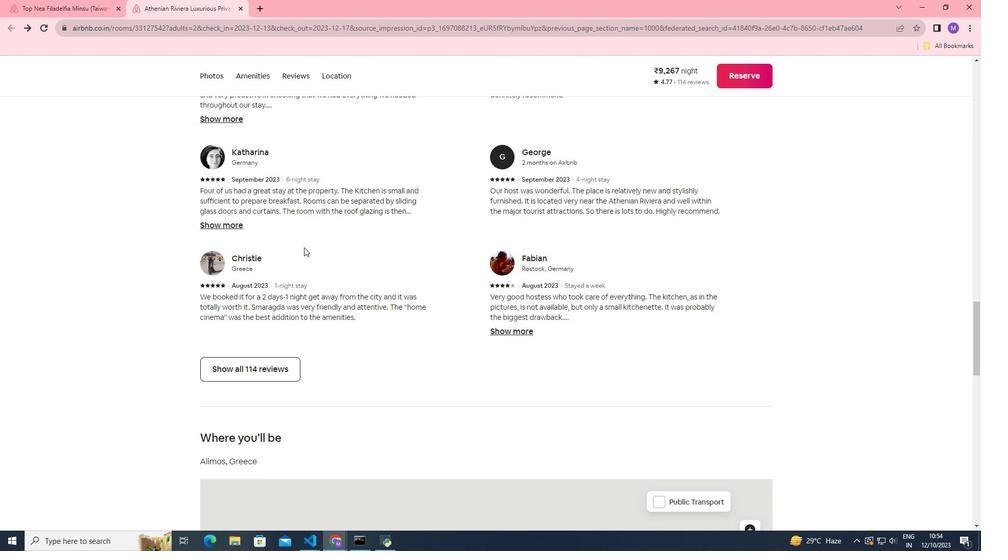
Action: Mouse scrolled (304, 247) with delta (0, 0)
Screenshot: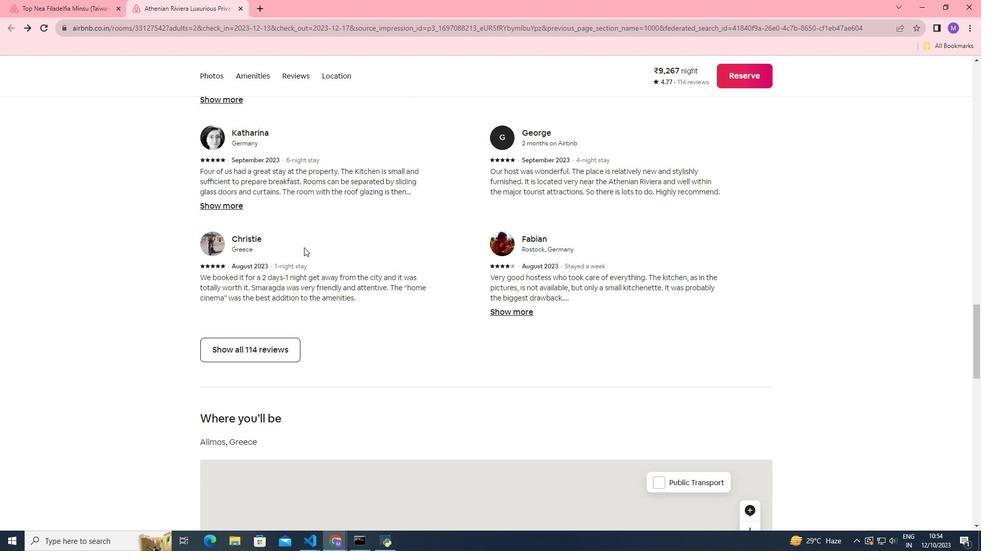 
Action: Mouse moved to (295, 263)
Screenshot: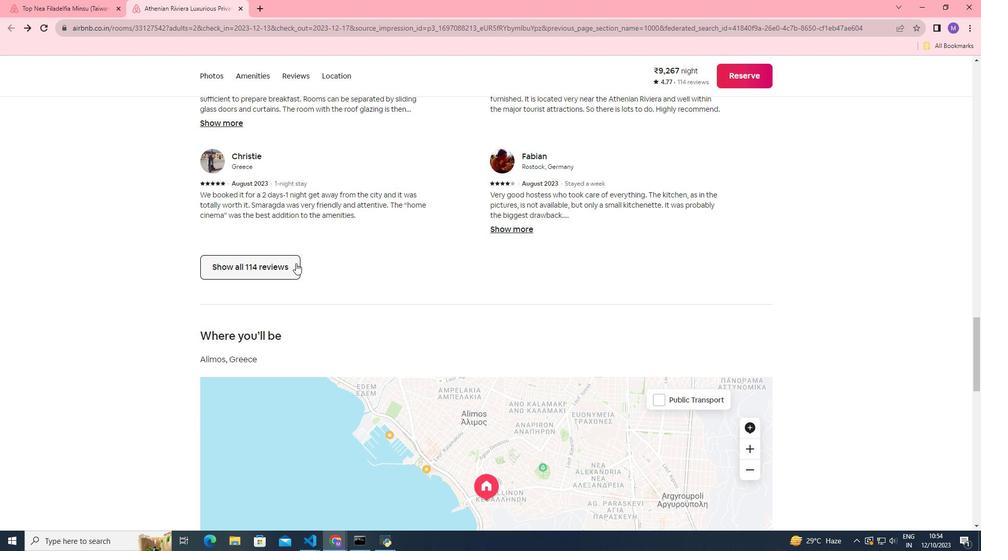 
Action: Mouse pressed left at (295, 263)
Screenshot: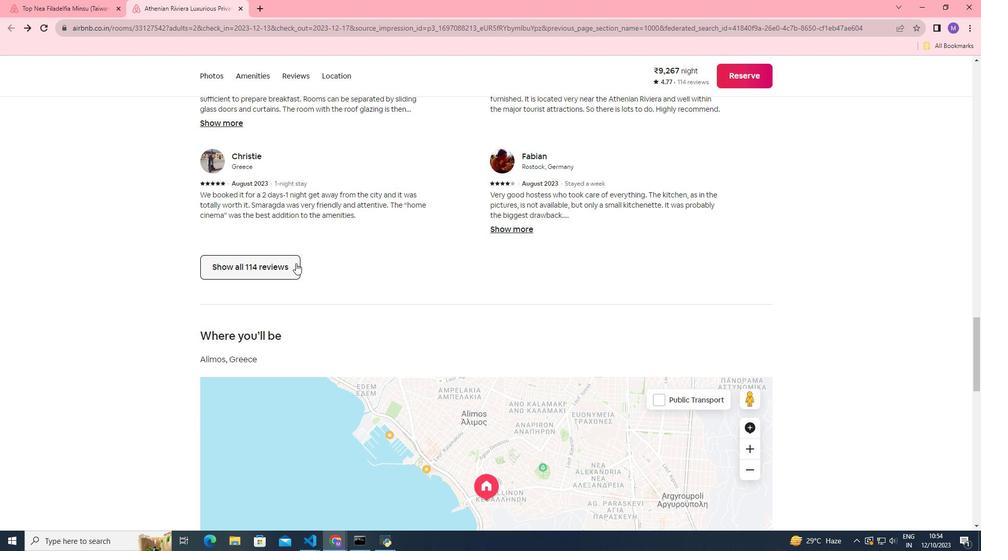 
Action: Mouse moved to (455, 251)
Screenshot: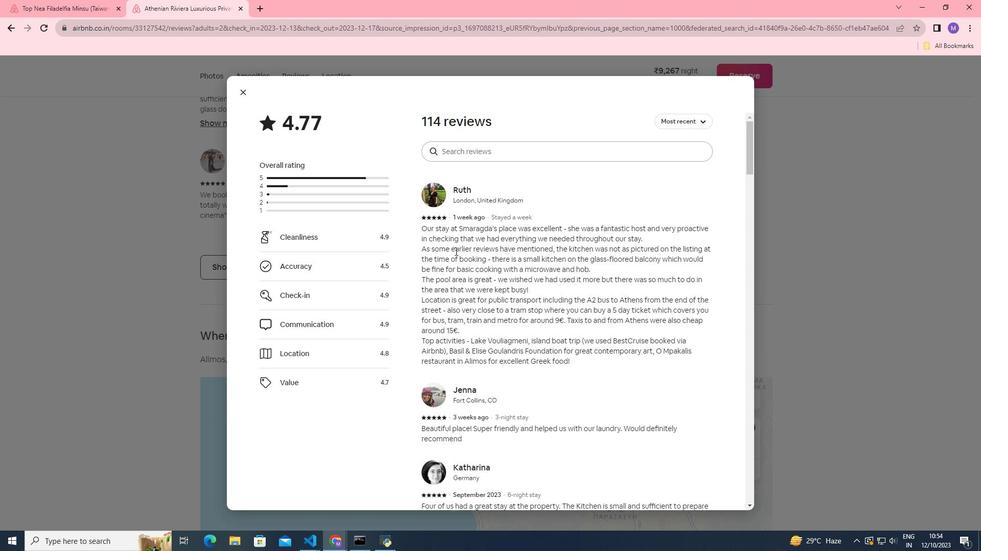 
Action: Mouse scrolled (455, 250) with delta (0, 0)
Screenshot: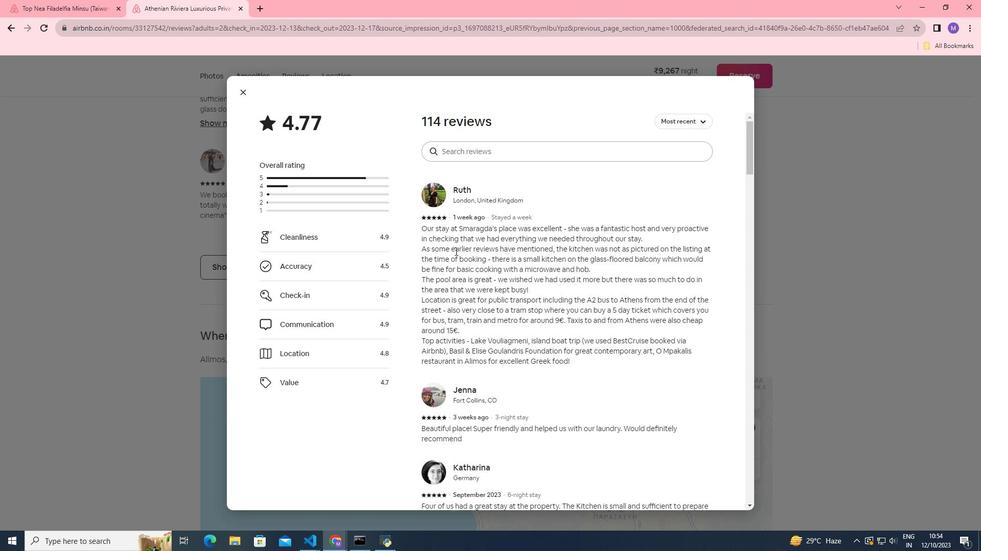 
Action: Mouse scrolled (455, 250) with delta (0, 0)
Screenshot: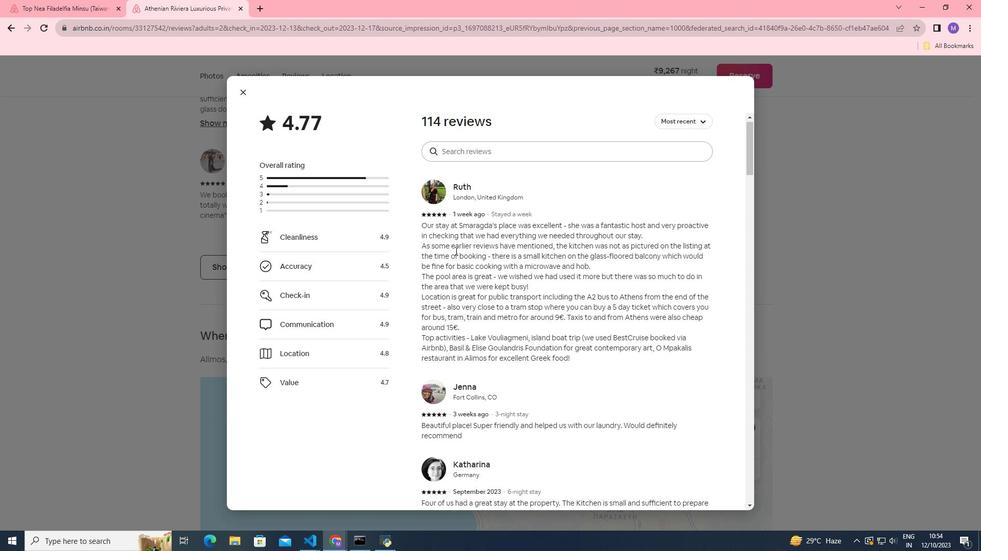 
Action: Mouse scrolled (455, 250) with delta (0, 0)
Screenshot: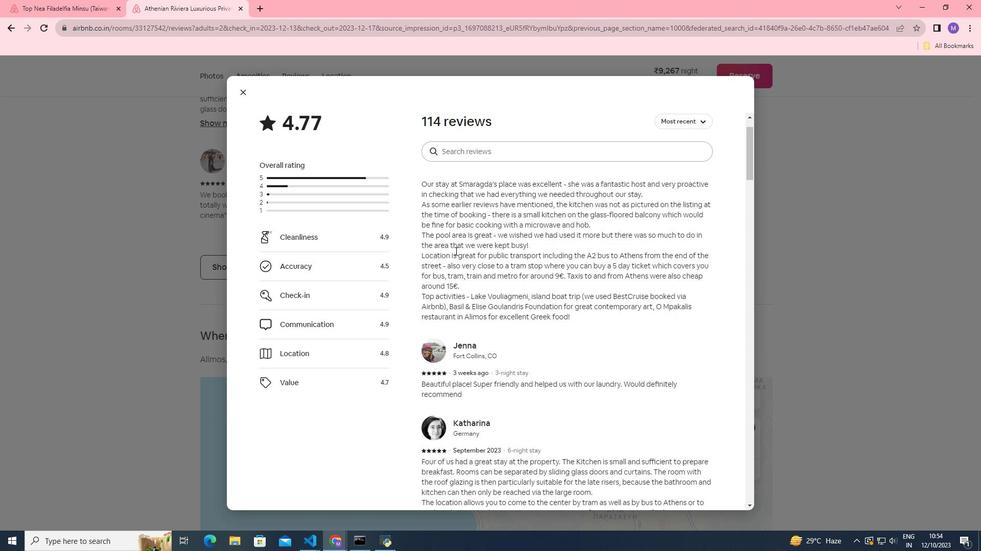 
Action: Mouse scrolled (455, 250) with delta (0, 0)
Screenshot: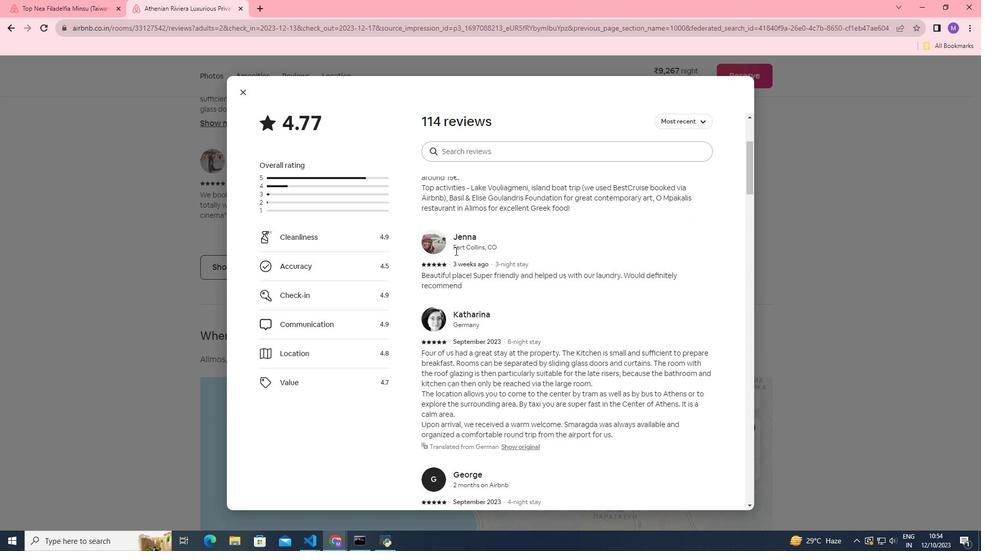 
Action: Mouse scrolled (455, 250) with delta (0, 0)
Screenshot: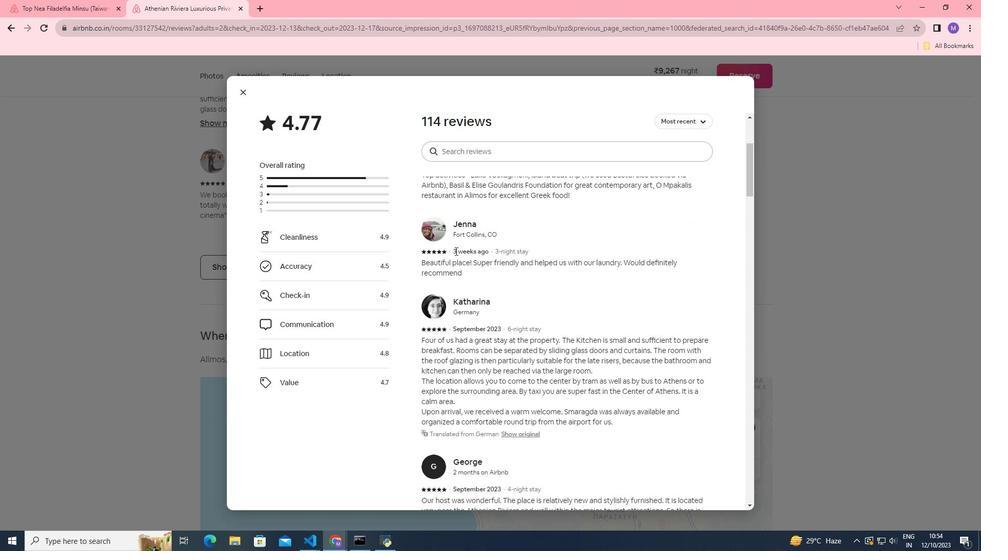 
Action: Mouse scrolled (455, 250) with delta (0, 0)
Screenshot: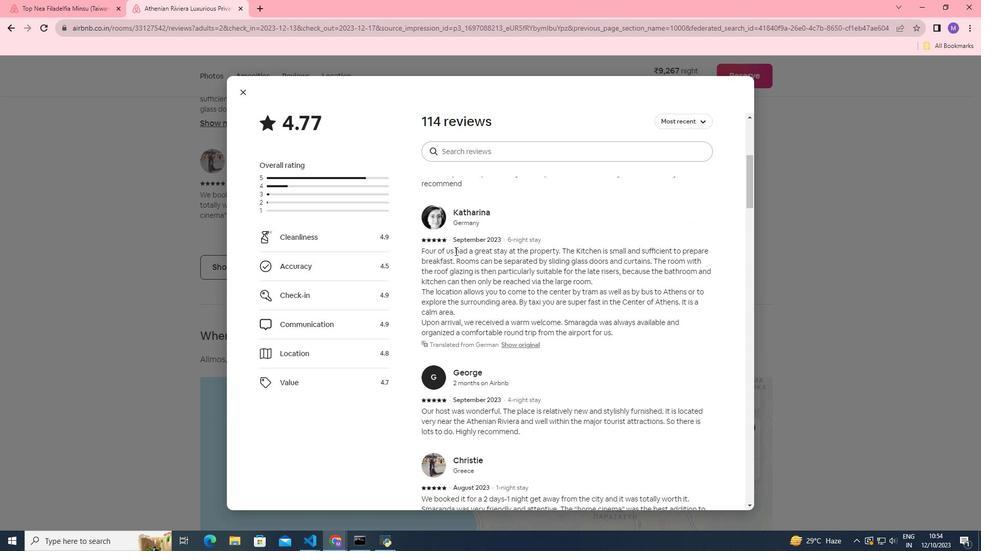 
Action: Mouse scrolled (455, 250) with delta (0, 0)
Screenshot: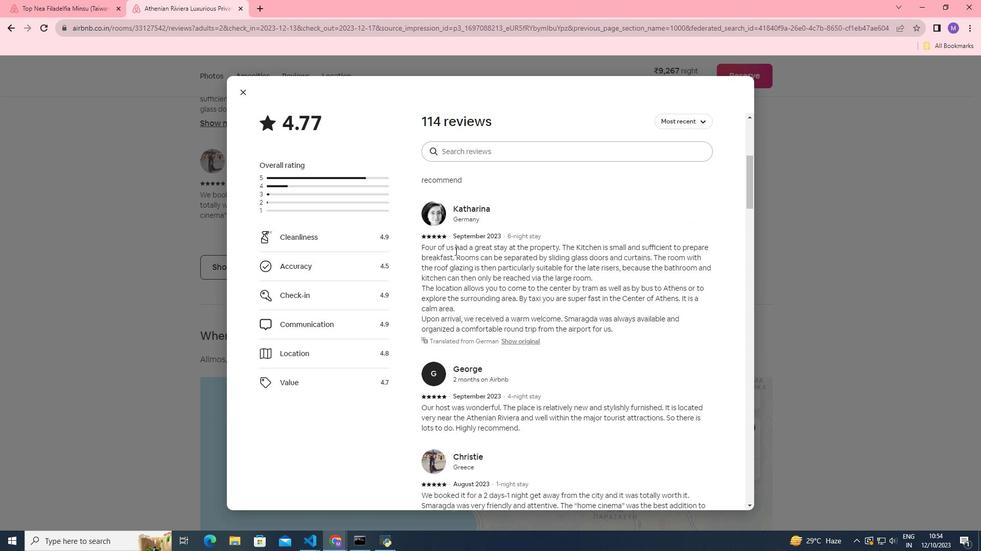 
Action: Mouse scrolled (455, 250) with delta (0, 0)
Screenshot: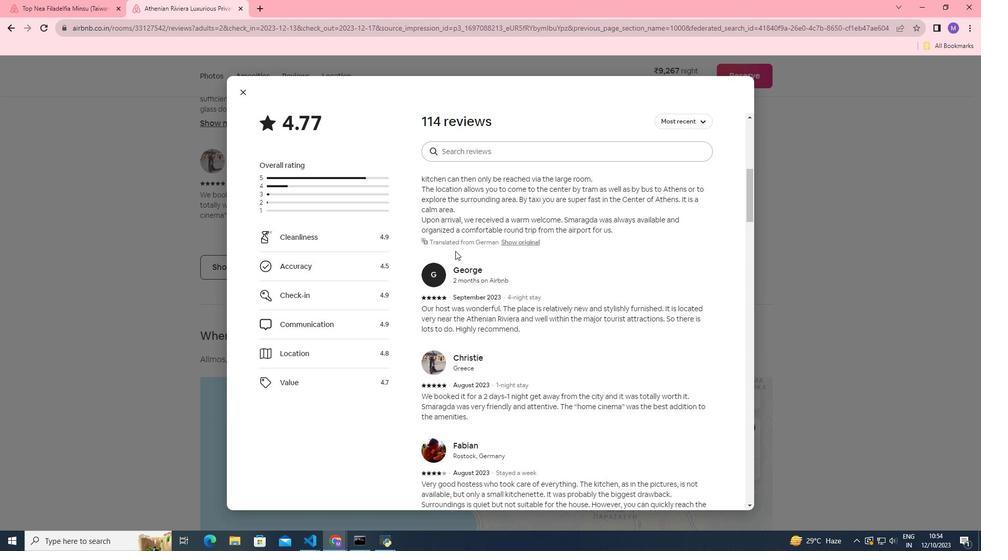 
Action: Mouse scrolled (455, 250) with delta (0, 0)
Screenshot: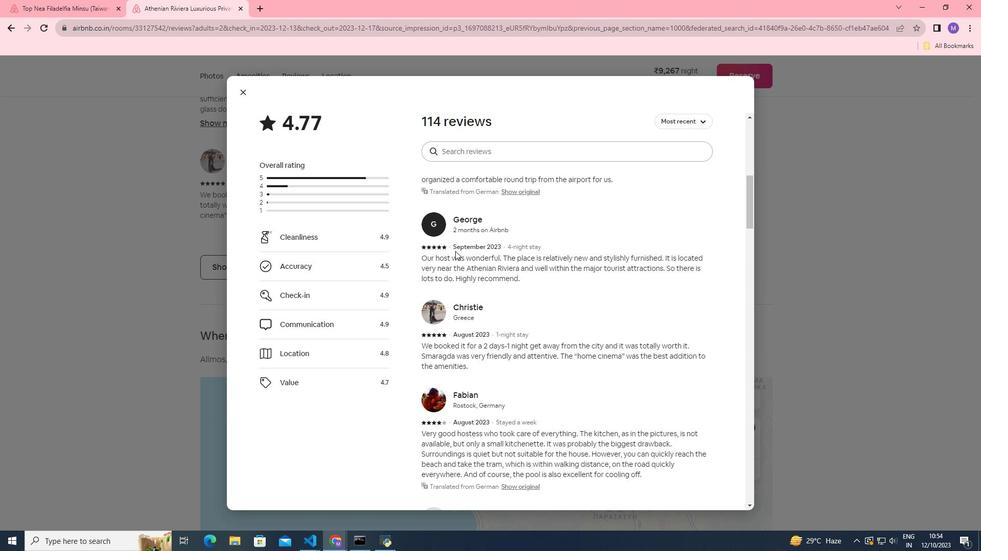
Action: Mouse scrolled (455, 250) with delta (0, 0)
Screenshot: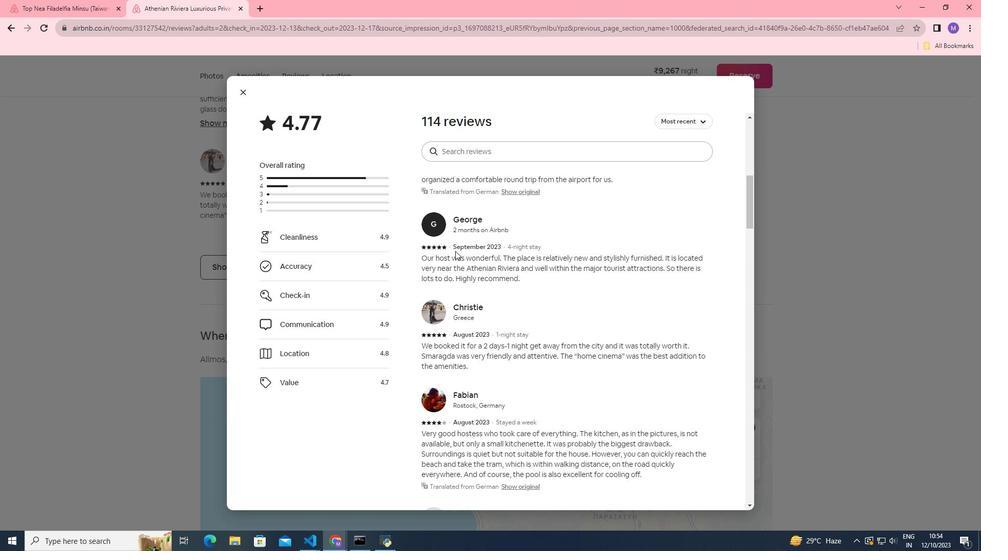 
Action: Mouse scrolled (455, 250) with delta (0, 0)
Screenshot: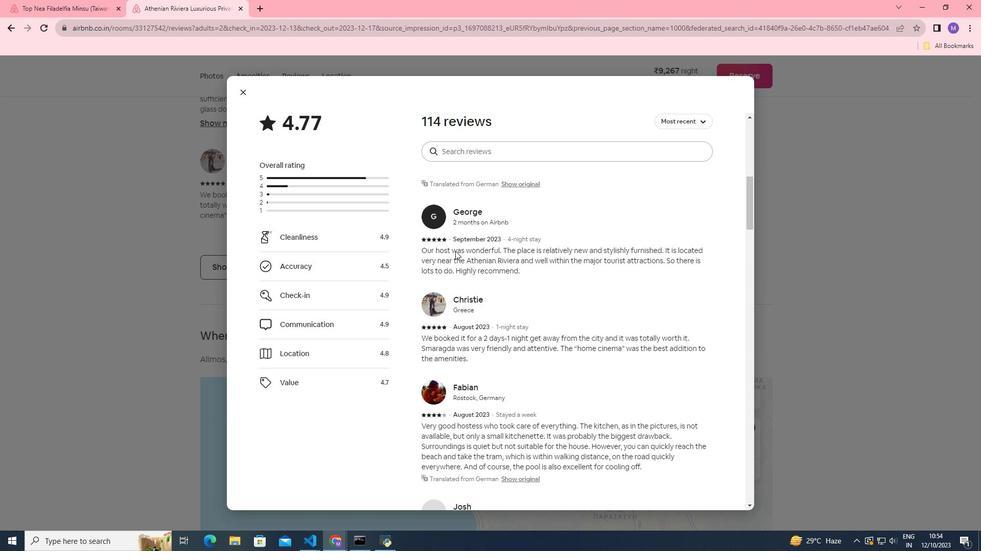 
Action: Mouse scrolled (455, 250) with delta (0, 0)
Screenshot: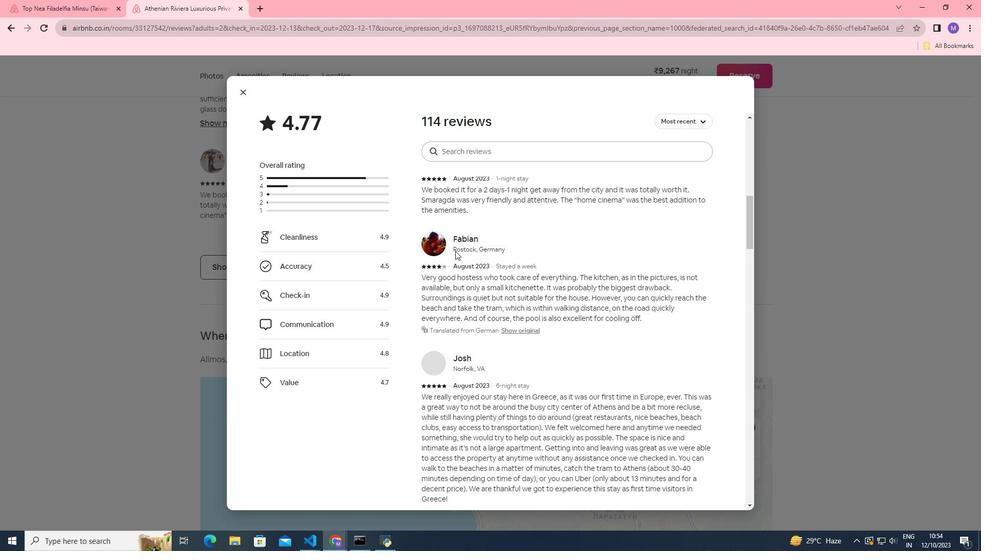 
Action: Mouse scrolled (455, 250) with delta (0, 0)
